 Task: Develop a website for a mindfulness meditation app, featuring guided meditation sessions.
Action: Mouse moved to (802, 271)
Screenshot: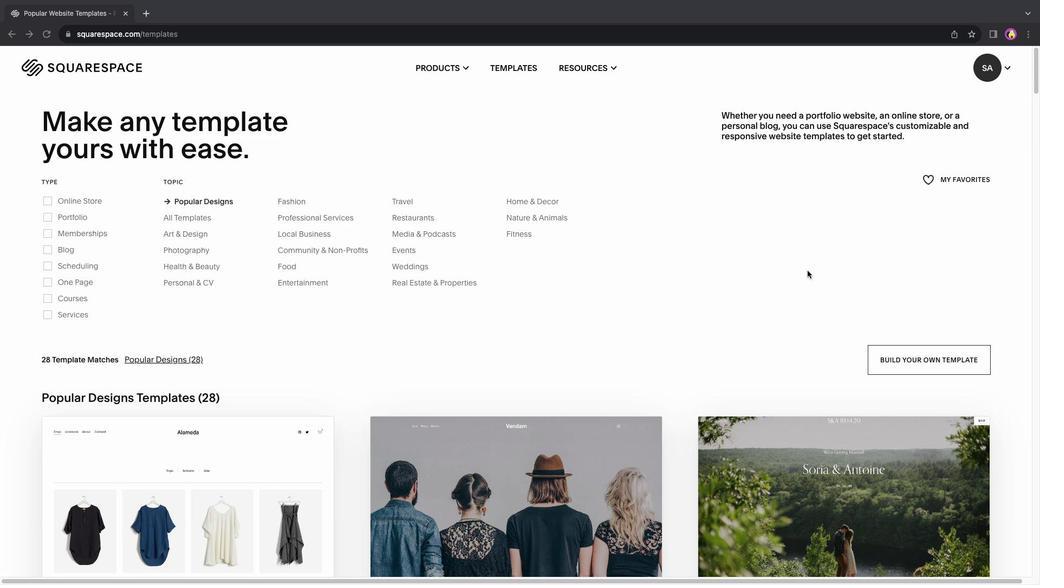 
Action: Mouse pressed left at (802, 271)
Screenshot: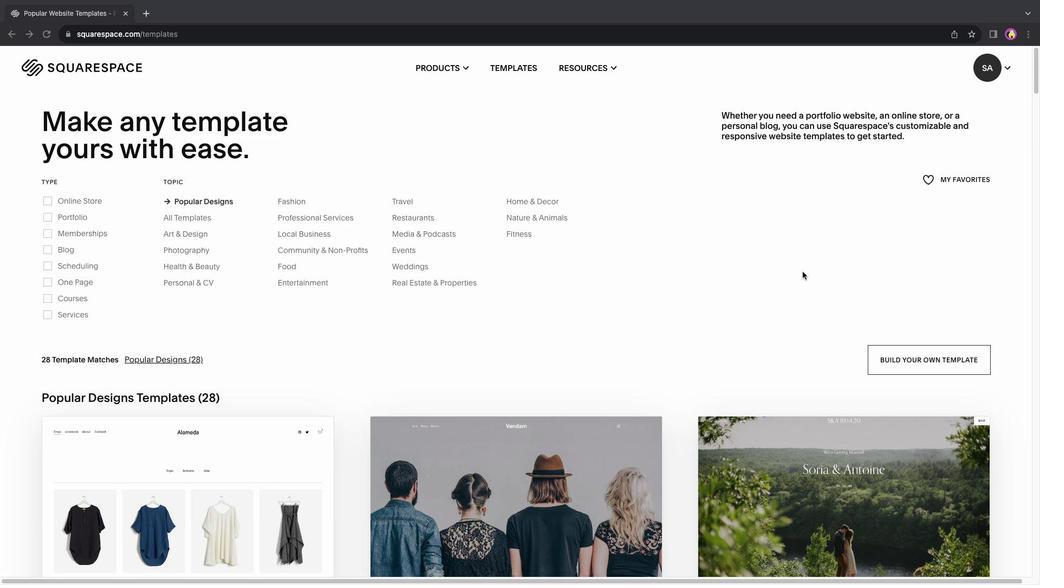 
Action: Mouse moved to (587, 311)
Screenshot: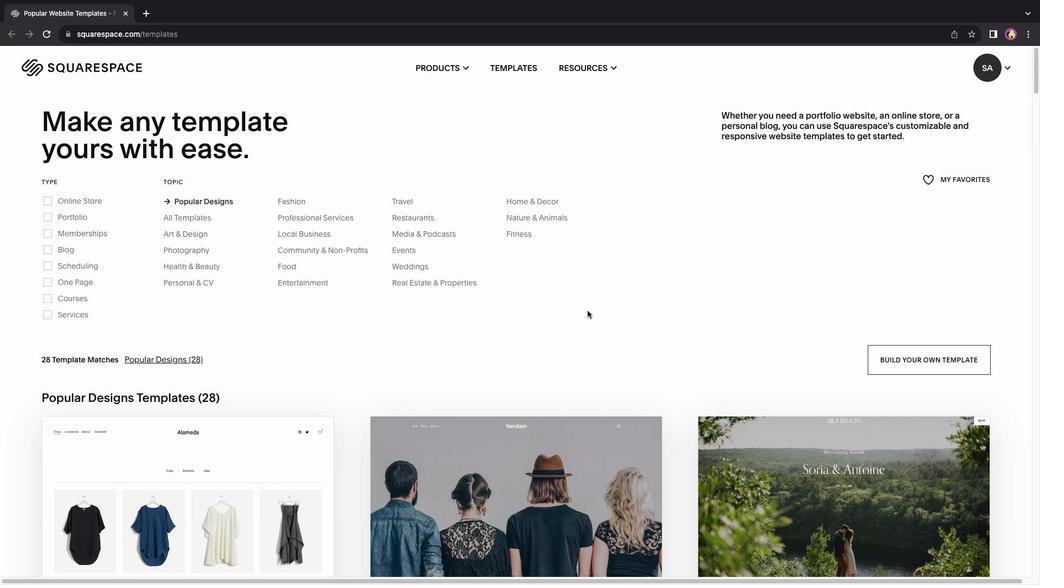 
Action: Mouse scrolled (587, 311) with delta (0, 0)
Screenshot: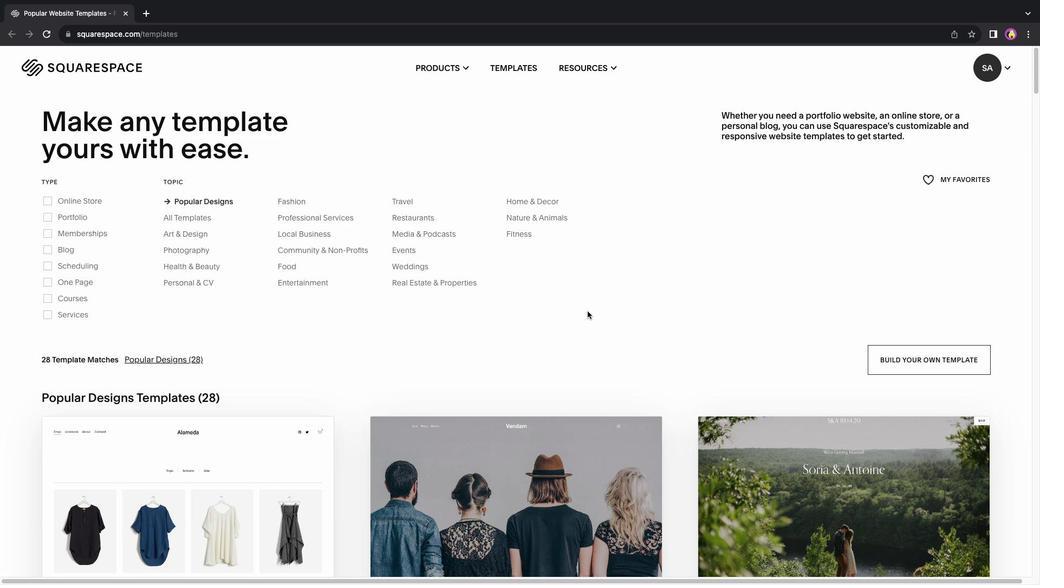 
Action: Mouse scrolled (587, 311) with delta (0, 0)
Screenshot: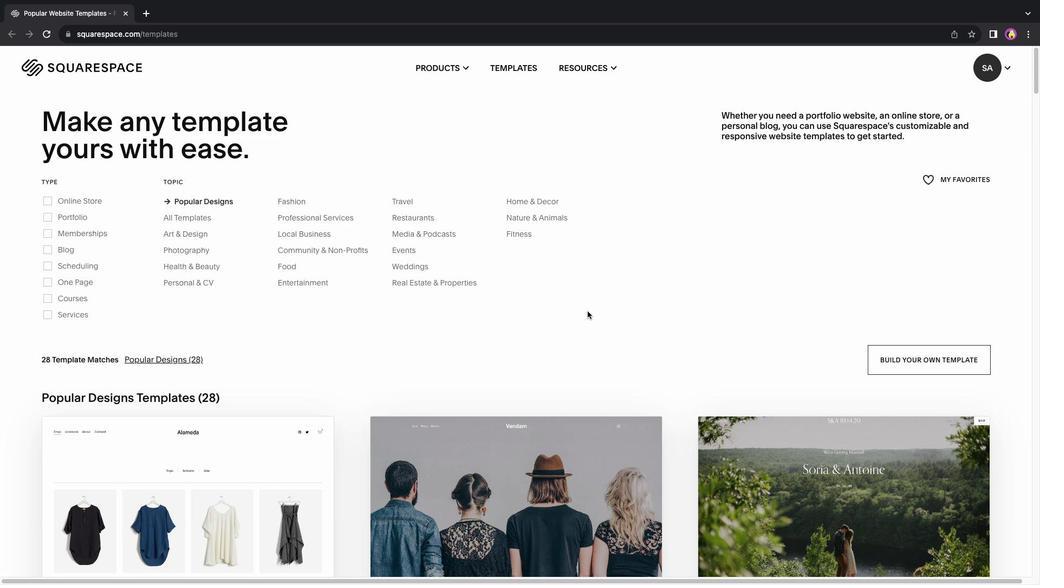 
Action: Mouse scrolled (587, 311) with delta (0, 0)
Screenshot: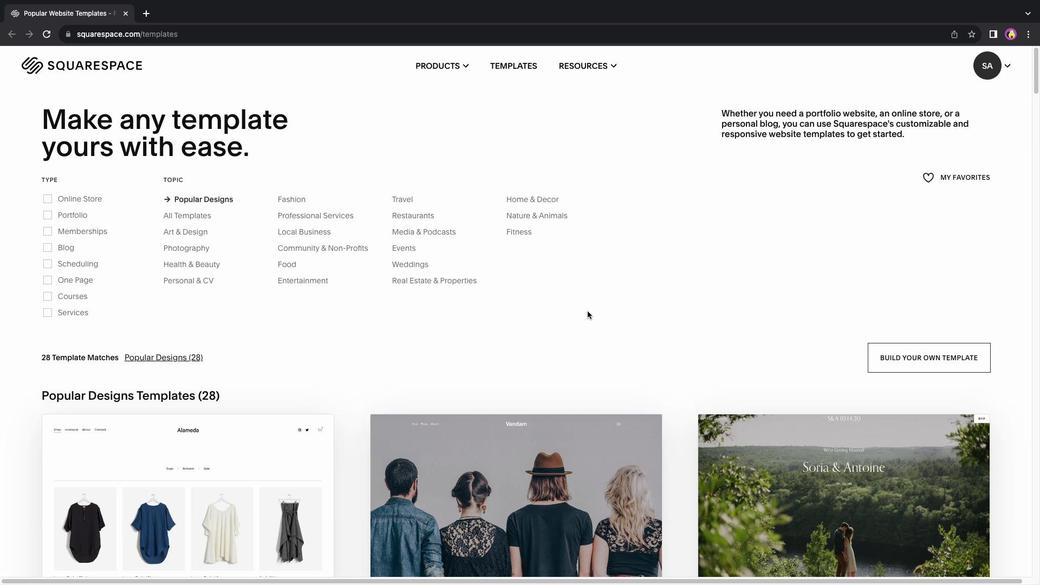 
Action: Mouse moved to (520, 186)
Screenshot: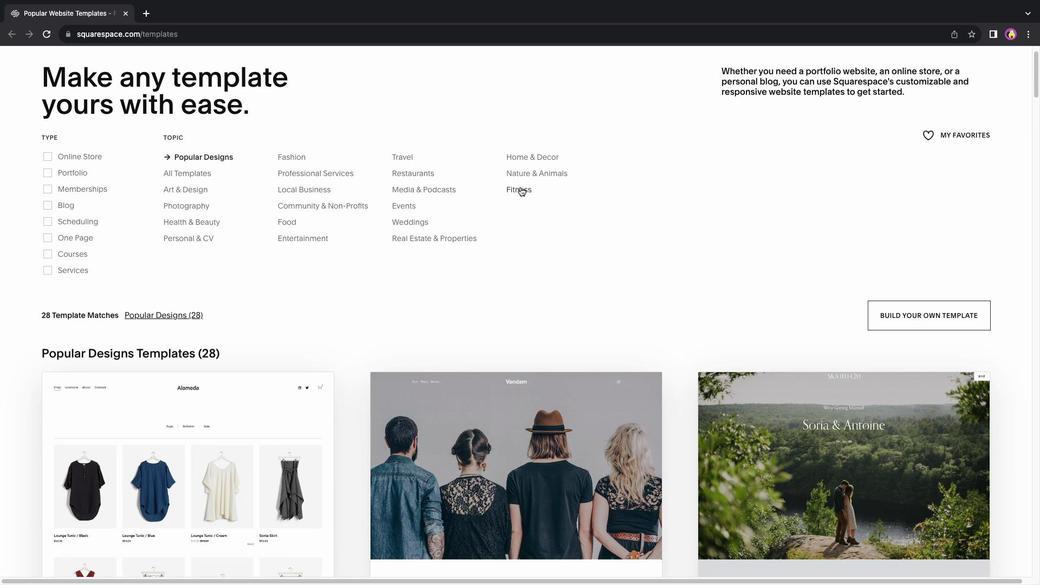 
Action: Mouse pressed left at (520, 186)
Screenshot: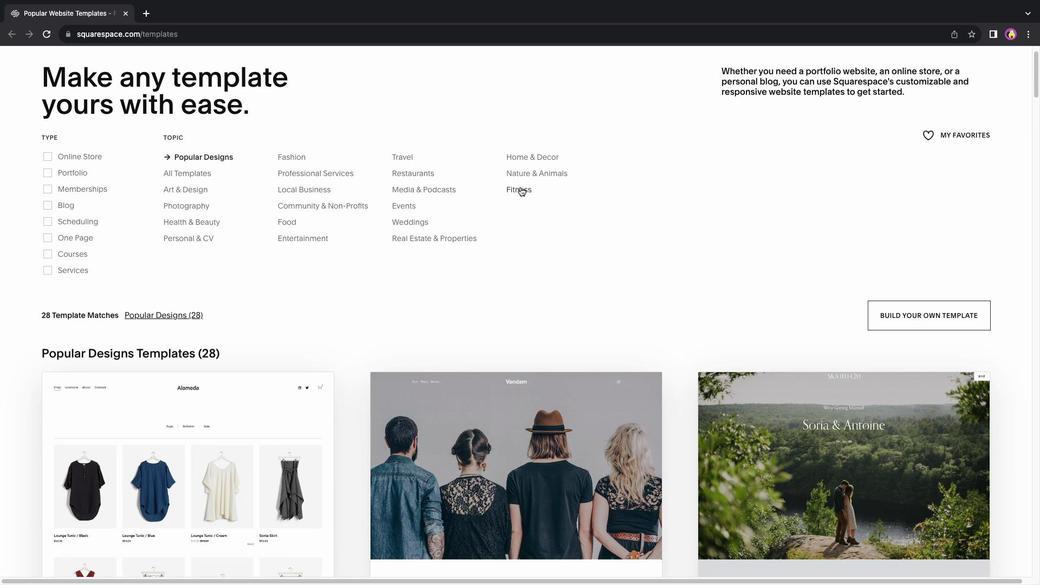 
Action: Mouse moved to (636, 327)
Screenshot: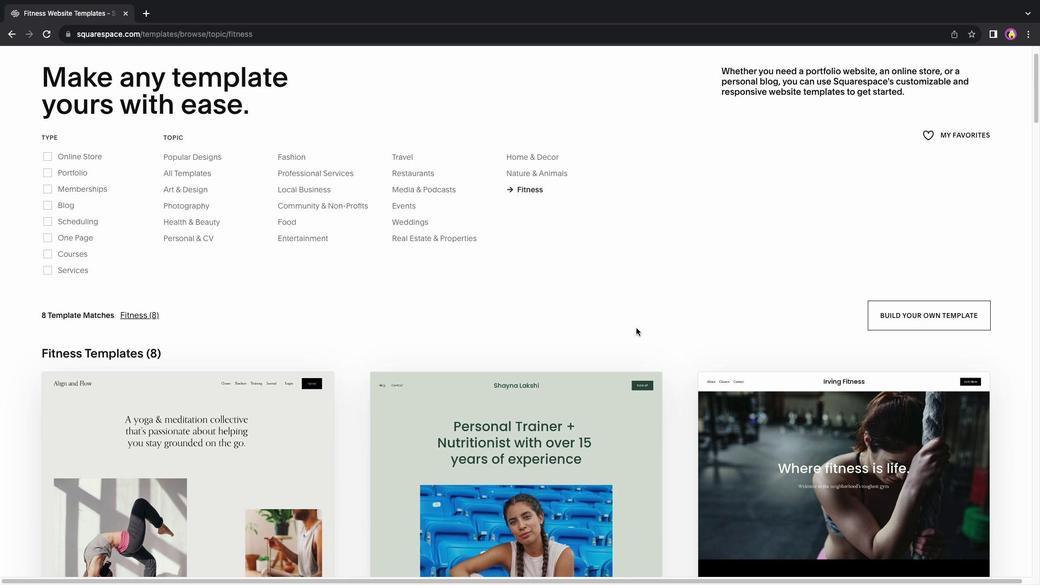 
Action: Mouse scrolled (636, 327) with delta (0, 0)
Screenshot: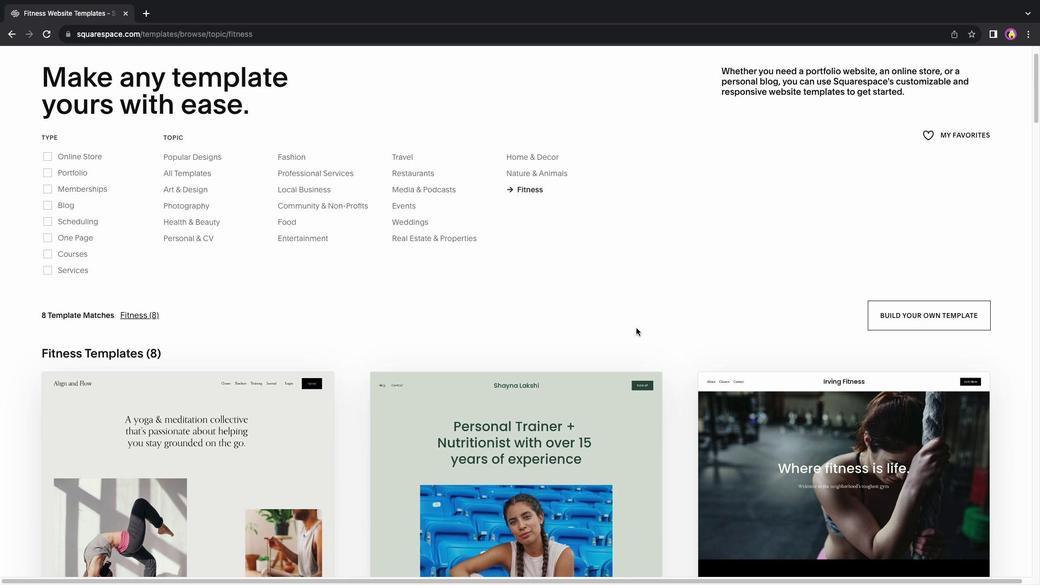
Action: Mouse scrolled (636, 327) with delta (0, 0)
Screenshot: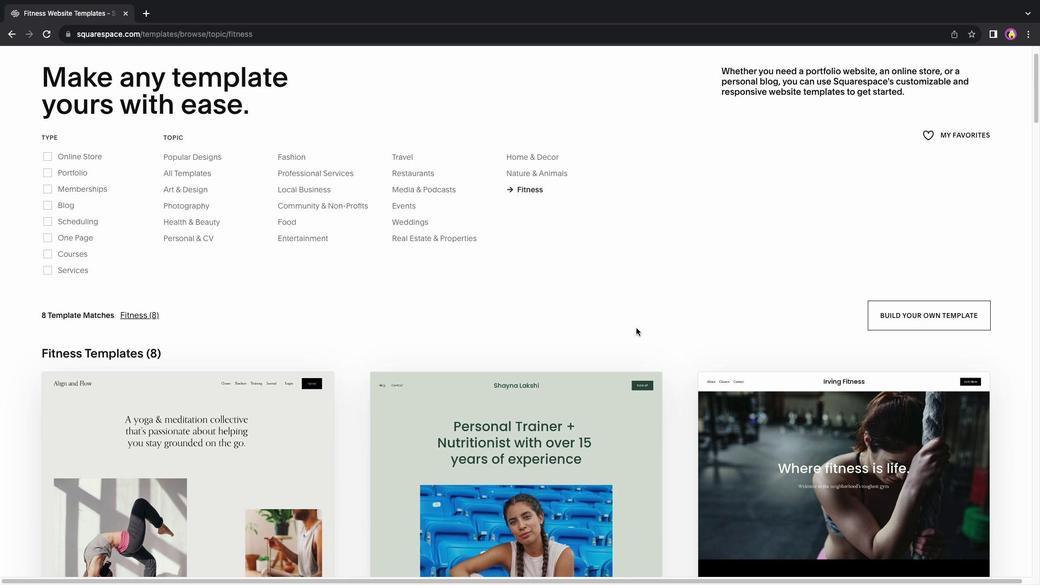 
Action: Mouse scrolled (636, 327) with delta (0, -1)
Screenshot: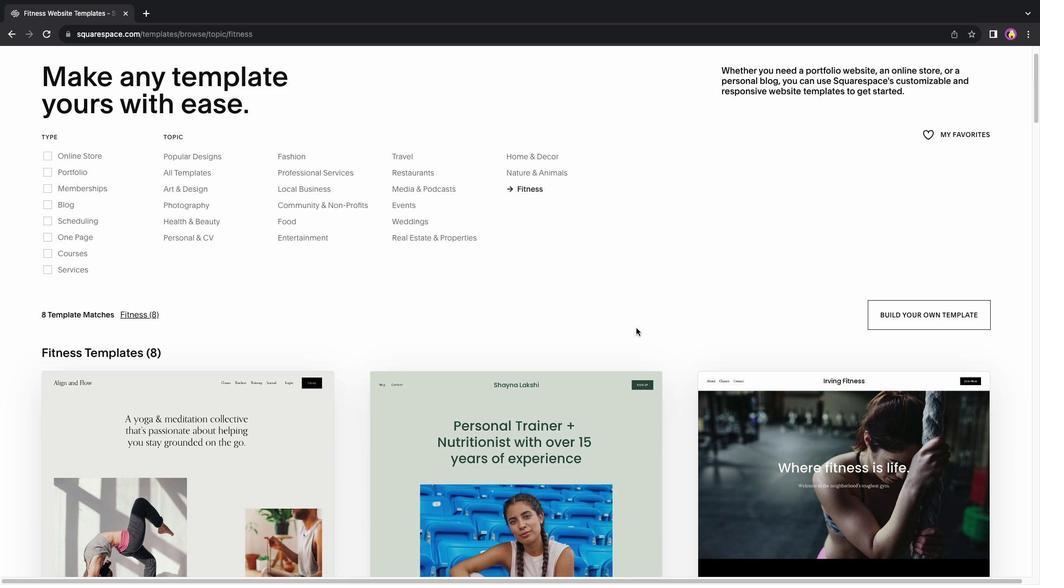 
Action: Mouse scrolled (636, 327) with delta (0, 0)
Screenshot: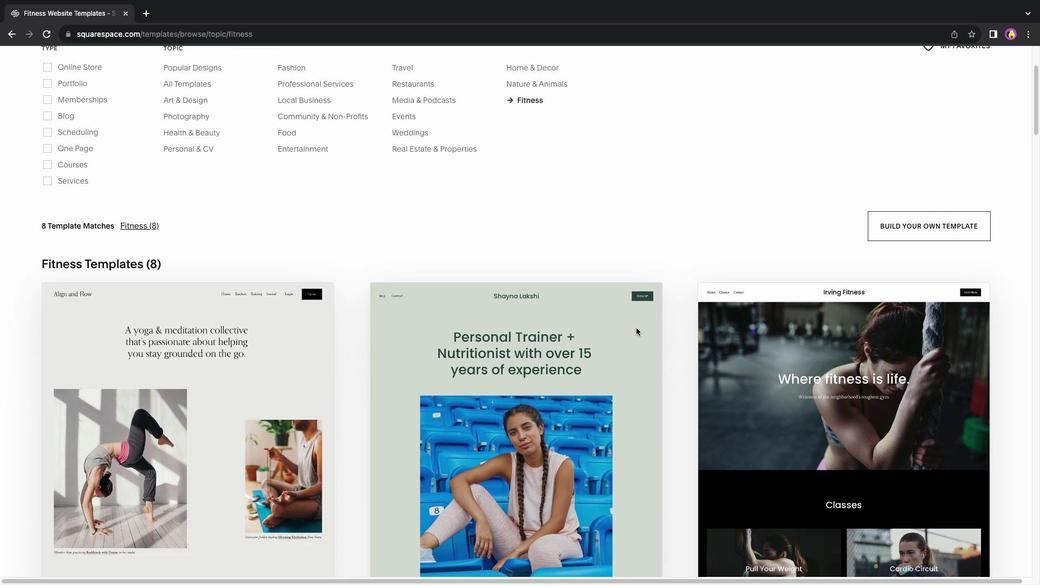 
Action: Mouse scrolled (636, 327) with delta (0, 0)
Screenshot: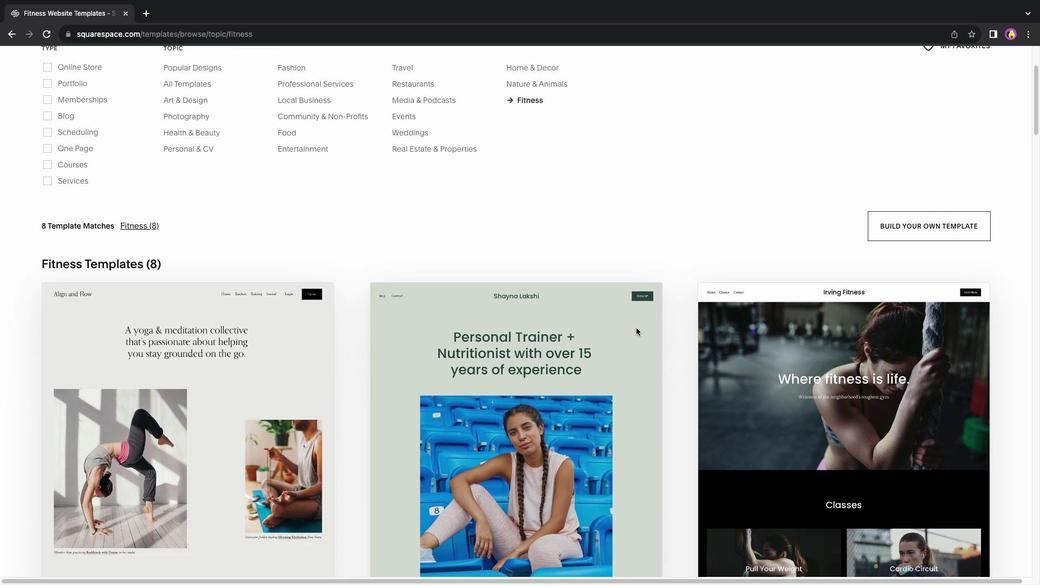 
Action: Mouse scrolled (636, 327) with delta (0, -1)
Screenshot: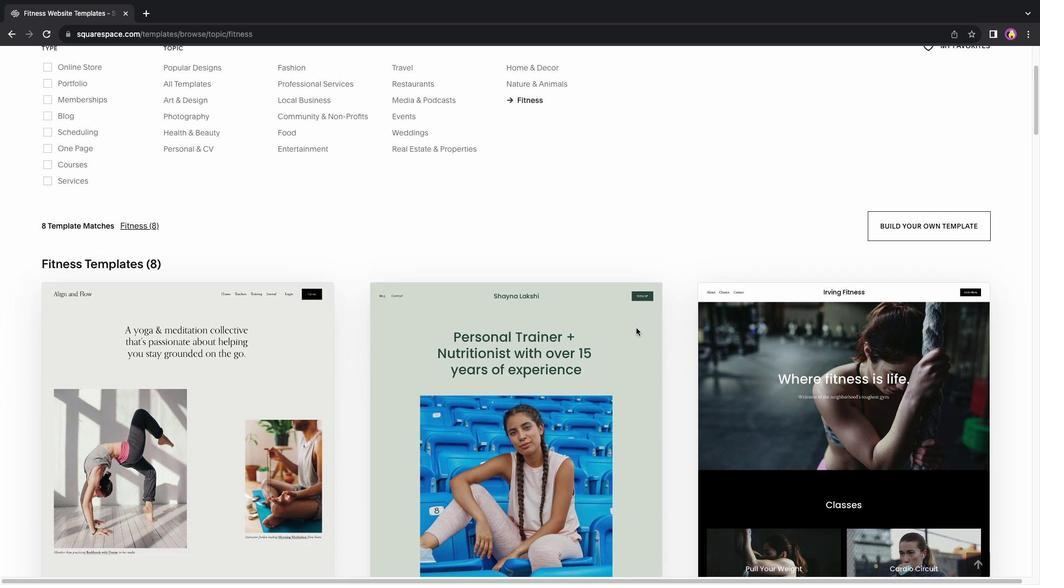 
Action: Mouse scrolled (636, 327) with delta (0, -2)
Screenshot: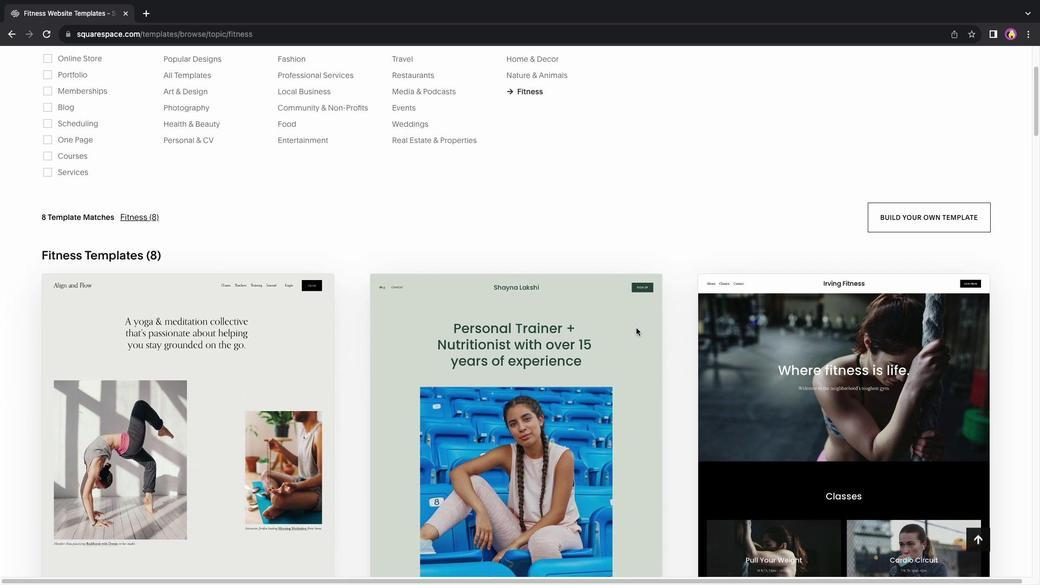 
Action: Mouse moved to (209, 268)
Screenshot: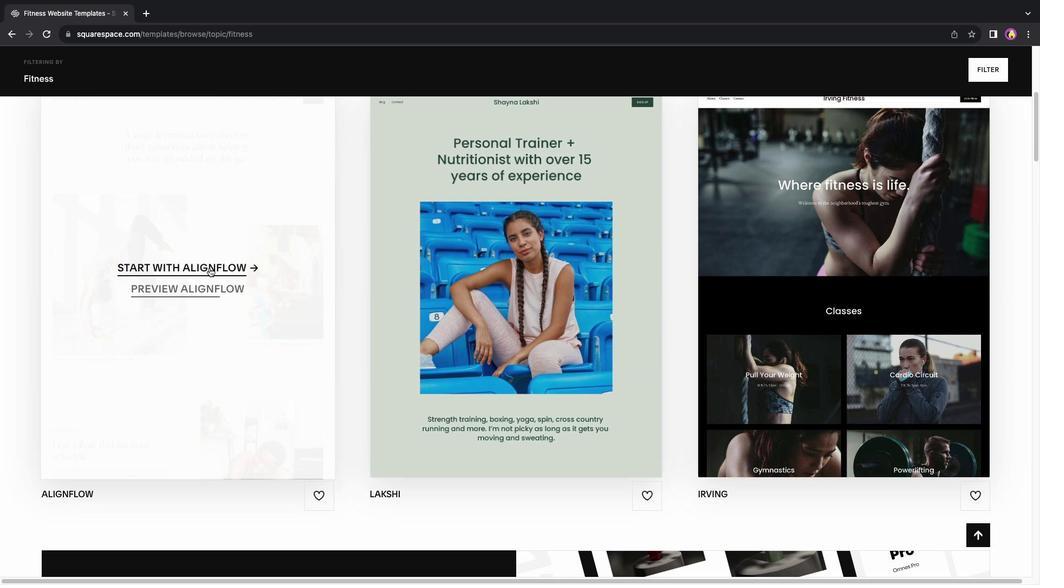 
Action: Mouse pressed left at (209, 268)
Screenshot: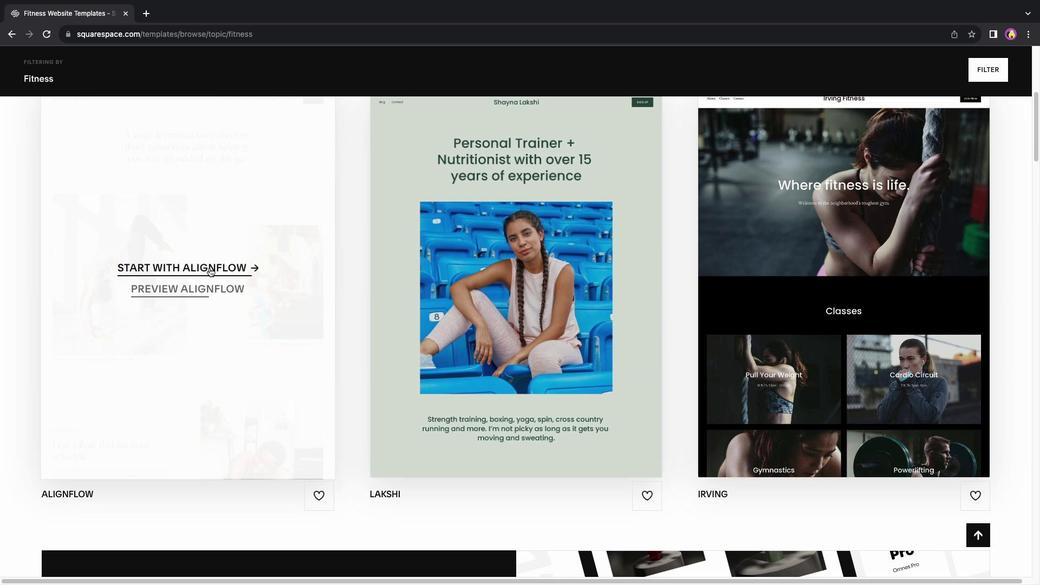 
Action: Mouse moved to (403, 303)
Screenshot: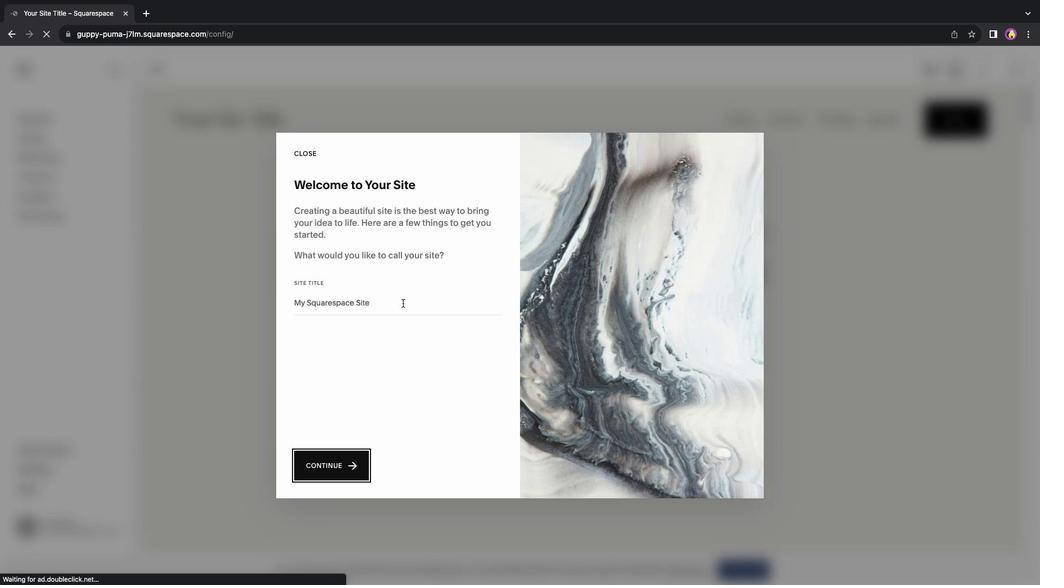 
Action: Mouse pressed left at (403, 303)
Screenshot: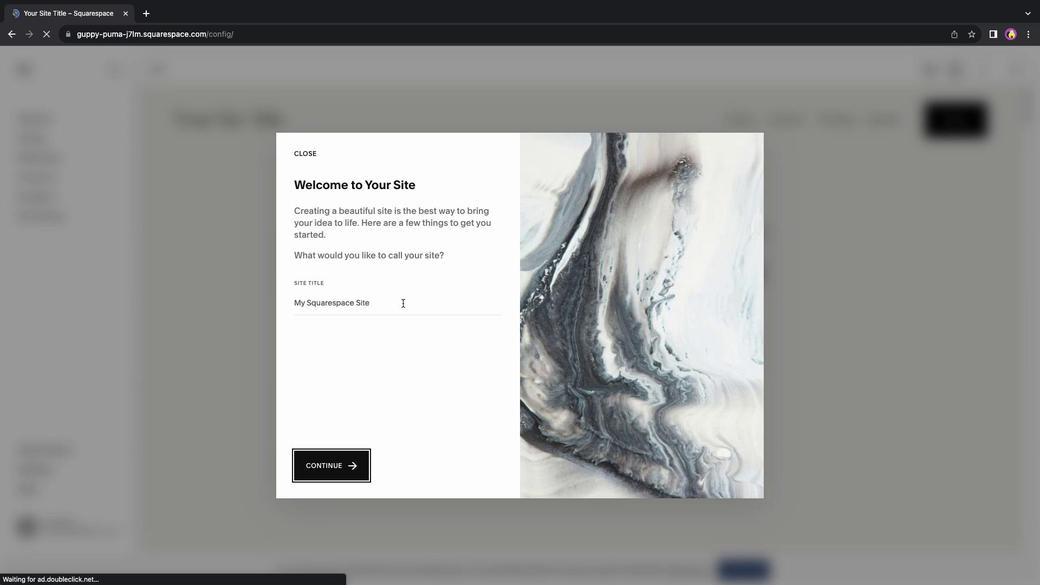 
Action: Key pressed Key.shift'C''A''L''M'Key.space'S''O''U''L'
Screenshot: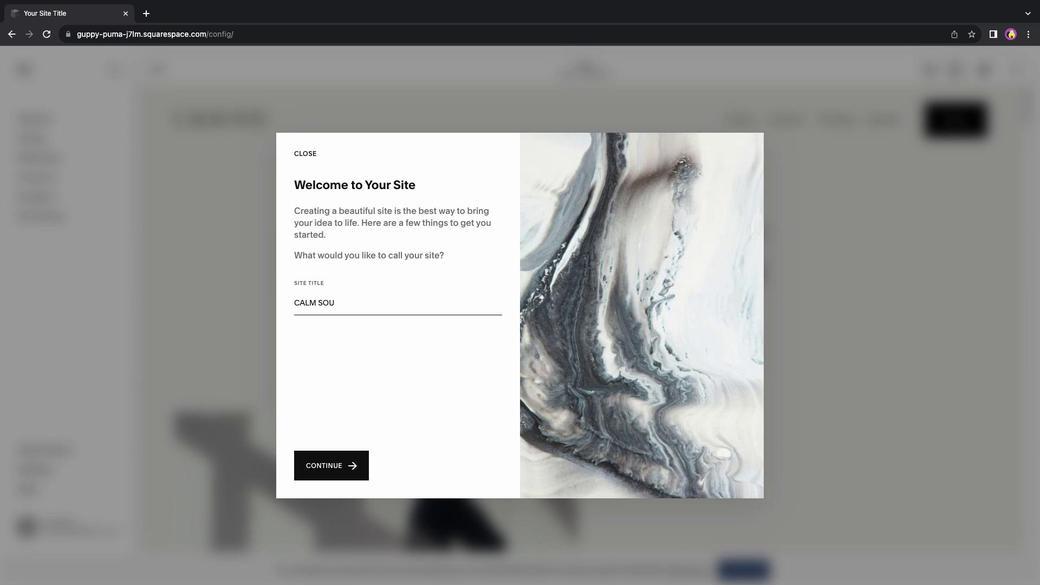 
Action: Mouse moved to (355, 475)
Screenshot: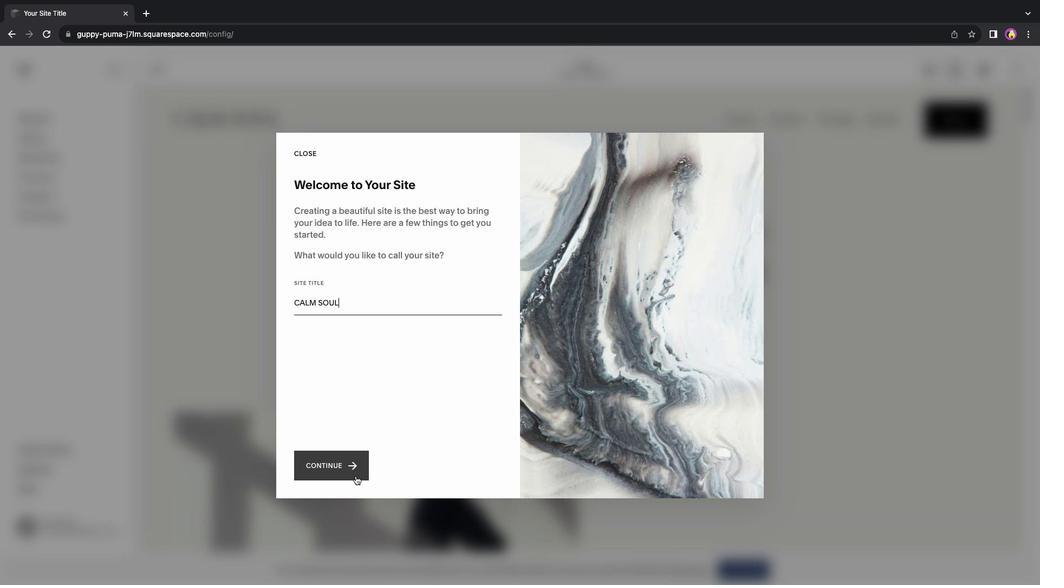 
Action: Mouse pressed left at (355, 475)
Screenshot: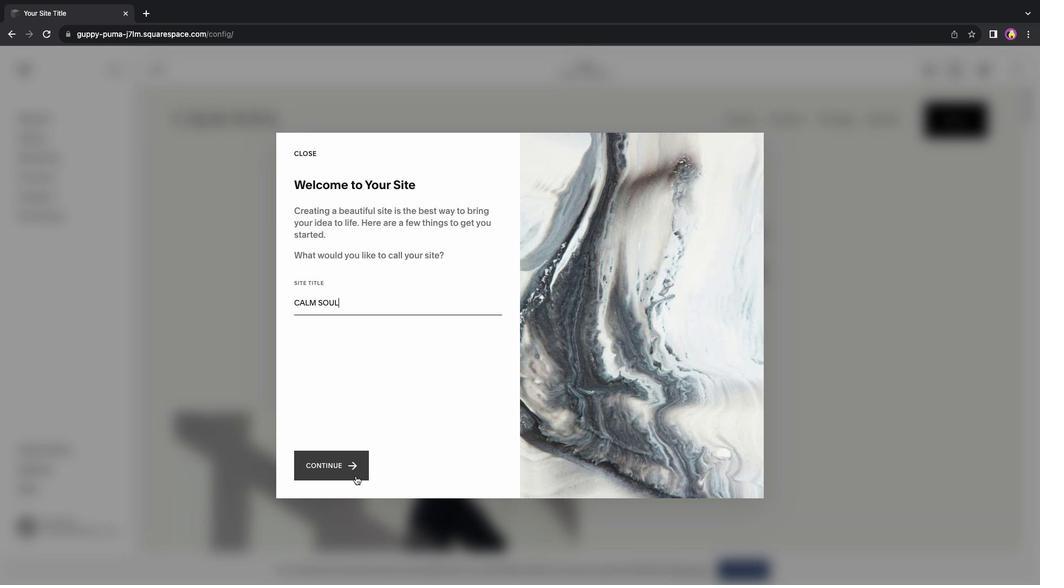 
Action: Mouse moved to (451, 462)
Screenshot: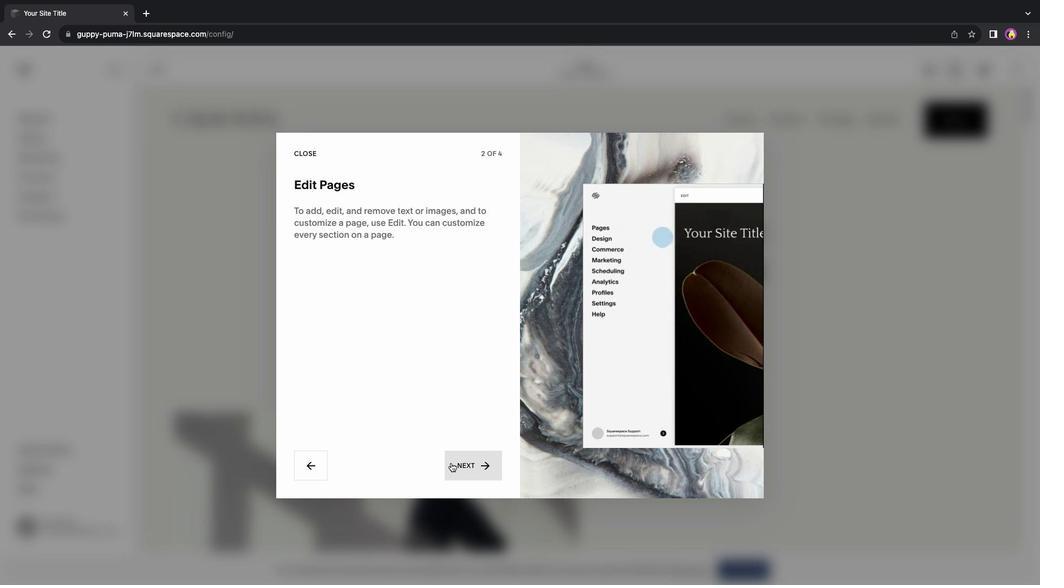 
Action: Mouse pressed left at (451, 462)
Screenshot: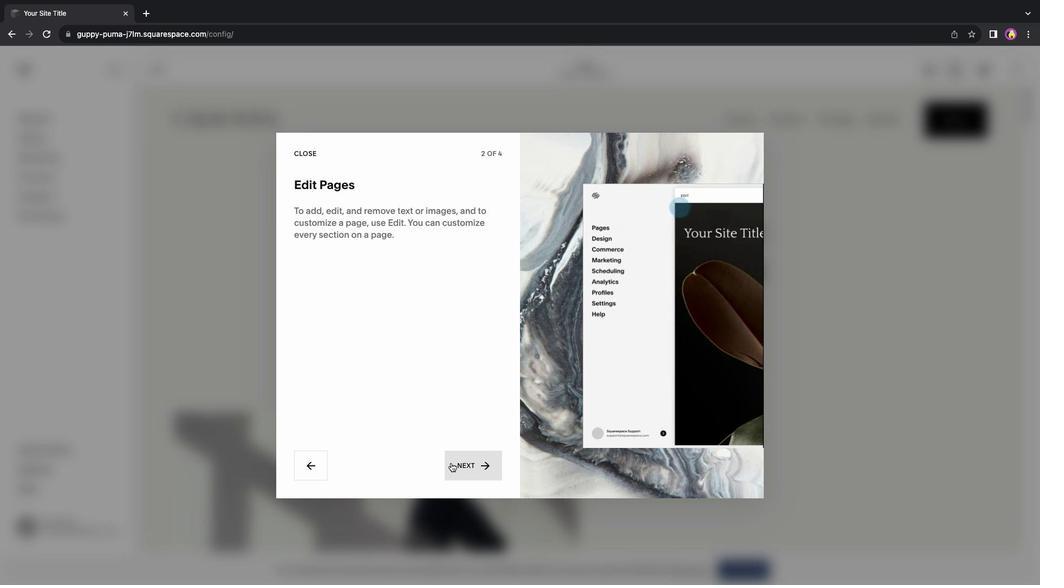 
Action: Mouse moved to (450, 462)
Screenshot: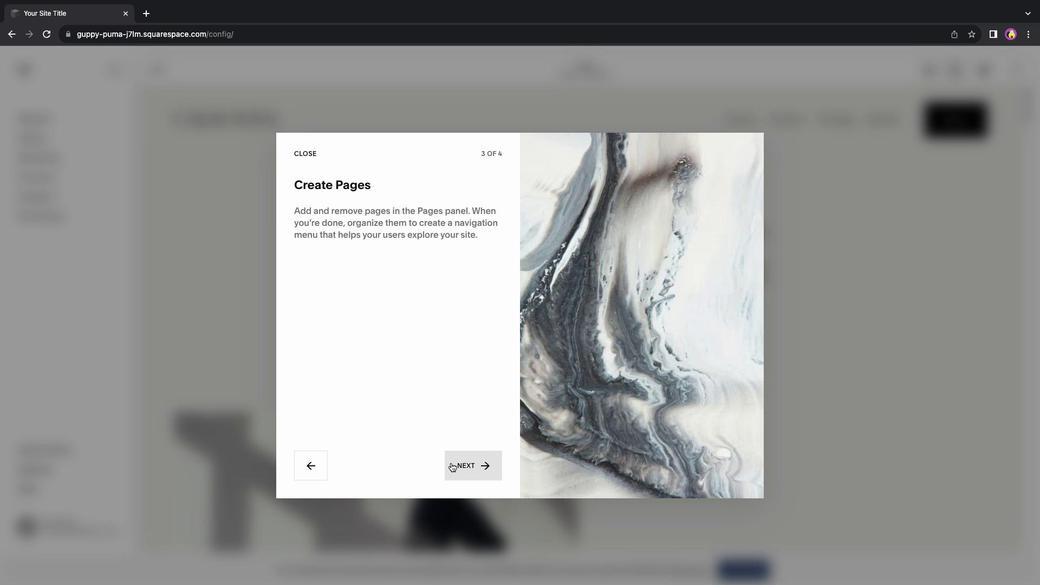 
Action: Mouse pressed left at (450, 462)
Screenshot: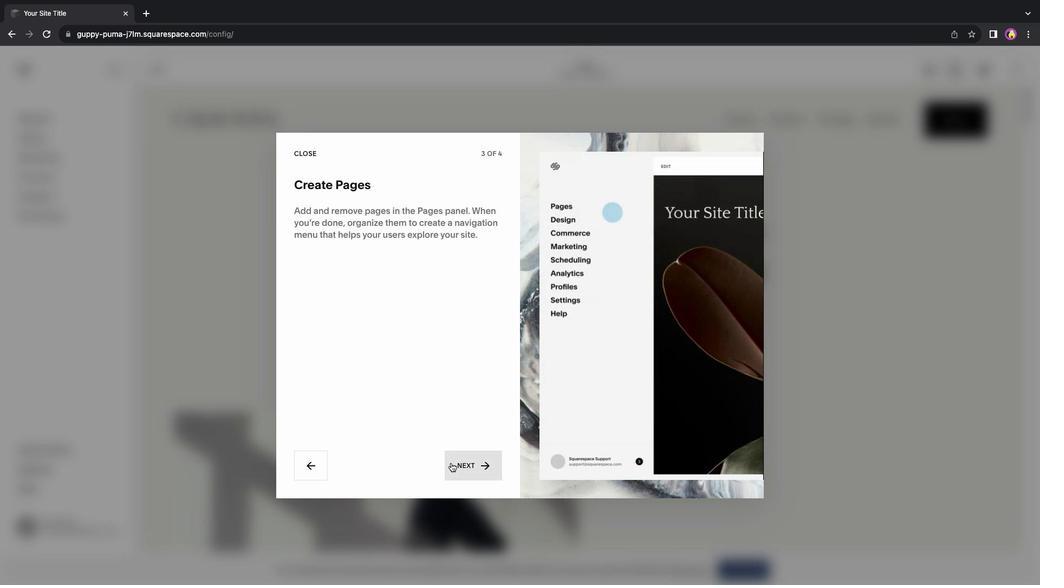 
Action: Mouse pressed left at (450, 462)
Screenshot: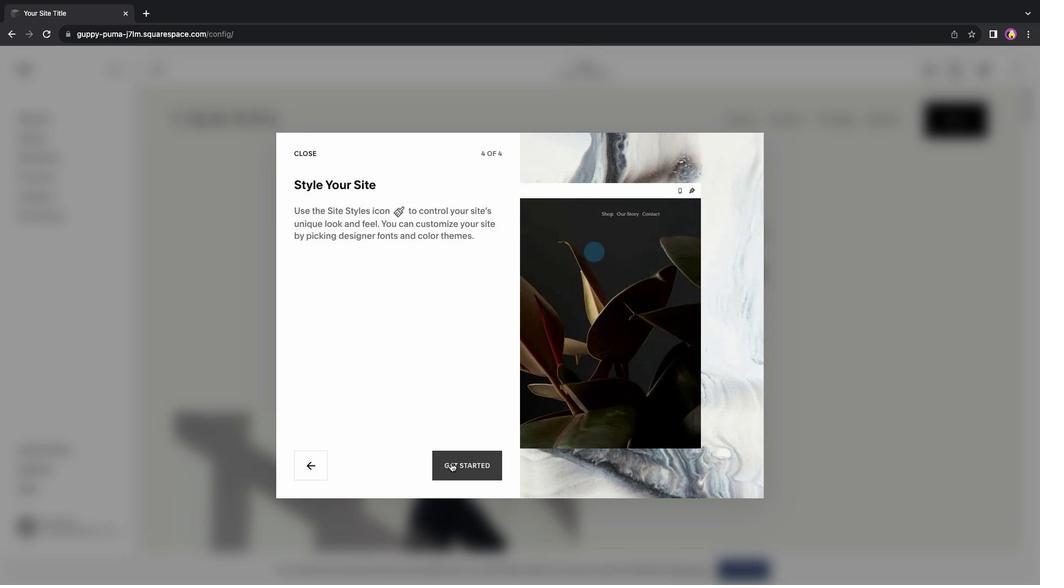 
Action: Mouse moved to (43, 116)
Screenshot: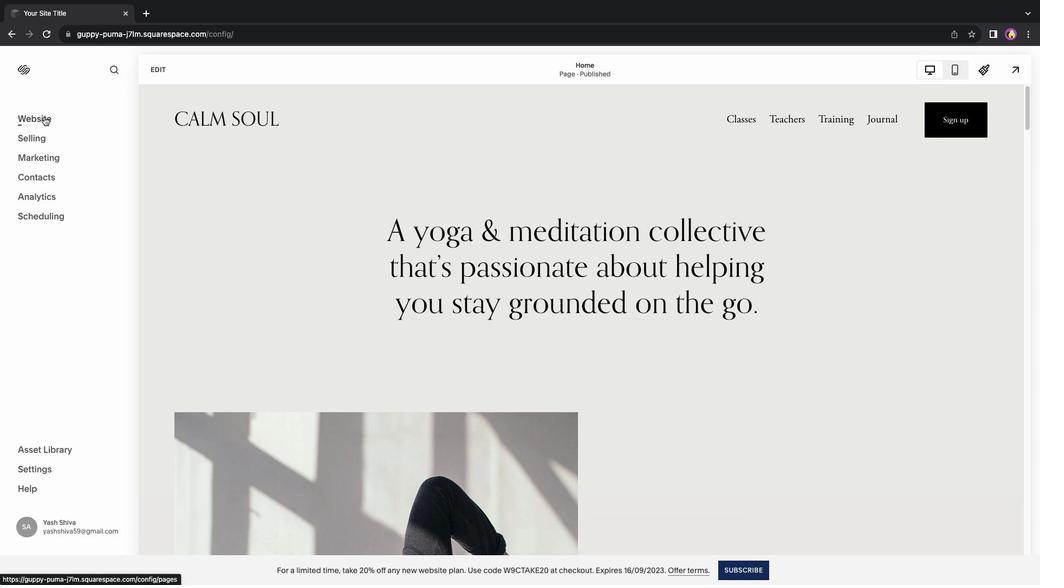 
Action: Mouse pressed left at (43, 116)
Screenshot: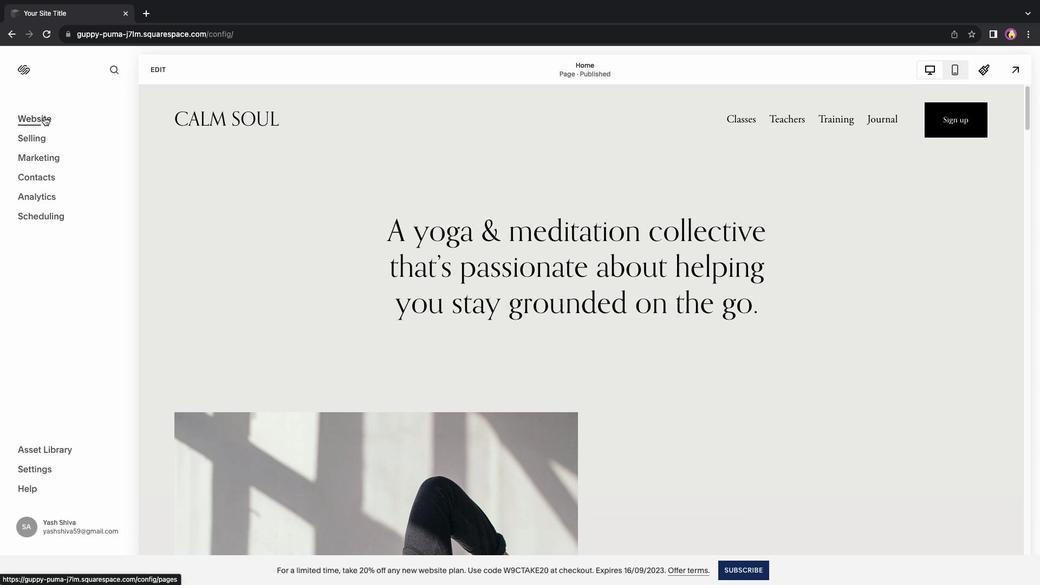 
Action: Mouse moved to (205, 73)
Screenshot: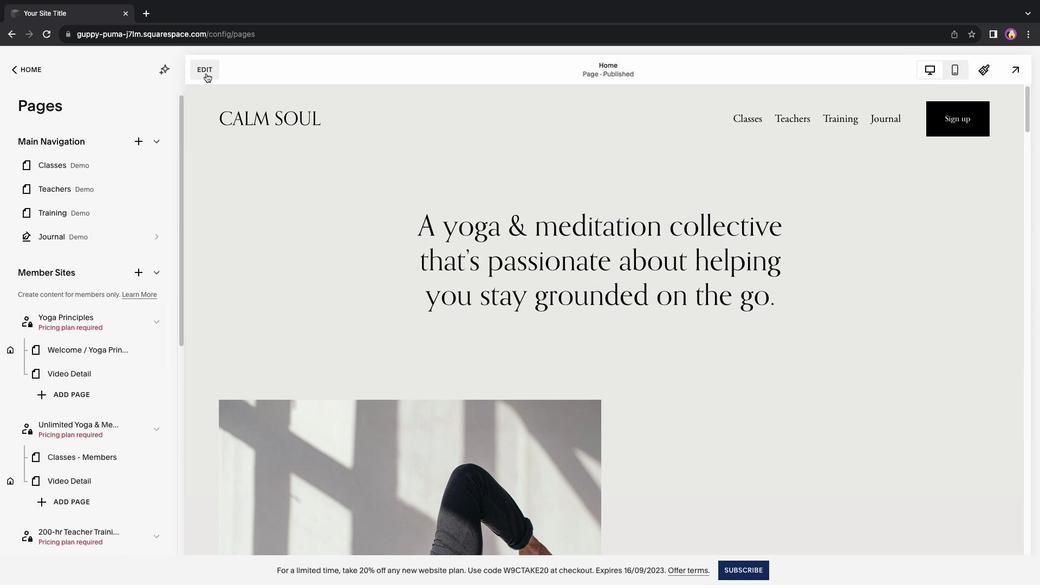 
Action: Mouse pressed left at (205, 73)
Screenshot: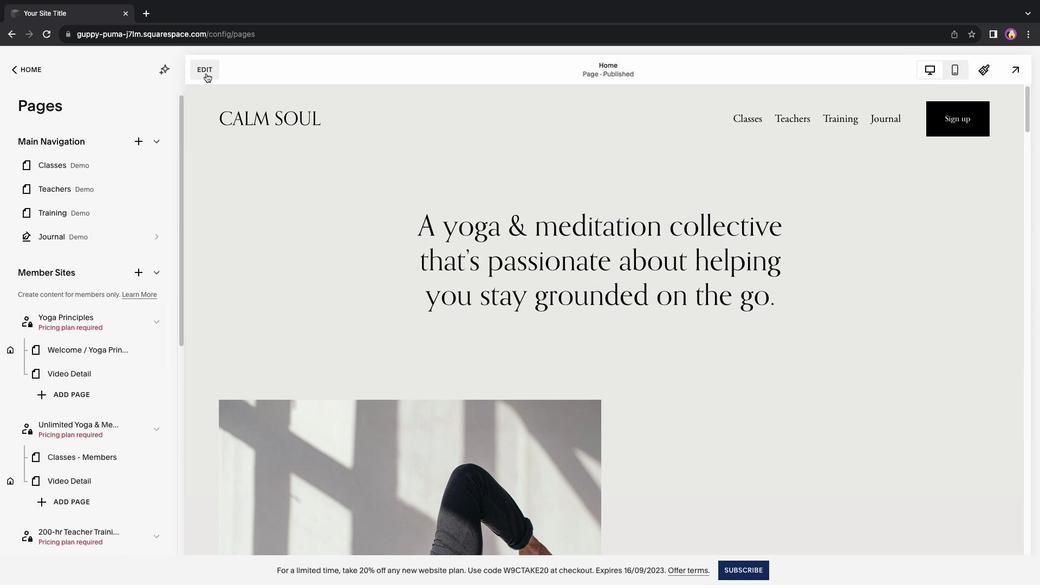 
Action: Mouse moved to (646, 313)
Screenshot: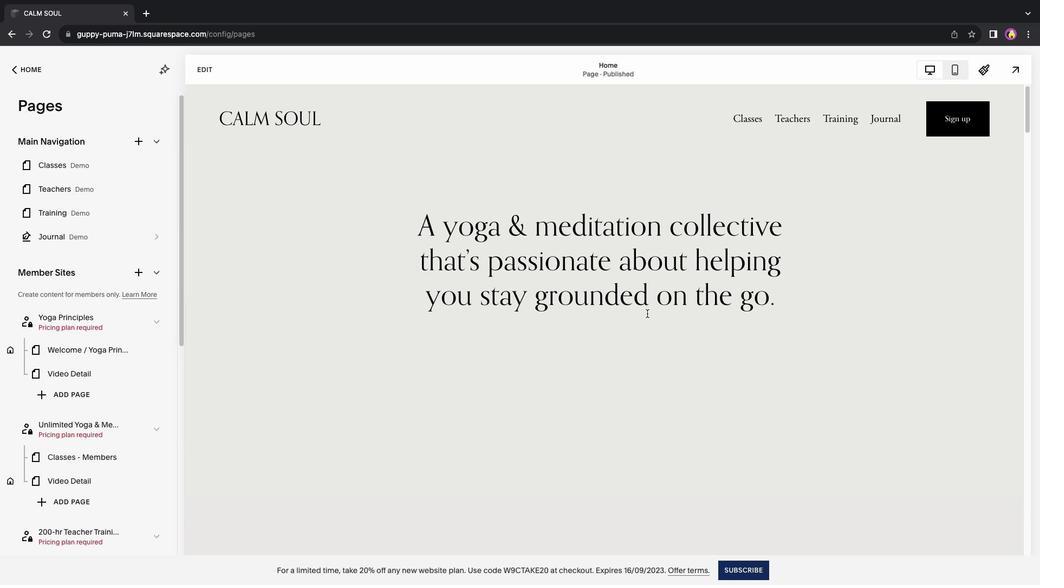 
Action: Mouse scrolled (646, 313) with delta (0, 0)
Screenshot: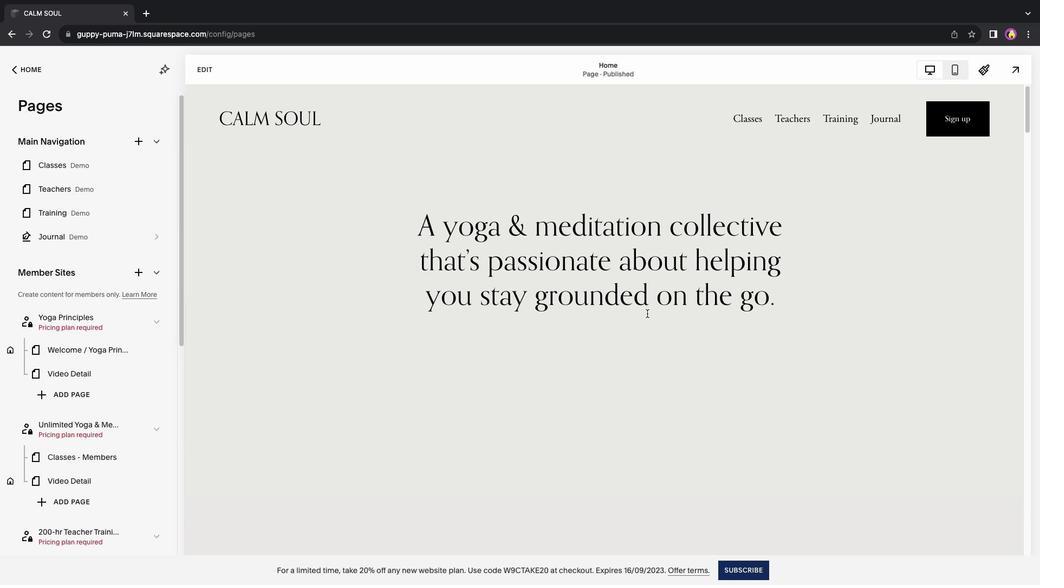 
Action: Mouse scrolled (646, 313) with delta (0, 0)
Screenshot: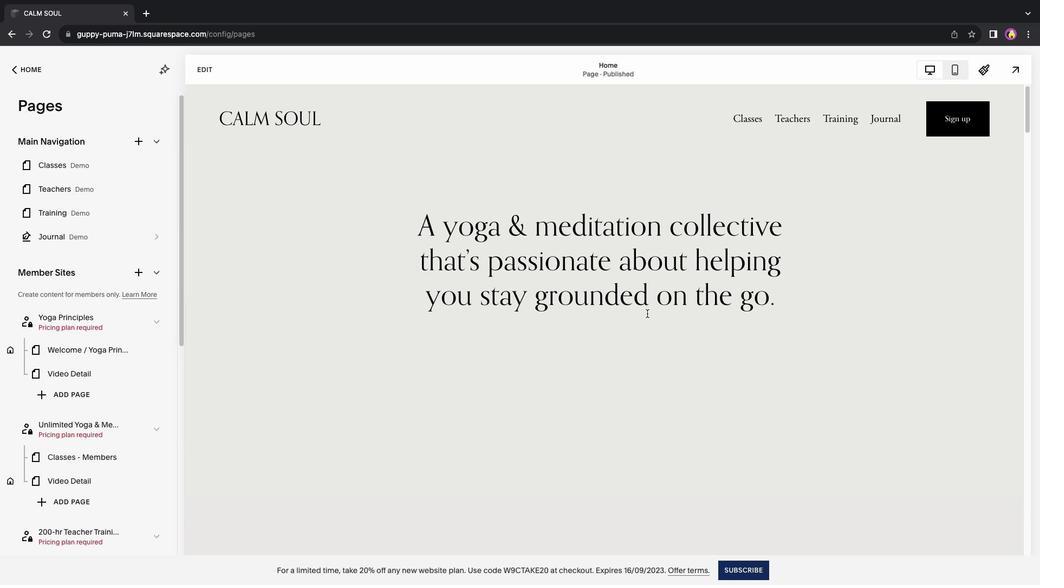 
Action: Mouse scrolled (646, 313) with delta (0, -1)
Screenshot: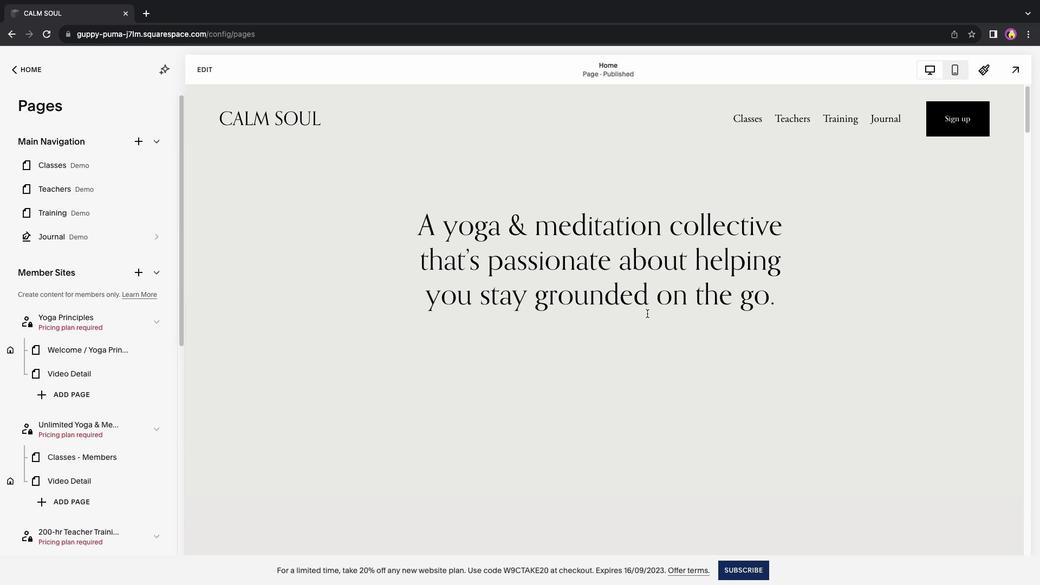 
Action: Mouse scrolled (646, 313) with delta (0, -2)
Screenshot: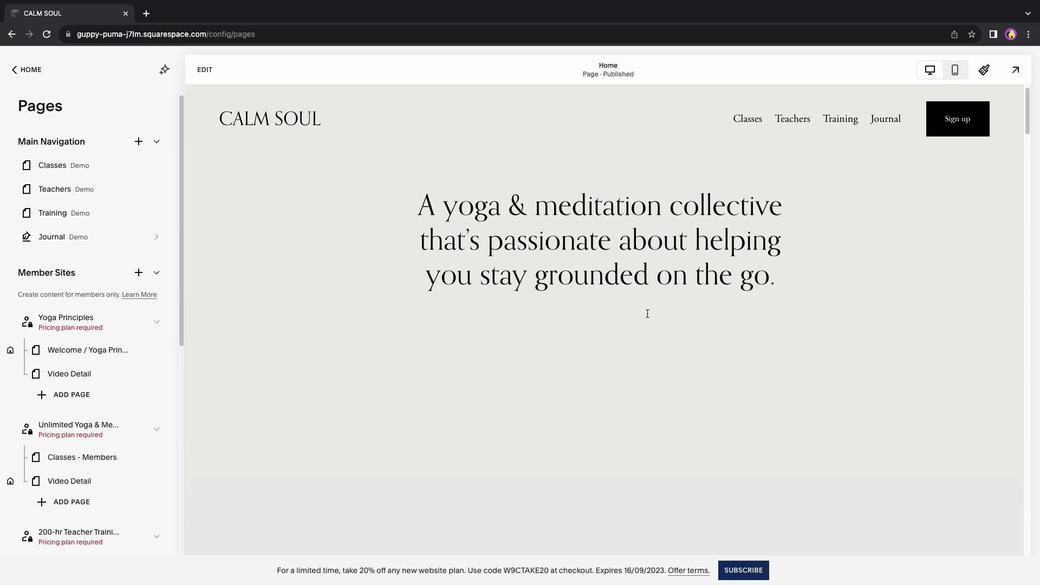 
Action: Mouse moved to (709, 327)
Screenshot: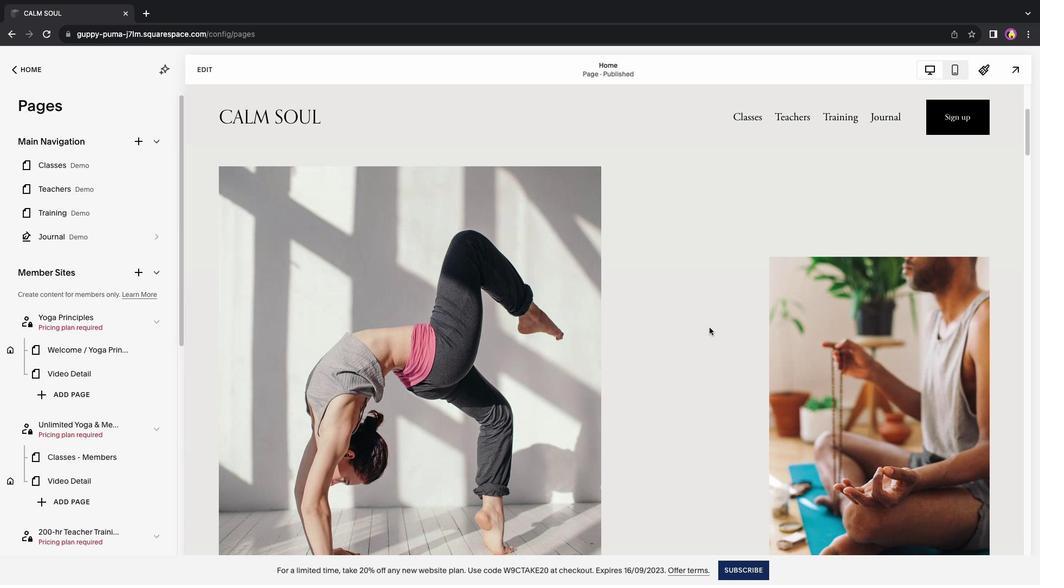 
Action: Mouse scrolled (709, 327) with delta (0, 0)
Screenshot: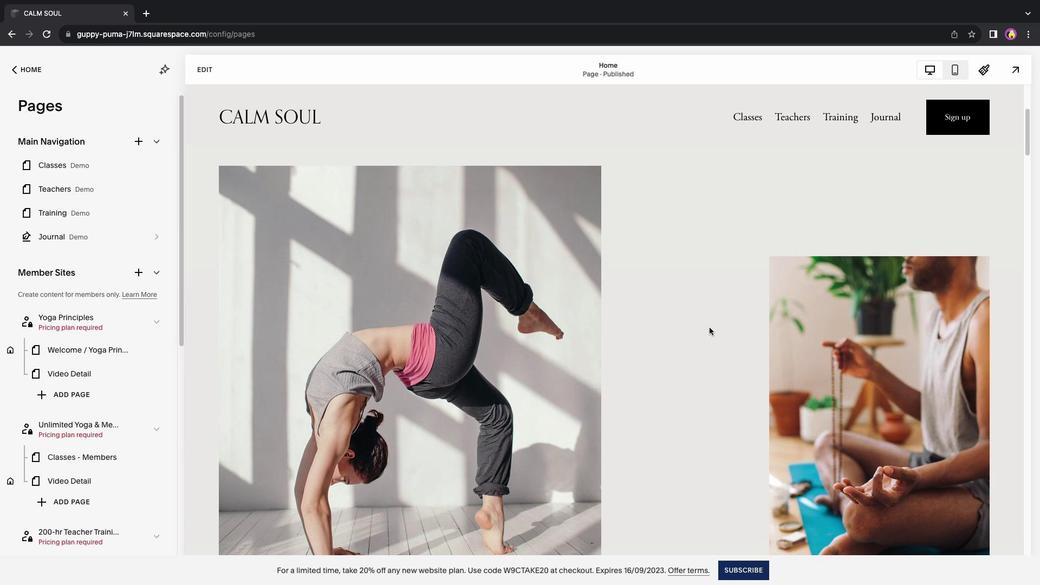 
Action: Mouse scrolled (709, 327) with delta (0, 0)
Screenshot: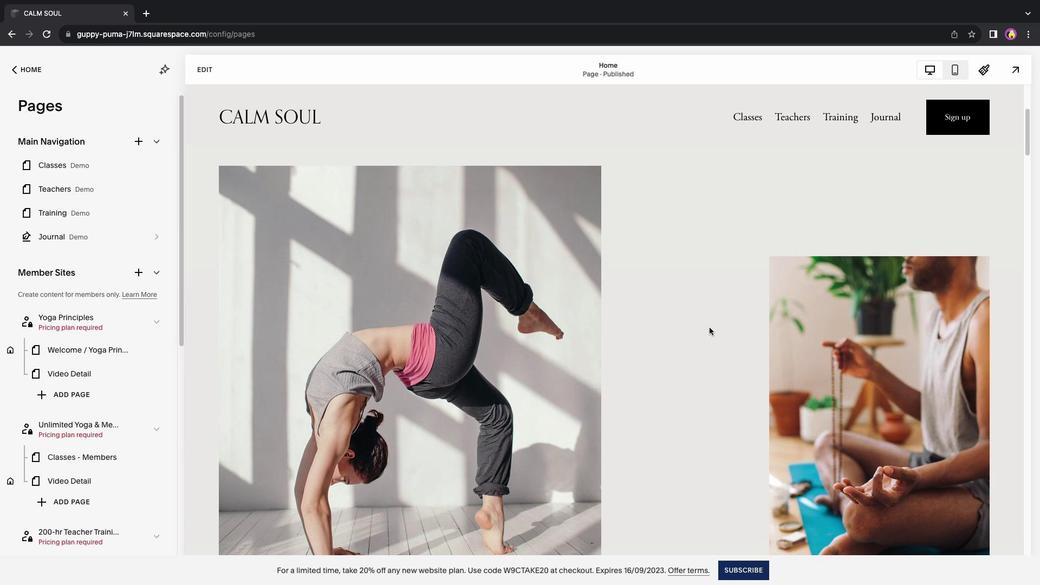 
Action: Mouse scrolled (709, 327) with delta (0, -1)
Screenshot: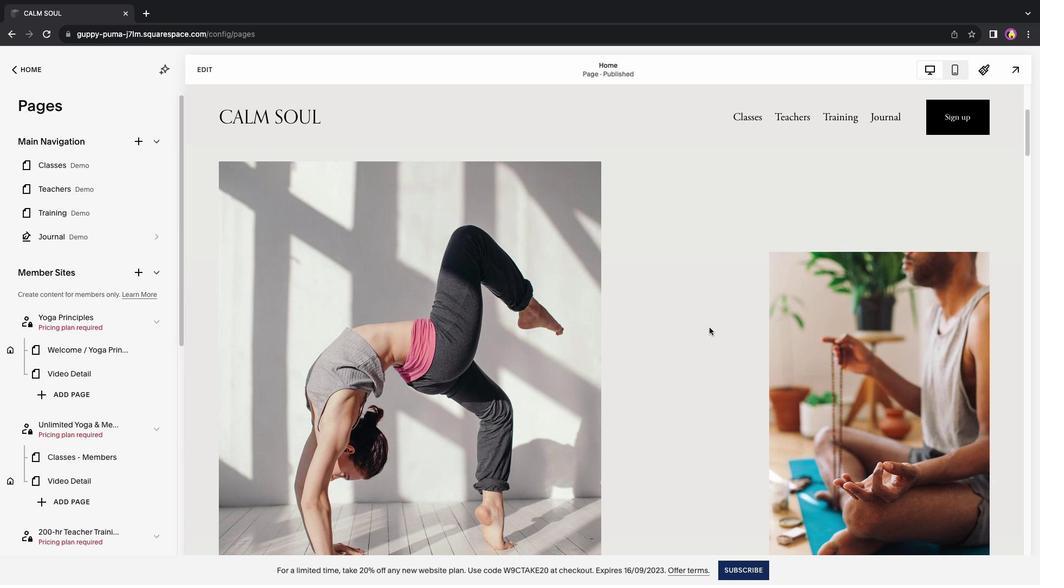 
Action: Mouse scrolled (709, 327) with delta (0, -2)
Screenshot: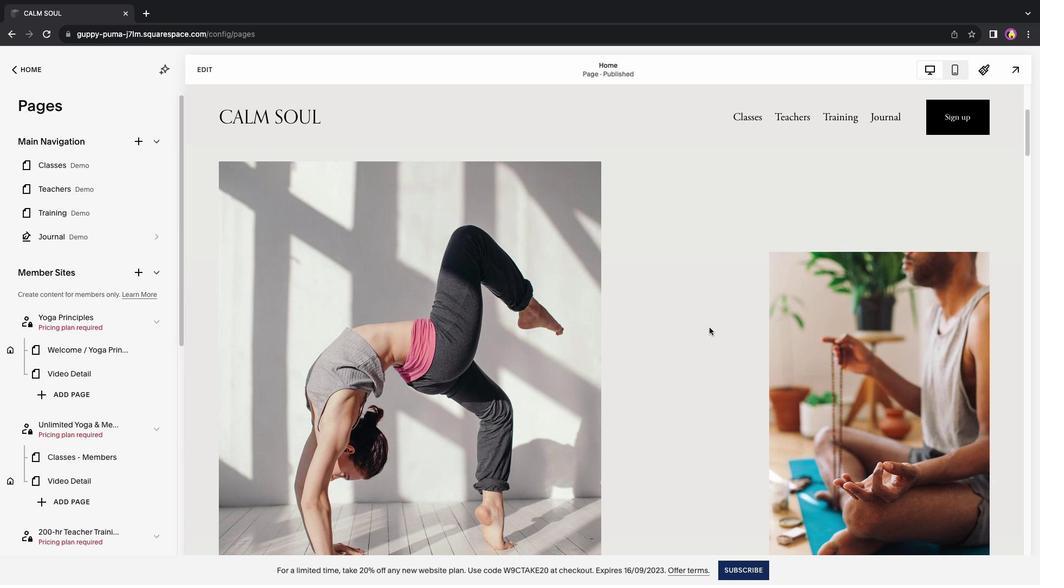 
Action: Mouse scrolled (709, 327) with delta (0, -3)
Screenshot: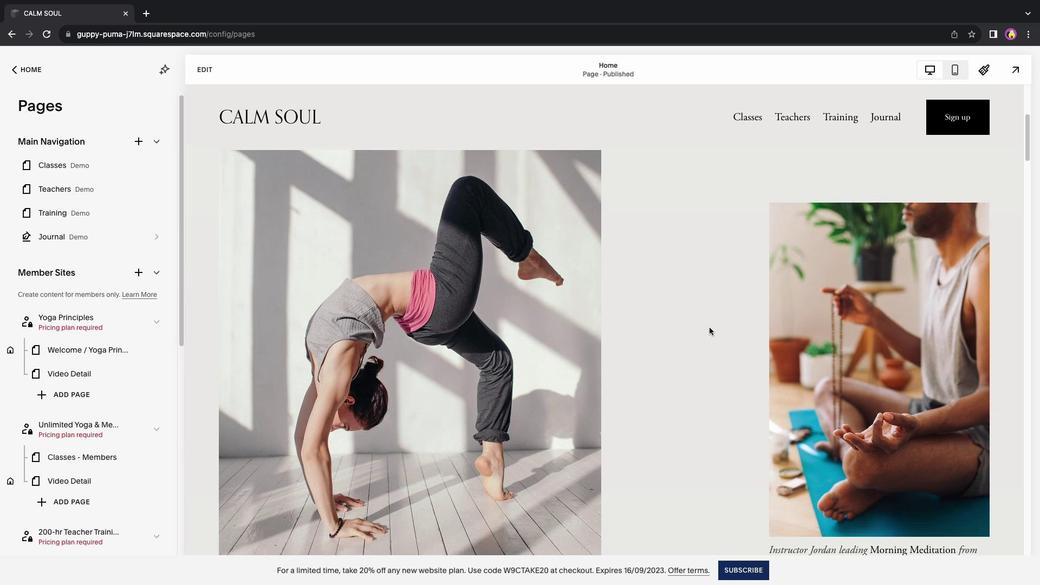 
Action: Mouse scrolled (709, 327) with delta (0, 0)
Screenshot: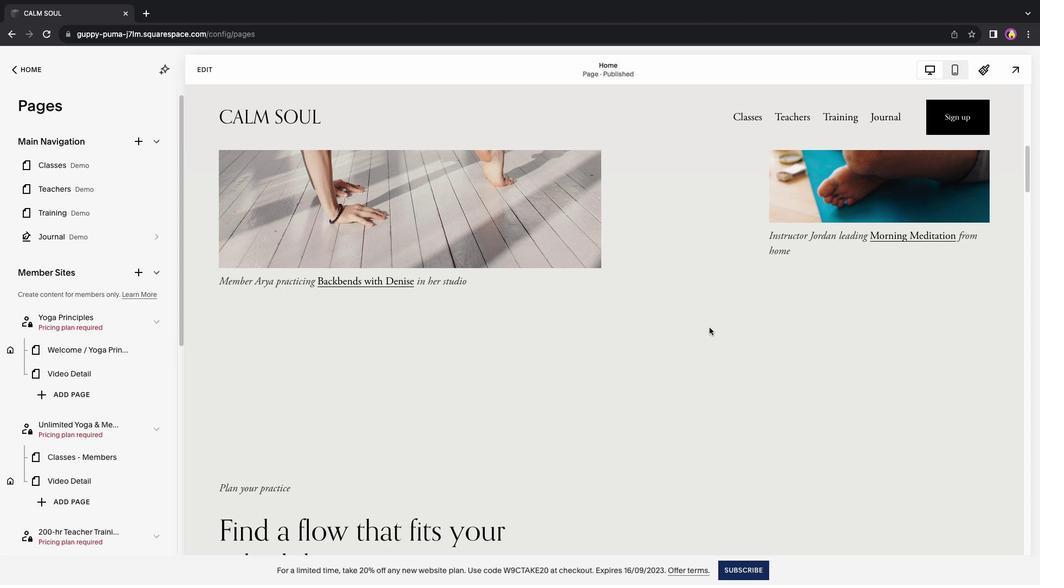 
Action: Mouse scrolled (709, 327) with delta (0, 0)
Screenshot: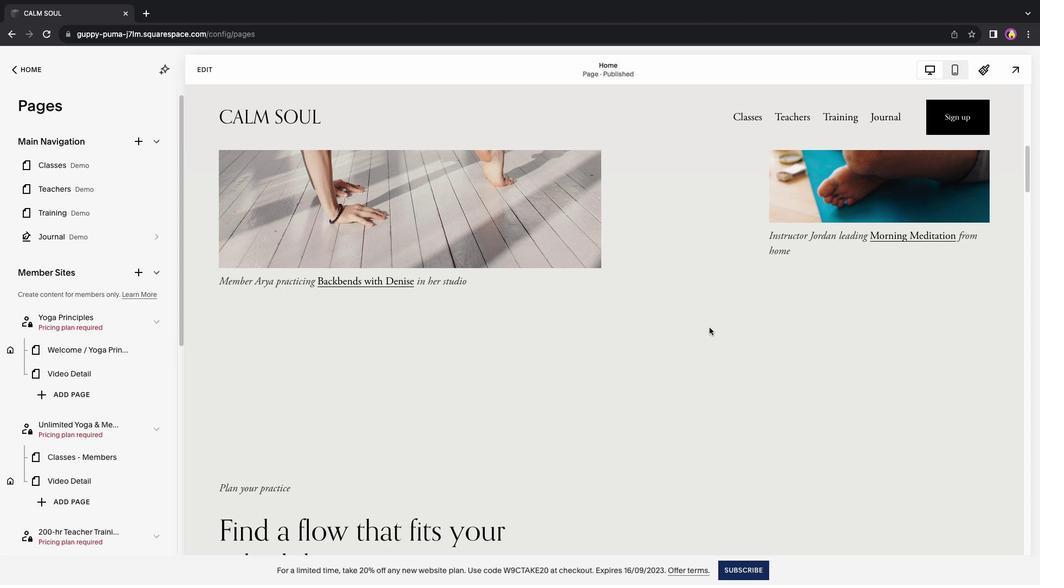 
Action: Mouse scrolled (709, 327) with delta (0, -1)
Screenshot: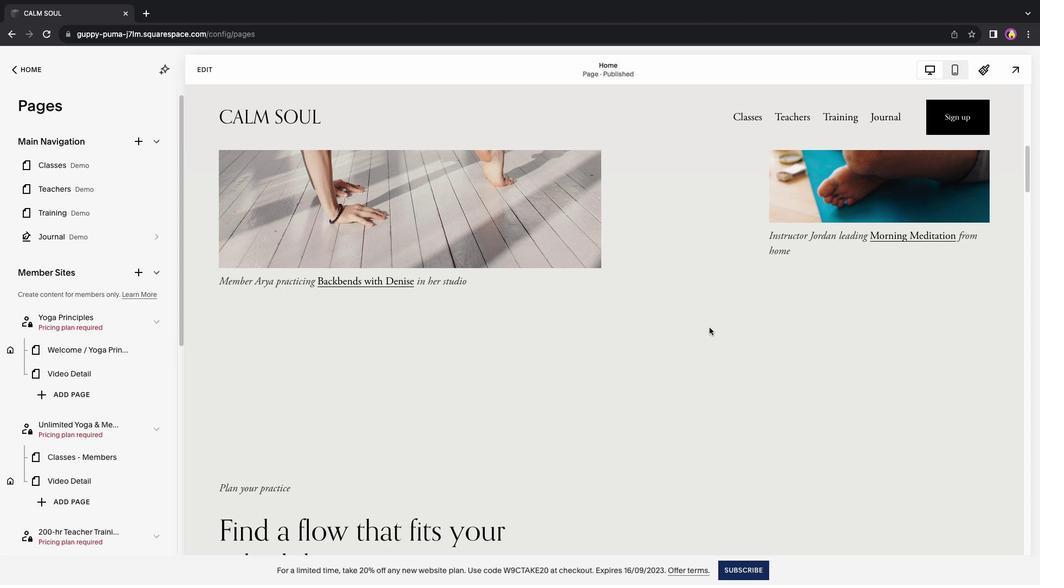 
Action: Mouse scrolled (709, 327) with delta (0, -2)
Screenshot: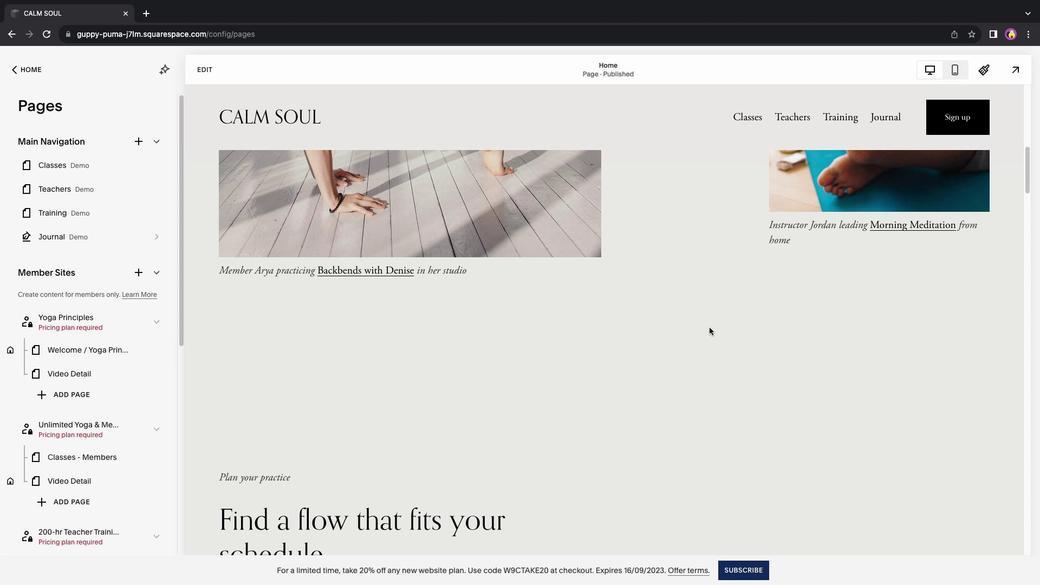 
Action: Mouse scrolled (709, 327) with delta (0, 0)
Screenshot: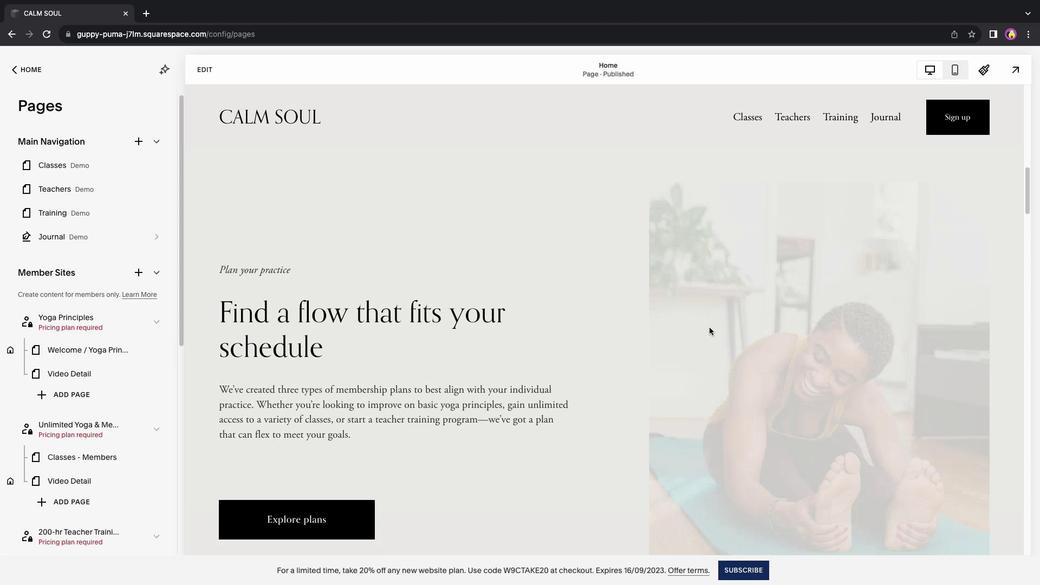 
Action: Mouse scrolled (709, 327) with delta (0, 0)
Screenshot: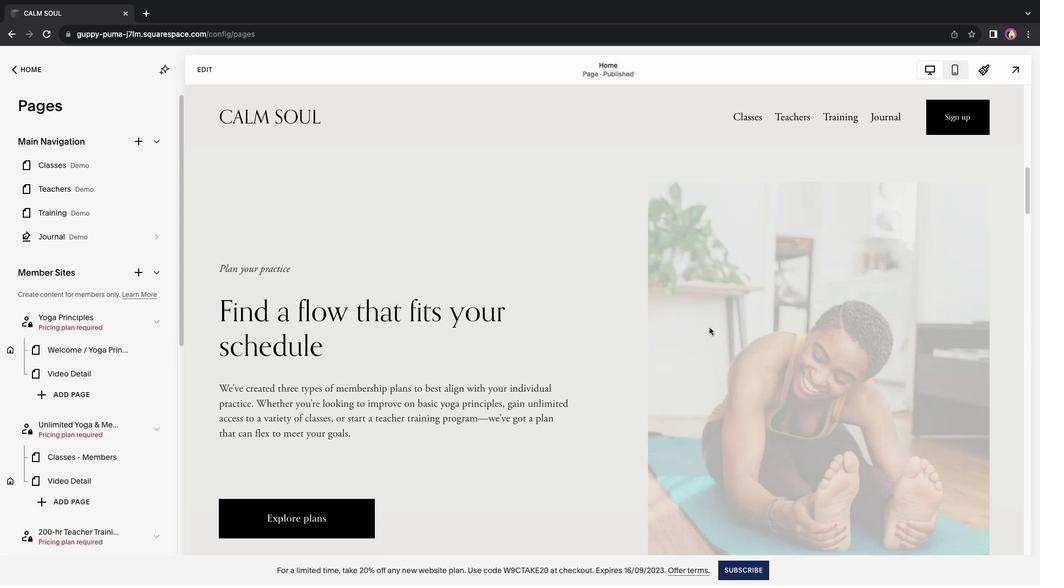 
Action: Mouse scrolled (709, 327) with delta (0, -1)
Screenshot: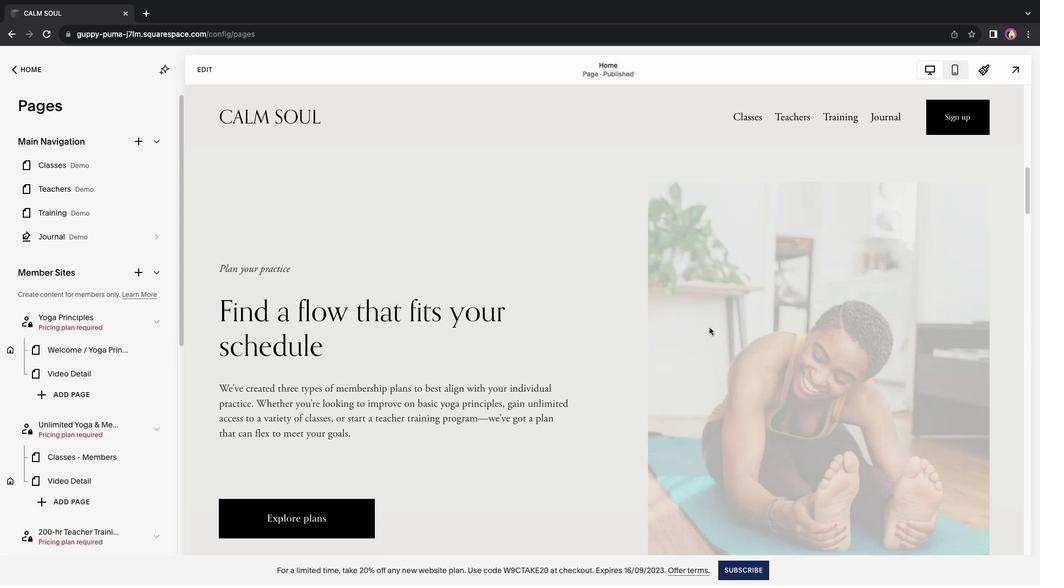 
Action: Mouse scrolled (709, 327) with delta (0, 0)
Screenshot: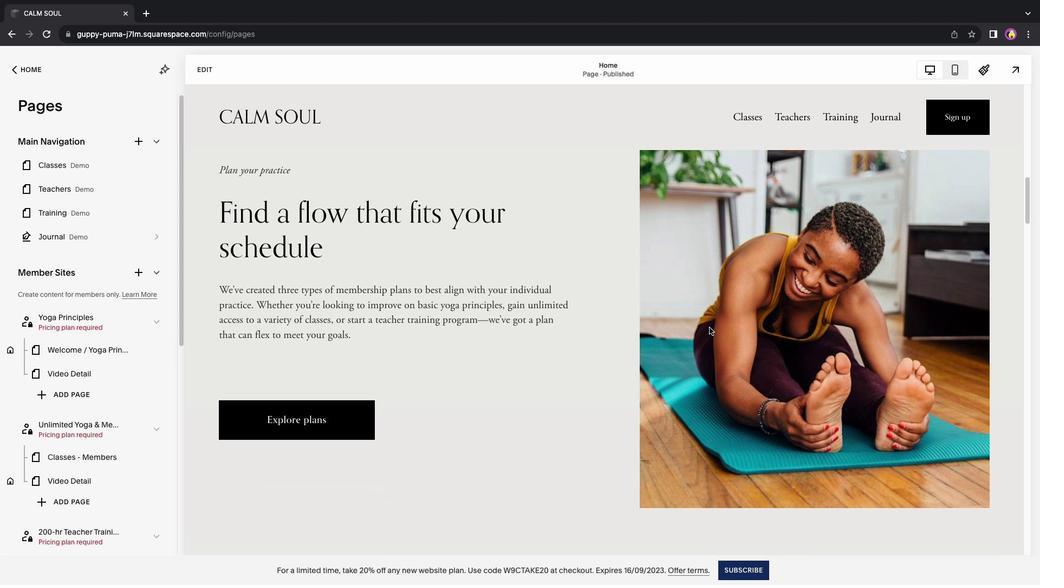 
Action: Mouse scrolled (709, 327) with delta (0, 0)
Screenshot: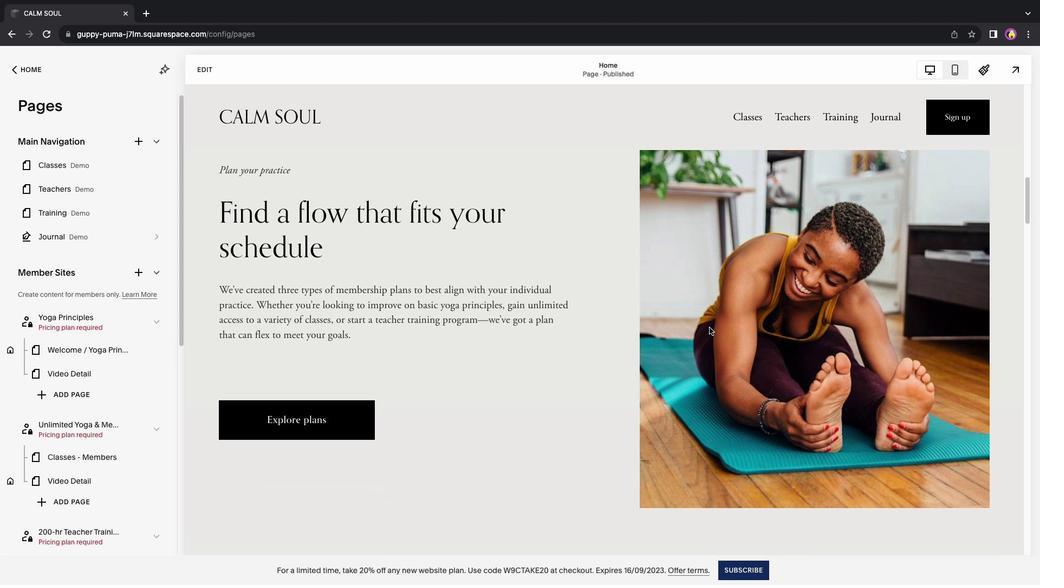 
Action: Mouse scrolled (709, 327) with delta (0, -1)
Screenshot: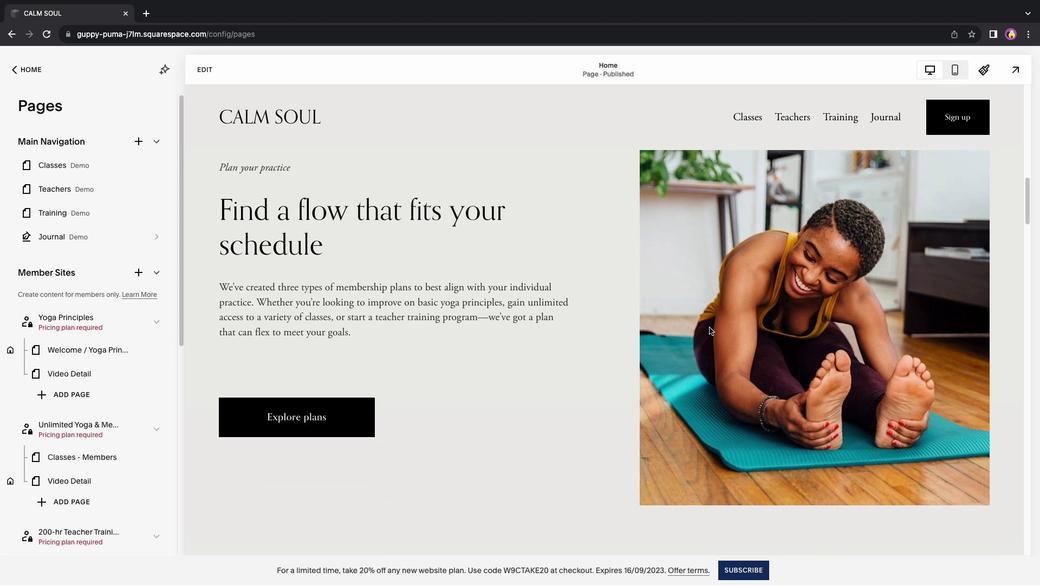 
Action: Mouse scrolled (709, 327) with delta (0, -2)
Screenshot: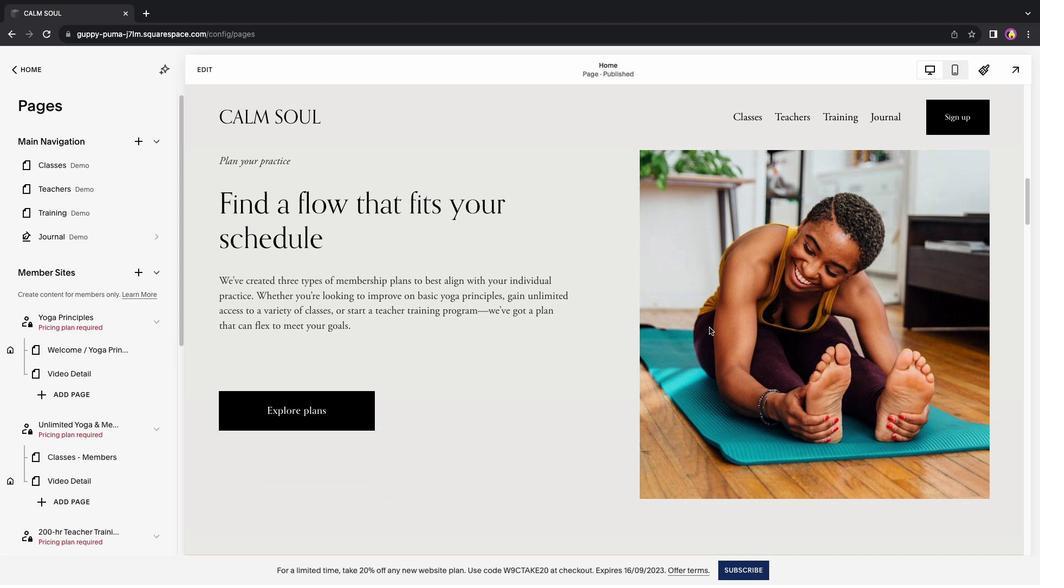 
Action: Mouse scrolled (709, 327) with delta (0, 0)
Screenshot: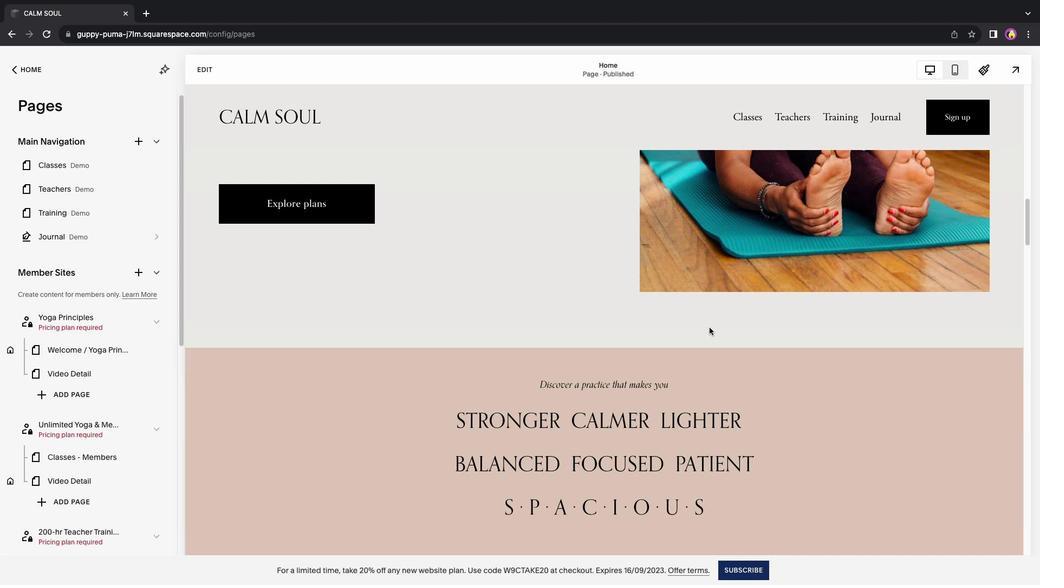 
Action: Mouse scrolled (709, 327) with delta (0, 0)
Screenshot: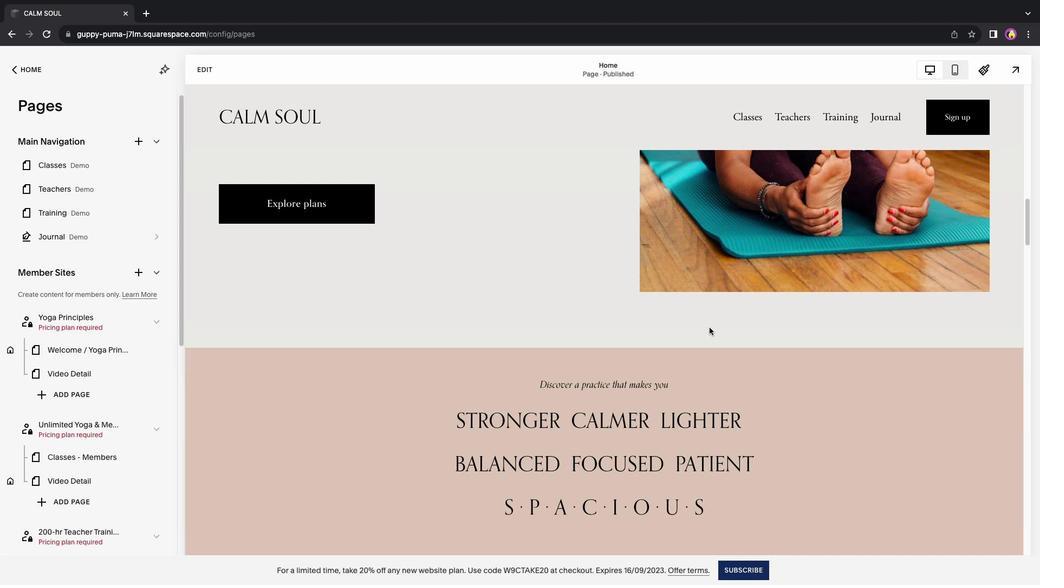 
Action: Mouse scrolled (709, 327) with delta (0, -1)
Screenshot: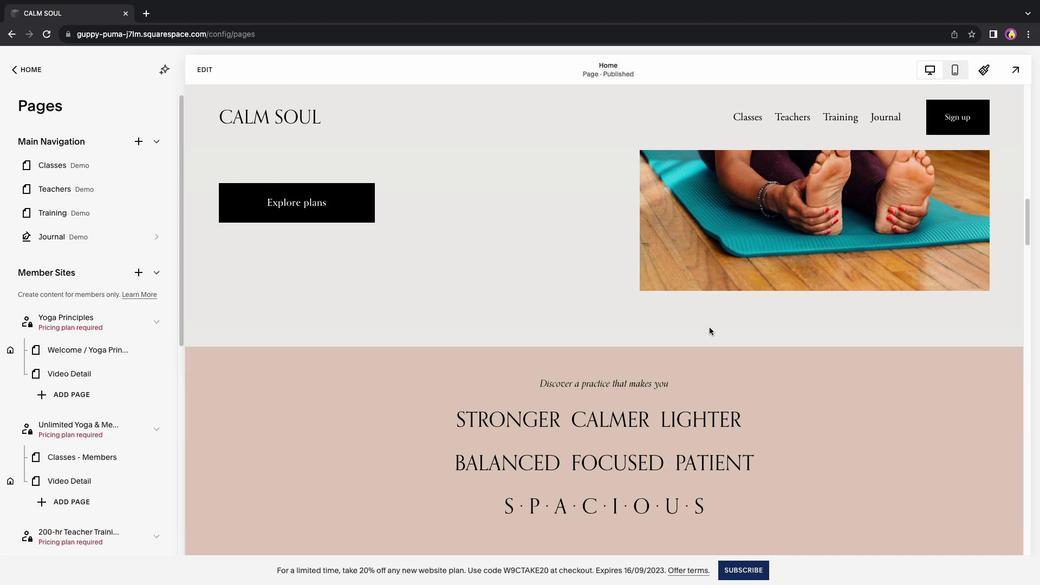 
Action: Mouse scrolled (709, 327) with delta (0, 0)
Screenshot: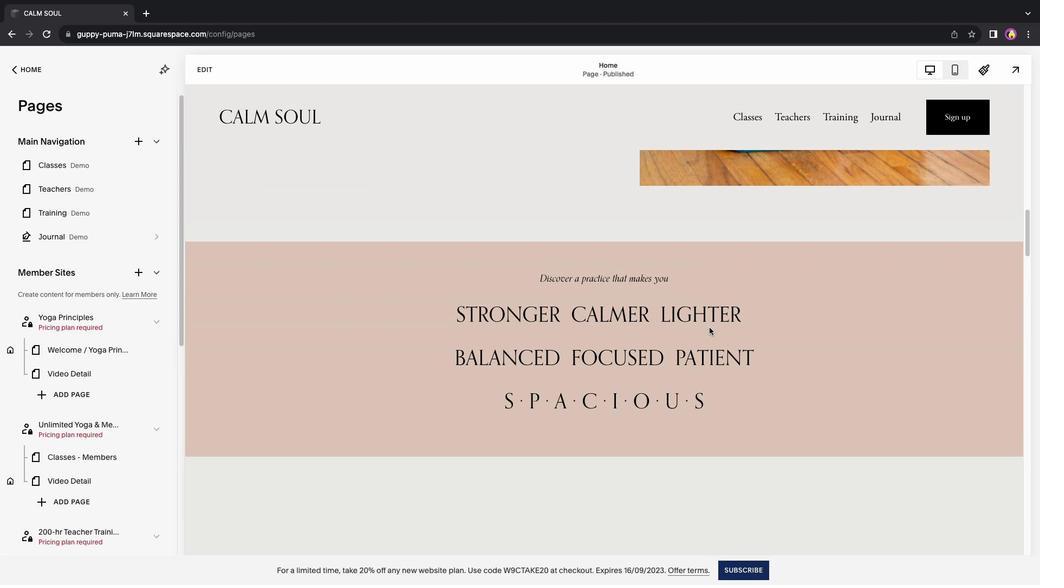 
Action: Mouse scrolled (709, 327) with delta (0, 0)
Screenshot: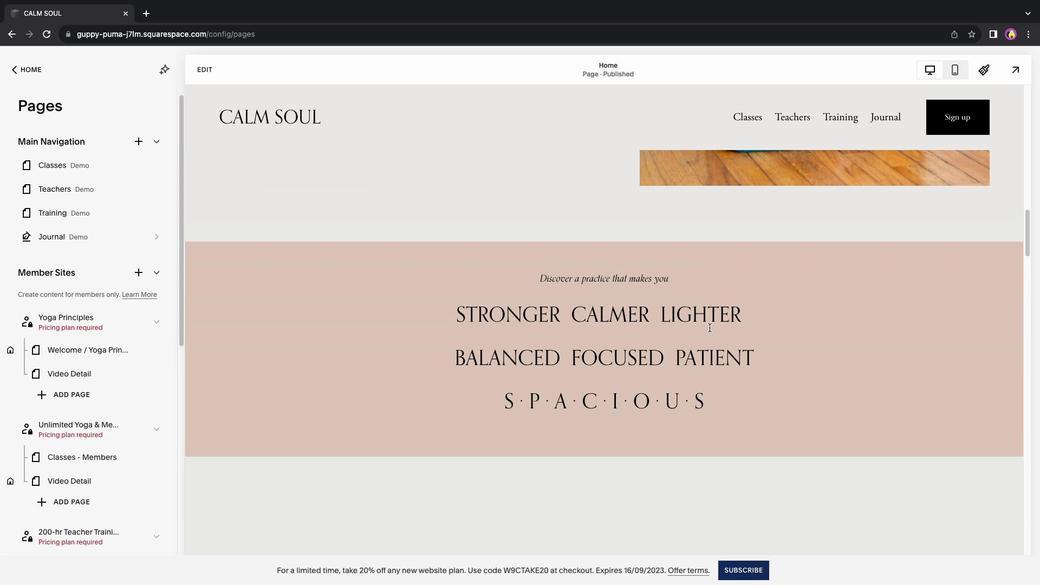 
Action: Mouse scrolled (709, 327) with delta (0, -1)
Screenshot: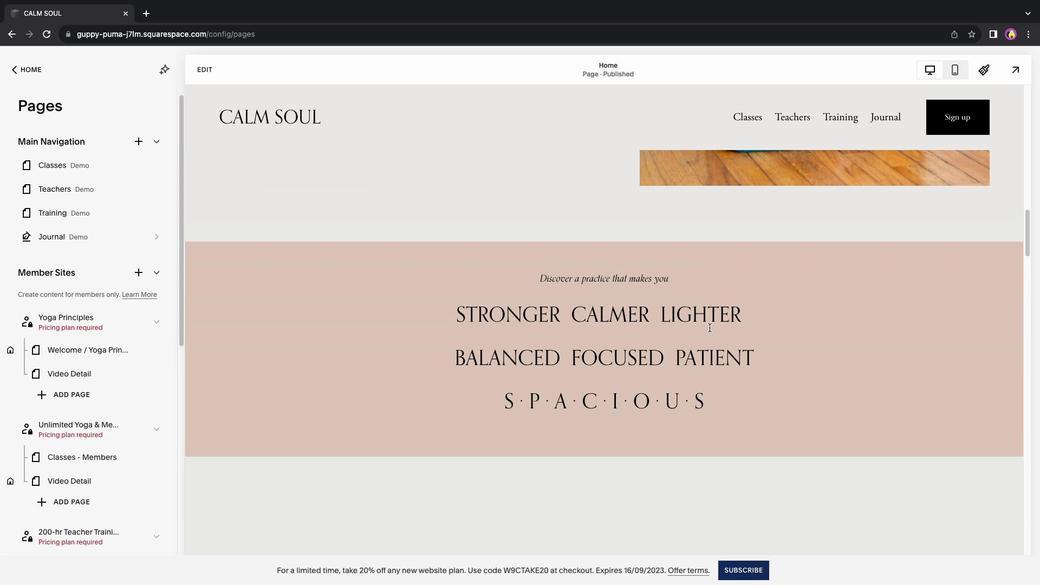 
Action: Mouse scrolled (709, 327) with delta (0, -2)
Screenshot: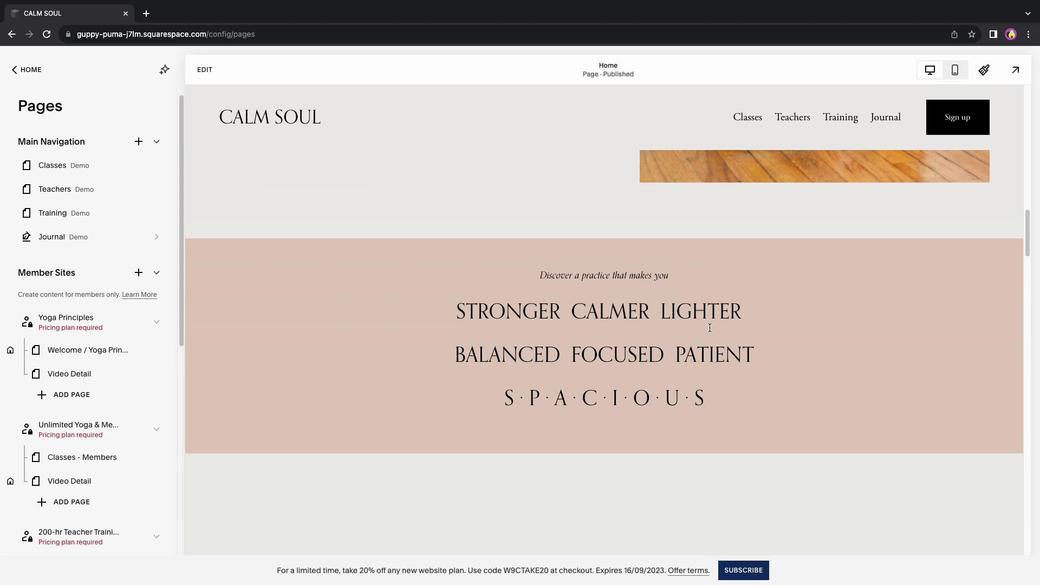 
Action: Mouse scrolled (709, 327) with delta (0, 0)
Screenshot: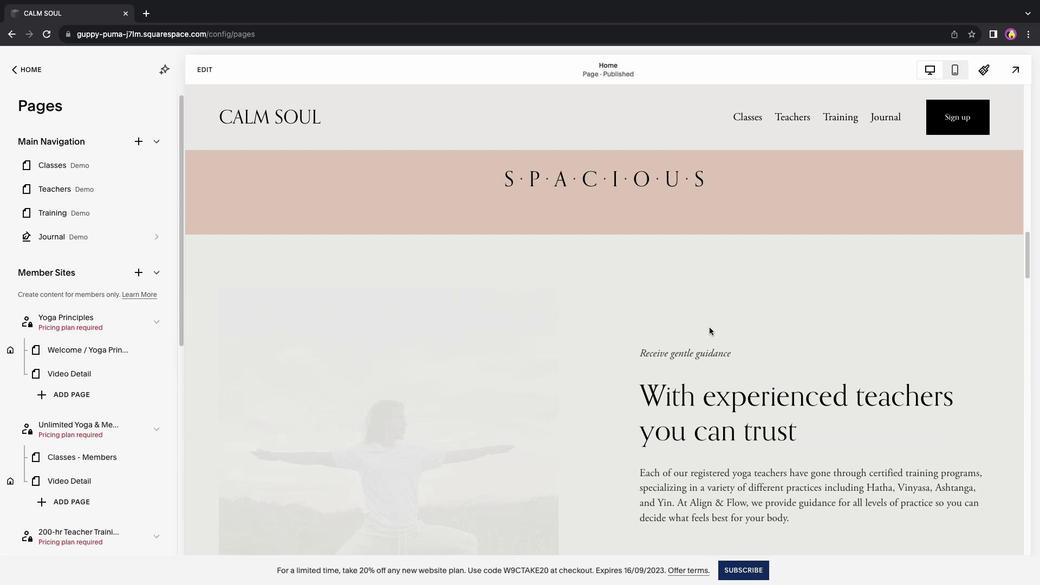 
Action: Mouse scrolled (709, 327) with delta (0, 0)
Screenshot: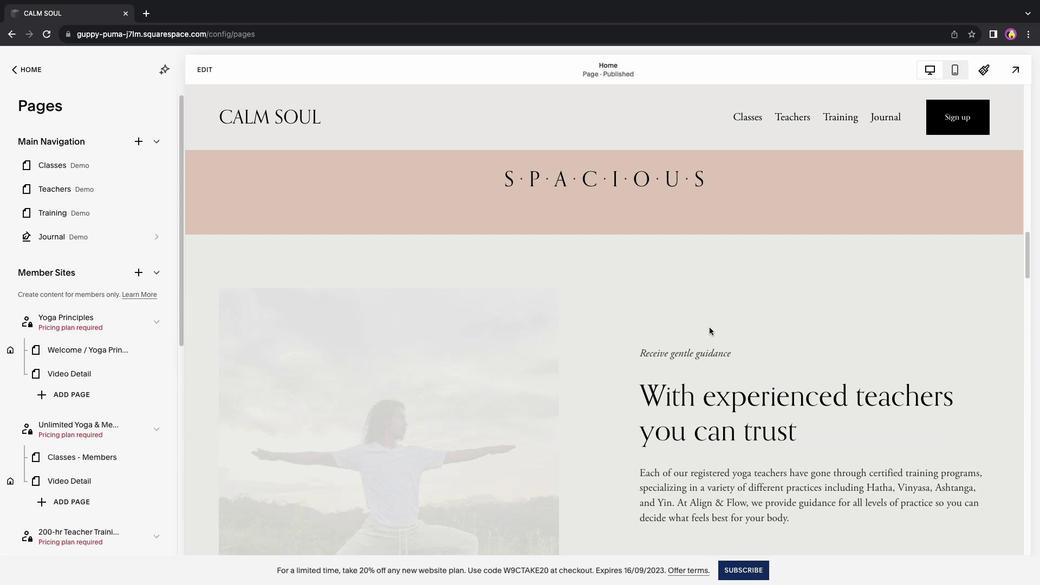 
Action: Mouse scrolled (709, 327) with delta (0, -1)
Screenshot: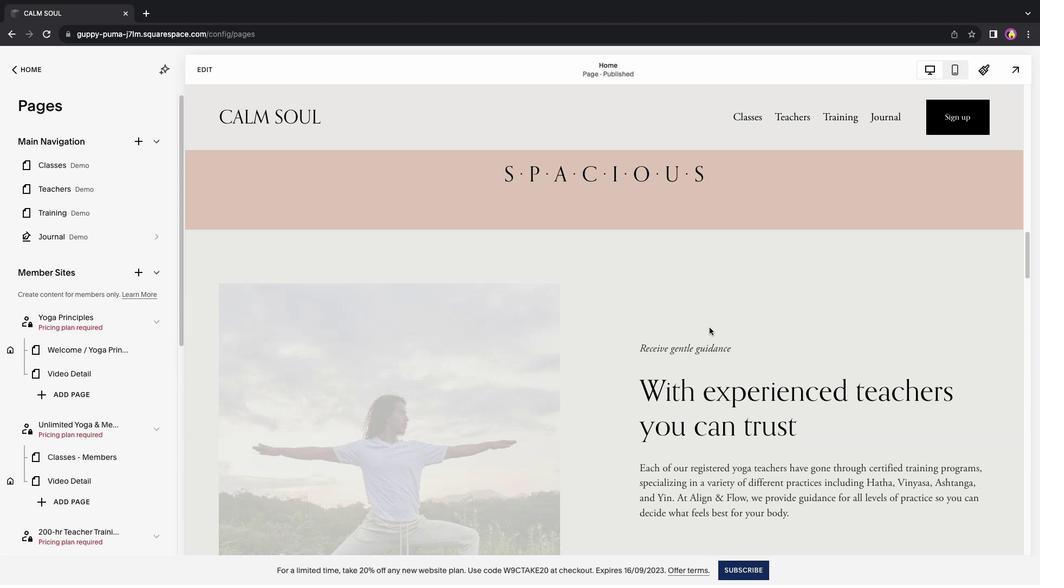 
Action: Mouse scrolled (709, 327) with delta (0, 0)
Screenshot: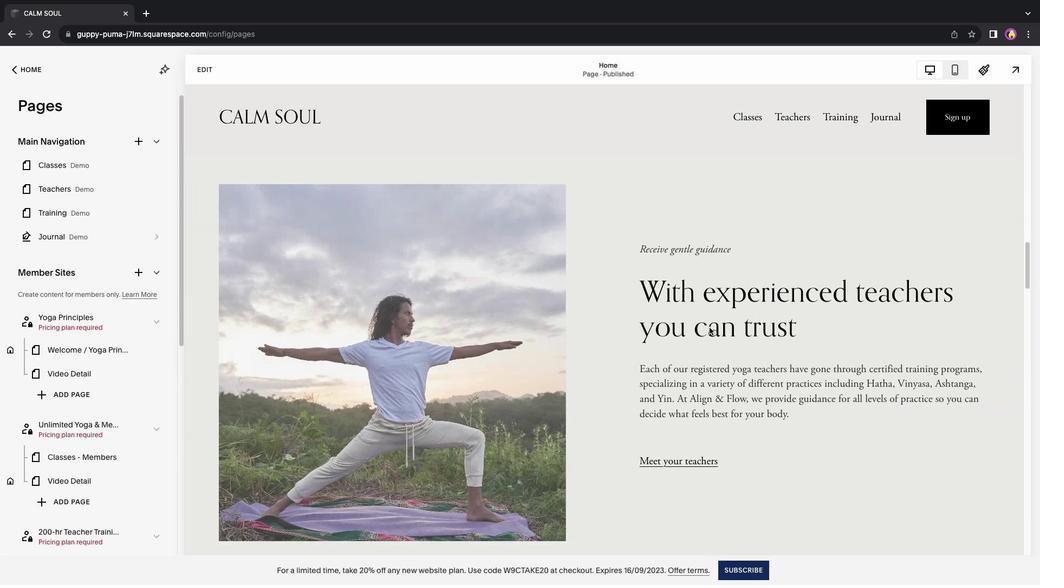 
Action: Mouse scrolled (709, 327) with delta (0, 0)
Screenshot: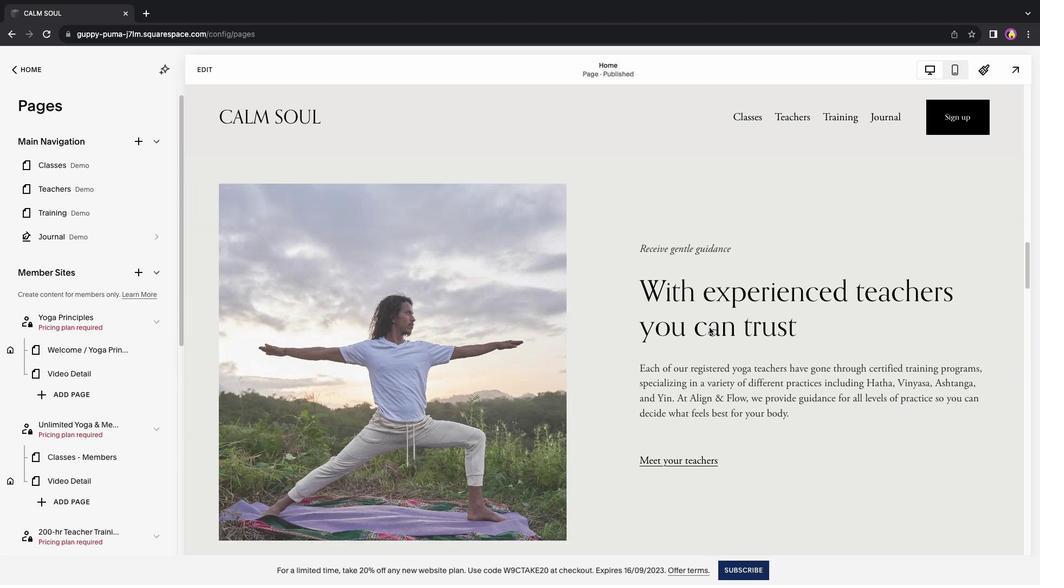 
Action: Mouse scrolled (709, 327) with delta (0, -1)
Screenshot: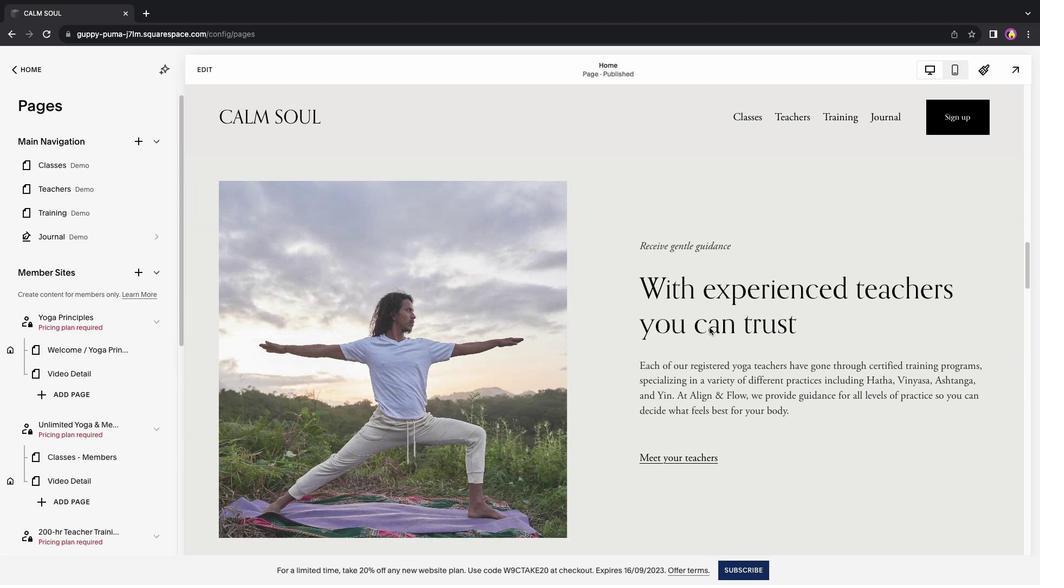 
Action: Mouse scrolled (709, 327) with delta (0, 0)
Screenshot: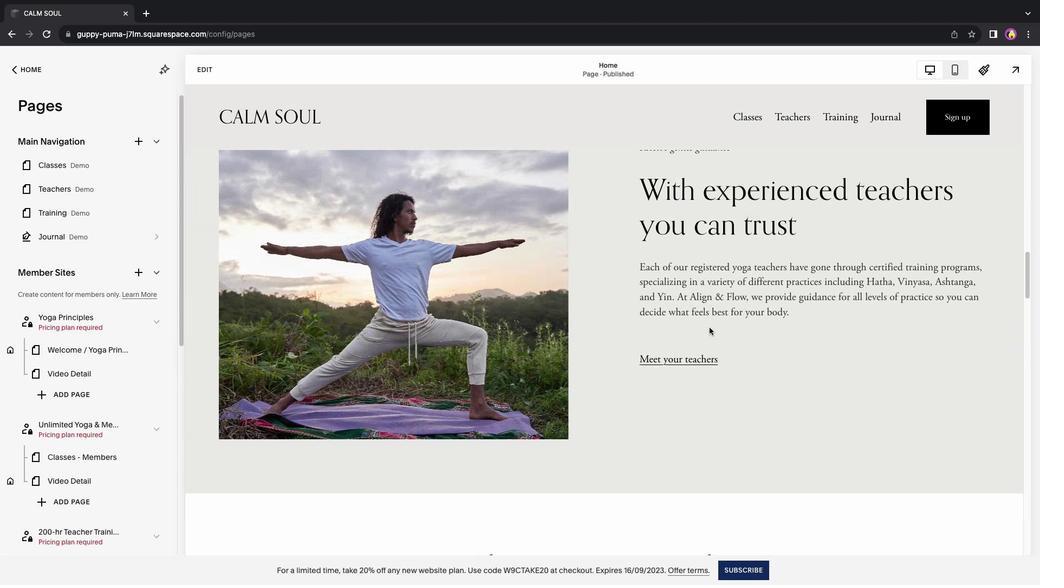 
Action: Mouse scrolled (709, 327) with delta (0, 0)
Screenshot: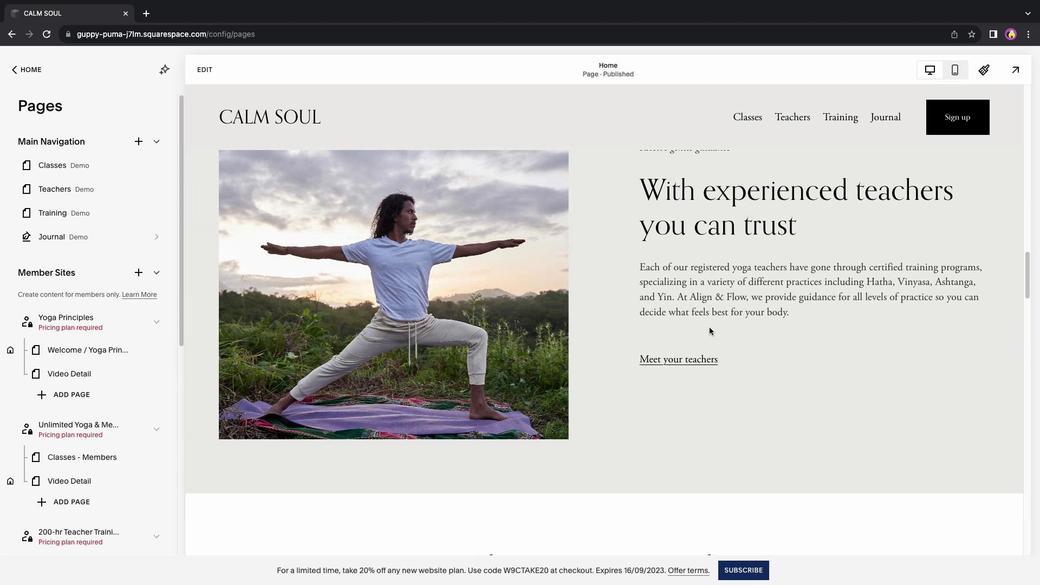 
Action: Mouse scrolled (709, 327) with delta (0, -1)
Screenshot: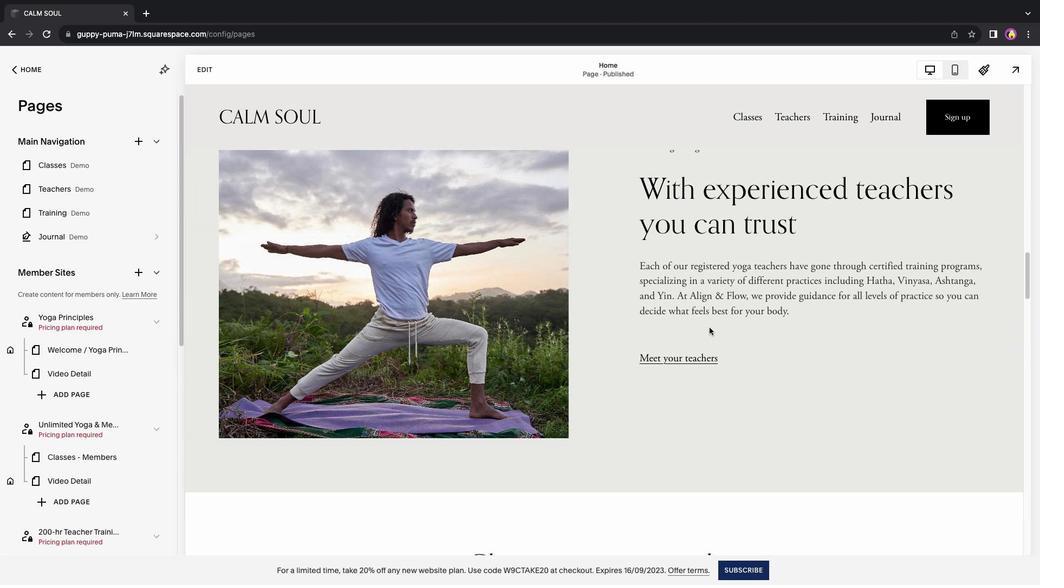 
Action: Mouse scrolled (709, 327) with delta (0, -2)
Screenshot: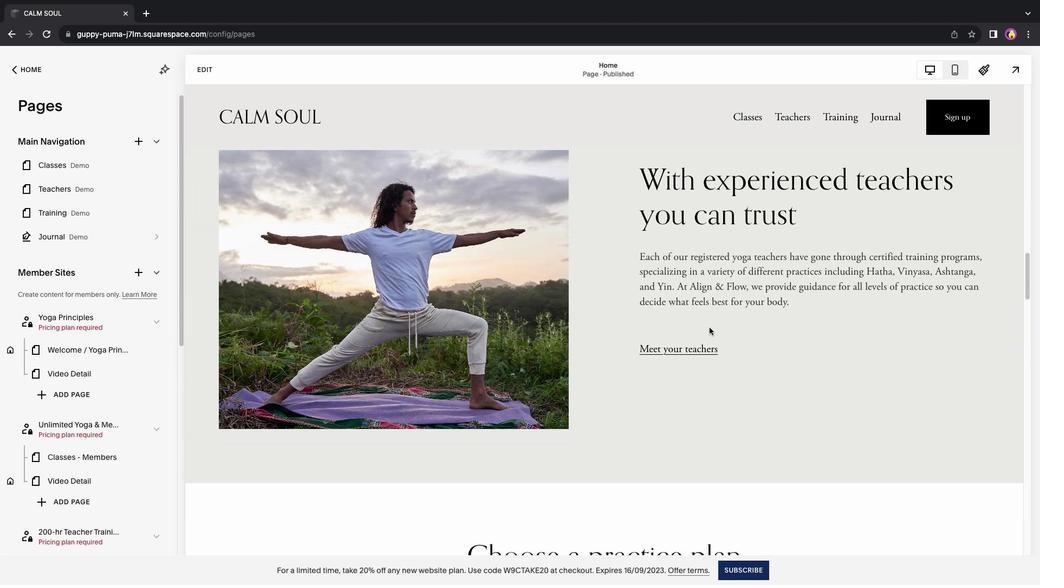 
Action: Mouse scrolled (709, 327) with delta (0, 0)
Screenshot: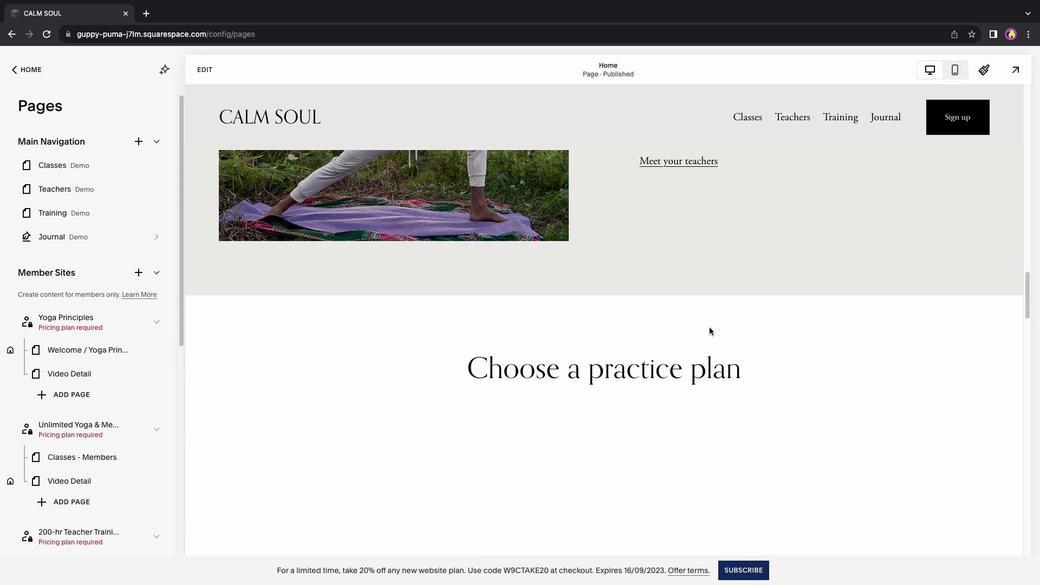 
Action: Mouse scrolled (709, 327) with delta (0, 0)
Screenshot: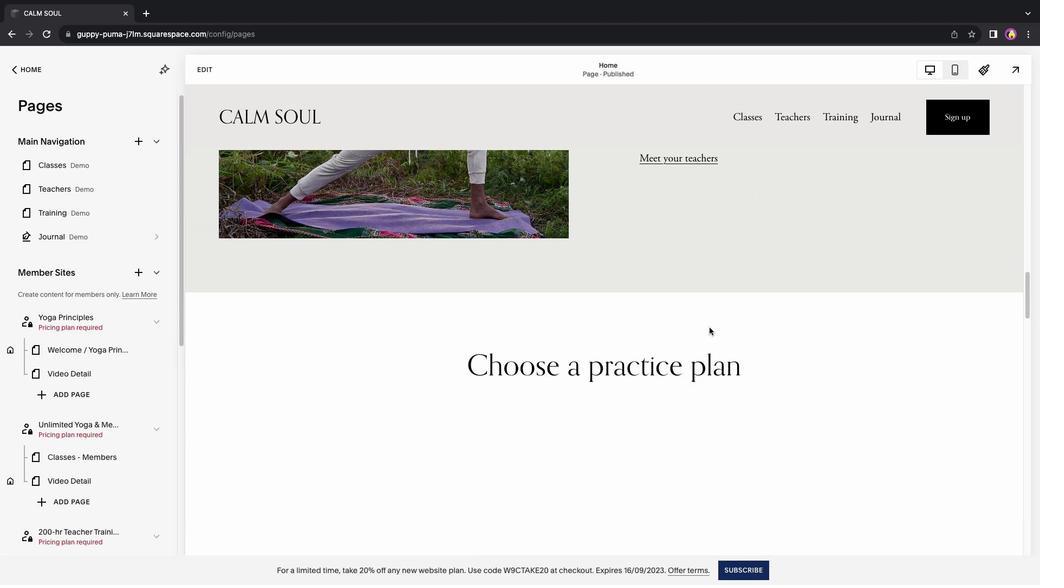 
Action: Mouse scrolled (709, 327) with delta (0, -1)
Screenshot: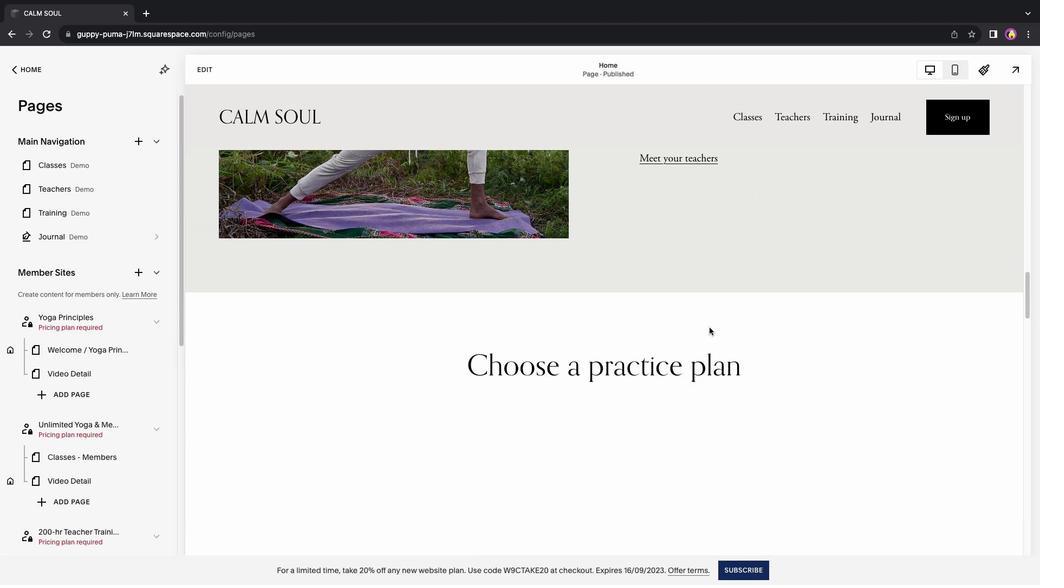 
Action: Mouse scrolled (709, 327) with delta (0, -2)
Screenshot: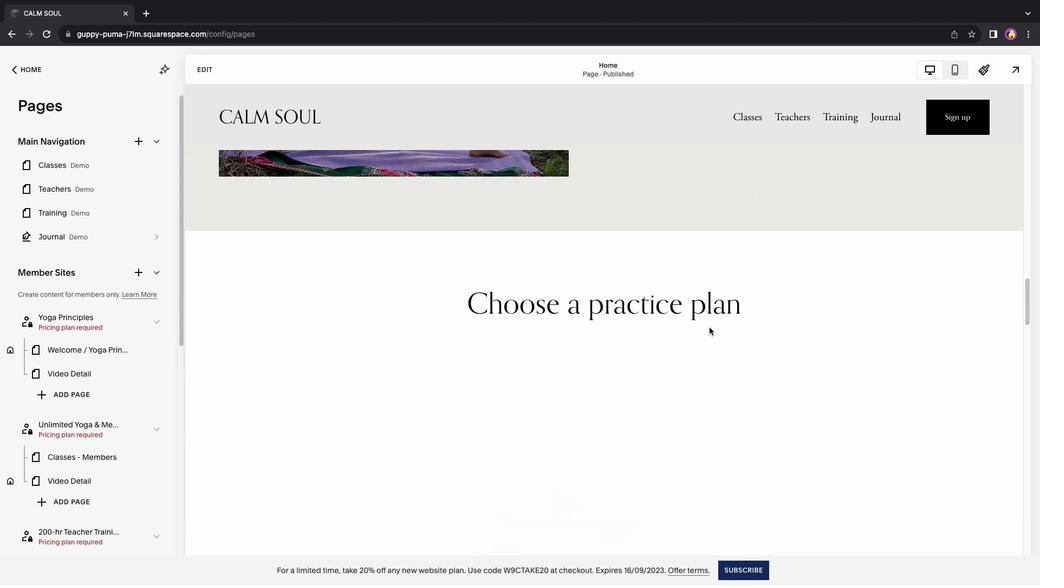 
Action: Mouse scrolled (709, 327) with delta (0, 0)
Screenshot: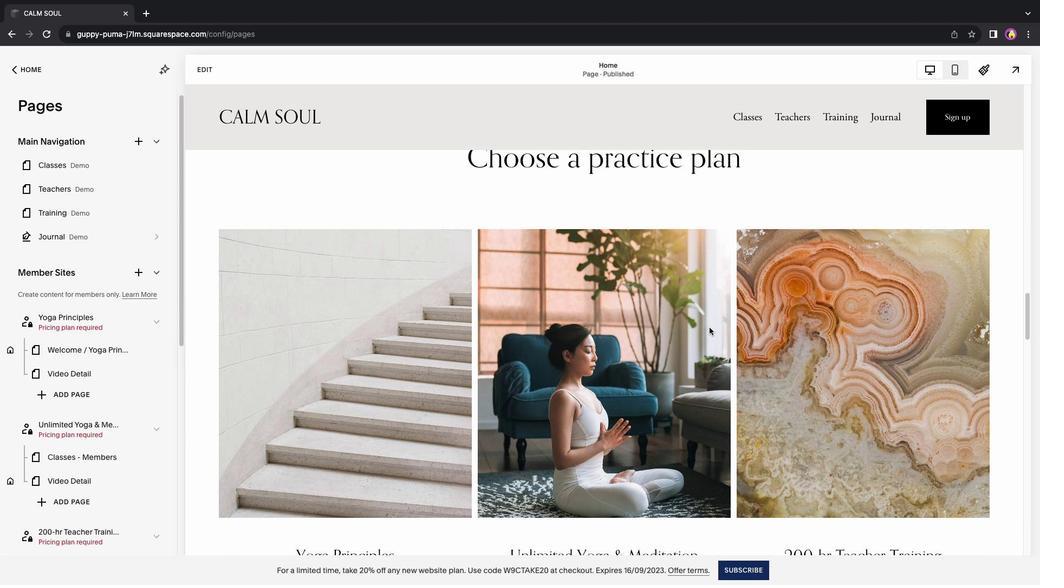 
Action: Mouse scrolled (709, 327) with delta (0, 0)
Screenshot: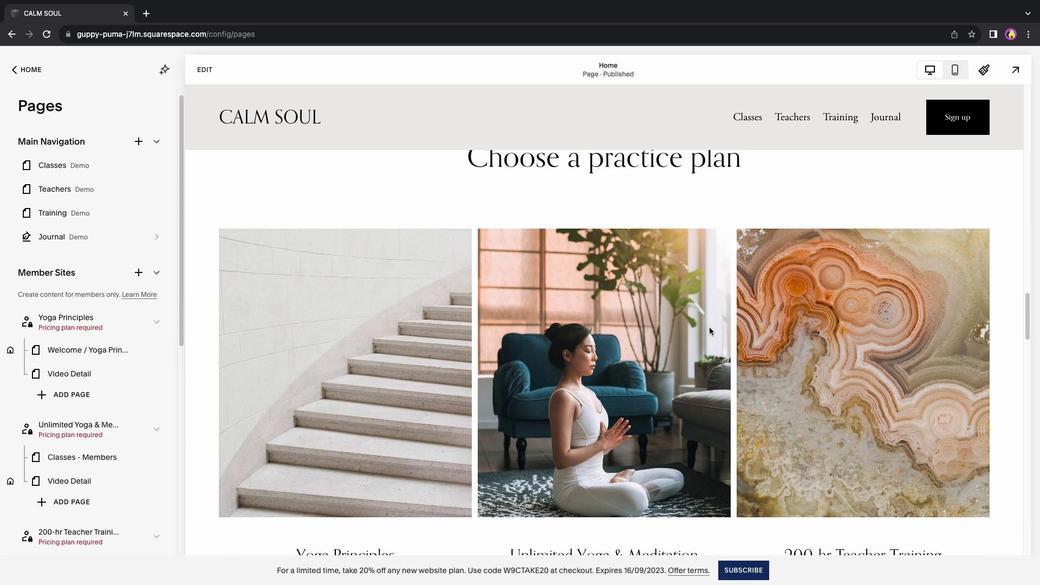 
Action: Mouse scrolled (709, 327) with delta (0, -1)
Screenshot: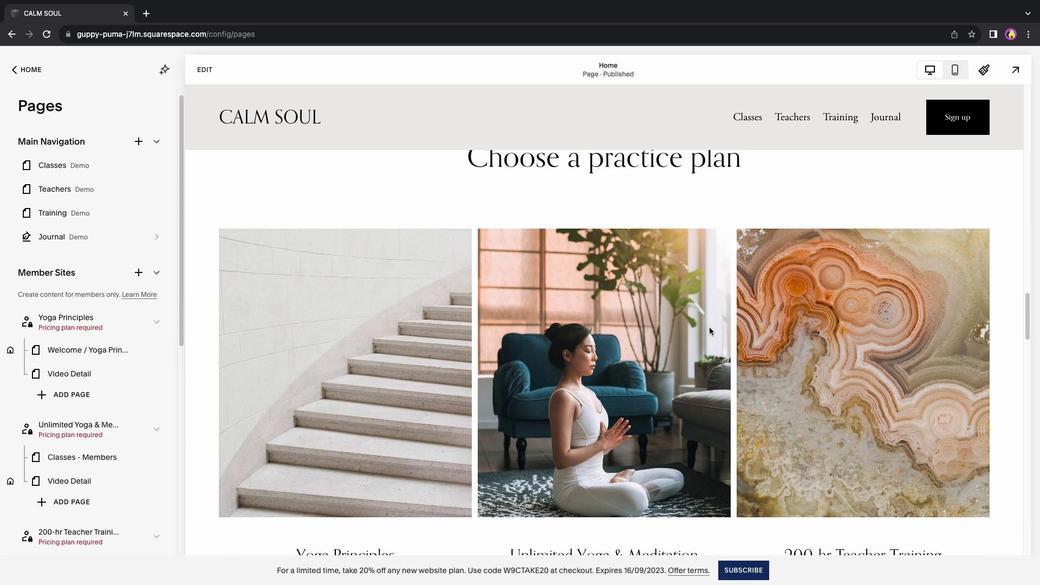 
Action: Mouse scrolled (709, 327) with delta (0, 0)
Screenshot: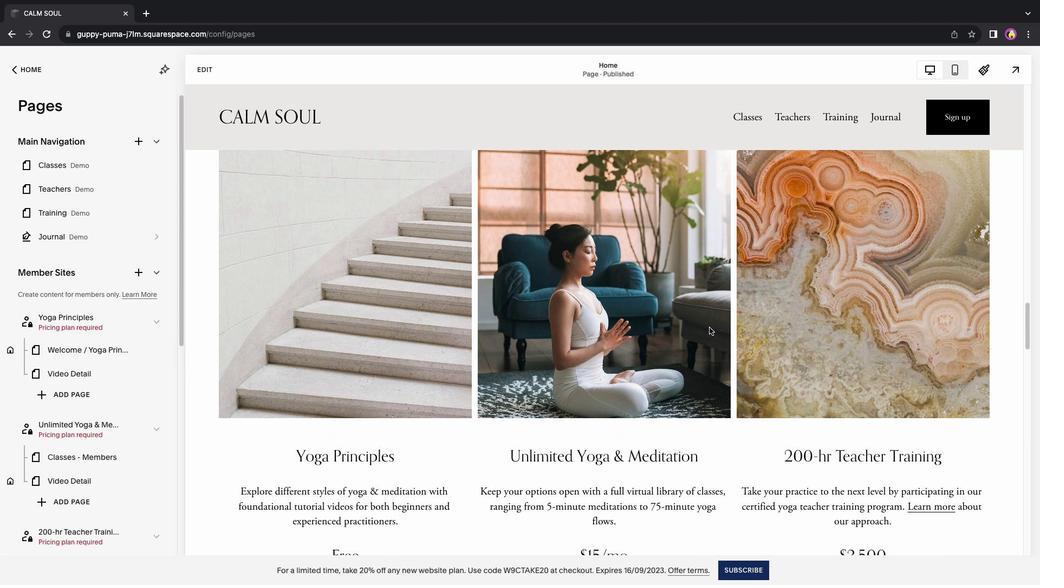 
Action: Mouse scrolled (709, 327) with delta (0, 0)
Screenshot: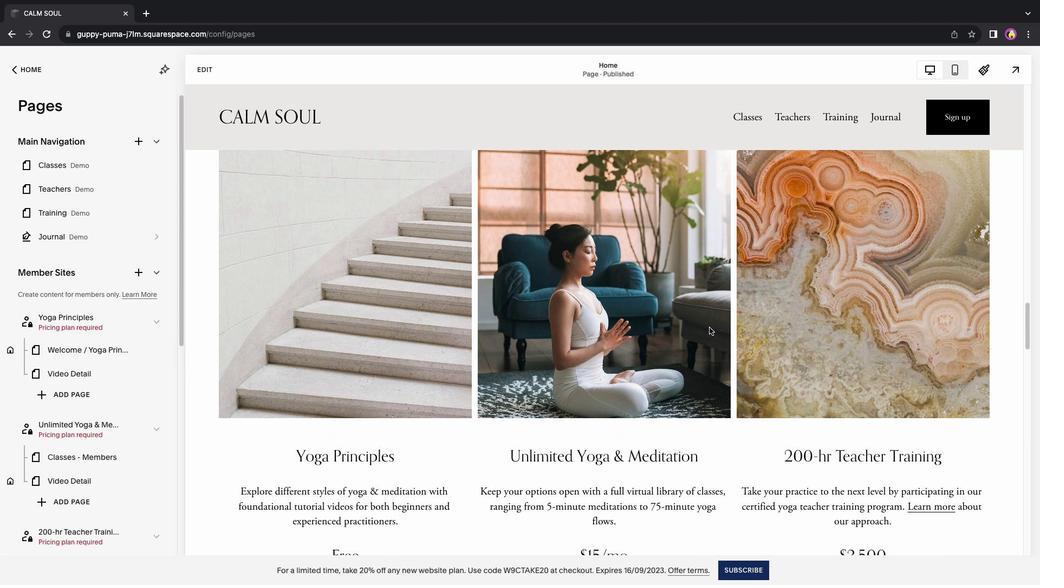 
Action: Mouse scrolled (709, 327) with delta (0, -1)
Screenshot: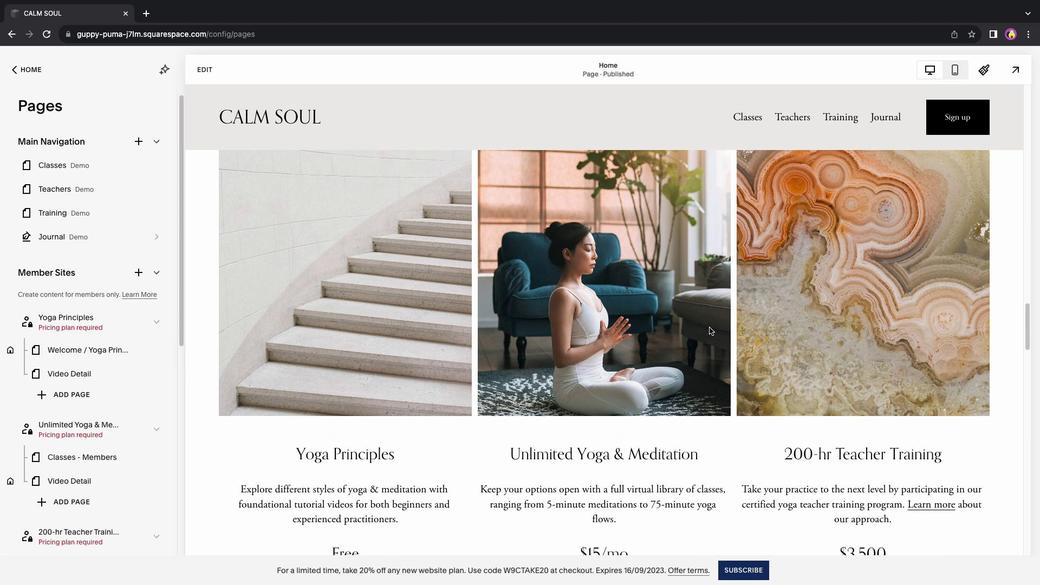 
Action: Mouse scrolled (709, 327) with delta (0, -2)
Screenshot: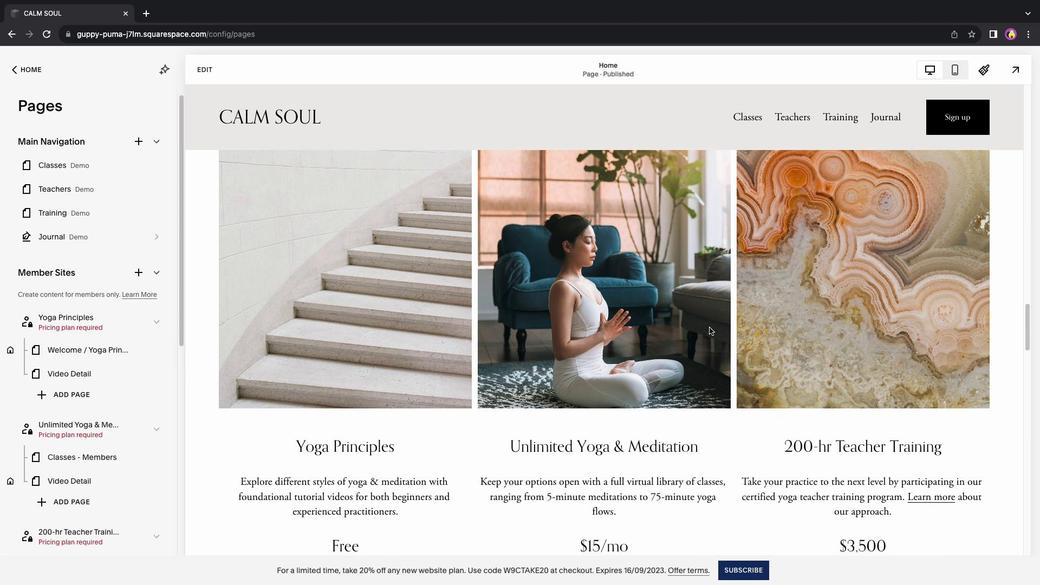 
Action: Mouse scrolled (709, 327) with delta (0, 0)
Screenshot: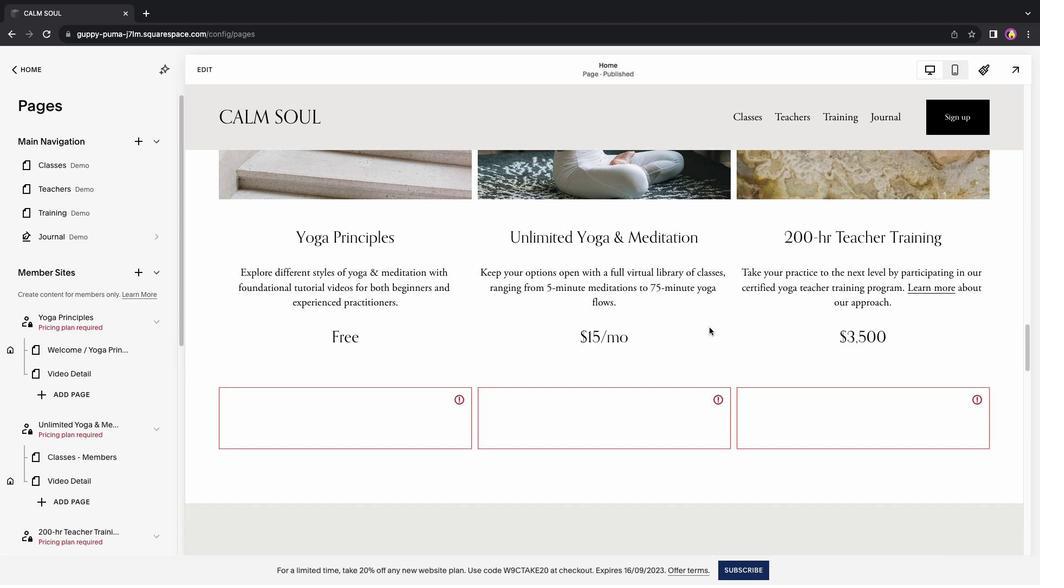 
Action: Mouse scrolled (709, 327) with delta (0, 0)
Screenshot: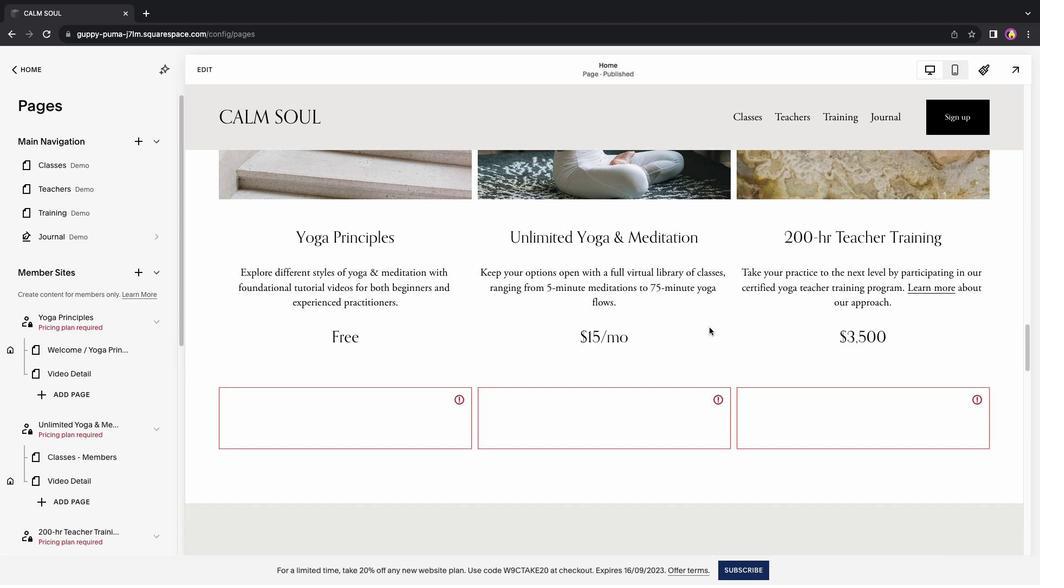 
Action: Mouse scrolled (709, 327) with delta (0, -1)
Screenshot: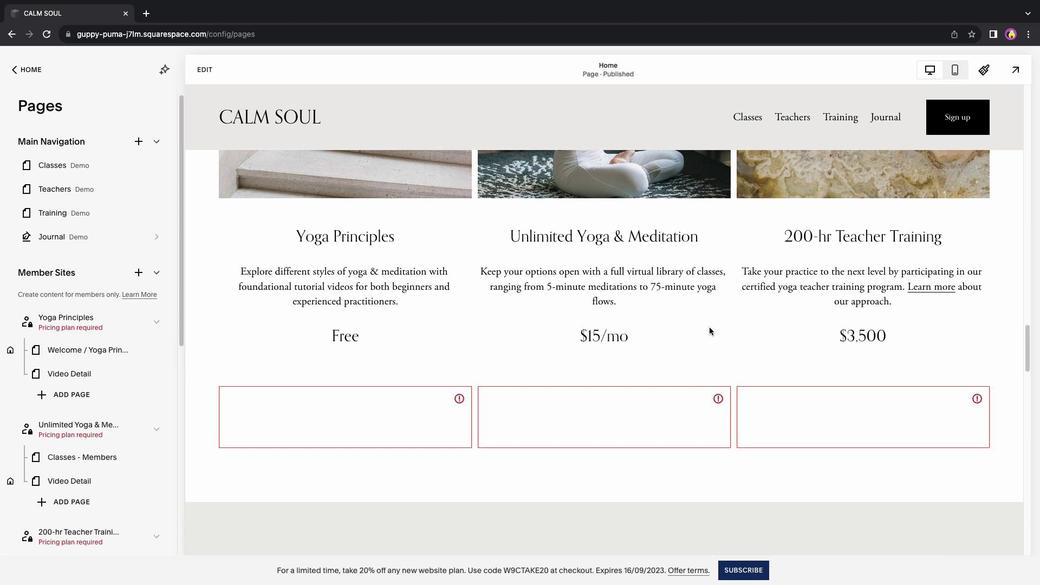 
Action: Mouse scrolled (709, 327) with delta (0, -2)
Screenshot: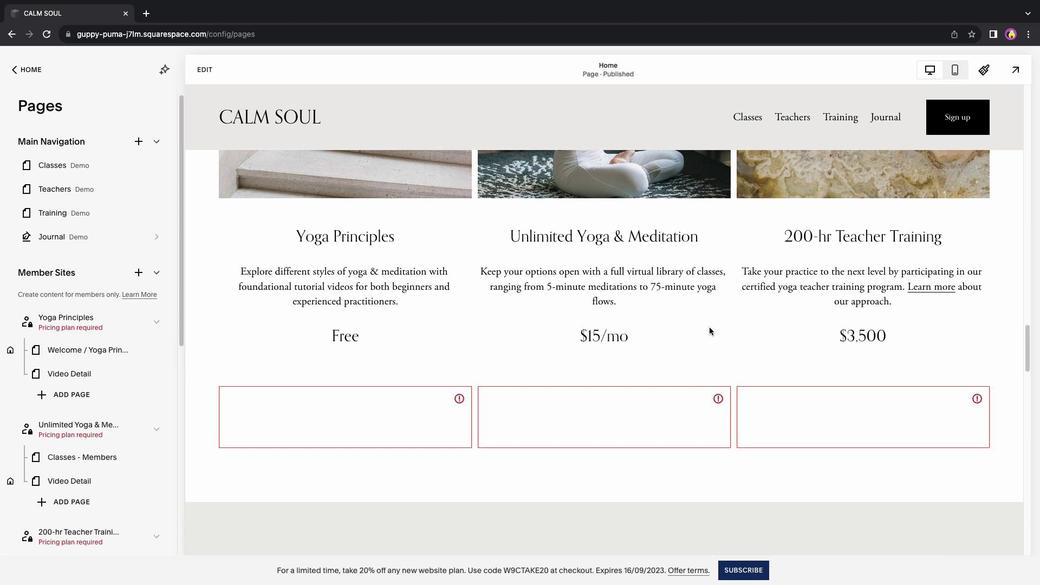 
Action: Mouse scrolled (709, 327) with delta (0, 0)
Screenshot: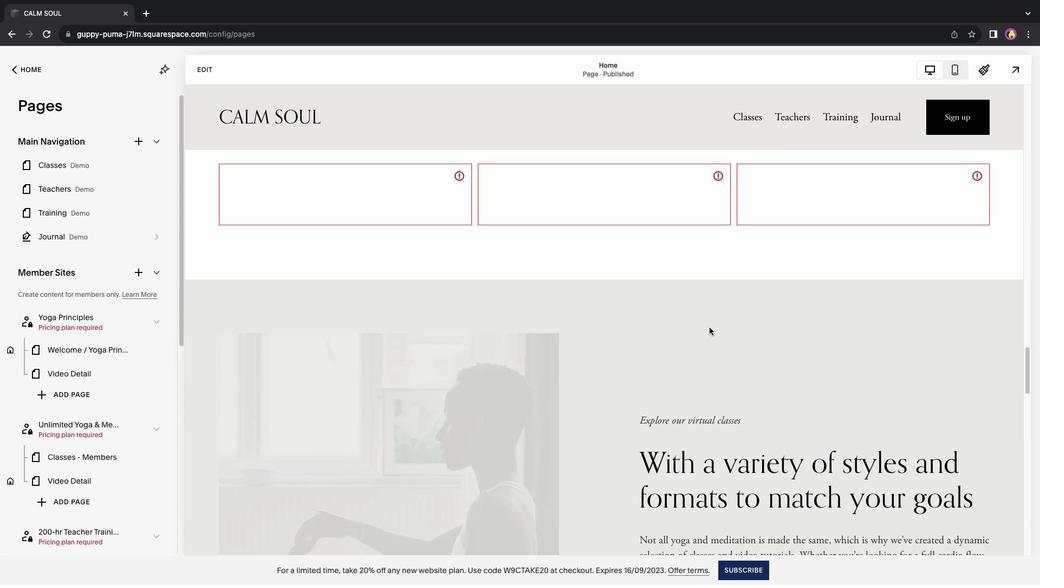 
Action: Mouse scrolled (709, 327) with delta (0, 0)
Screenshot: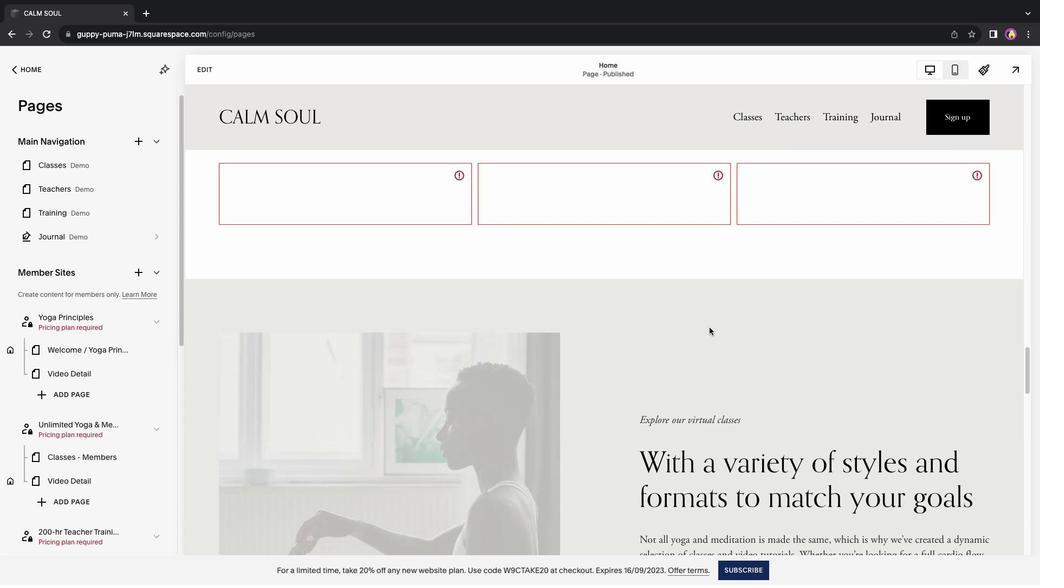 
Action: Mouse scrolled (709, 327) with delta (0, -1)
Screenshot: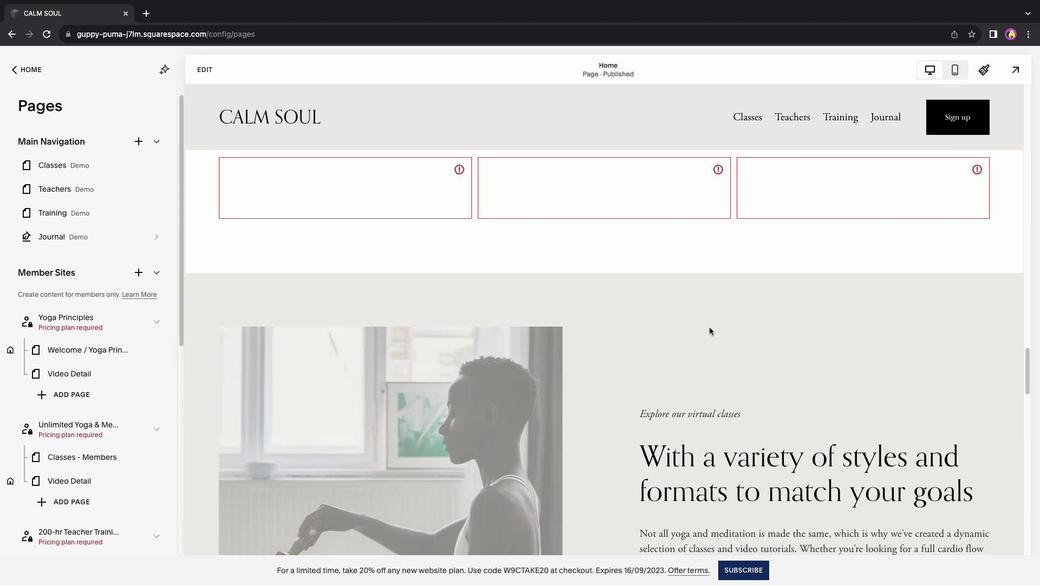 
Action: Mouse scrolled (709, 327) with delta (0, -1)
Screenshot: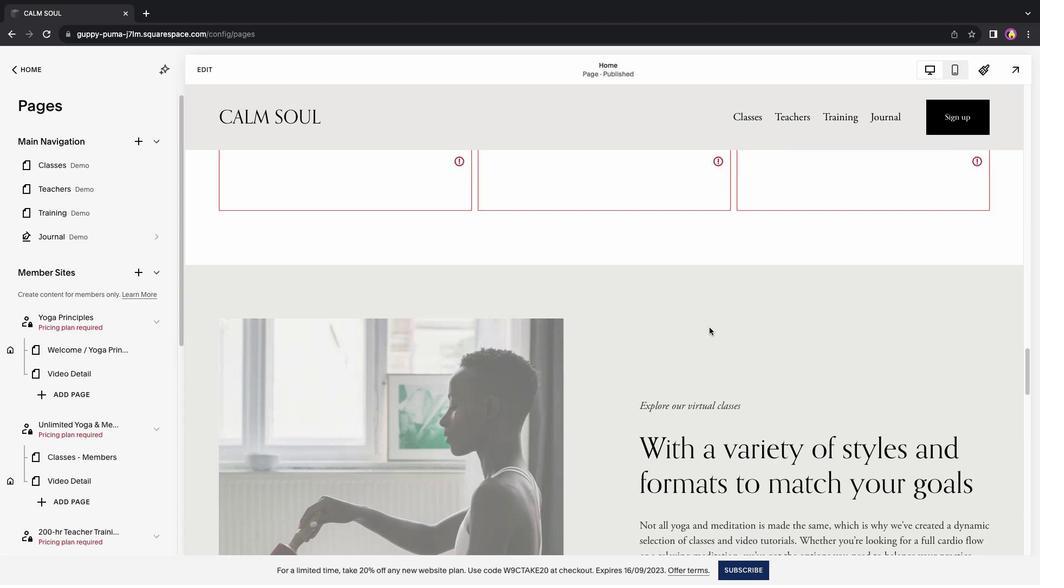 
Action: Mouse scrolled (709, 327) with delta (0, 0)
Screenshot: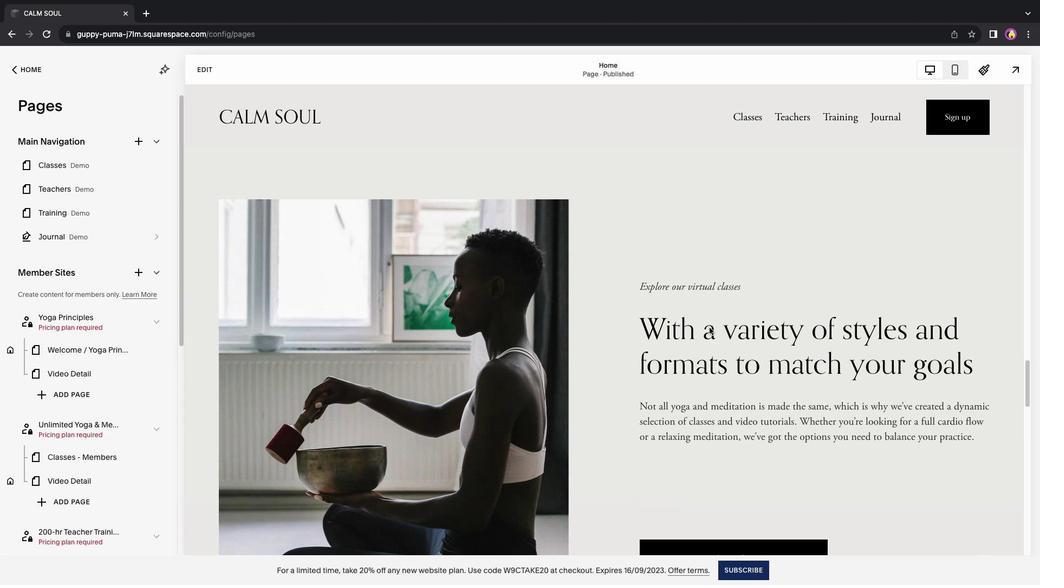 
Action: Mouse scrolled (709, 327) with delta (0, 0)
Screenshot: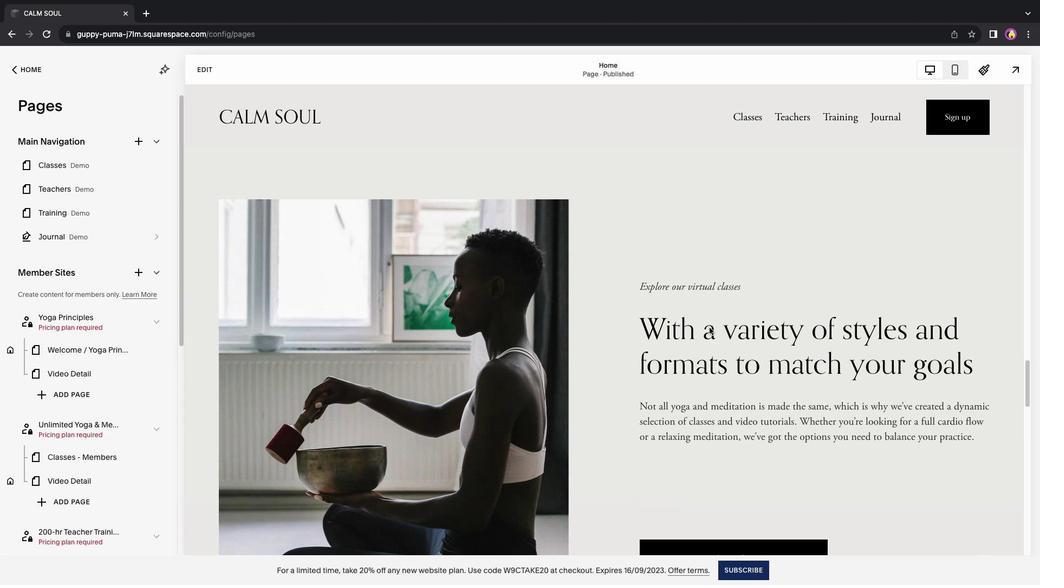 
Action: Mouse scrolled (709, 327) with delta (0, -1)
Screenshot: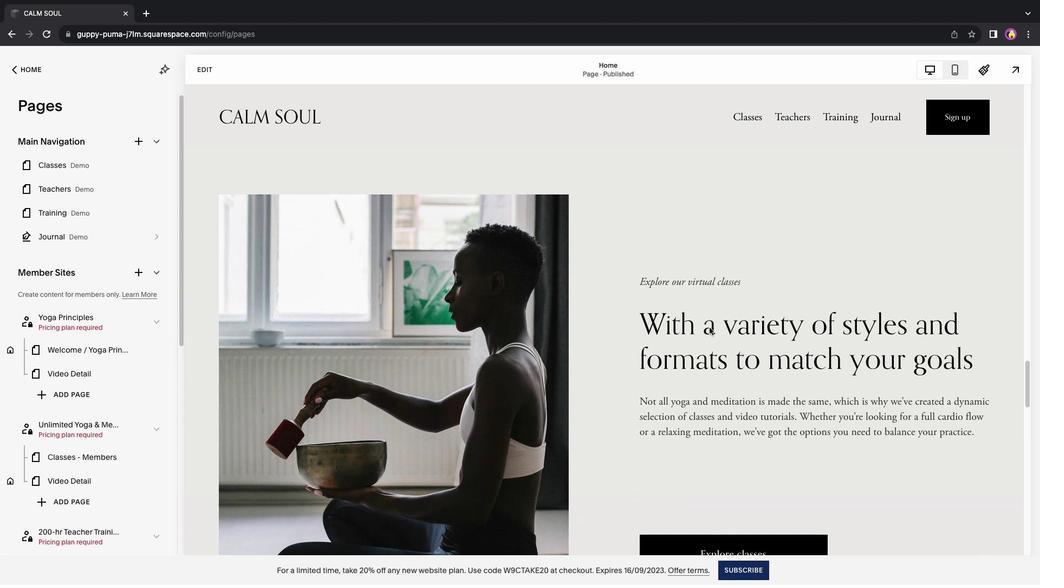 
Action: Mouse scrolled (709, 327) with delta (0, -2)
Screenshot: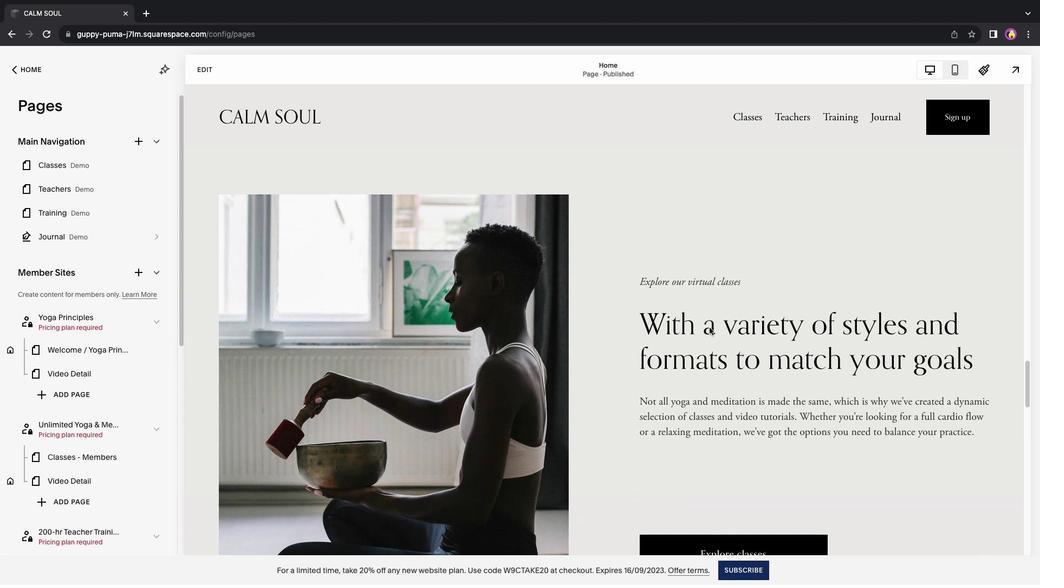 
Action: Mouse scrolled (709, 327) with delta (0, 0)
Screenshot: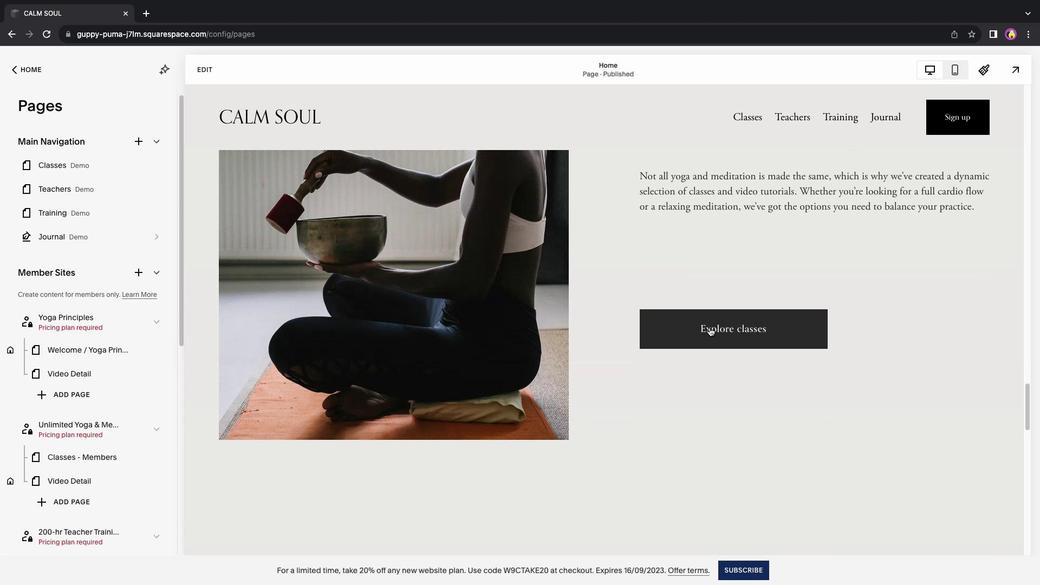 
Action: Mouse scrolled (709, 327) with delta (0, 0)
Screenshot: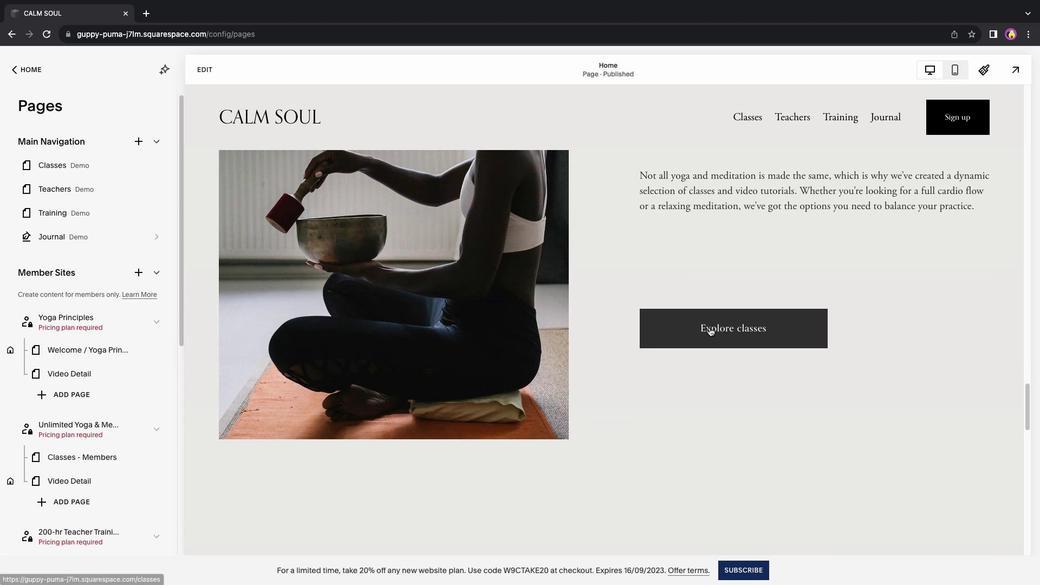 
Action: Mouse scrolled (709, 327) with delta (0, -1)
Screenshot: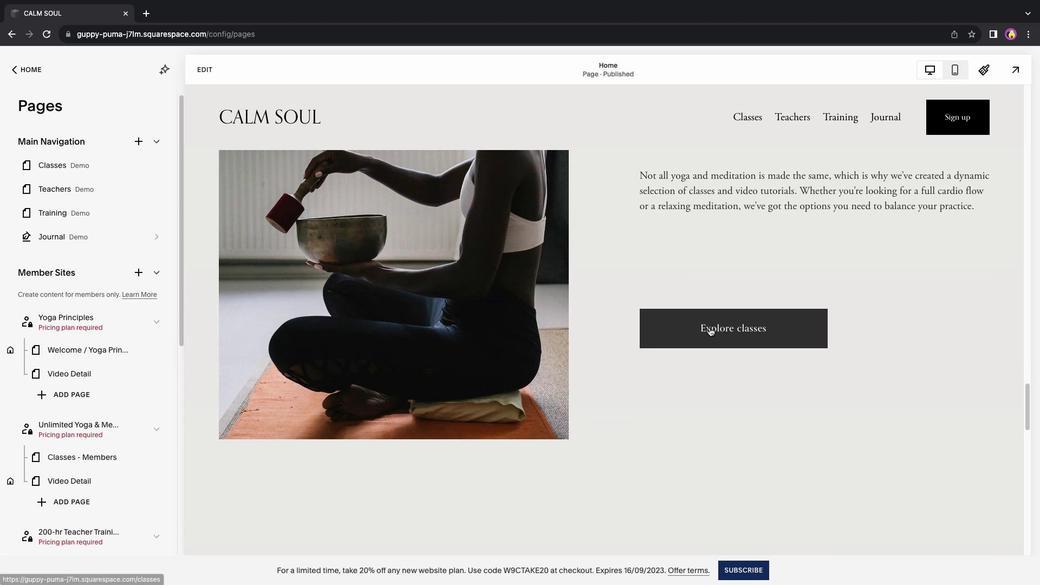 
Action: Mouse scrolled (709, 327) with delta (0, -2)
Screenshot: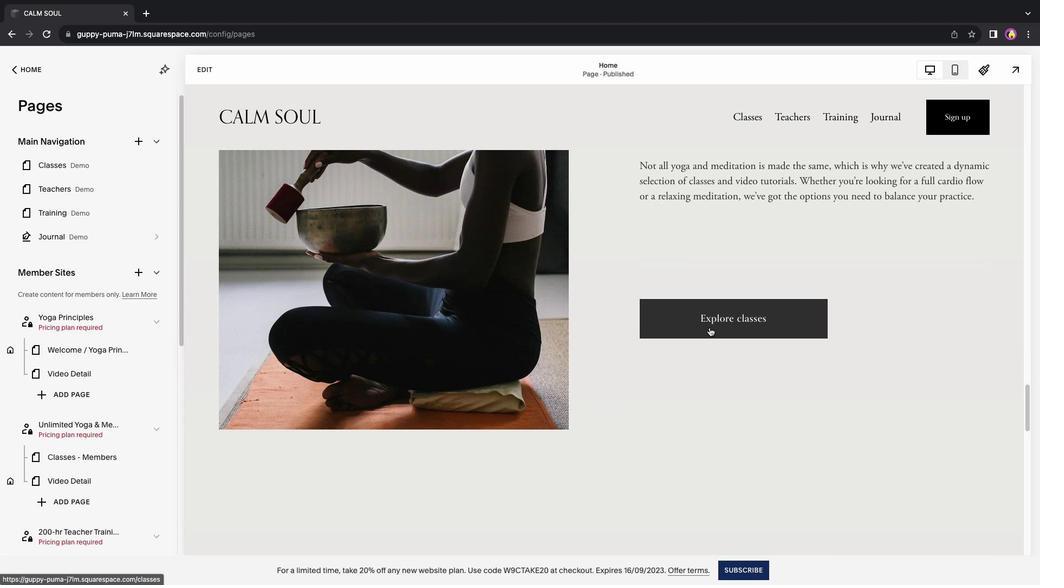 
Action: Mouse scrolled (709, 327) with delta (0, -2)
Screenshot: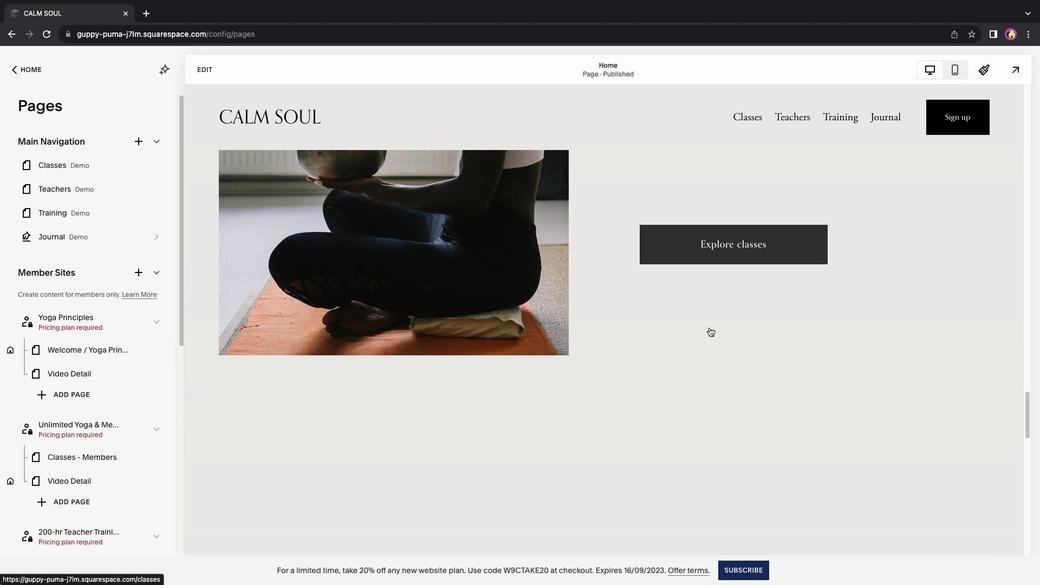 
Action: Mouse scrolled (709, 327) with delta (0, 0)
Screenshot: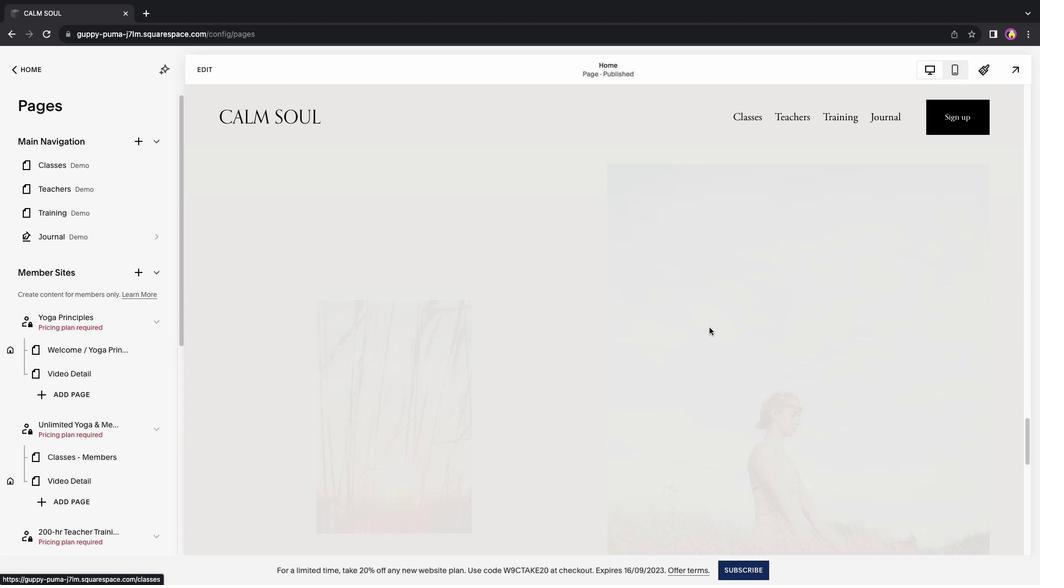 
Action: Mouse scrolled (709, 327) with delta (0, 0)
Screenshot: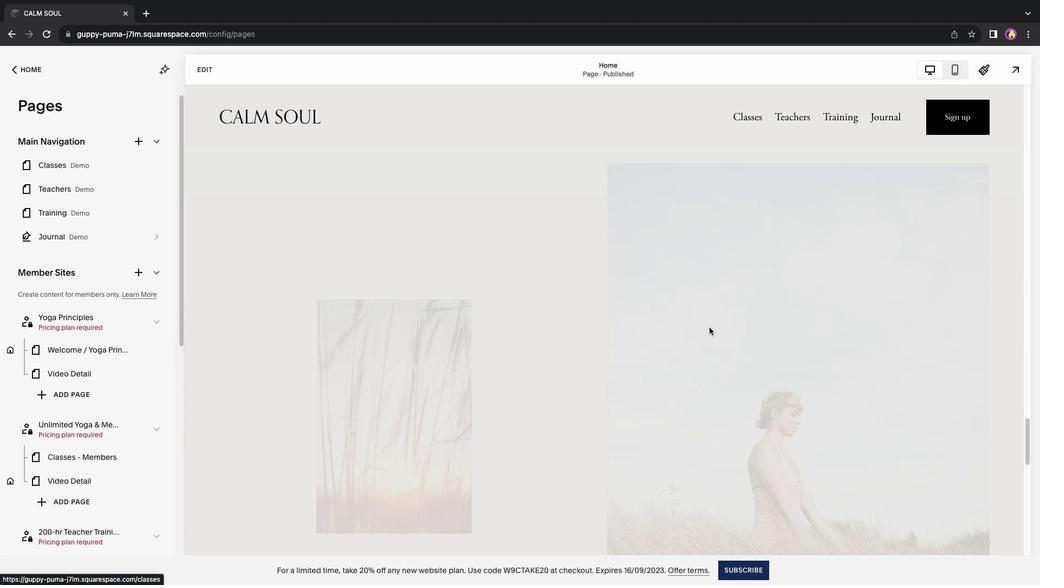 
Action: Mouse scrolled (709, 327) with delta (0, -1)
Screenshot: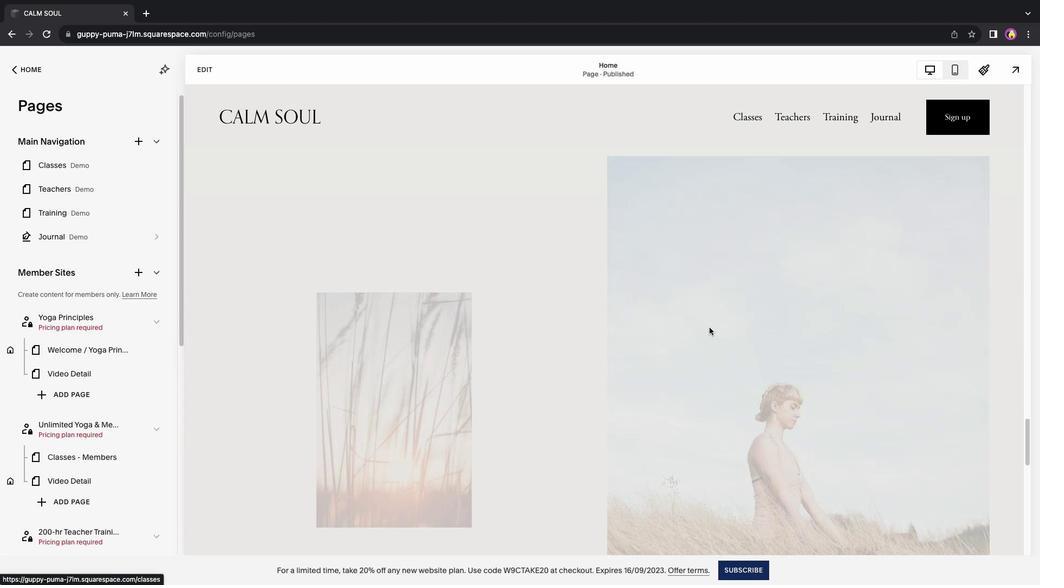 
Action: Mouse scrolled (709, 327) with delta (0, 0)
Screenshot: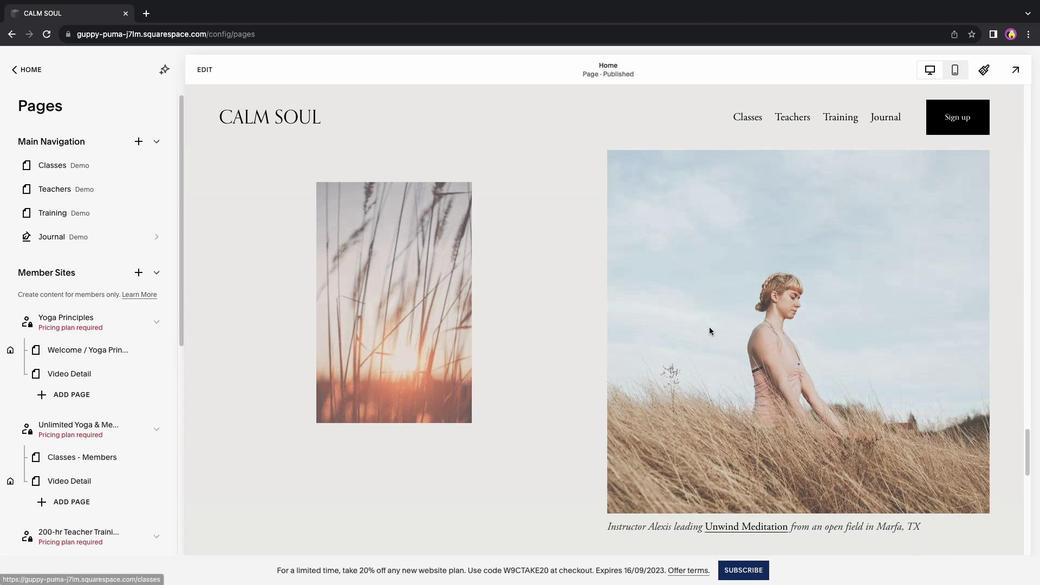 
Action: Mouse scrolled (709, 327) with delta (0, 0)
Screenshot: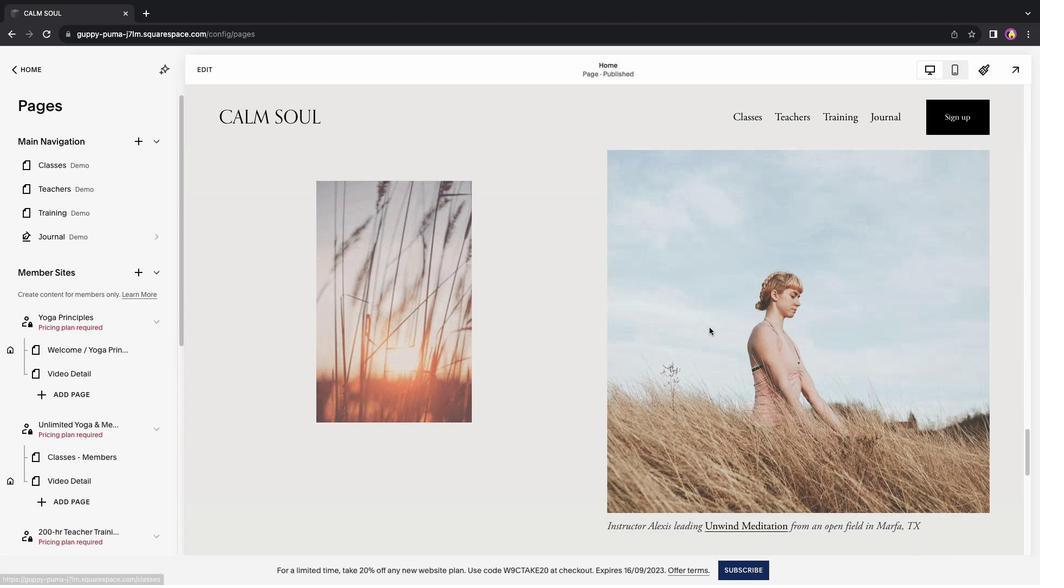 
Action: Mouse scrolled (709, 327) with delta (0, -1)
Screenshot: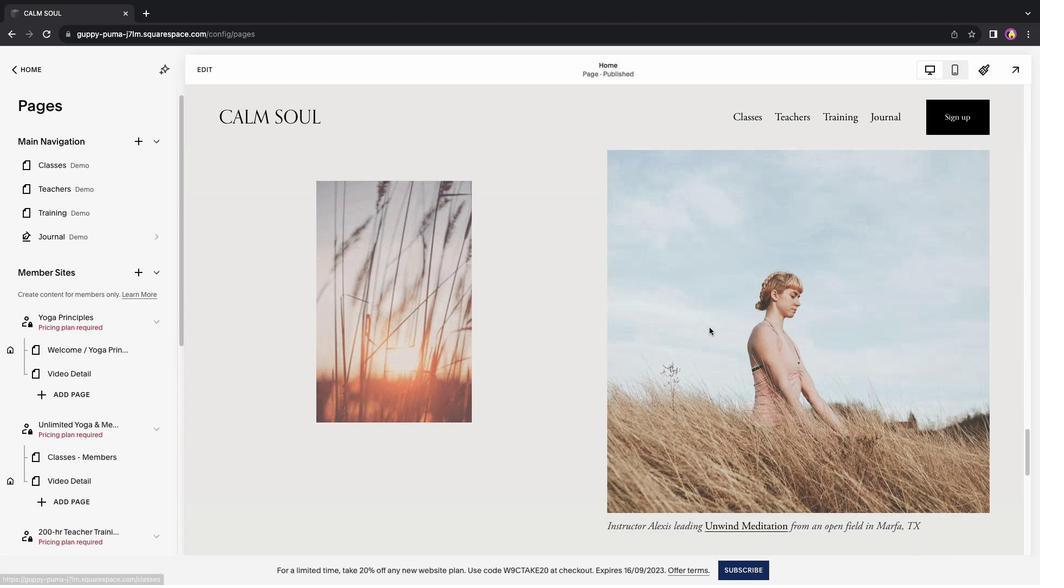 
Action: Mouse scrolled (709, 327) with delta (0, -2)
Screenshot: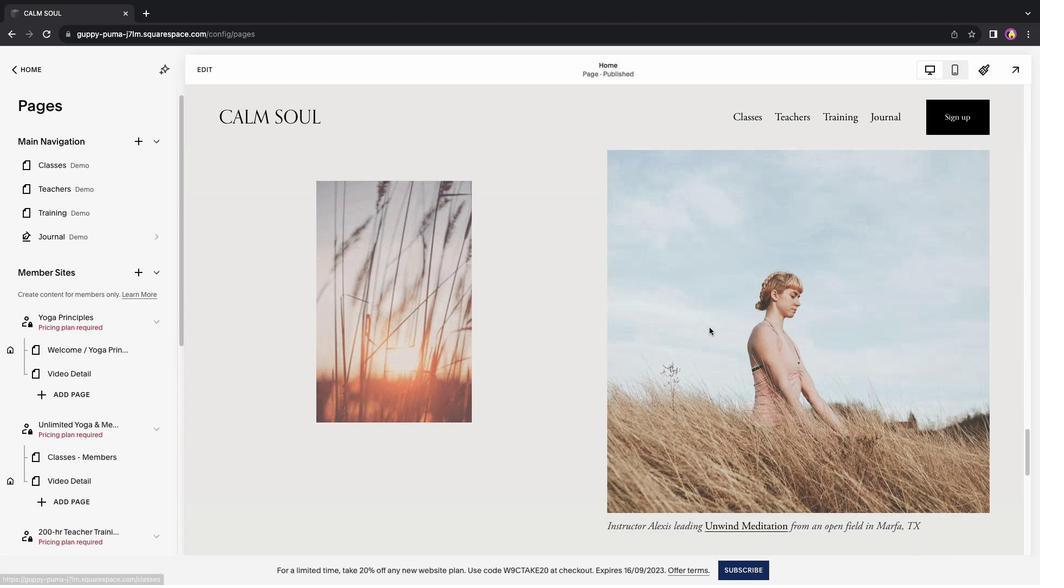 
Action: Mouse scrolled (709, 327) with delta (0, -3)
Screenshot: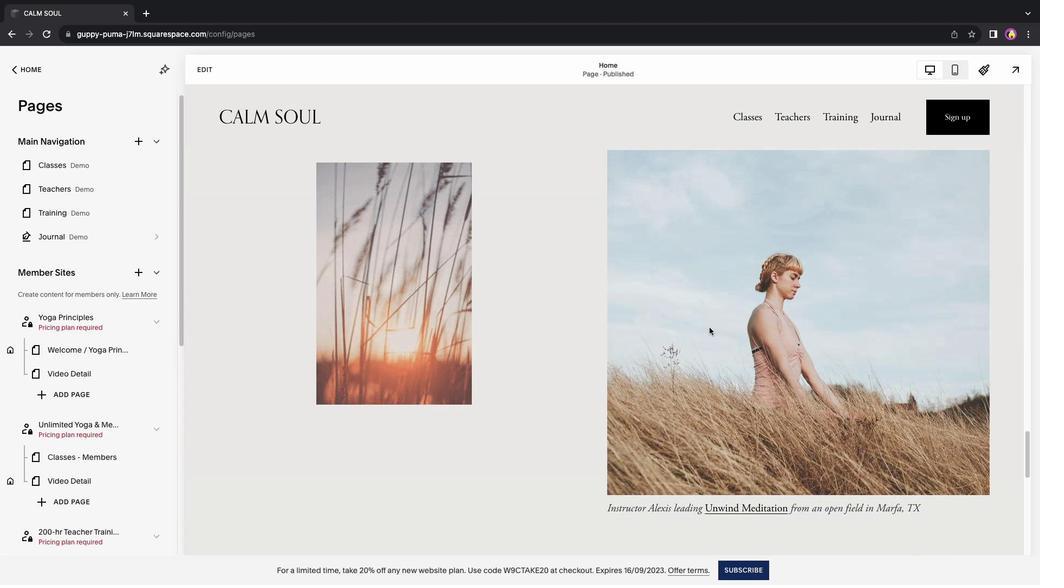 
Action: Mouse scrolled (709, 327) with delta (0, 0)
Screenshot: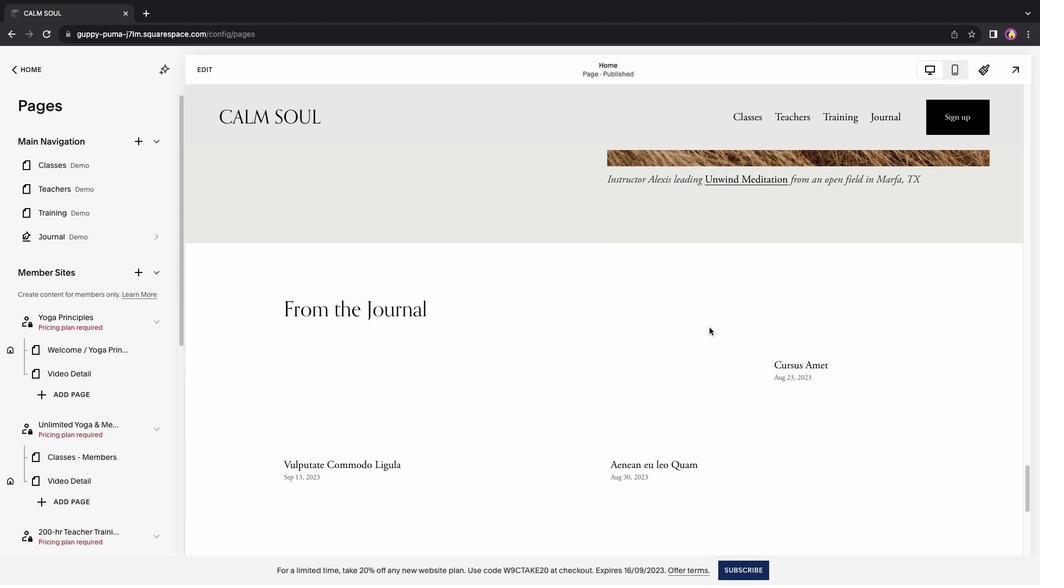 
Action: Mouse scrolled (709, 327) with delta (0, 0)
Screenshot: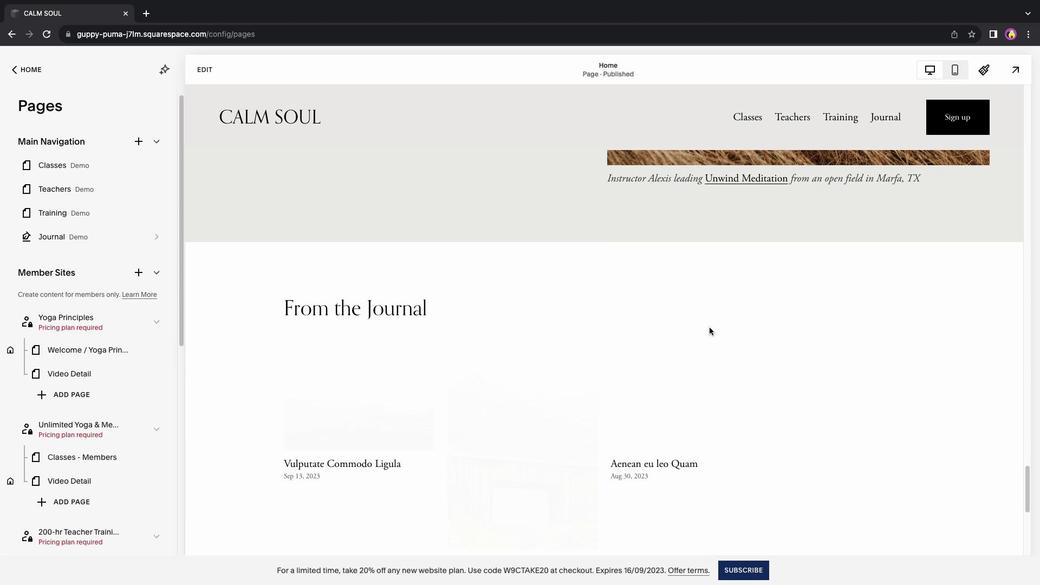 
Action: Mouse scrolled (709, 327) with delta (0, -1)
Screenshot: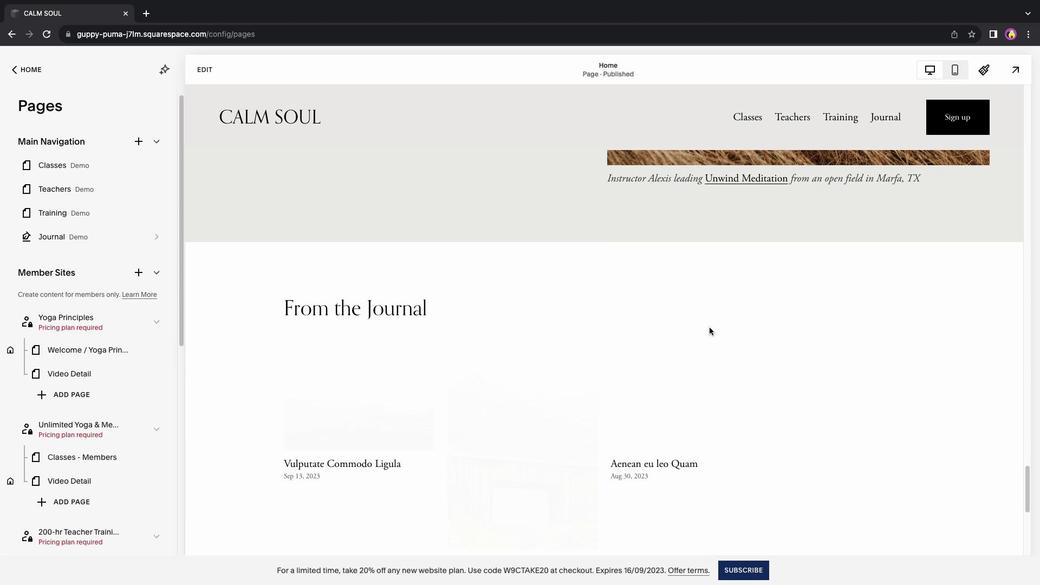 
Action: Mouse scrolled (709, 327) with delta (0, -2)
Screenshot: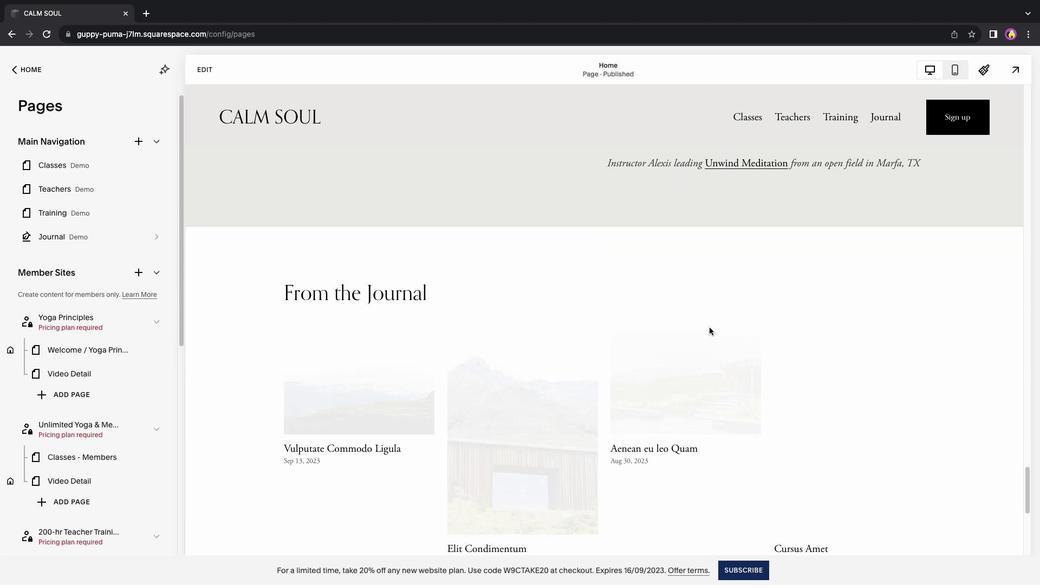 
Action: Mouse scrolled (709, 327) with delta (0, 0)
Screenshot: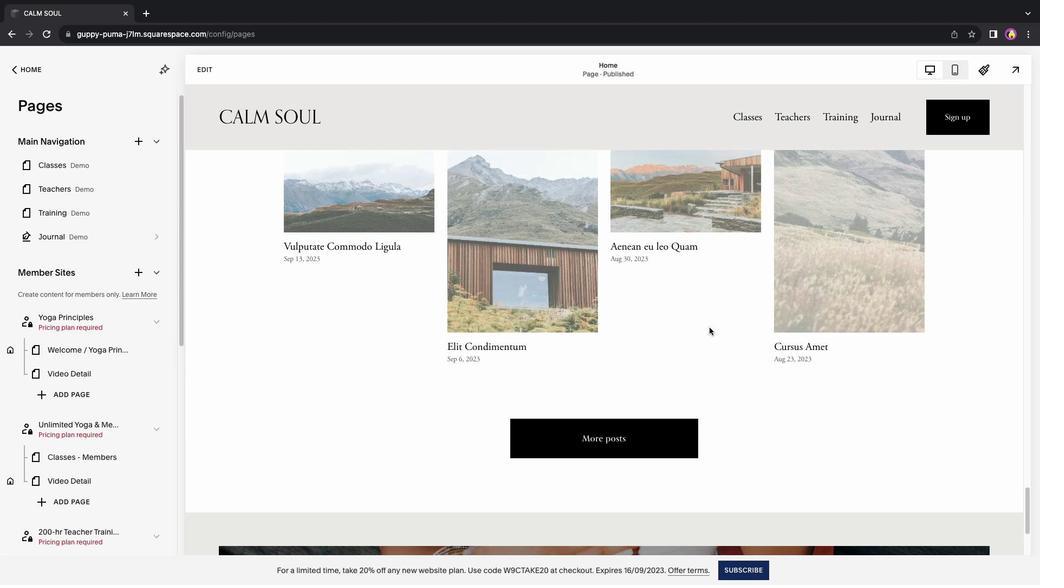 
Action: Mouse scrolled (709, 327) with delta (0, 0)
Screenshot: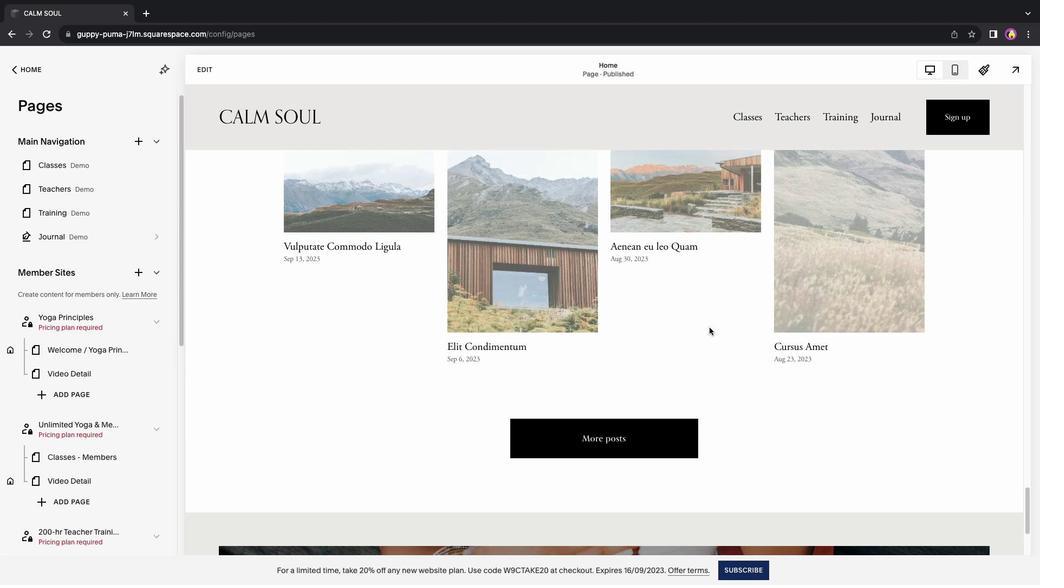 
Action: Mouse scrolled (709, 327) with delta (0, -2)
Screenshot: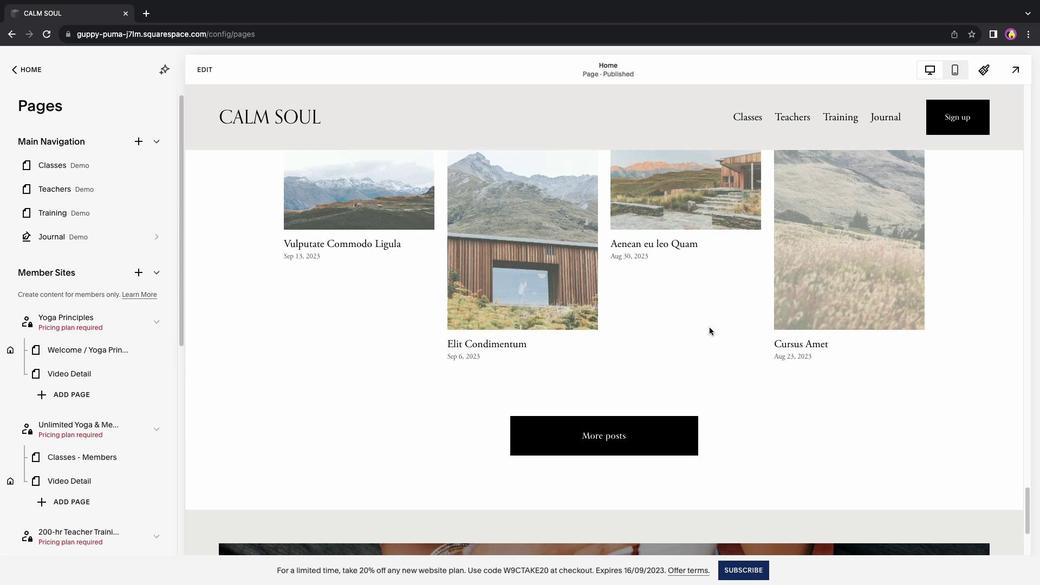 
Action: Mouse scrolled (709, 327) with delta (0, -2)
Screenshot: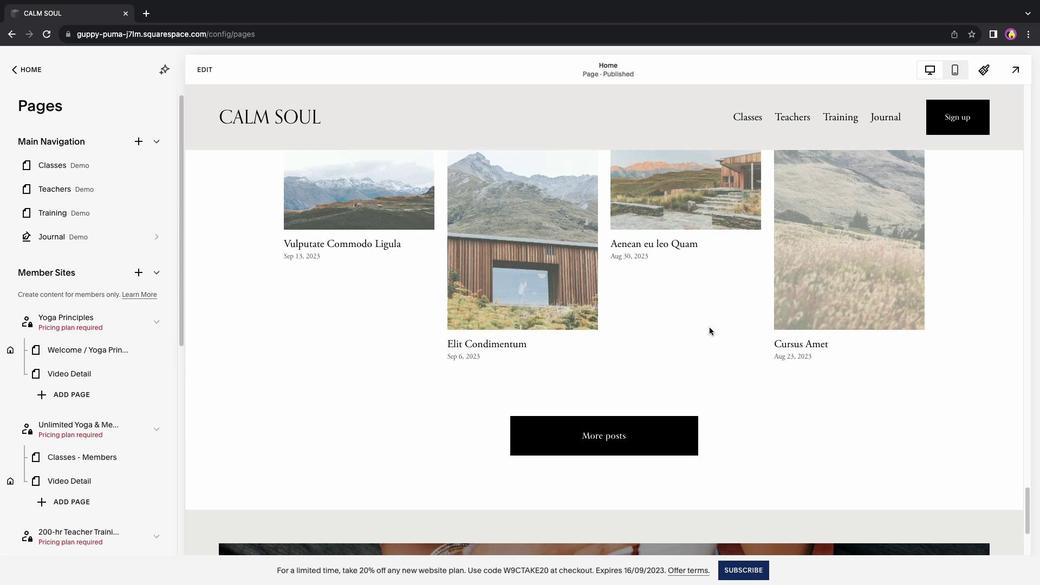 
Action: Mouse scrolled (709, 327) with delta (0, 0)
Screenshot: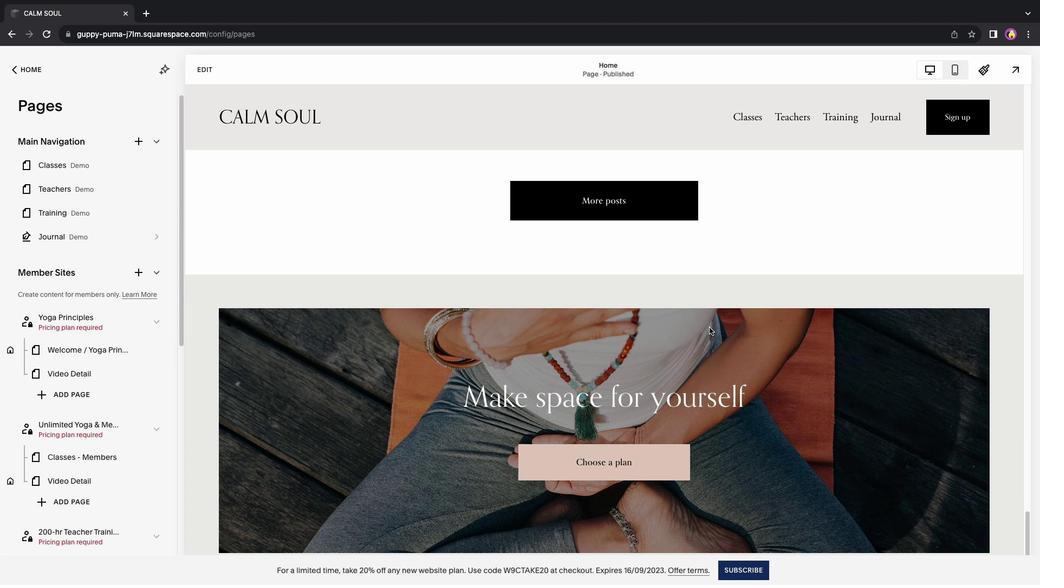 
Action: Mouse scrolled (709, 327) with delta (0, 0)
Screenshot: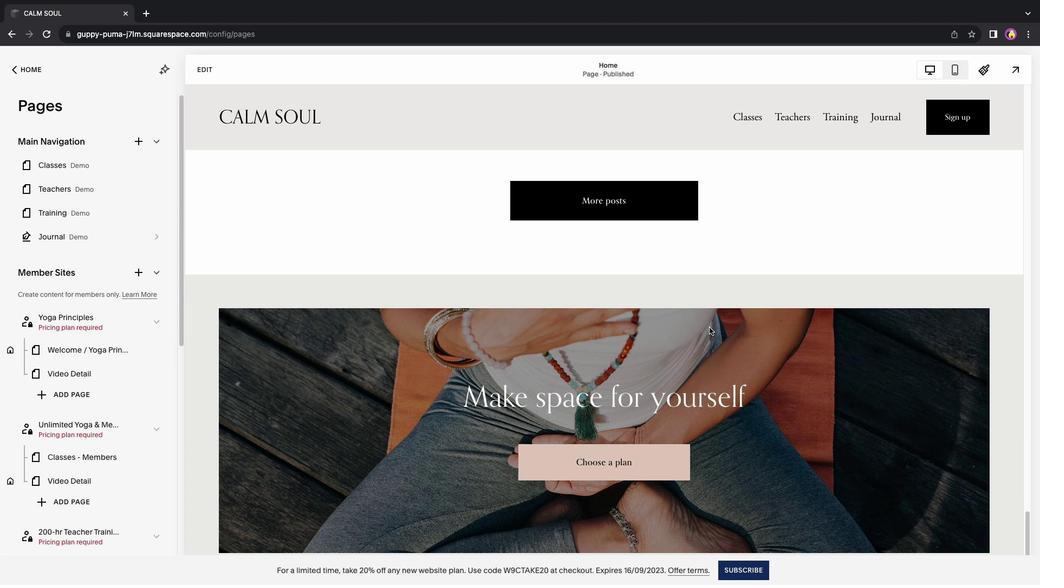 
Action: Mouse scrolled (709, 327) with delta (0, -1)
Screenshot: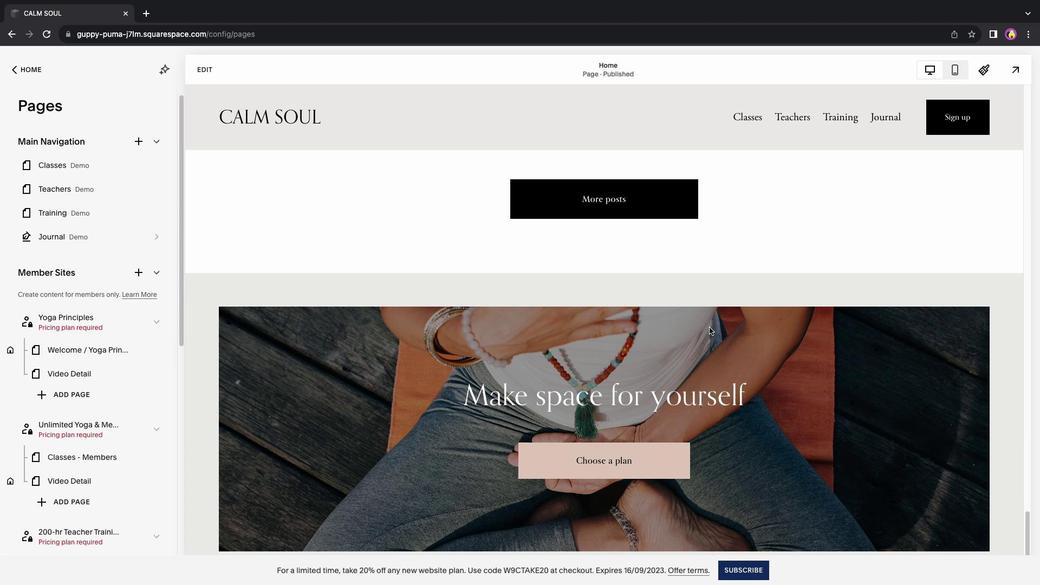 
Action: Mouse scrolled (709, 327) with delta (0, -2)
Screenshot: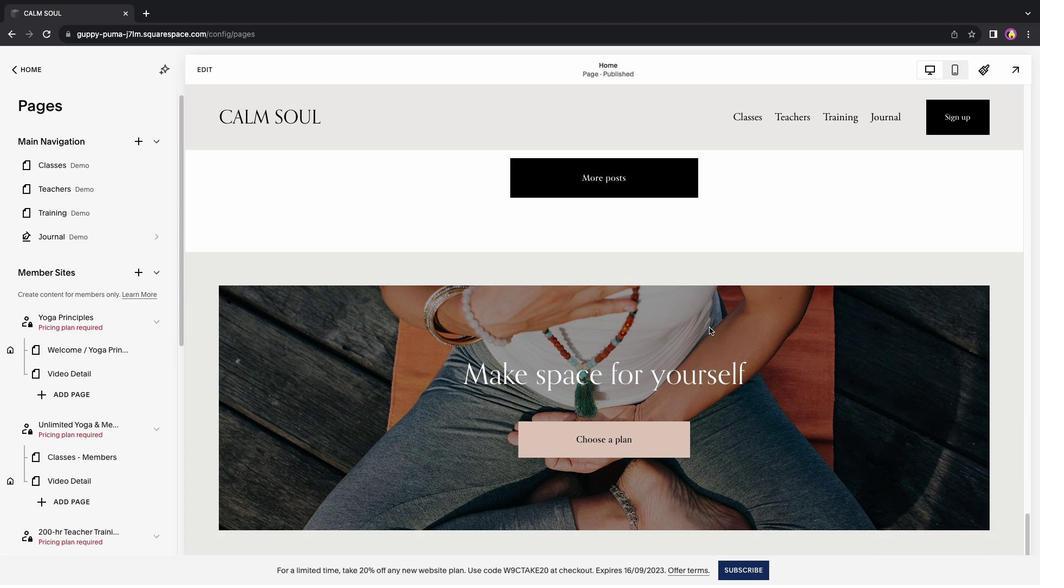 
Action: Mouse scrolled (709, 327) with delta (0, 0)
Screenshot: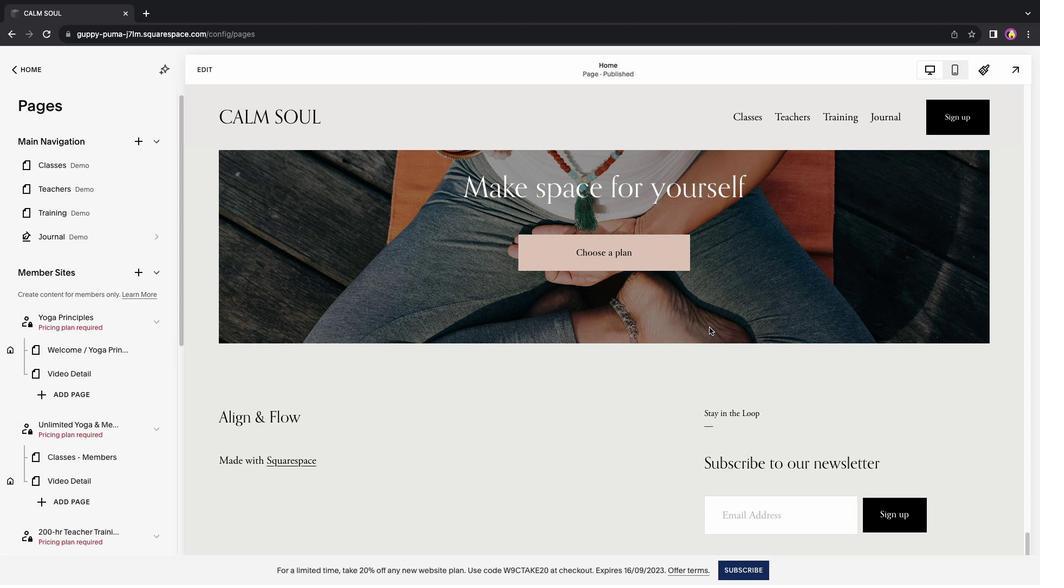 
Action: Mouse scrolled (709, 327) with delta (0, 0)
Screenshot: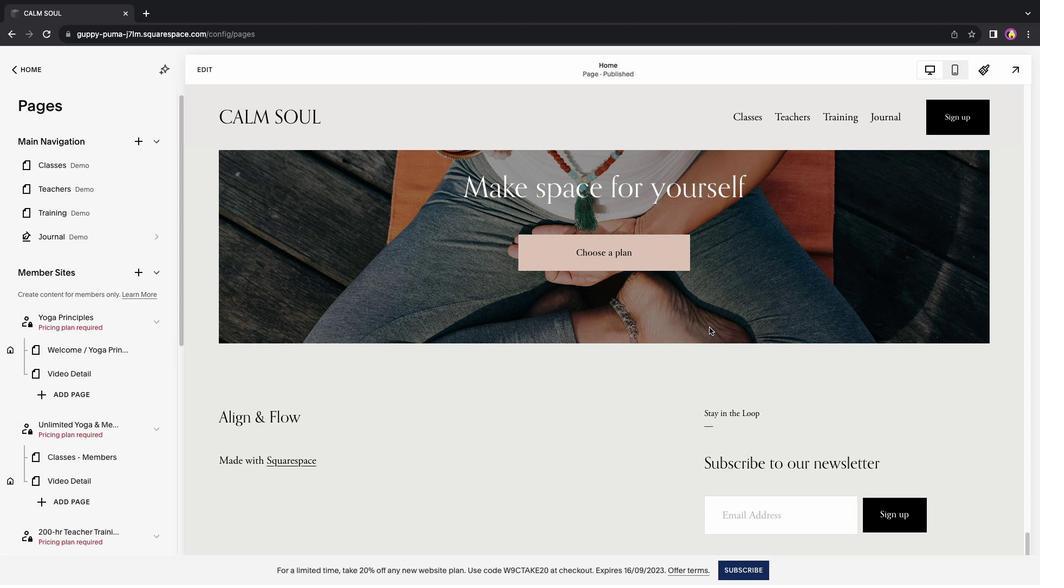 
Action: Mouse scrolled (709, 327) with delta (0, -1)
Screenshot: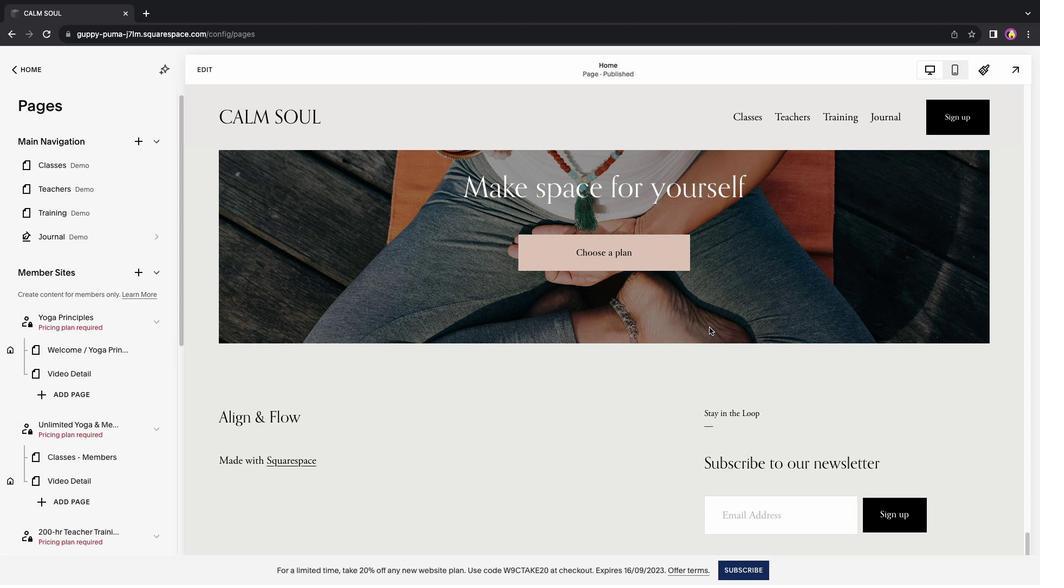 
Action: Mouse scrolled (709, 327) with delta (0, -2)
Screenshot: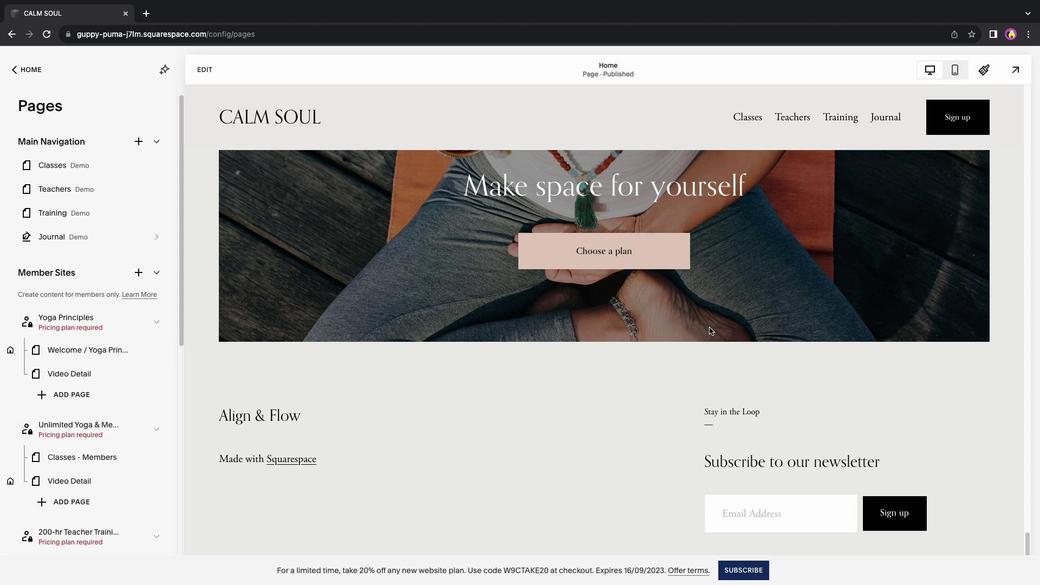 
Action: Mouse scrolled (709, 327) with delta (0, -3)
Screenshot: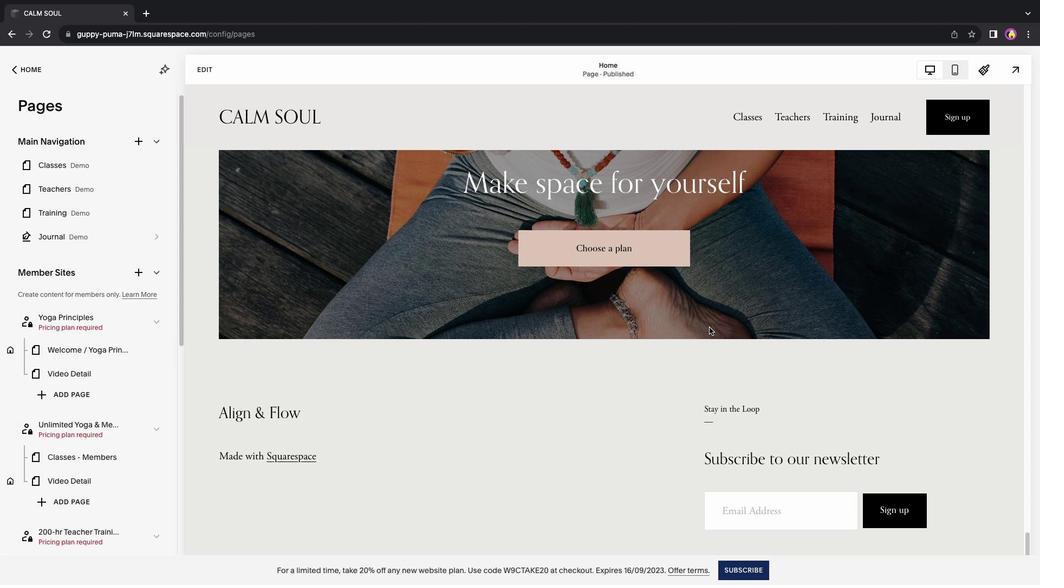 
Action: Mouse scrolled (709, 327) with delta (0, 0)
Screenshot: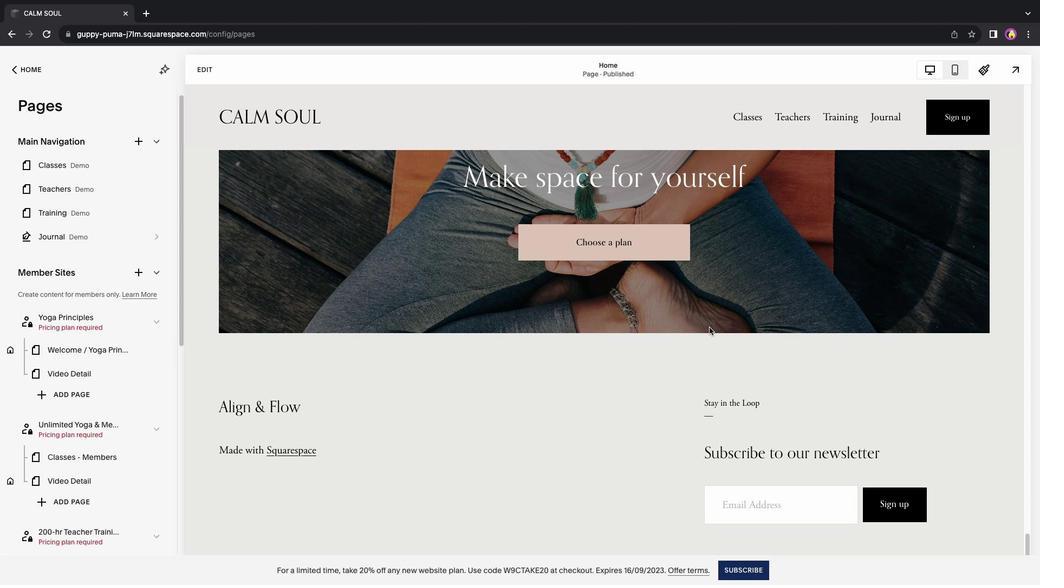 
Action: Mouse scrolled (709, 327) with delta (0, 0)
Screenshot: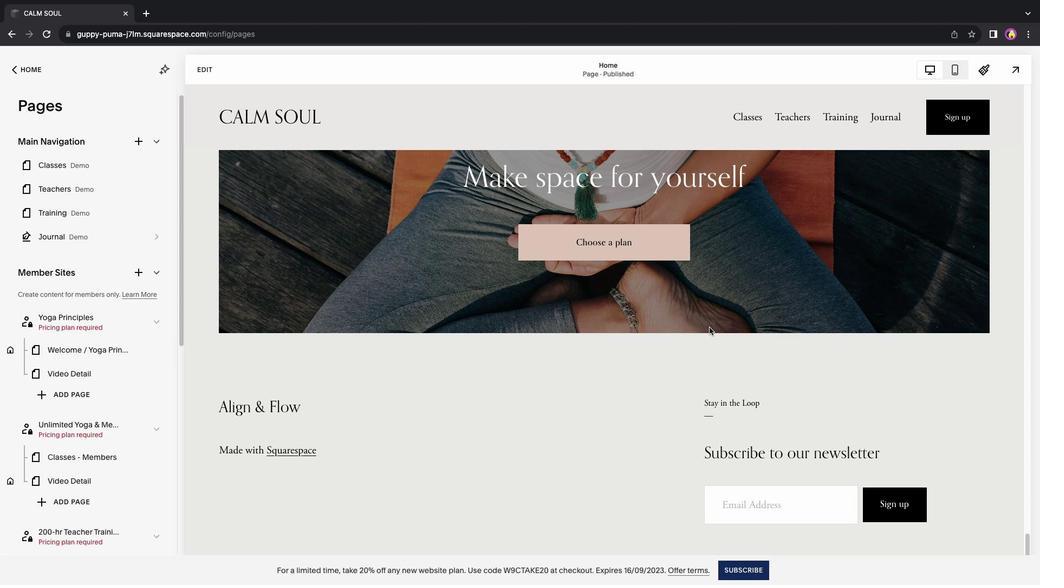 
Action: Mouse scrolled (709, 327) with delta (0, -2)
Screenshot: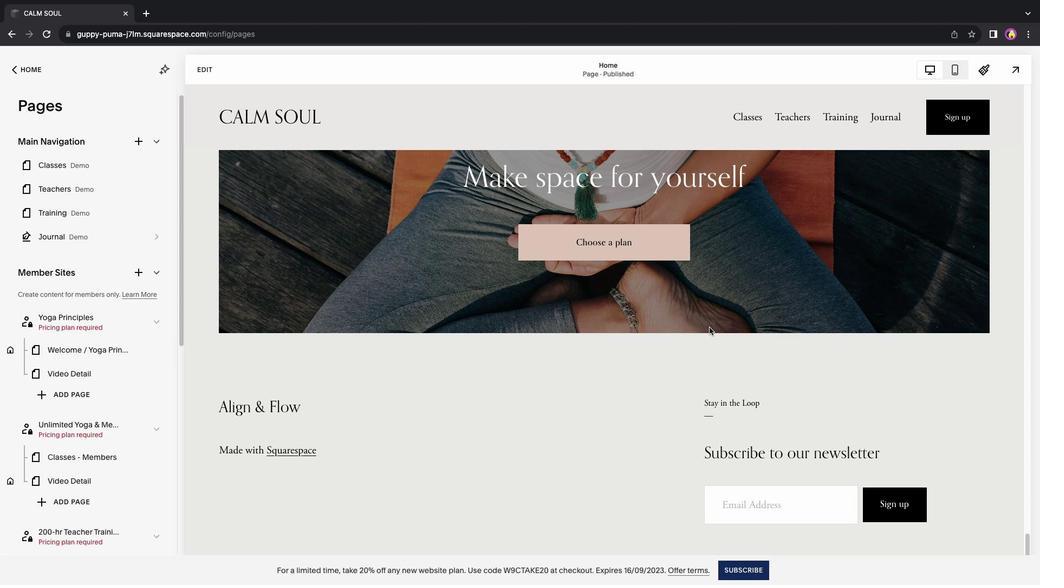 
Action: Mouse scrolled (709, 327) with delta (0, -2)
Screenshot: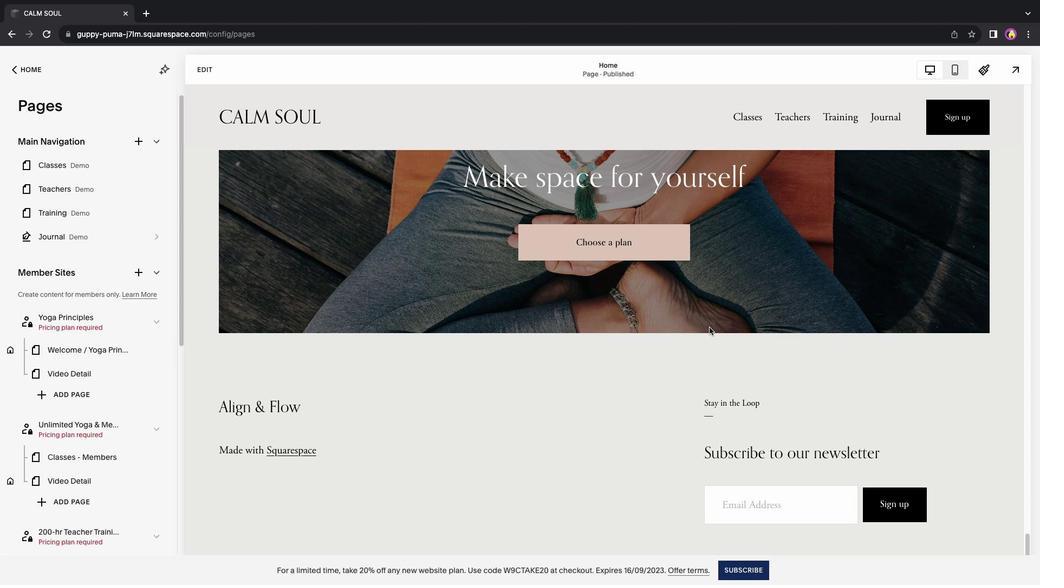 
Action: Mouse moved to (729, 308)
Screenshot: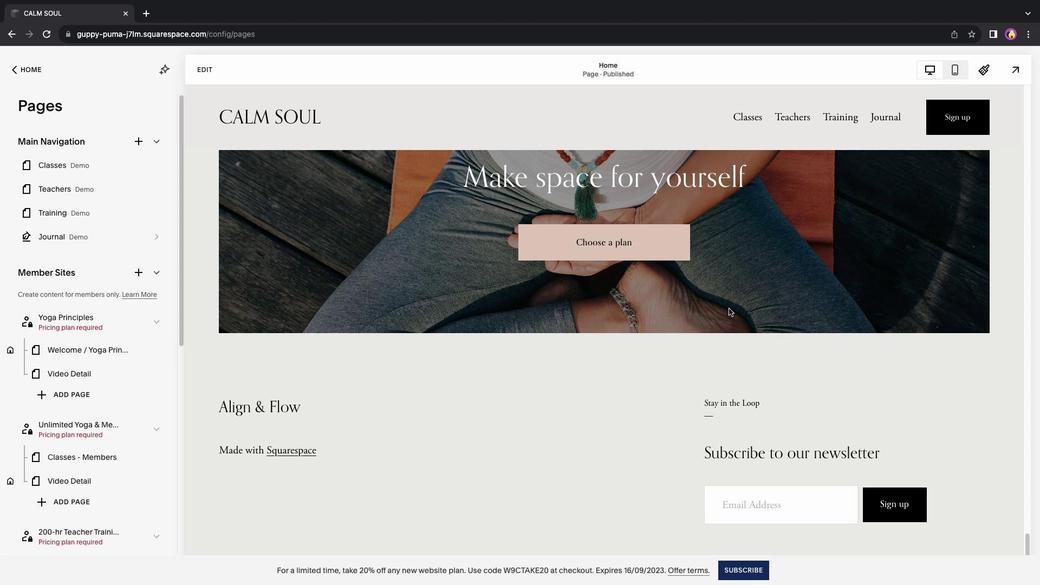 
Action: Mouse scrolled (729, 308) with delta (0, 0)
Screenshot: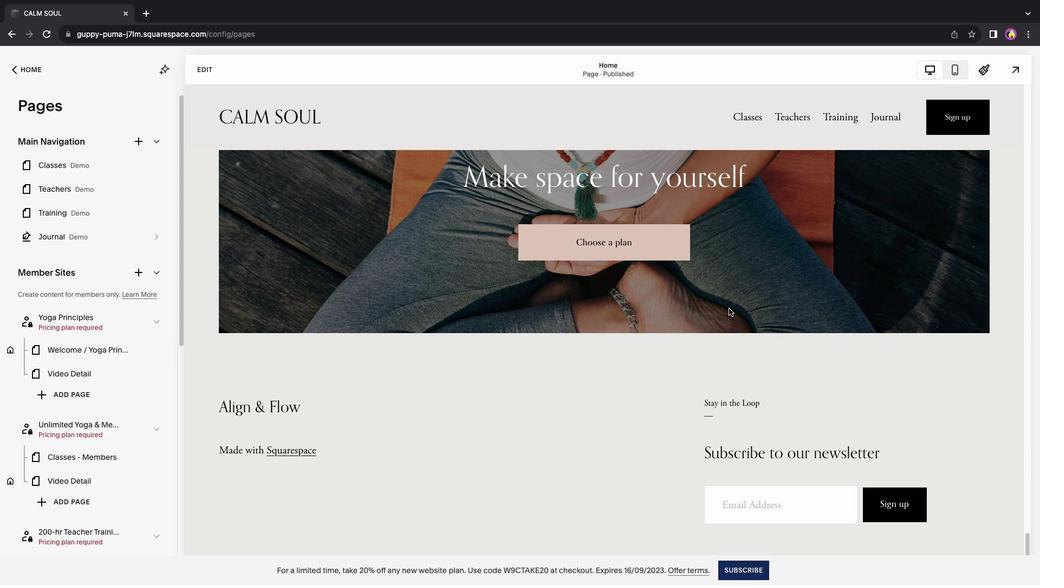 
Action: Mouse scrolled (729, 308) with delta (0, 0)
Screenshot: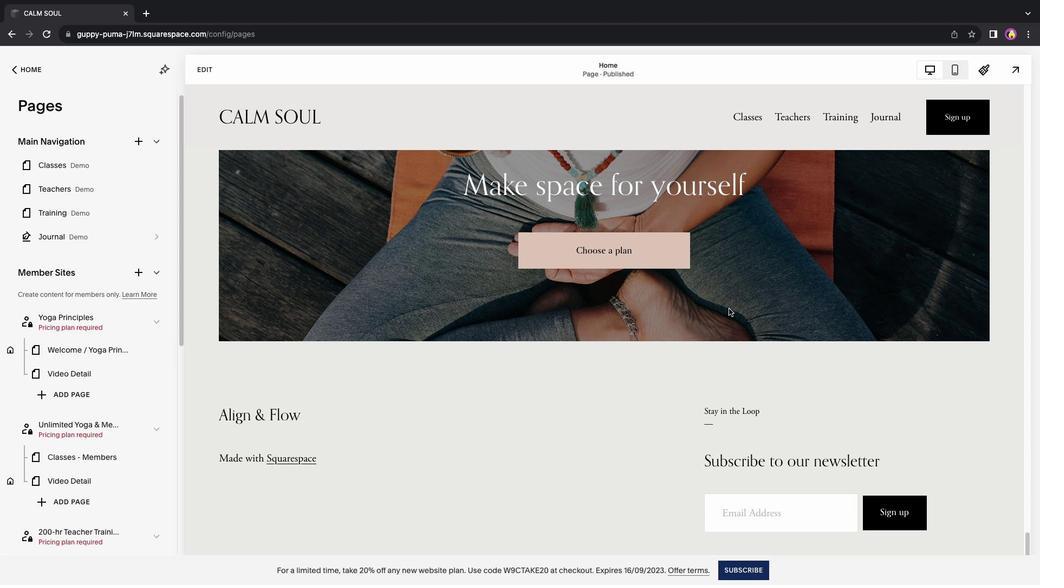 
Action: Mouse scrolled (729, 308) with delta (0, 2)
Screenshot: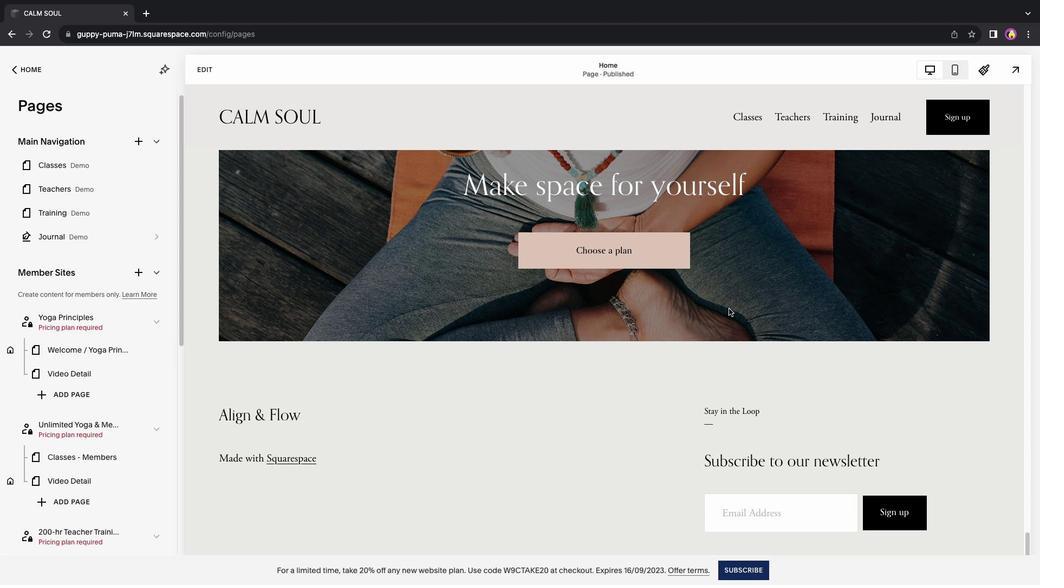 
Action: Mouse scrolled (729, 308) with delta (0, 2)
Screenshot: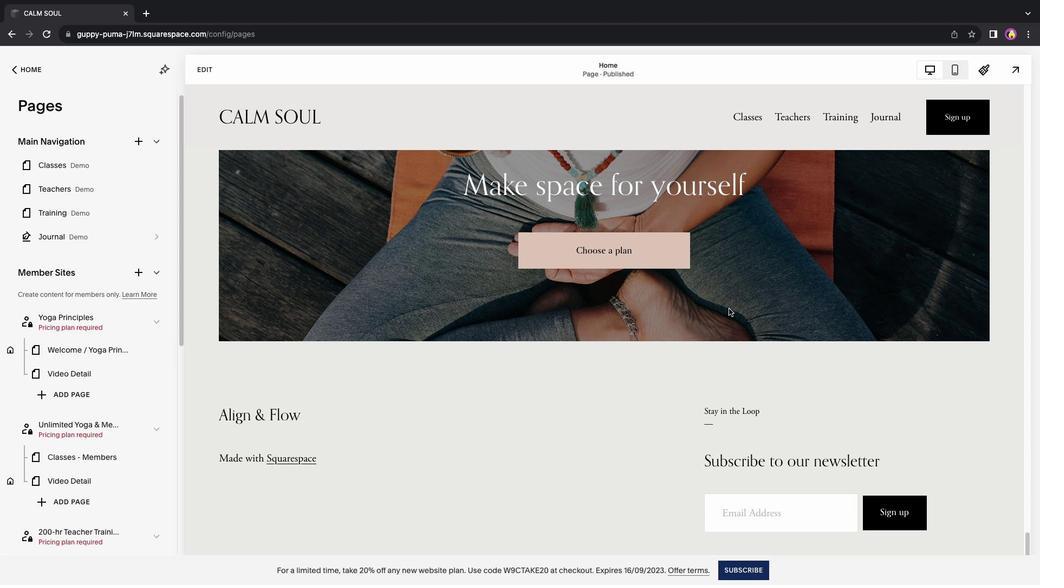 
Action: Mouse scrolled (729, 308) with delta (0, 3)
Screenshot: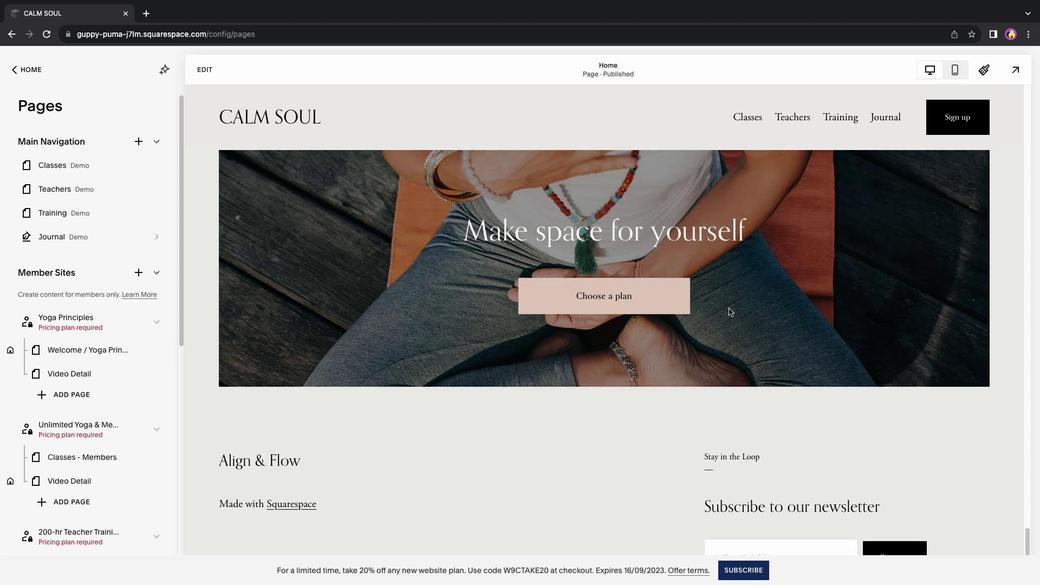 
Action: Mouse scrolled (729, 308) with delta (0, 3)
Screenshot: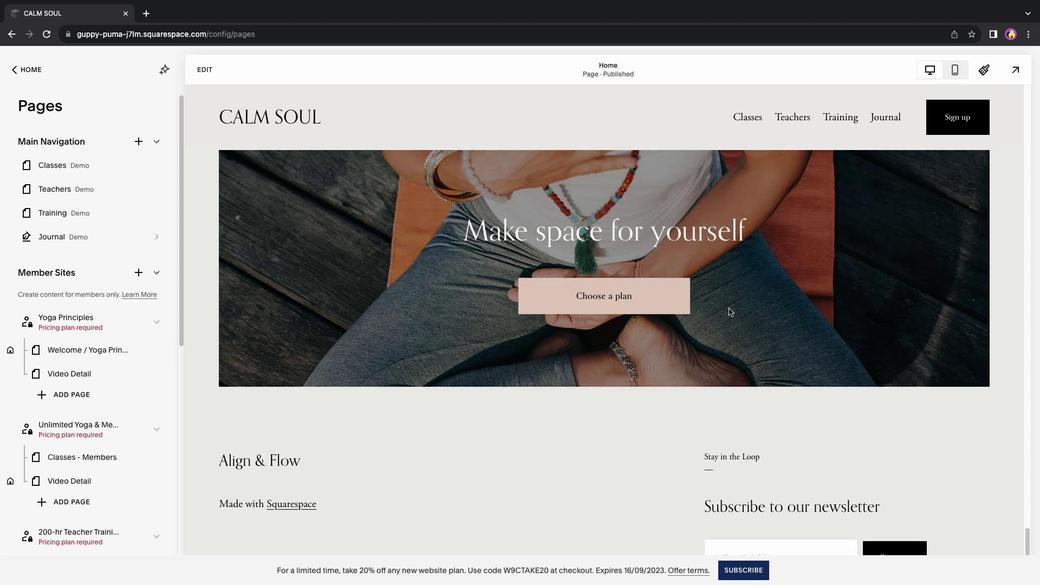 
Action: Mouse scrolled (729, 308) with delta (0, 0)
Screenshot: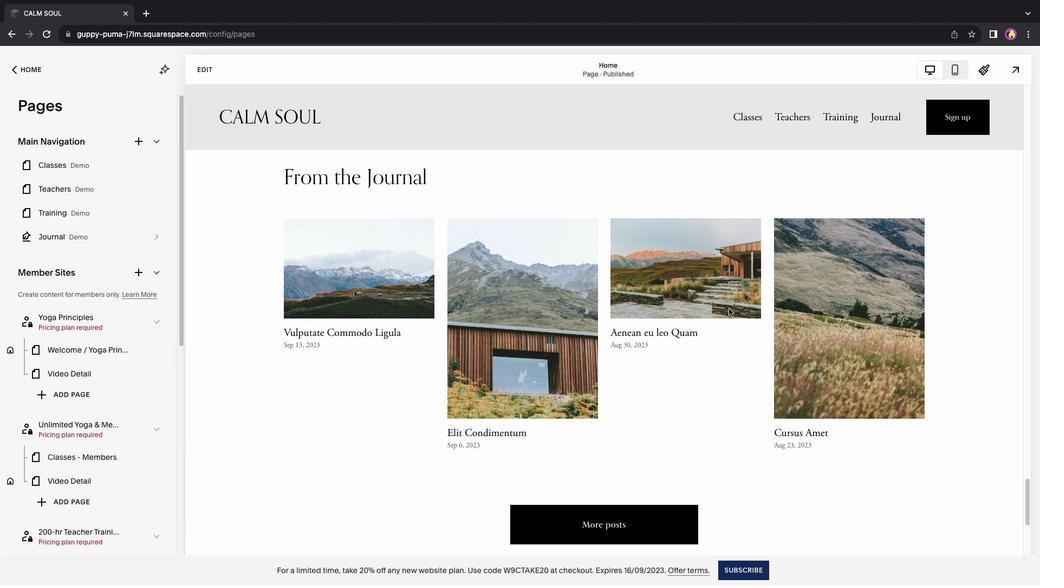 
Action: Mouse scrolled (729, 308) with delta (0, 0)
Screenshot: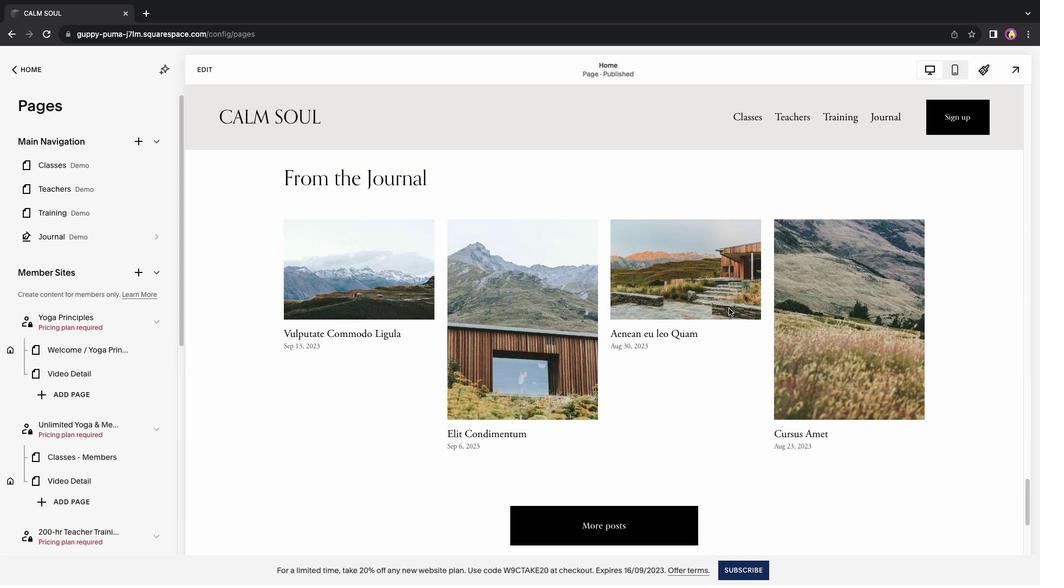 
Action: Mouse scrolled (729, 308) with delta (0, 2)
Screenshot: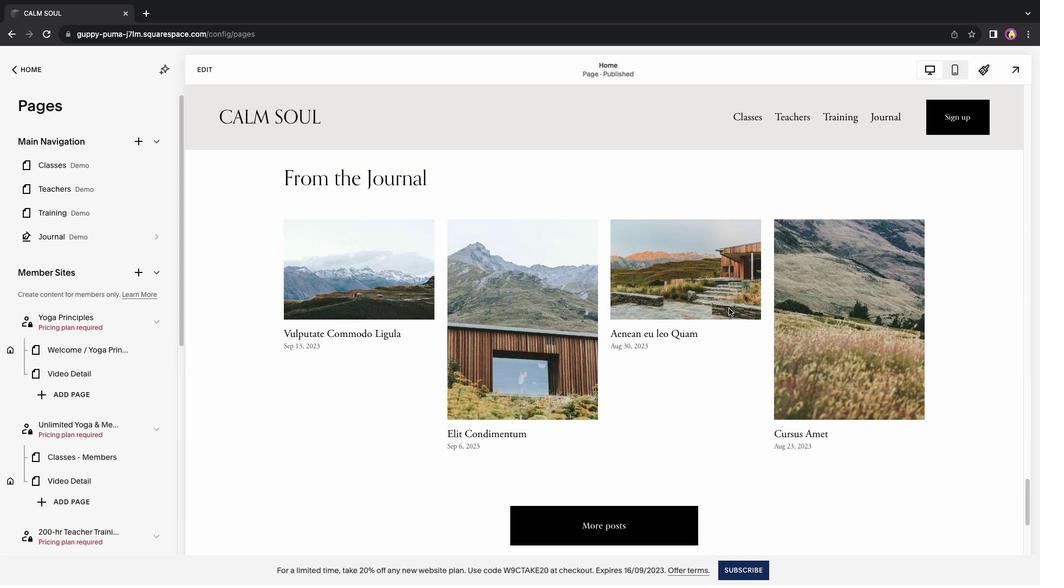 
Action: Mouse scrolled (729, 308) with delta (0, 2)
Screenshot: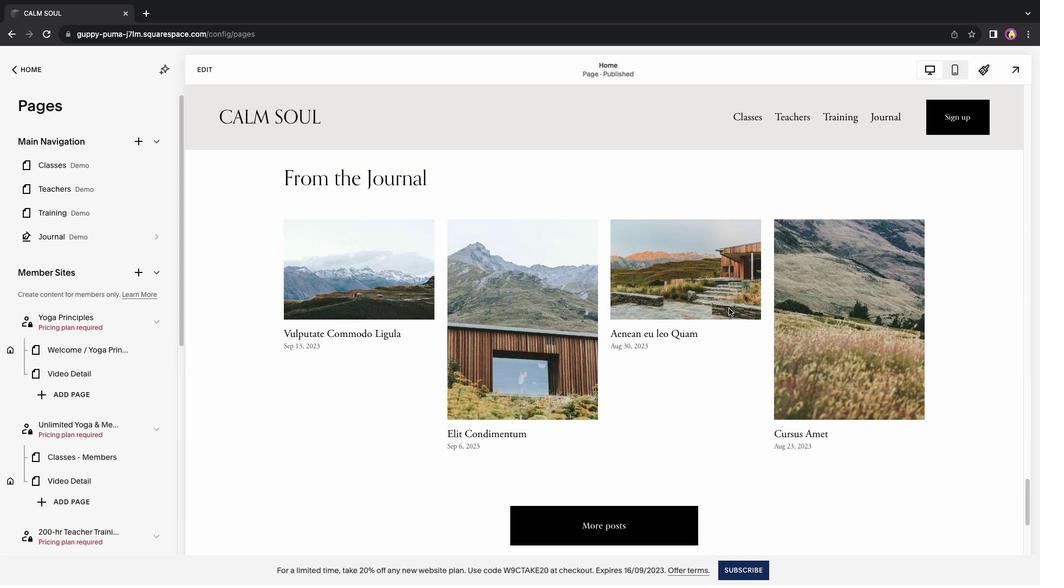 
Action: Mouse scrolled (729, 308) with delta (0, 3)
Screenshot: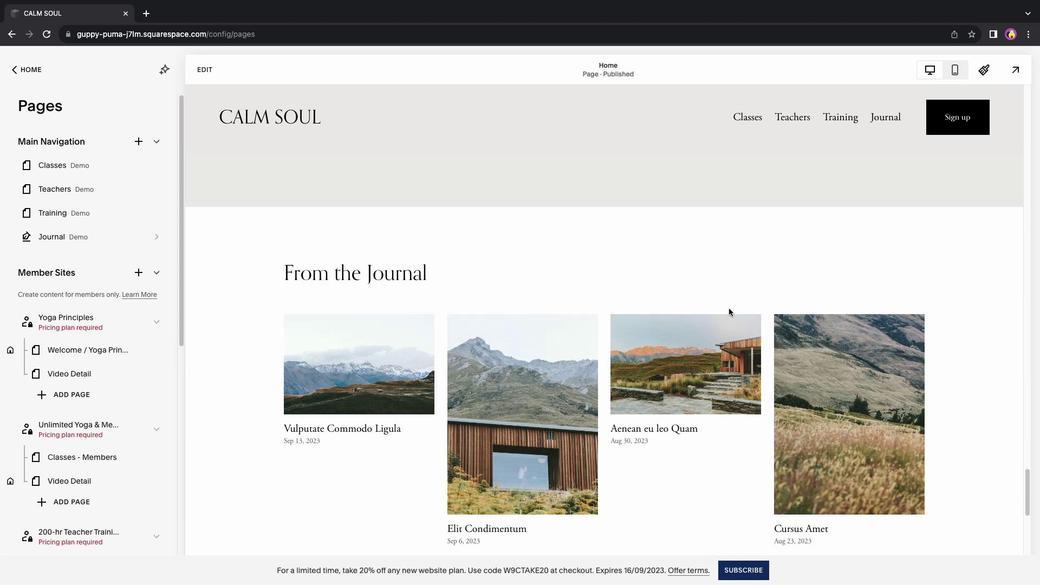 
Action: Mouse scrolled (729, 308) with delta (0, 3)
Screenshot: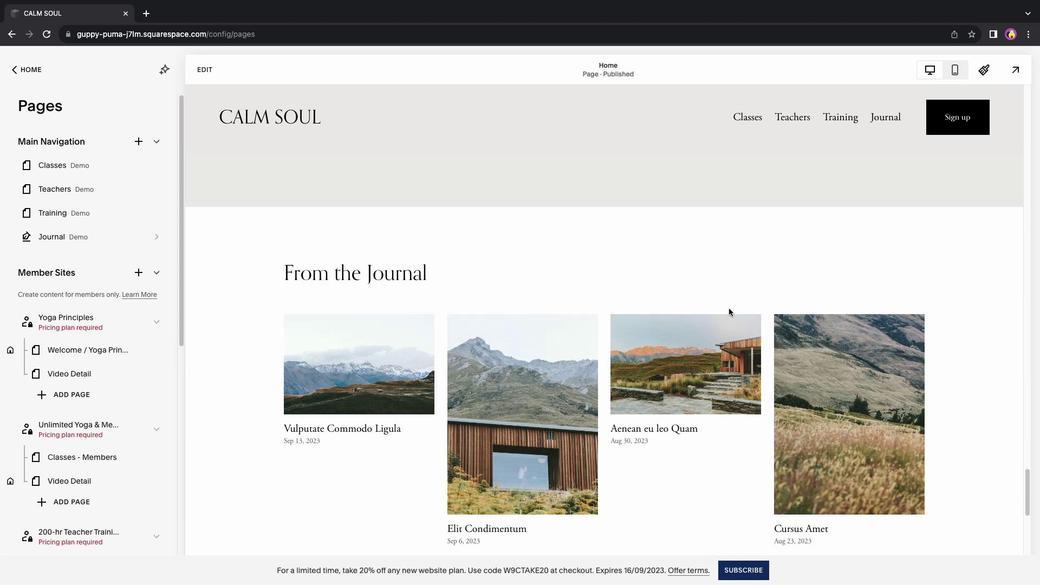 
Action: Mouse scrolled (729, 308) with delta (0, 0)
Screenshot: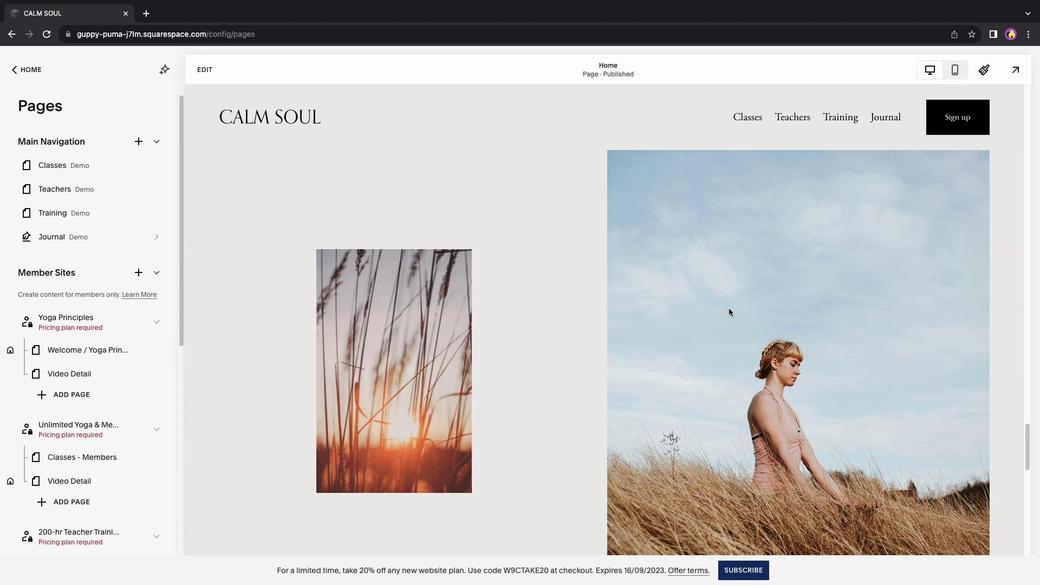 
Action: Mouse scrolled (729, 308) with delta (0, 0)
Screenshot: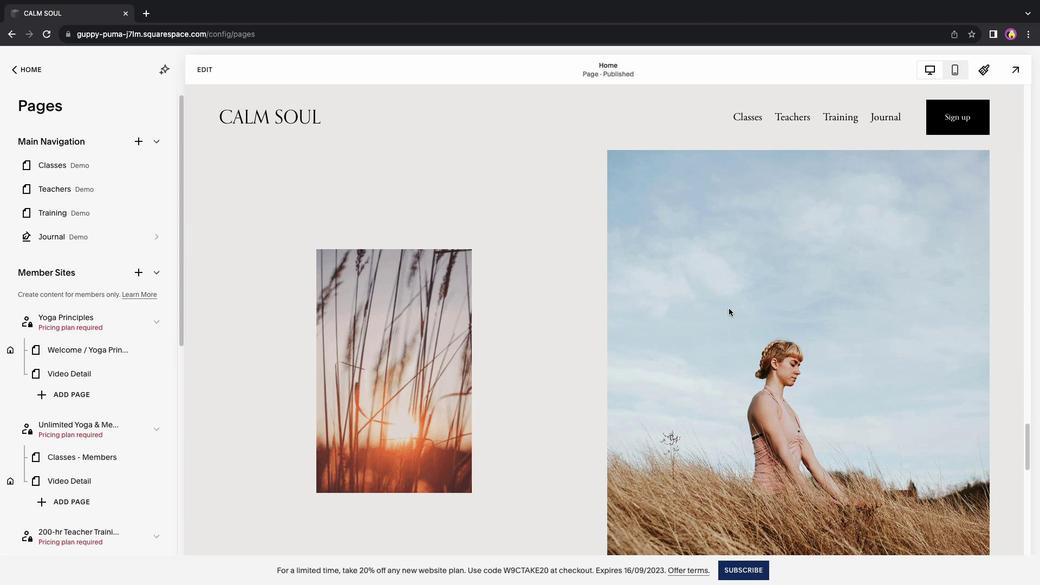 
Action: Mouse scrolled (729, 308) with delta (0, 1)
Screenshot: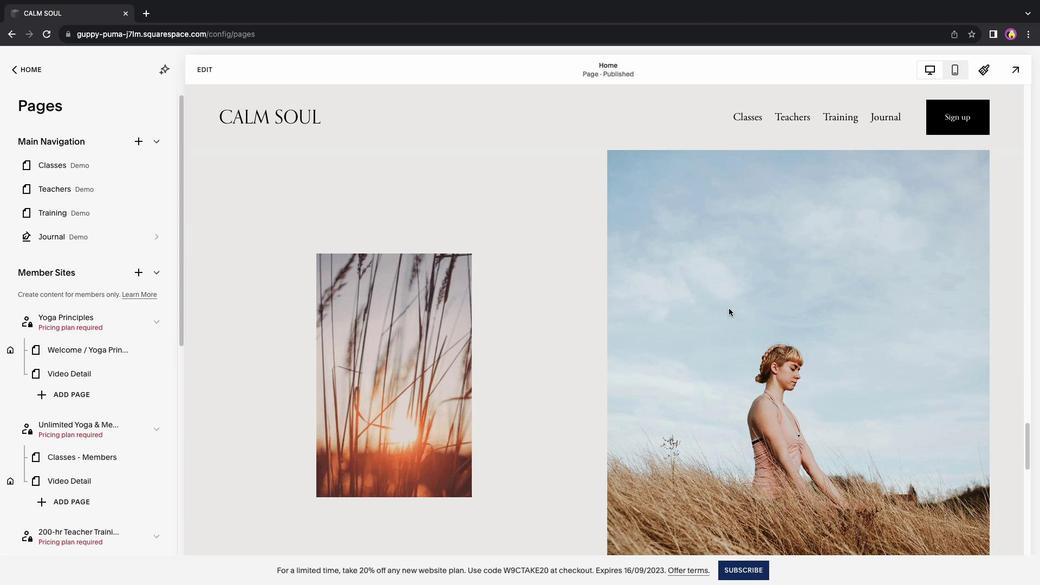
Action: Mouse scrolled (729, 308) with delta (0, 2)
Screenshot: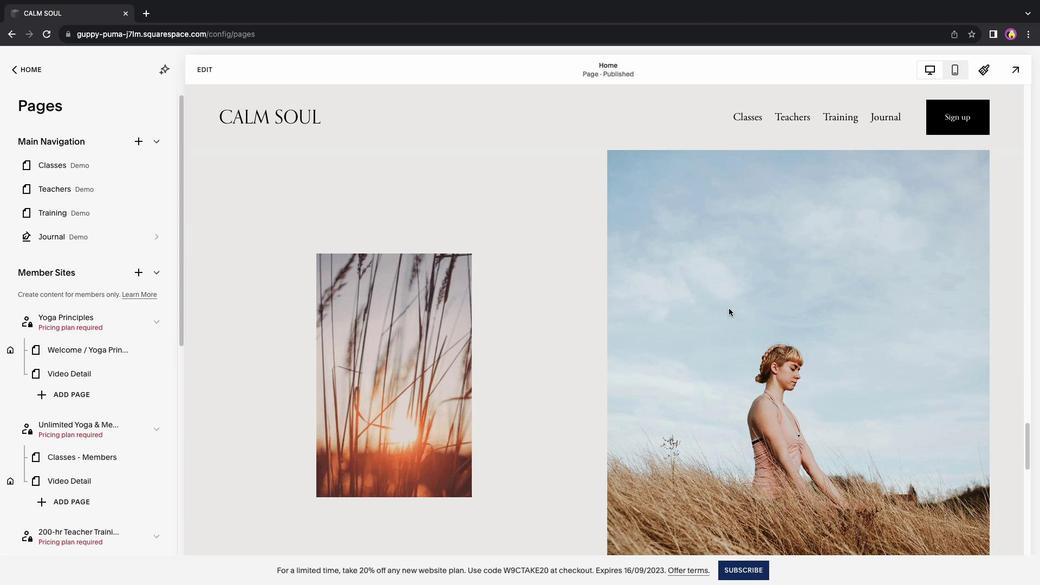 
Action: Mouse scrolled (729, 308) with delta (0, 3)
Screenshot: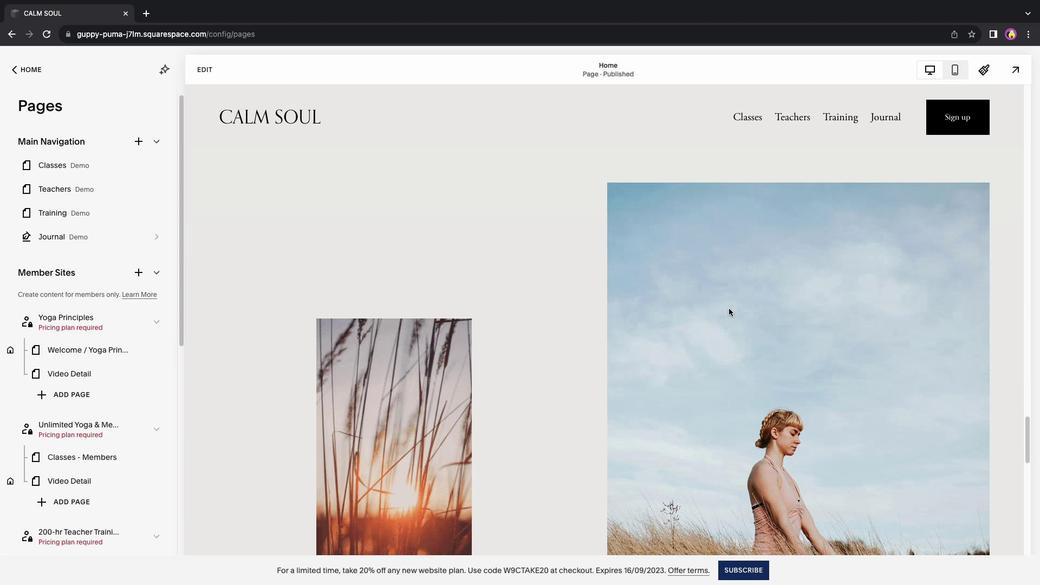 
Action: Mouse scrolled (729, 308) with delta (0, 0)
Screenshot: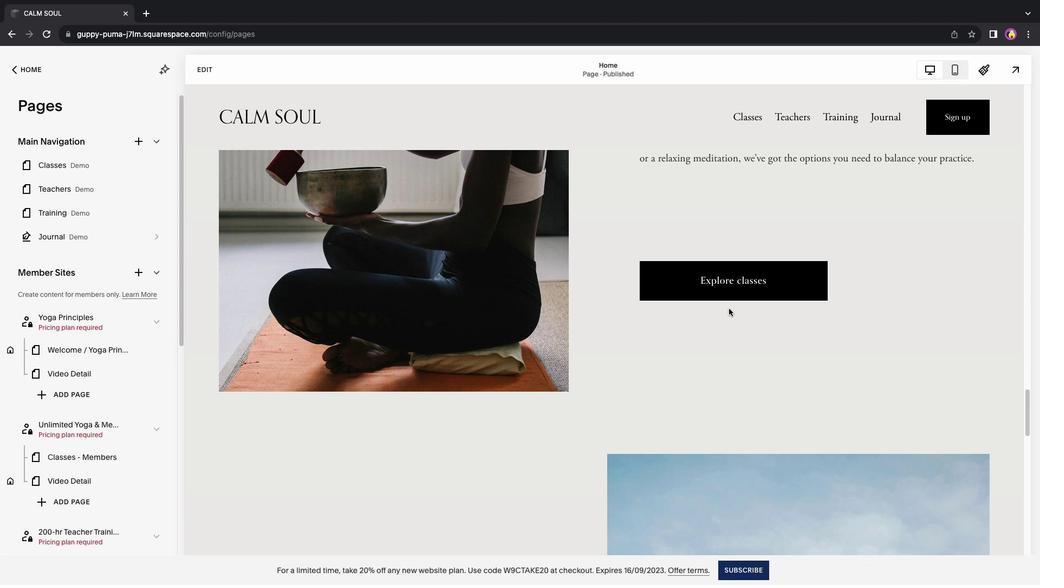 
Action: Mouse scrolled (729, 308) with delta (0, 0)
Screenshot: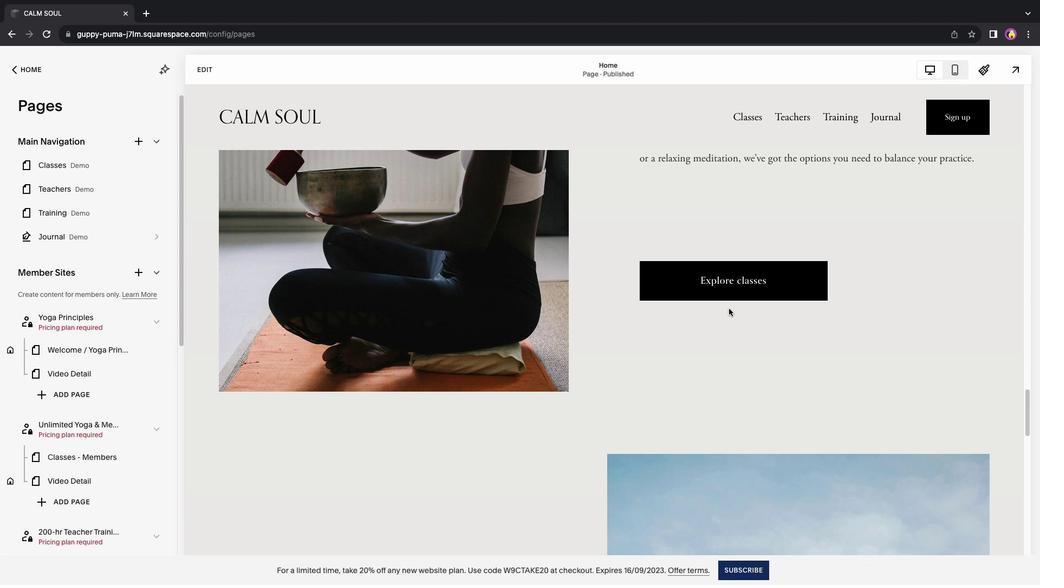
Action: Mouse scrolled (729, 308) with delta (0, 2)
Screenshot: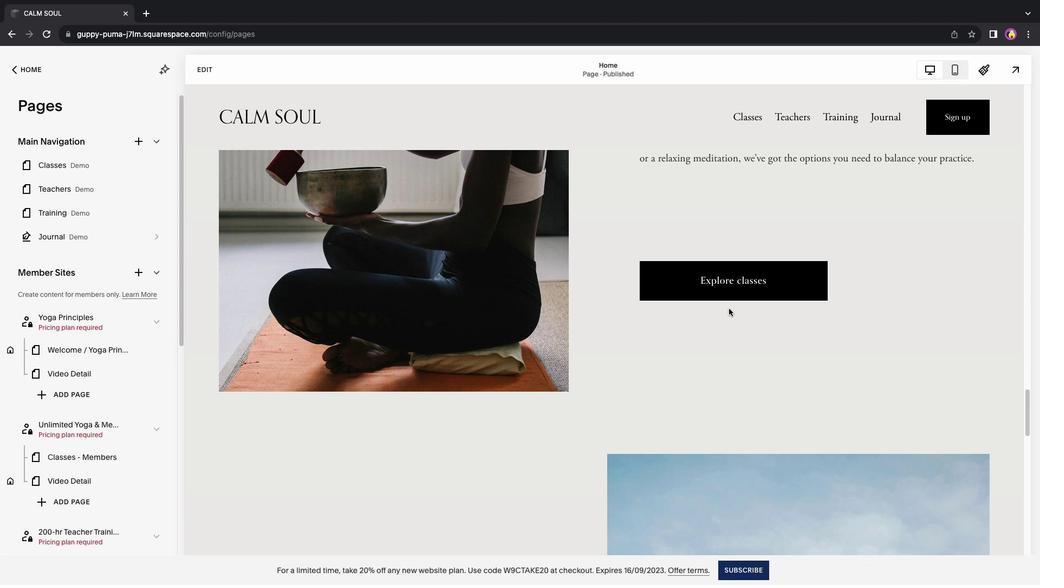 
Action: Mouse scrolled (729, 308) with delta (0, 3)
Screenshot: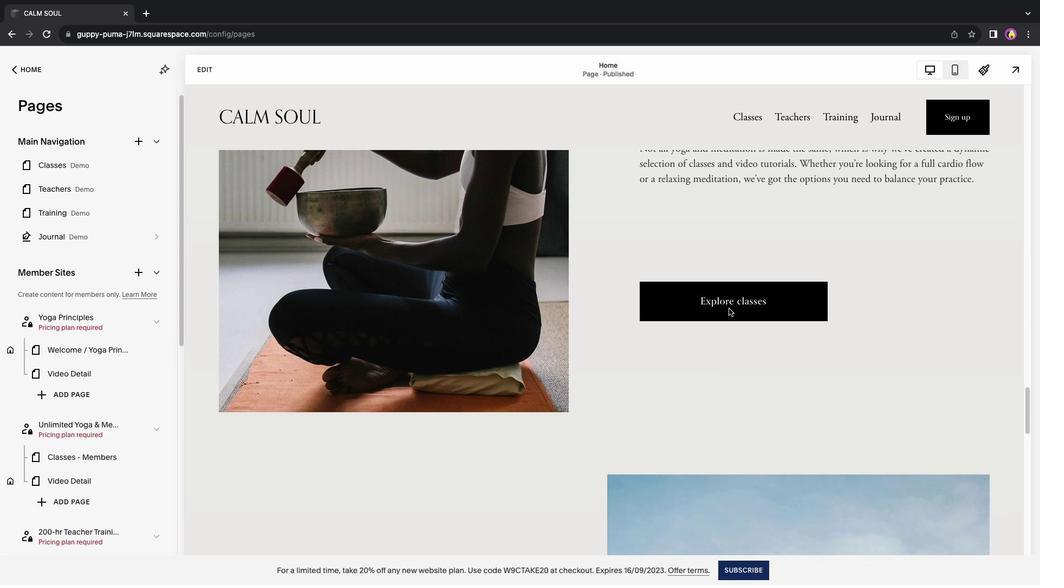 
Action: Mouse scrolled (729, 308) with delta (0, 3)
Screenshot: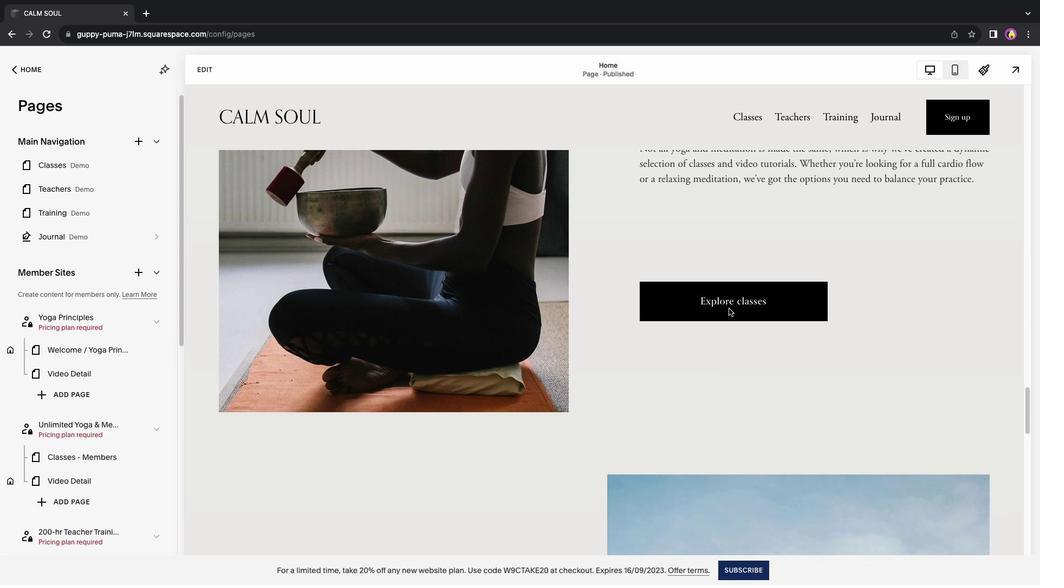 
Action: Mouse scrolled (729, 308) with delta (0, 4)
Screenshot: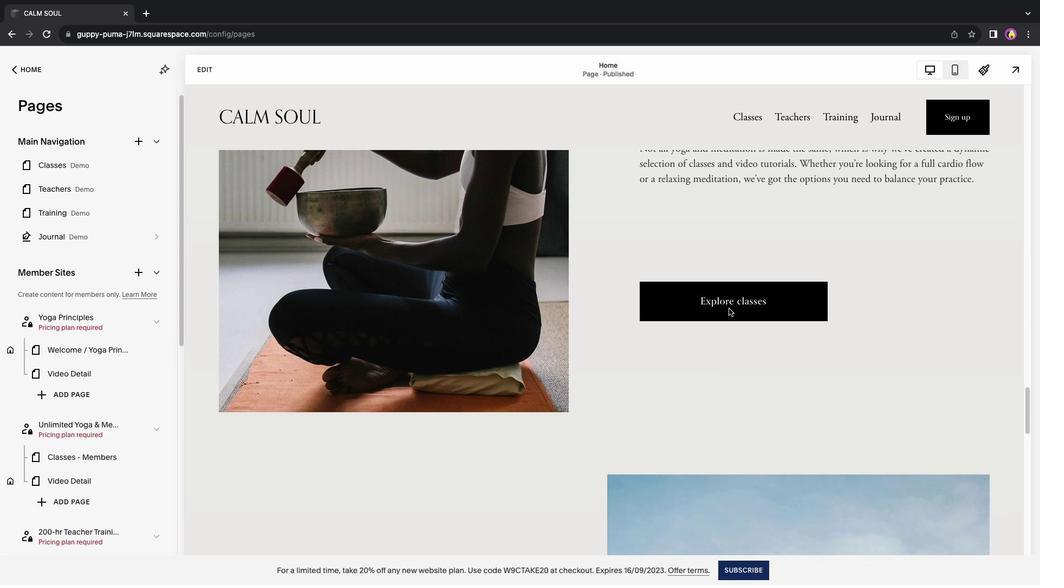 
Action: Mouse scrolled (729, 308) with delta (0, 4)
Screenshot: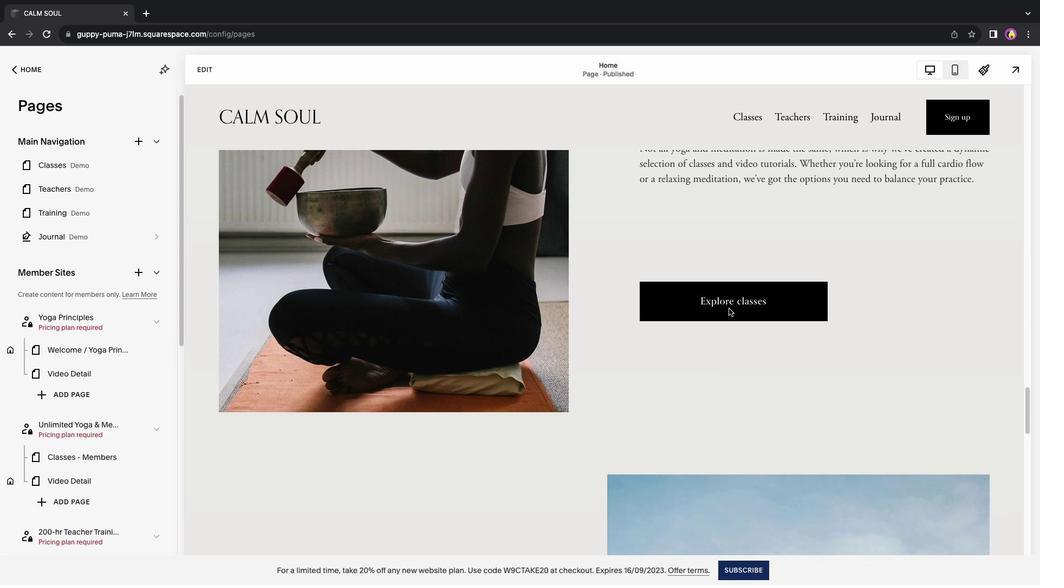 
Action: Mouse scrolled (729, 308) with delta (0, 0)
Screenshot: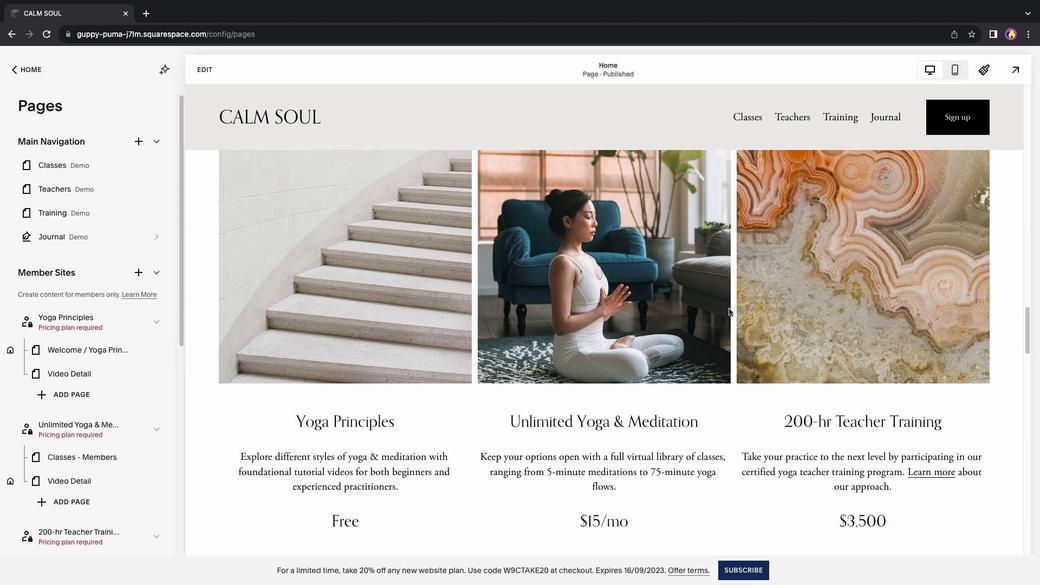
Action: Mouse scrolled (729, 308) with delta (0, 0)
Screenshot: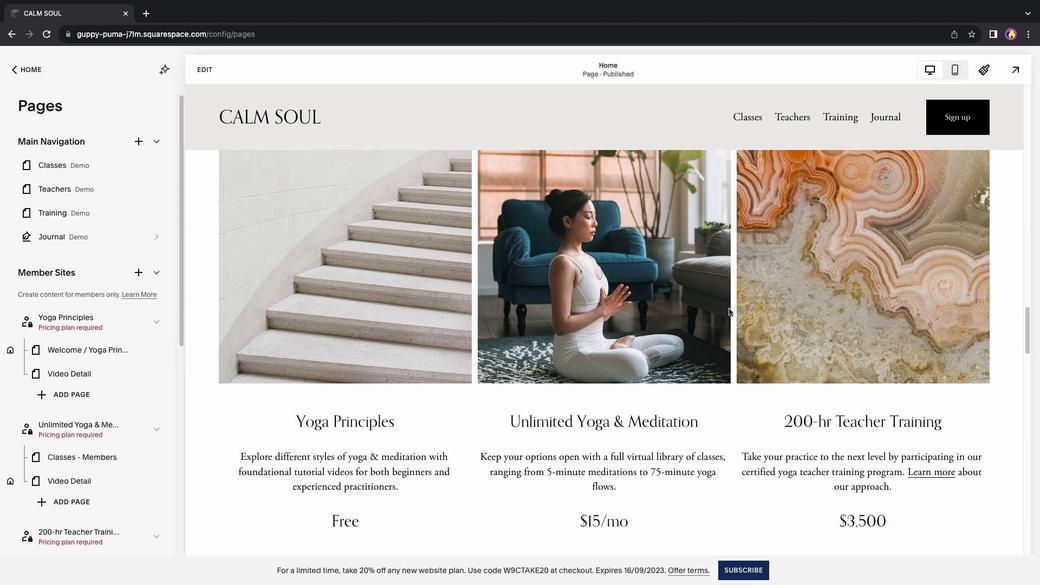 
Action: Mouse scrolled (729, 308) with delta (0, 2)
Screenshot: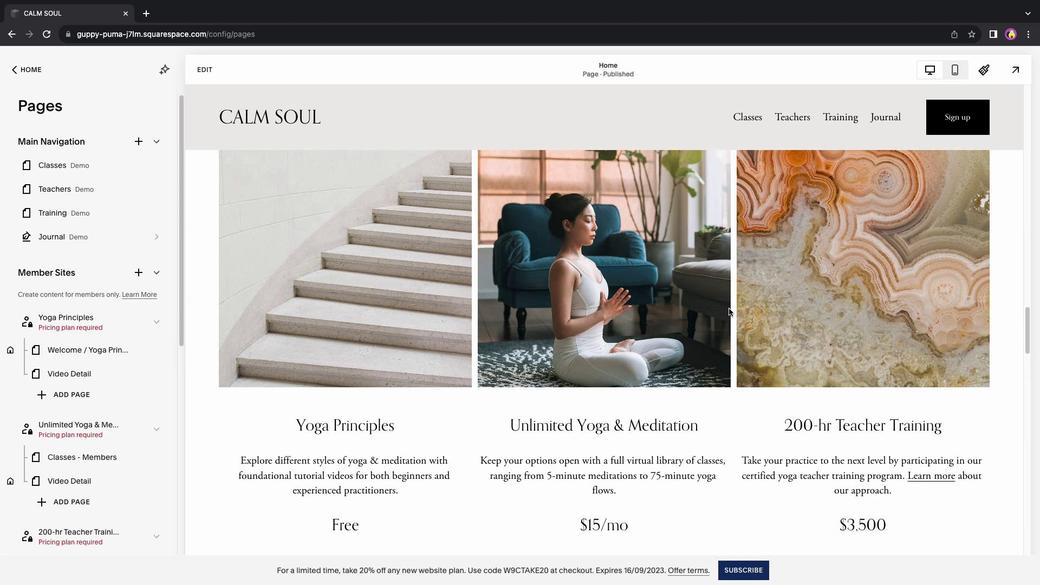 
Action: Mouse scrolled (729, 308) with delta (0, 2)
Screenshot: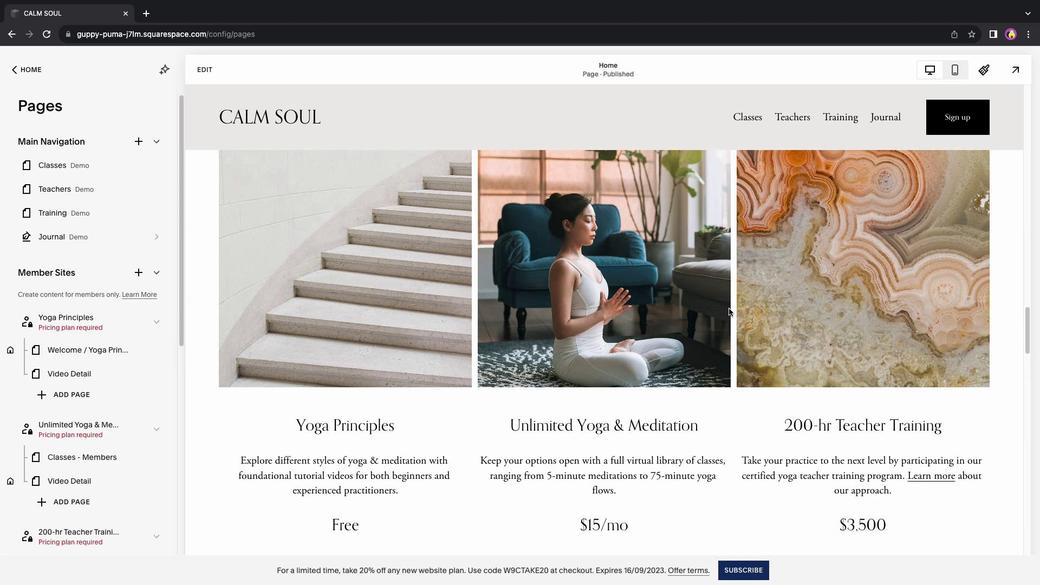 
Action: Mouse scrolled (729, 308) with delta (0, 3)
Screenshot: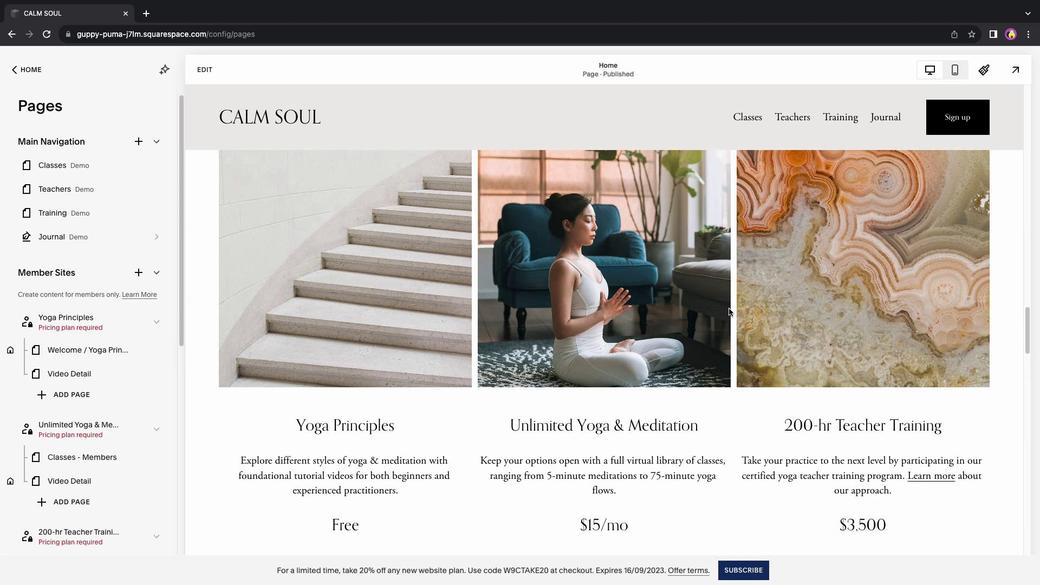 
Action: Mouse scrolled (729, 308) with delta (0, 4)
Screenshot: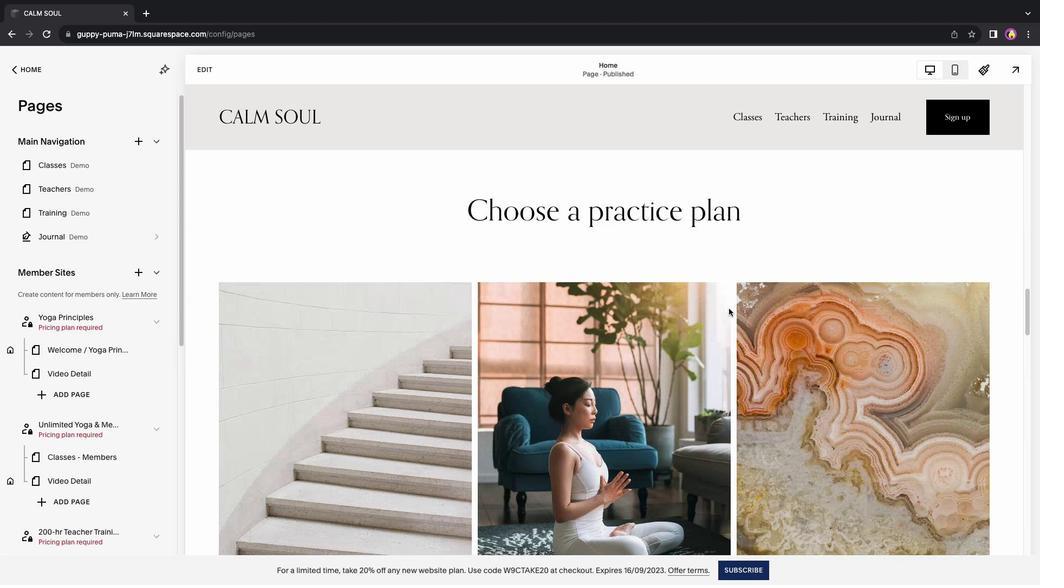 
Action: Mouse scrolled (729, 308) with delta (0, 4)
Screenshot: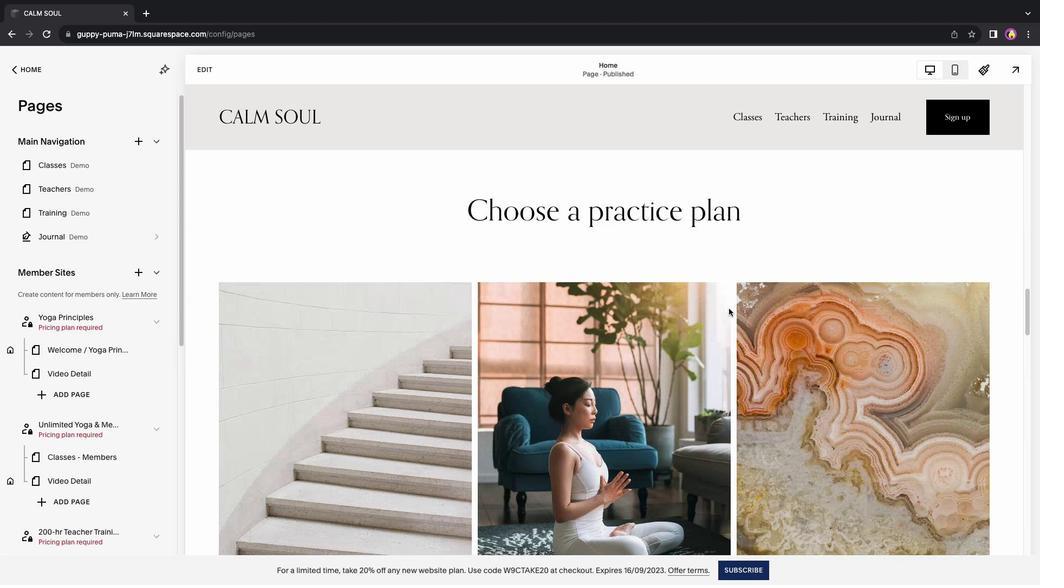 
Action: Mouse scrolled (729, 308) with delta (0, 0)
Screenshot: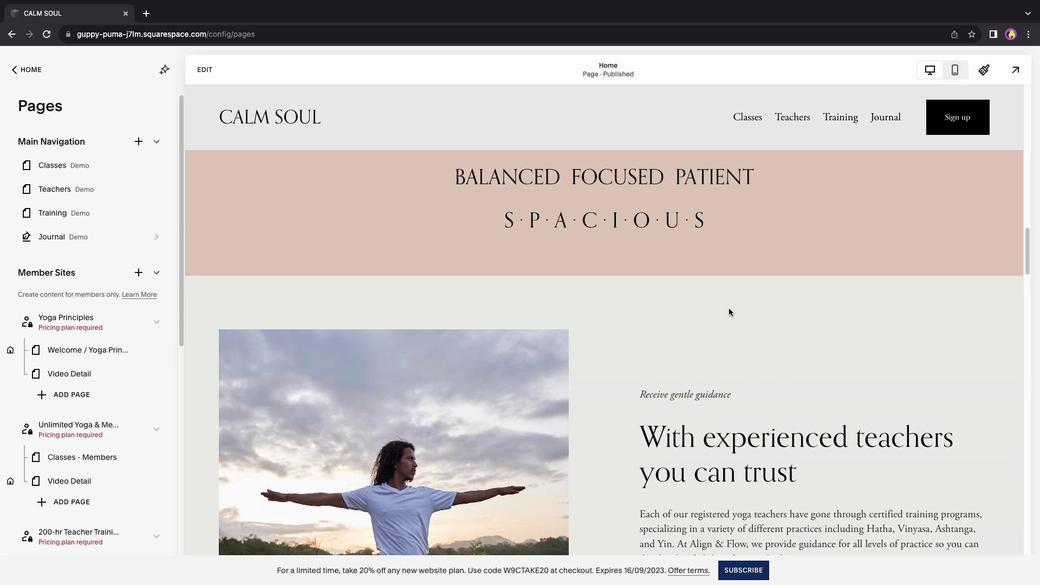 
Action: Mouse scrolled (729, 308) with delta (0, 0)
Screenshot: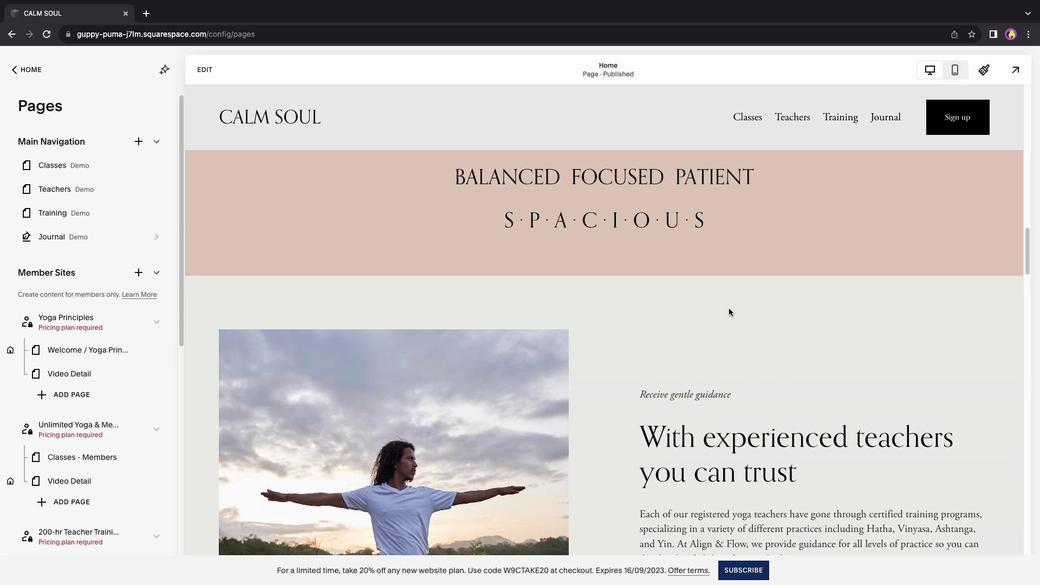 
Action: Mouse scrolled (729, 308) with delta (0, 2)
Screenshot: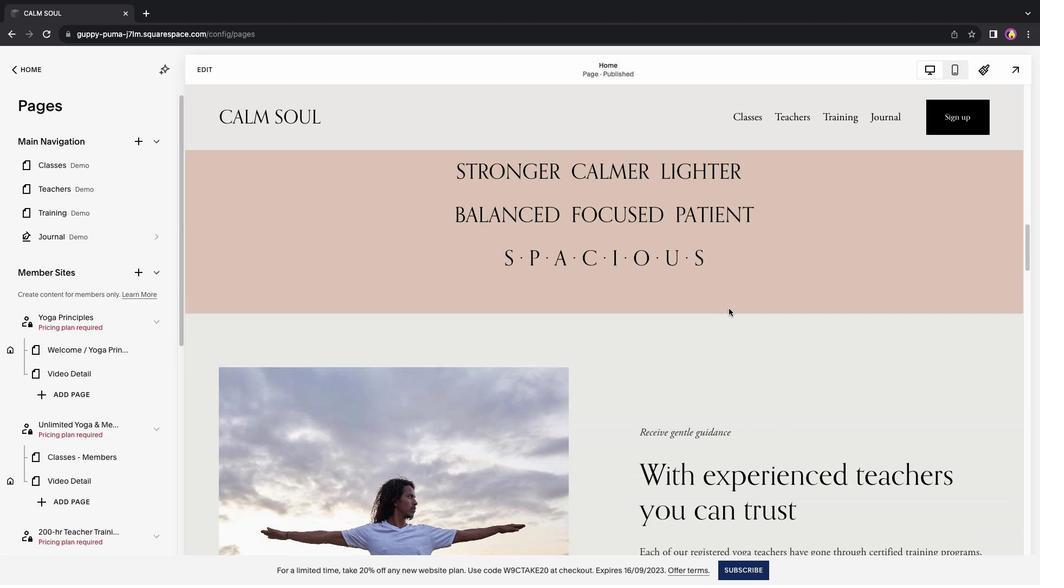 
Action: Mouse scrolled (729, 308) with delta (0, 3)
Screenshot: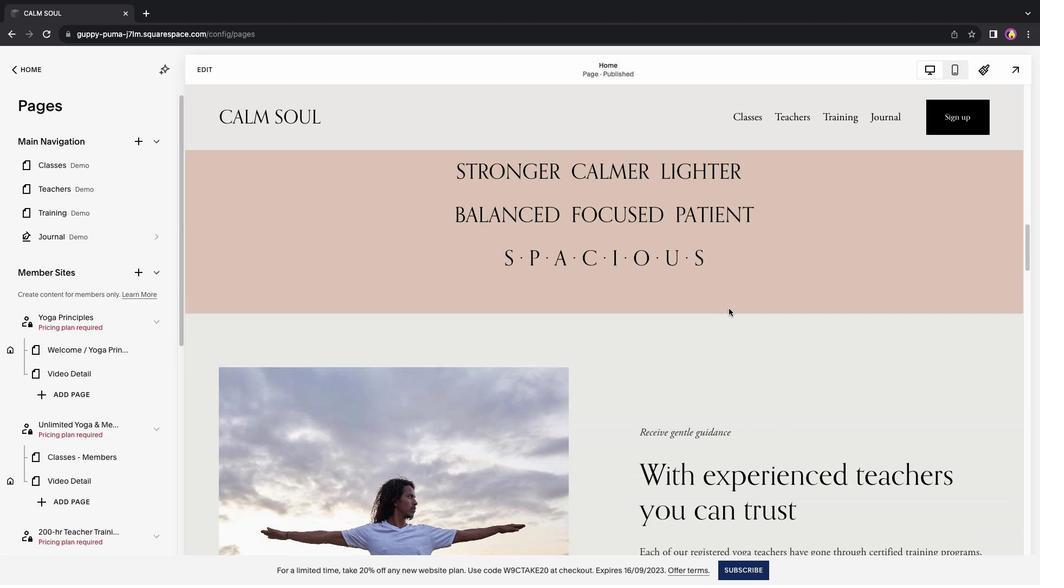 
Action: Mouse scrolled (729, 308) with delta (0, 3)
Screenshot: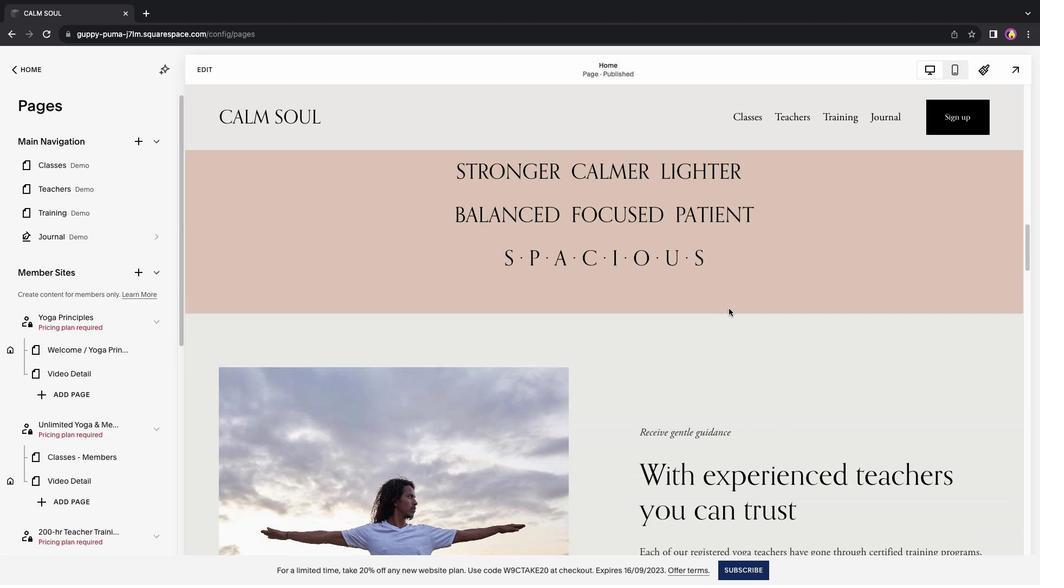 
Action: Mouse scrolled (729, 308) with delta (0, 4)
Screenshot: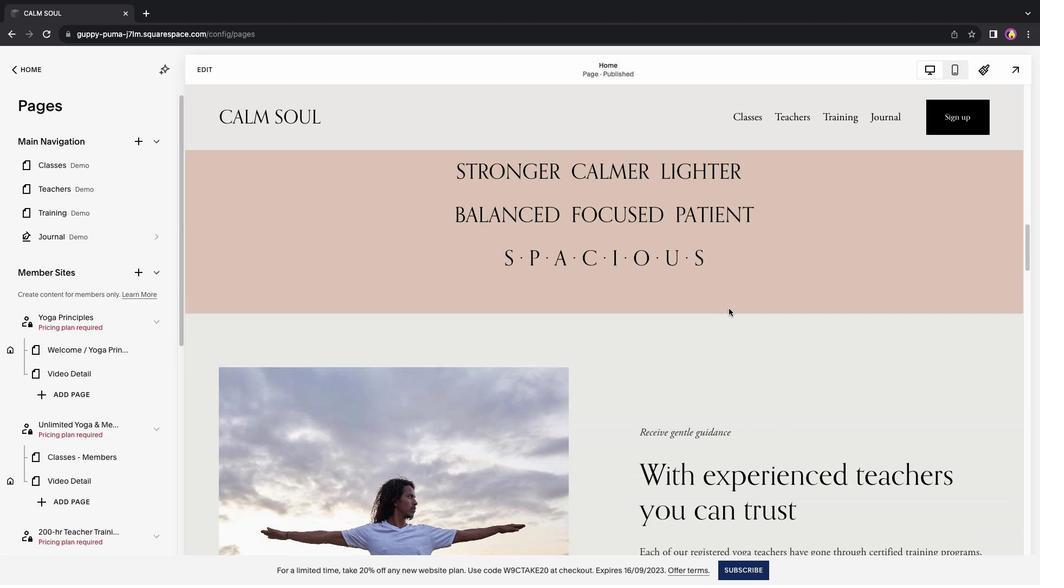 
Action: Mouse scrolled (729, 308) with delta (0, 0)
Screenshot: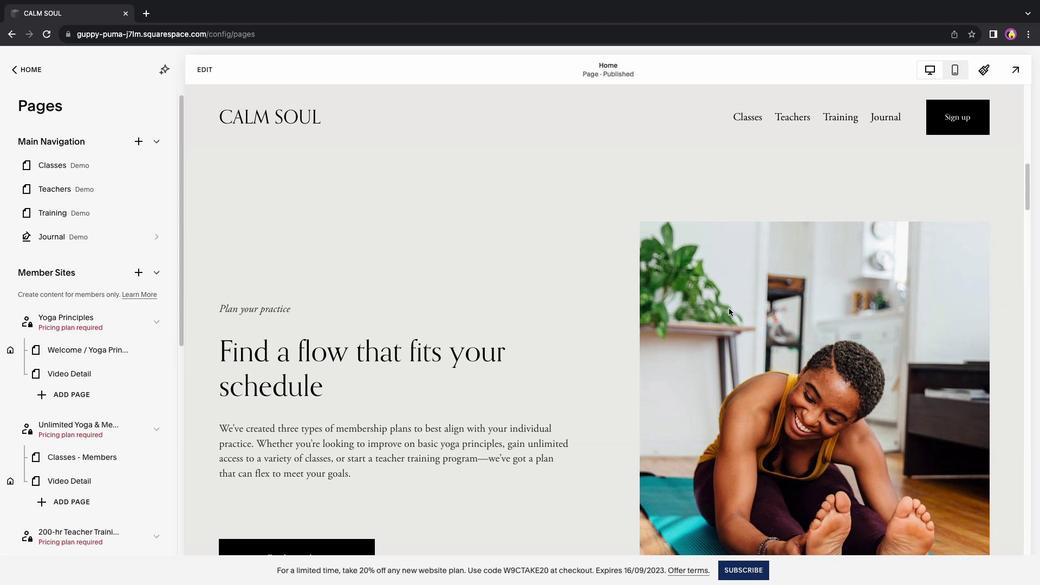 
Action: Mouse scrolled (729, 308) with delta (0, 0)
Screenshot: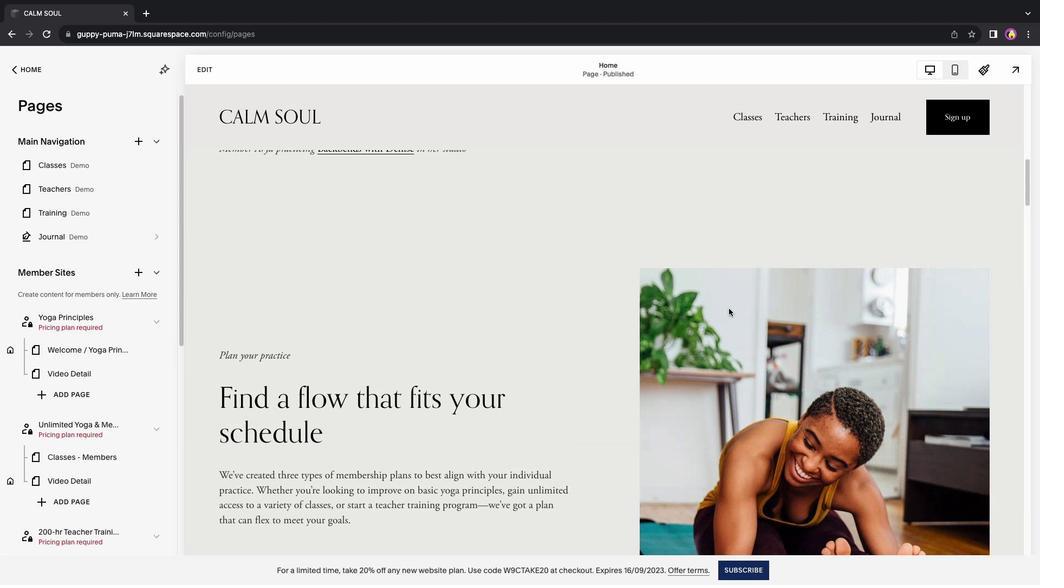 
Action: Mouse scrolled (729, 308) with delta (0, 2)
Screenshot: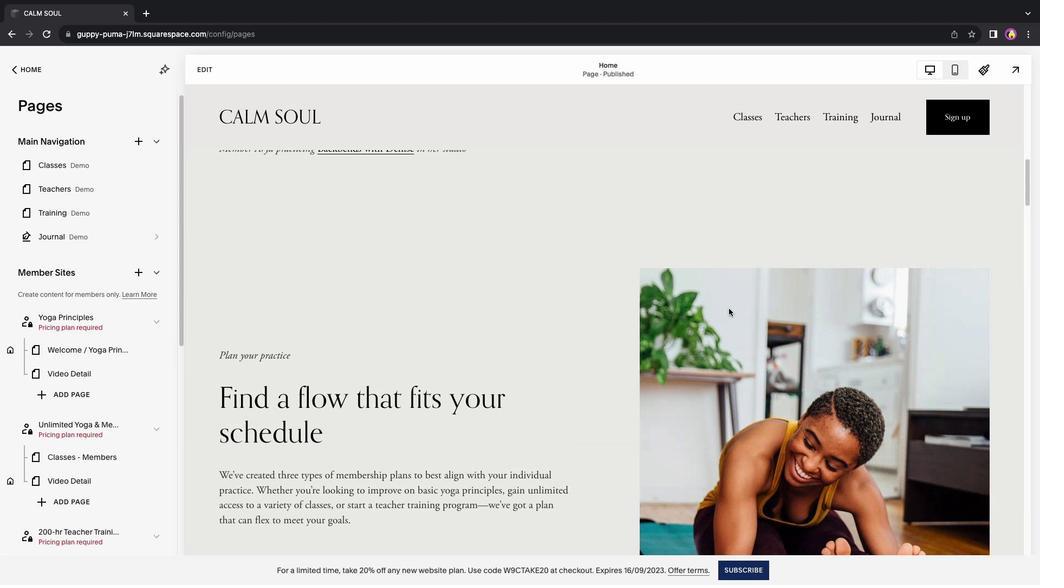 
Action: Mouse scrolled (729, 308) with delta (0, 2)
Screenshot: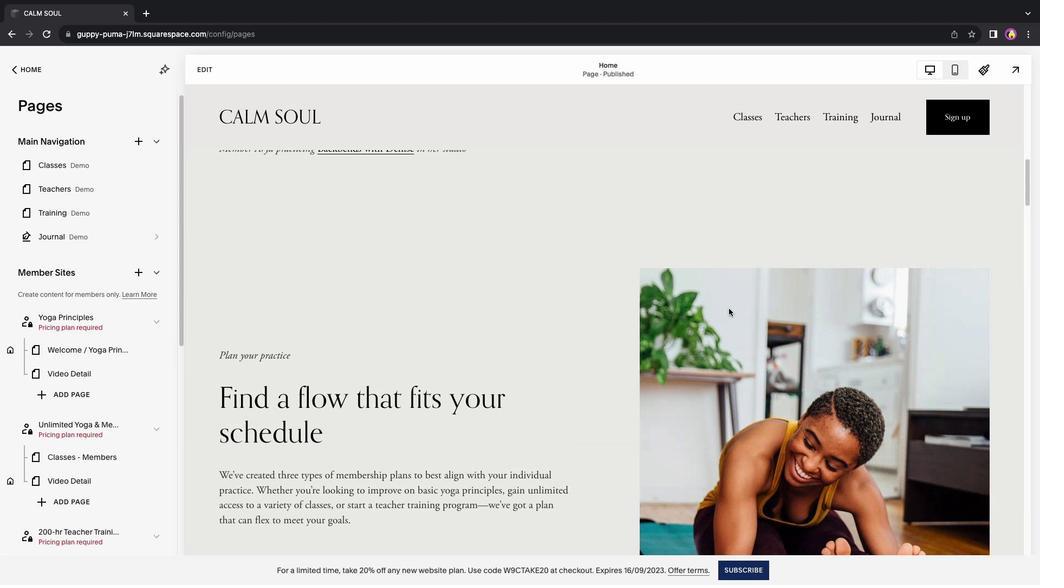 
Action: Mouse scrolled (729, 308) with delta (0, 3)
Screenshot: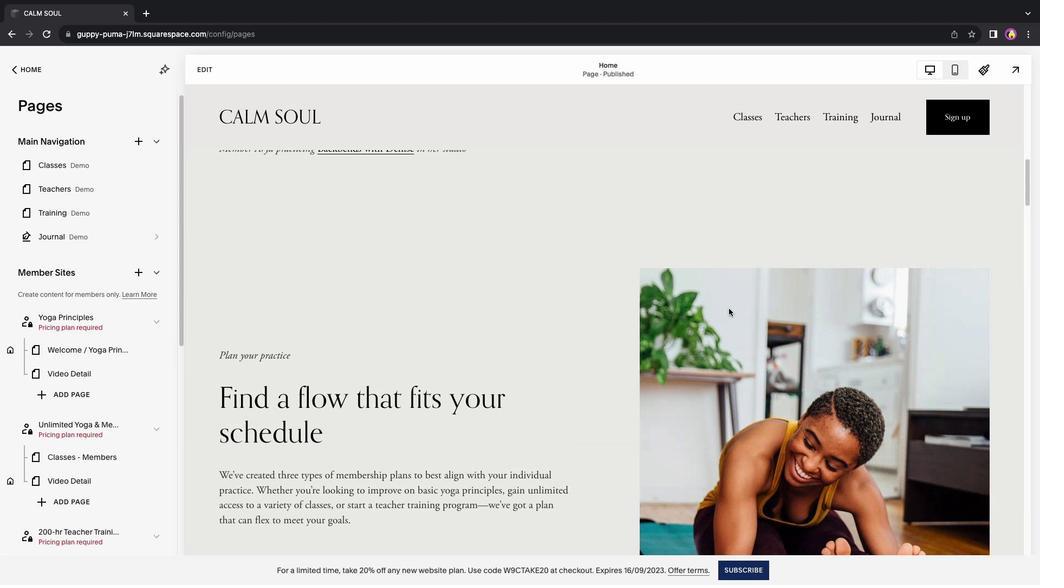 
Action: Mouse scrolled (729, 308) with delta (0, 4)
Screenshot: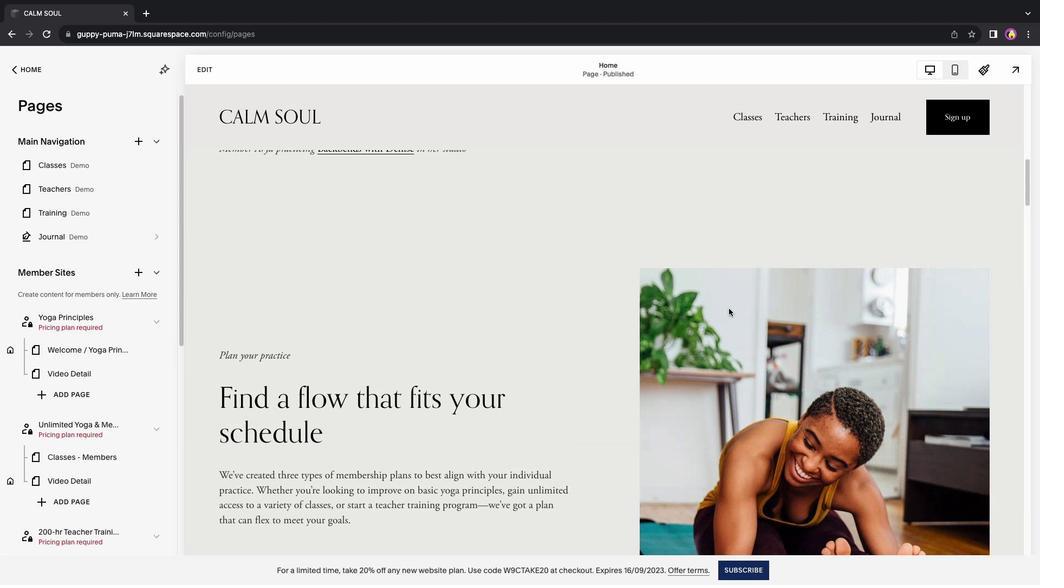 
Action: Mouse scrolled (729, 308) with delta (0, 4)
Screenshot: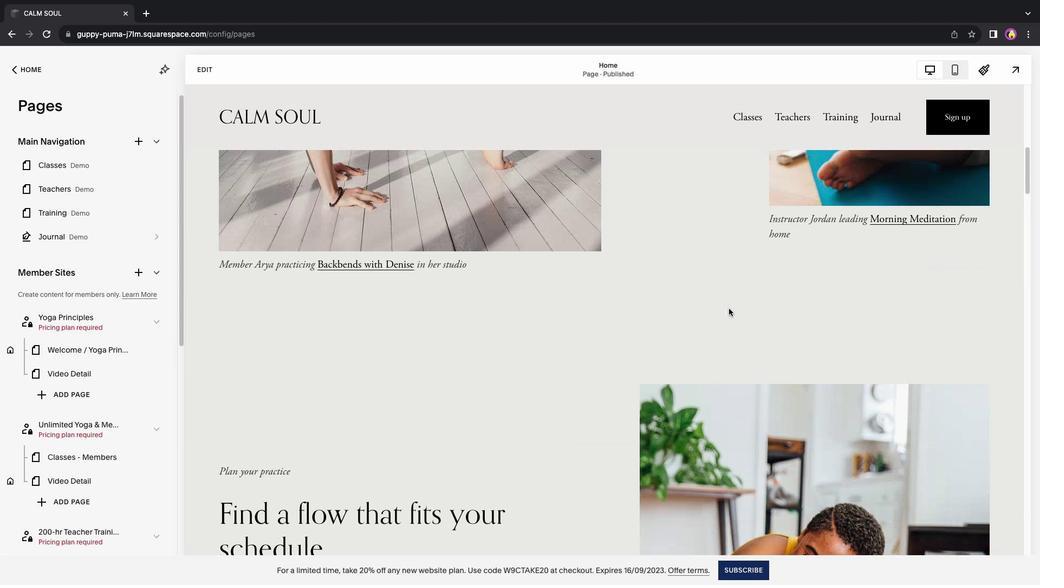 
Action: Mouse scrolled (729, 308) with delta (0, 4)
Screenshot: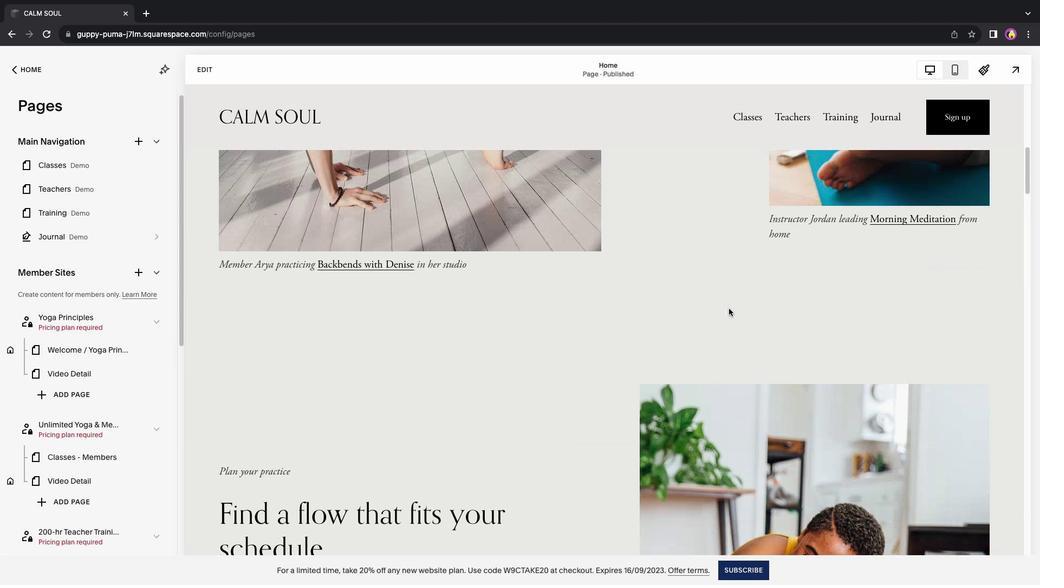 
Action: Mouse scrolled (729, 308) with delta (0, 0)
Screenshot: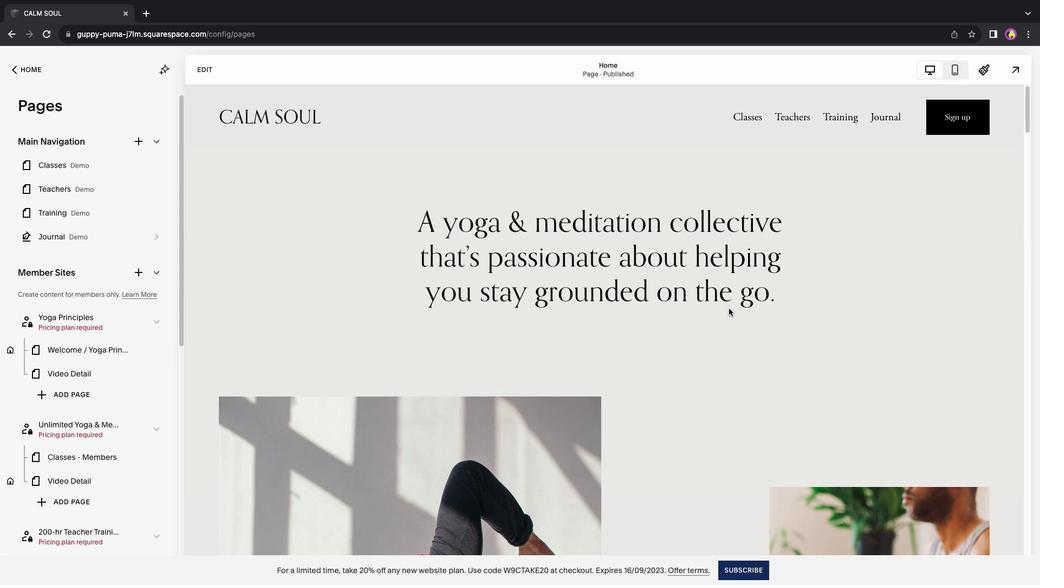
Action: Mouse scrolled (729, 308) with delta (0, 0)
Screenshot: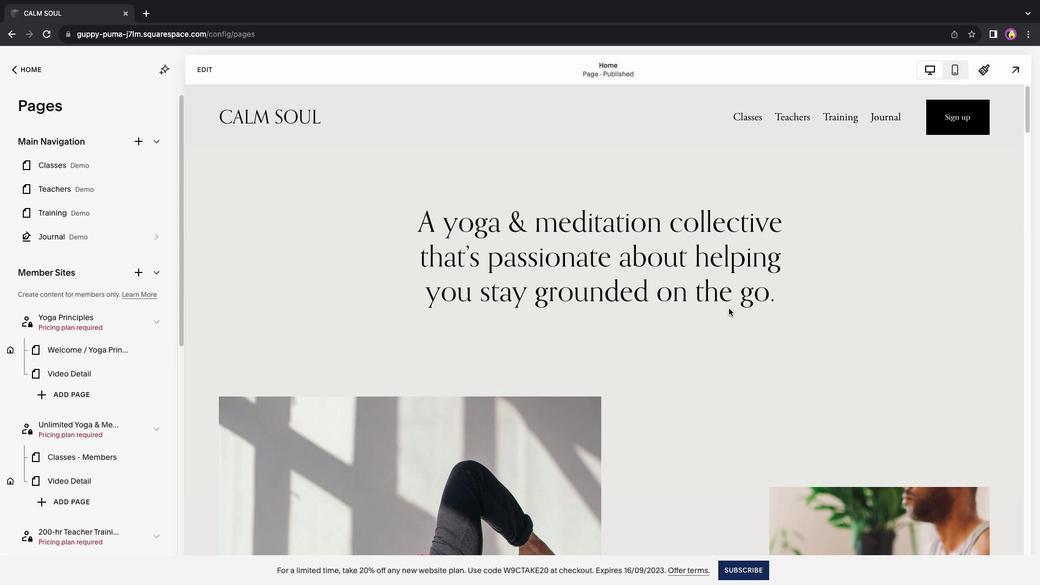 
Action: Mouse scrolled (729, 308) with delta (0, 2)
Screenshot: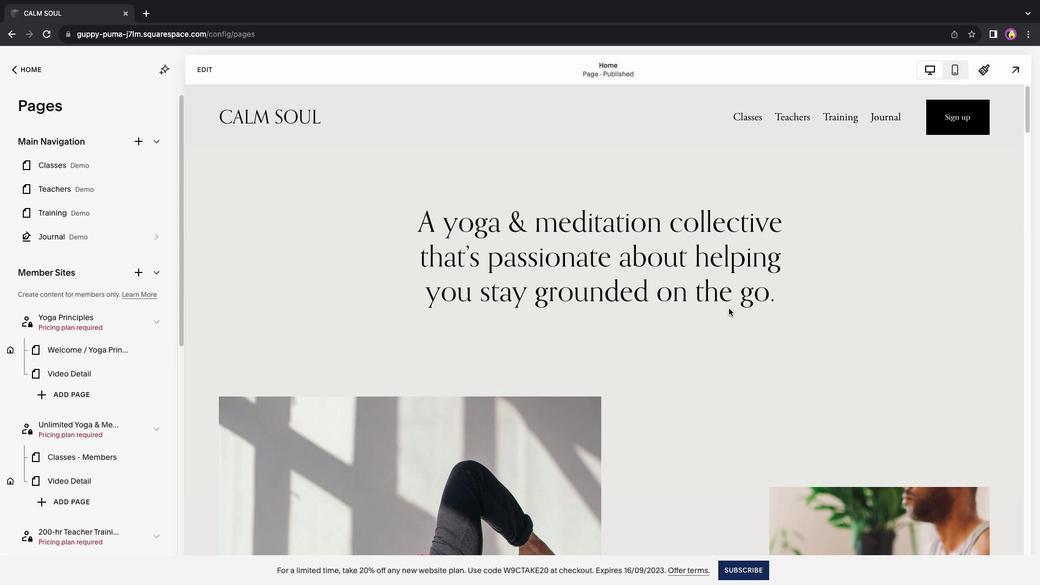
Action: Mouse pressed middle at (729, 308)
Screenshot: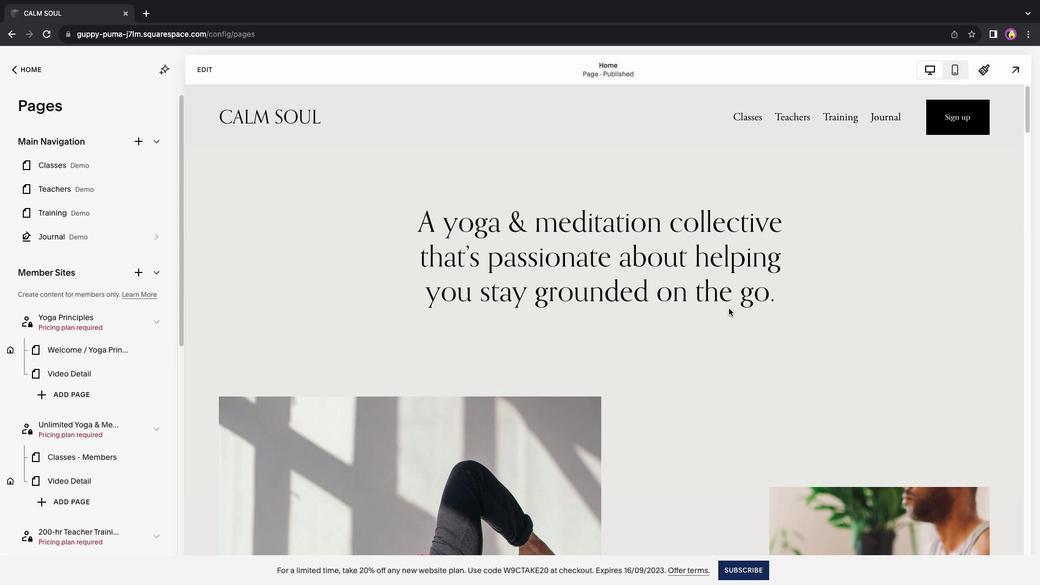 
Action: Mouse scrolled (729, 308) with delta (0, 3)
Screenshot: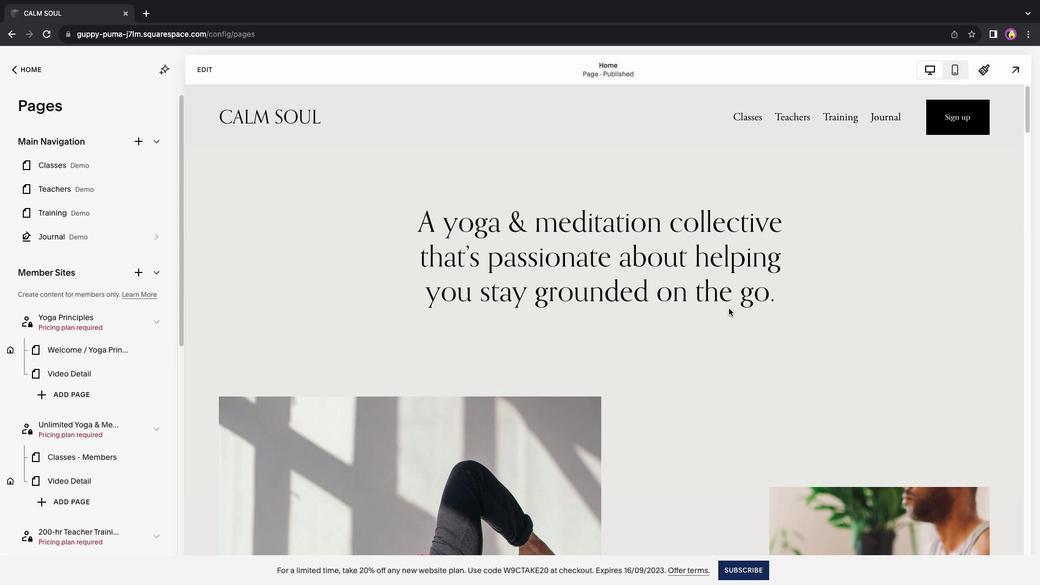 
Action: Mouse scrolled (729, 308) with delta (0, 4)
Screenshot: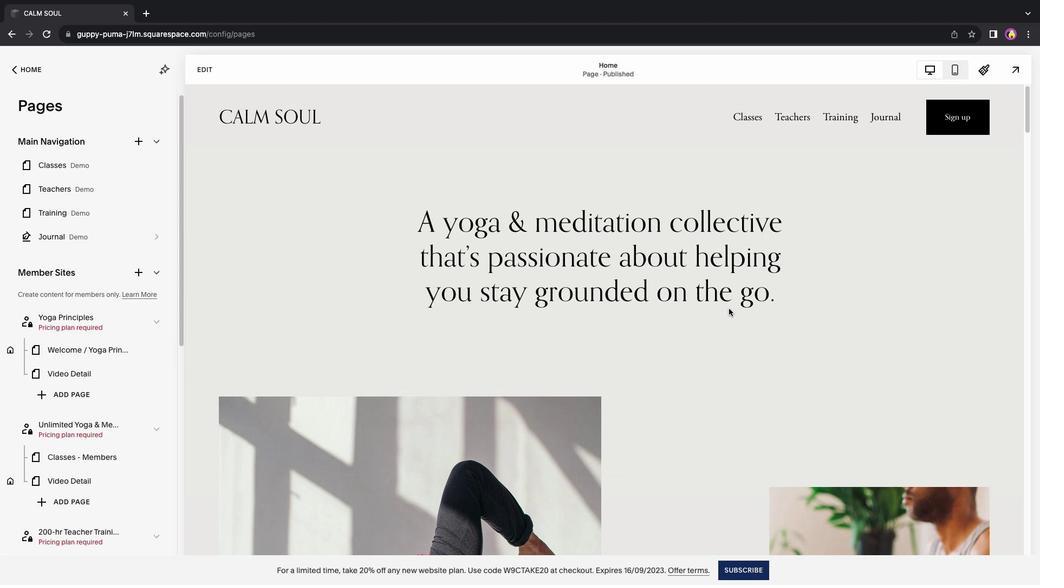 
Action: Mouse scrolled (729, 308) with delta (0, 4)
Screenshot: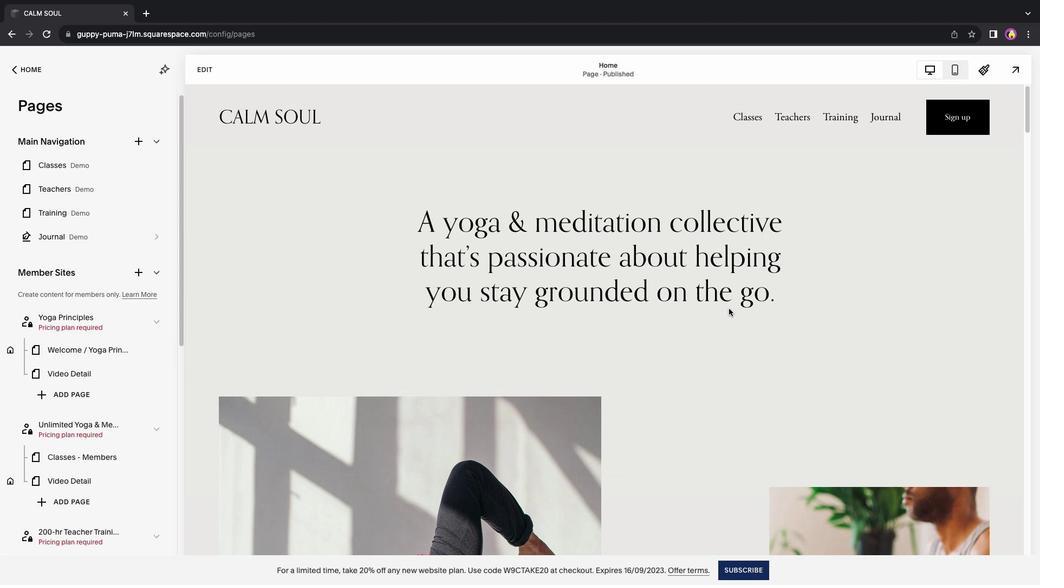 
Action: Mouse moved to (84, 351)
Screenshot: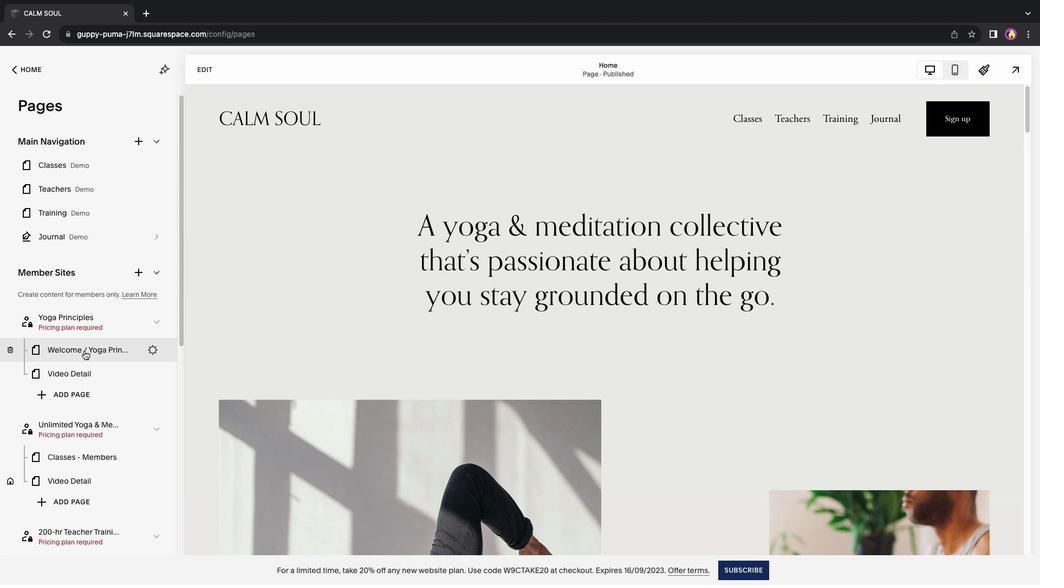 
Action: Mouse pressed left at (84, 351)
Screenshot: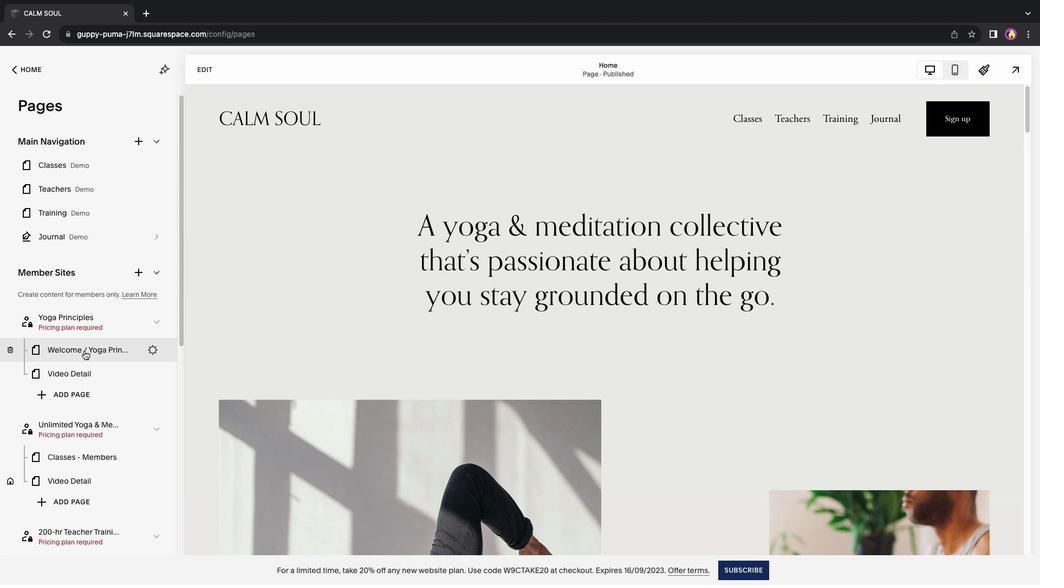 
Action: Mouse moved to (105, 322)
Screenshot: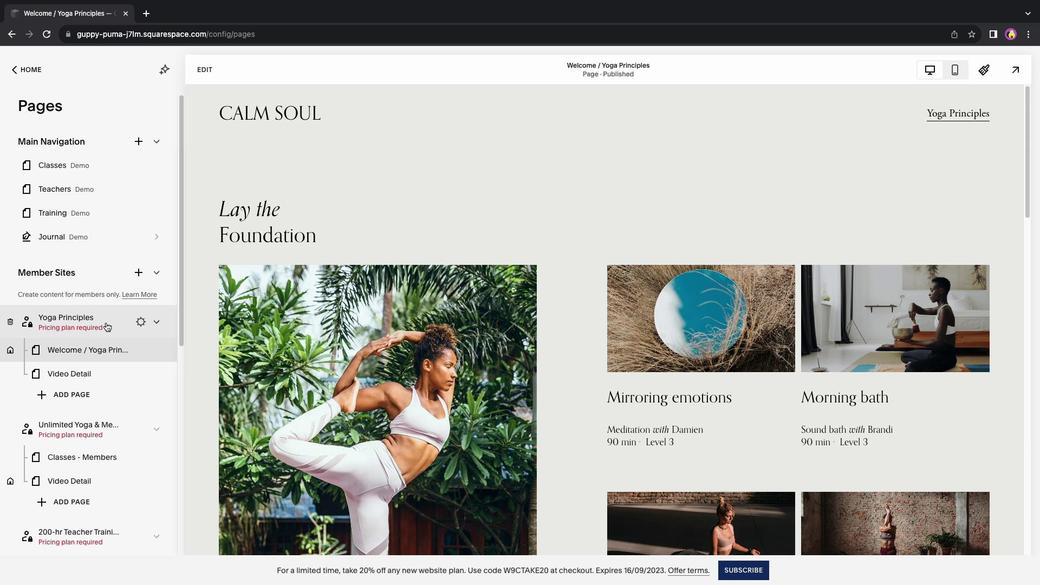 
Action: Mouse pressed left at (105, 322)
Screenshot: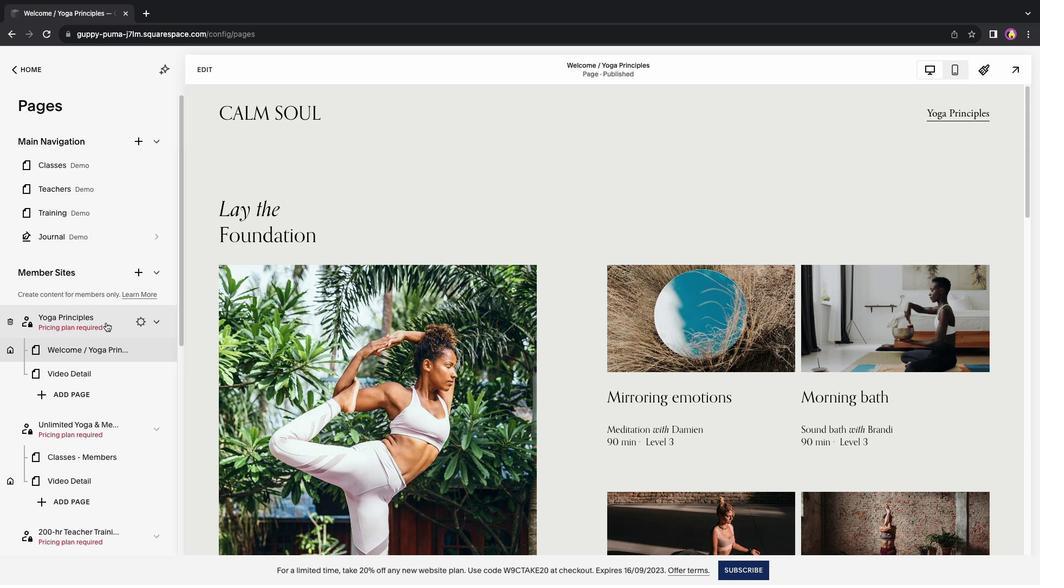 
Action: Mouse moved to (209, 69)
Screenshot: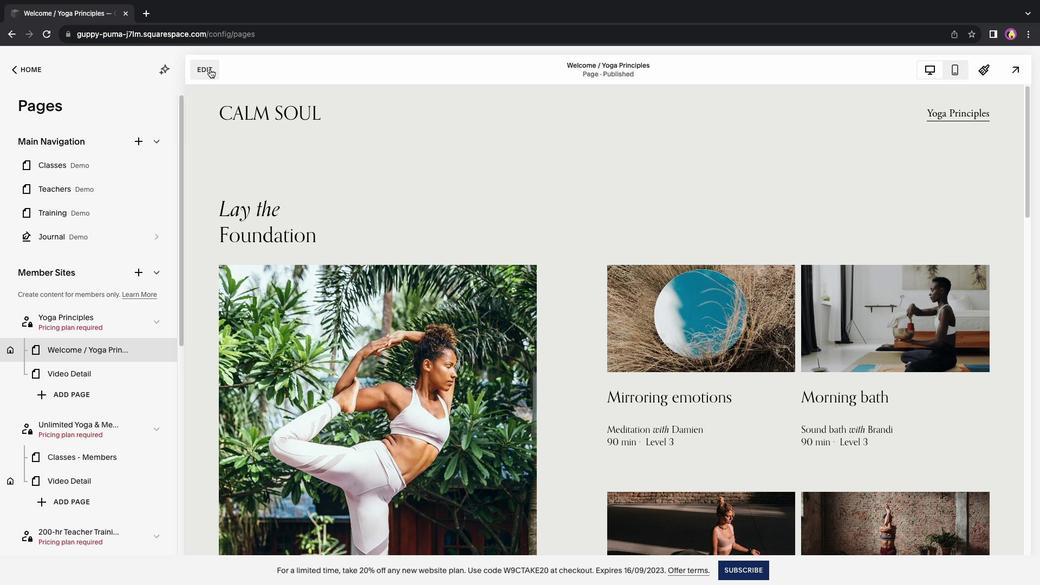
Action: Mouse pressed left at (209, 69)
Screenshot: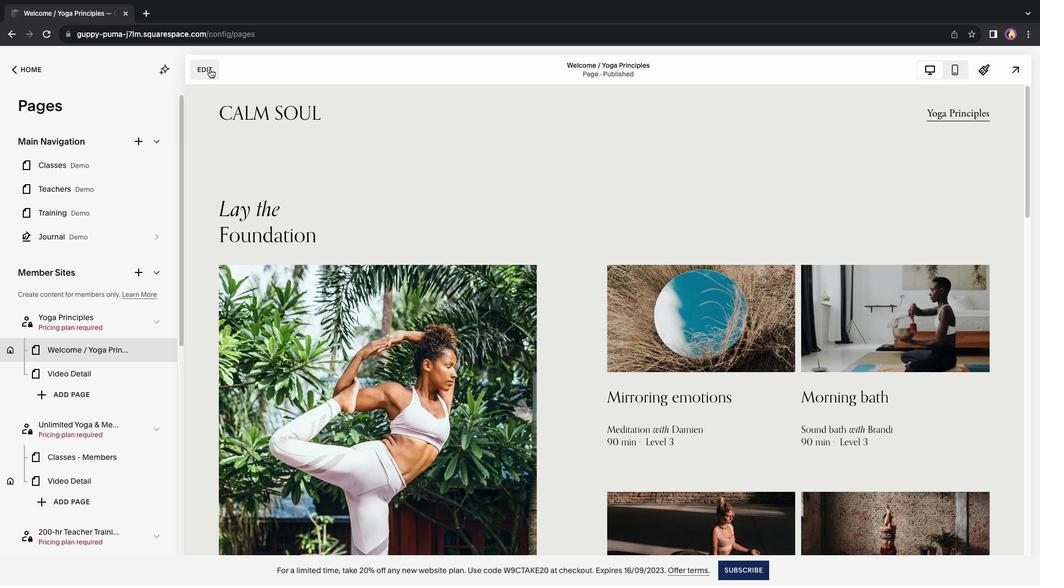 
Action: Mouse moved to (177, 222)
Screenshot: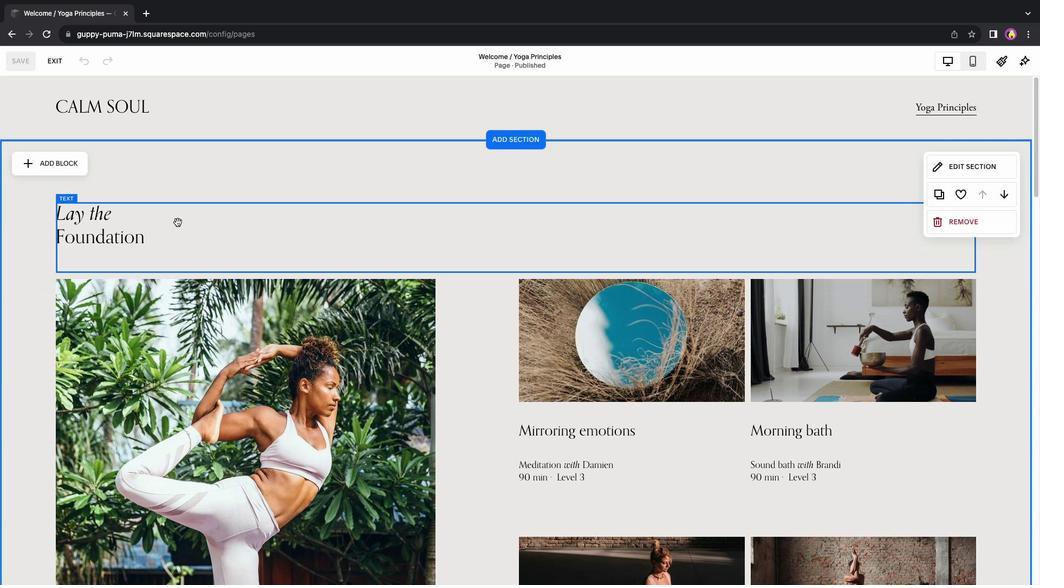 
Action: Mouse pressed left at (177, 222)
Screenshot: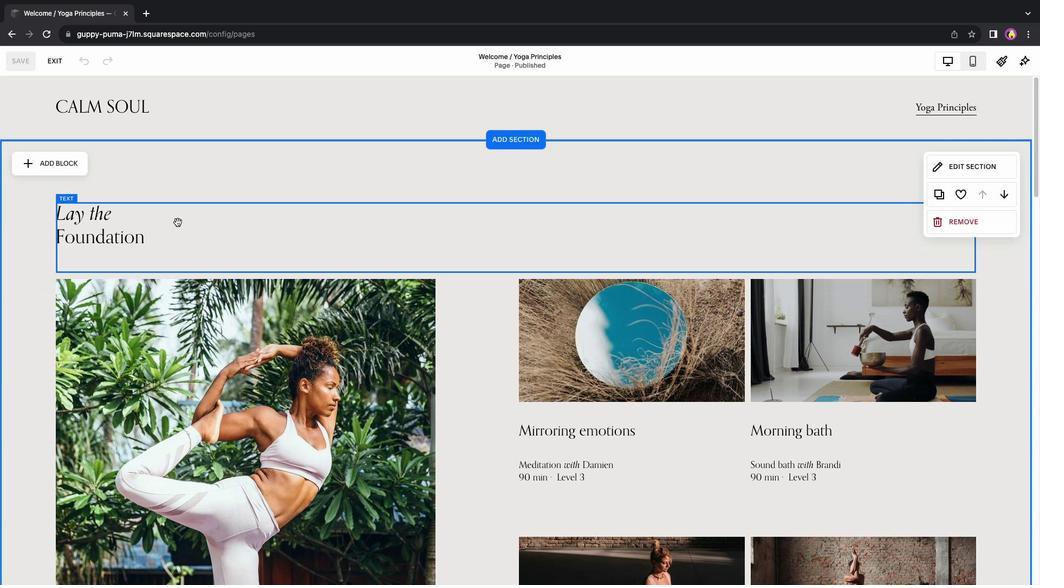 
Action: Mouse moved to (174, 239)
Screenshot: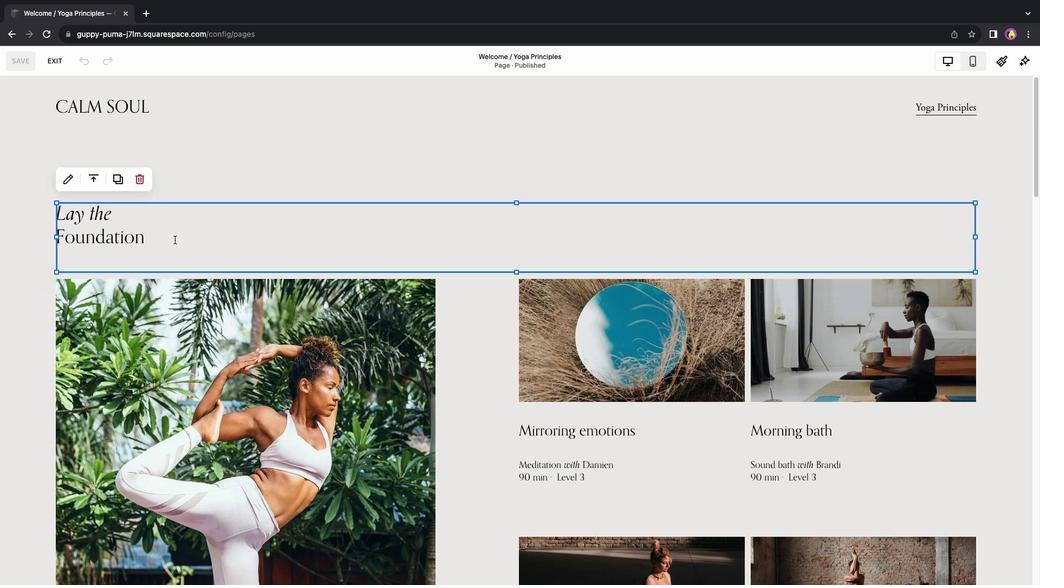 
Action: Mouse pressed left at (174, 239)
Screenshot: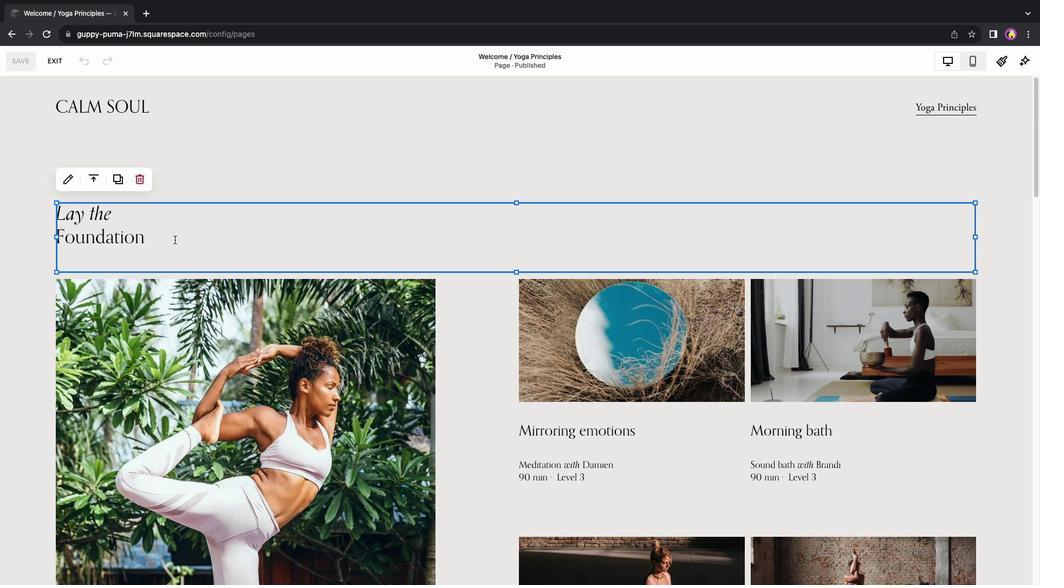 
Action: Mouse pressed left at (174, 239)
Screenshot: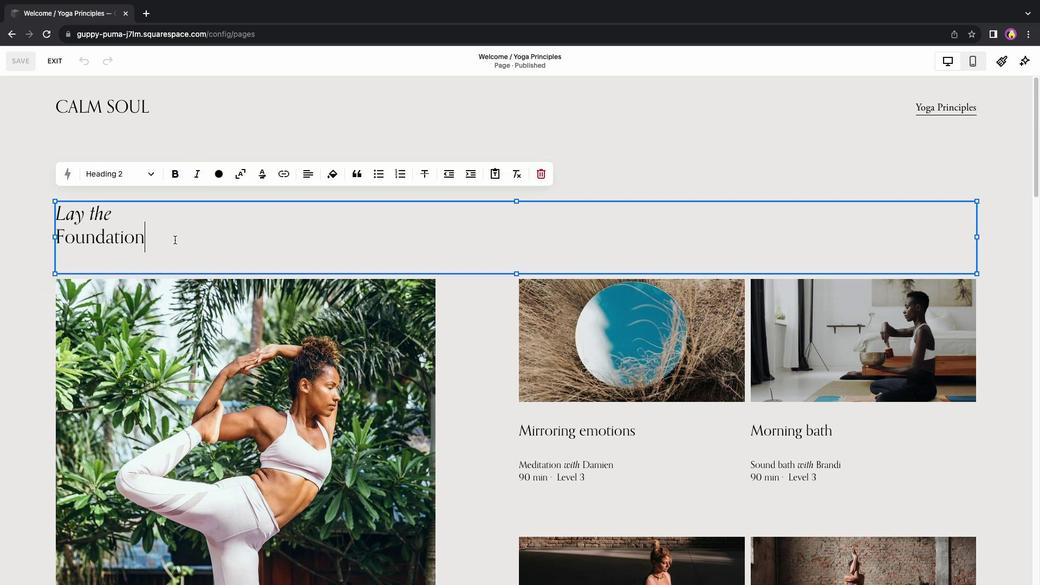 
Action: Mouse pressed left at (174, 239)
Screenshot: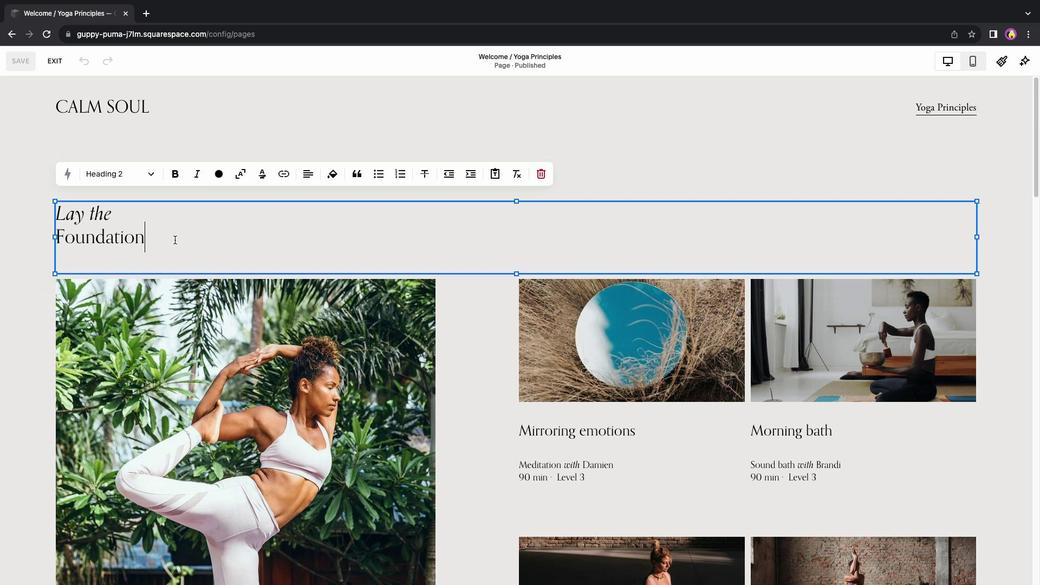 
Action: Key pressed 'W''E''L''C''O''M''E'Key.space'T''O'Key.space'C''A''L'Key.space'S''O''U''L'Key.leftKey.leftKey.leftKey.leftKey.left'M'Key.rightKey.rightKey.rightKey.rightKey.rightKey.space'M''E''D''I''T''A''T''I''O''N'Key.space'A''P''P'"'"'S'Key.space'W''E''B''S''I''T''E'
Screenshot: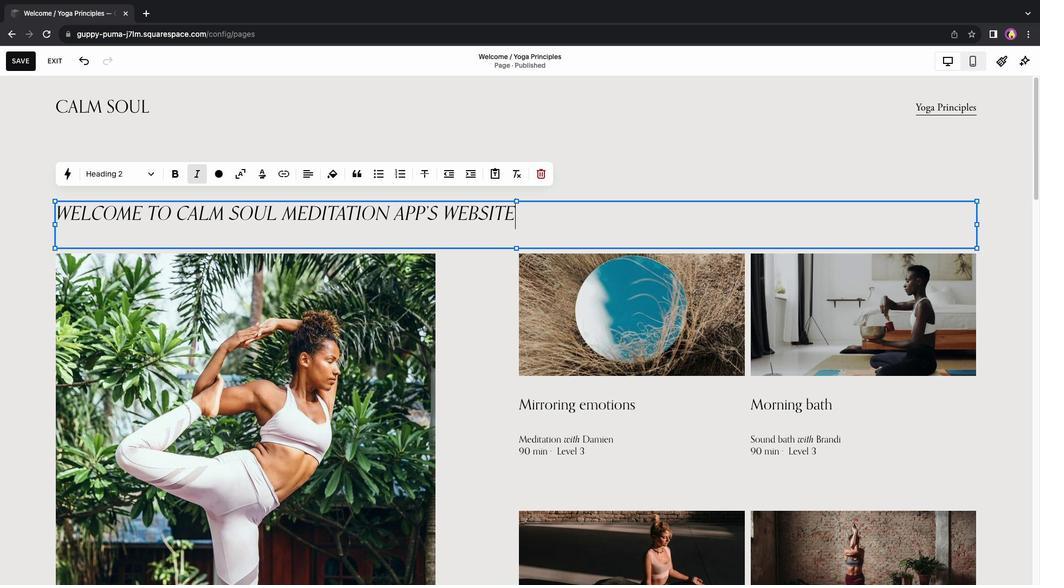
Action: Mouse moved to (458, 365)
Screenshot: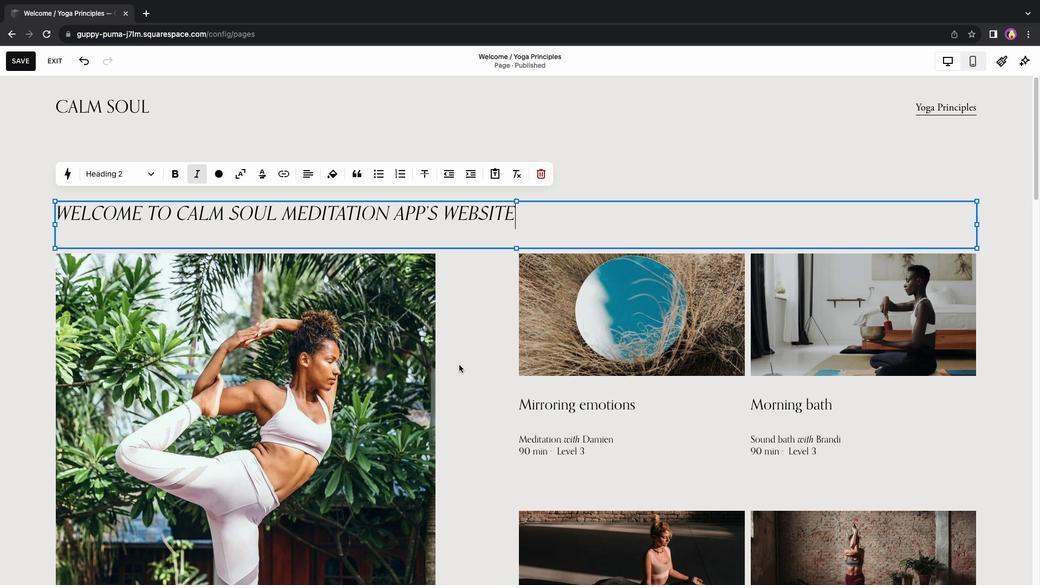 
Action: Mouse pressed left at (458, 365)
Screenshot: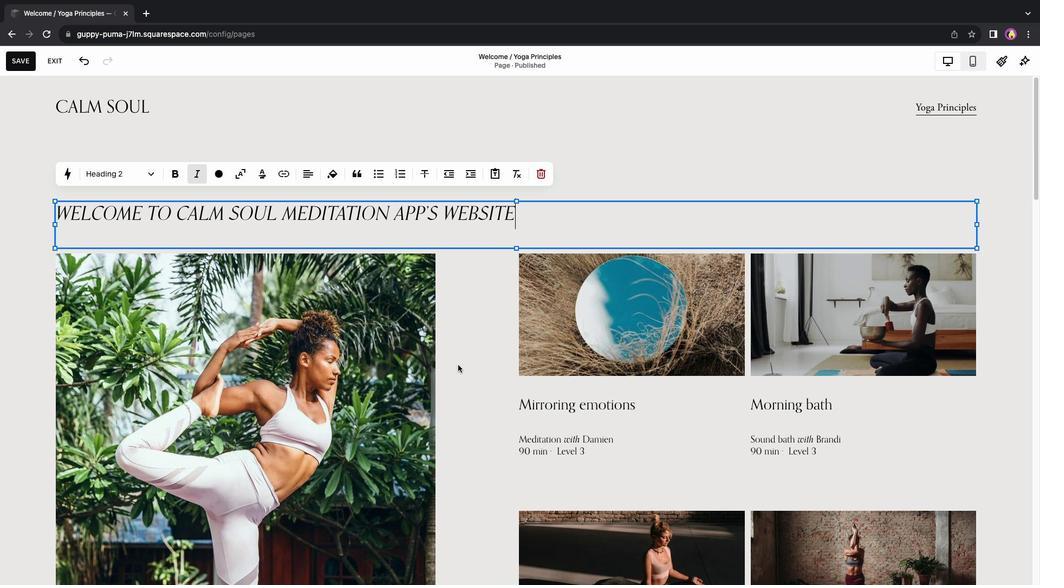 
Action: Mouse moved to (458, 355)
Screenshot: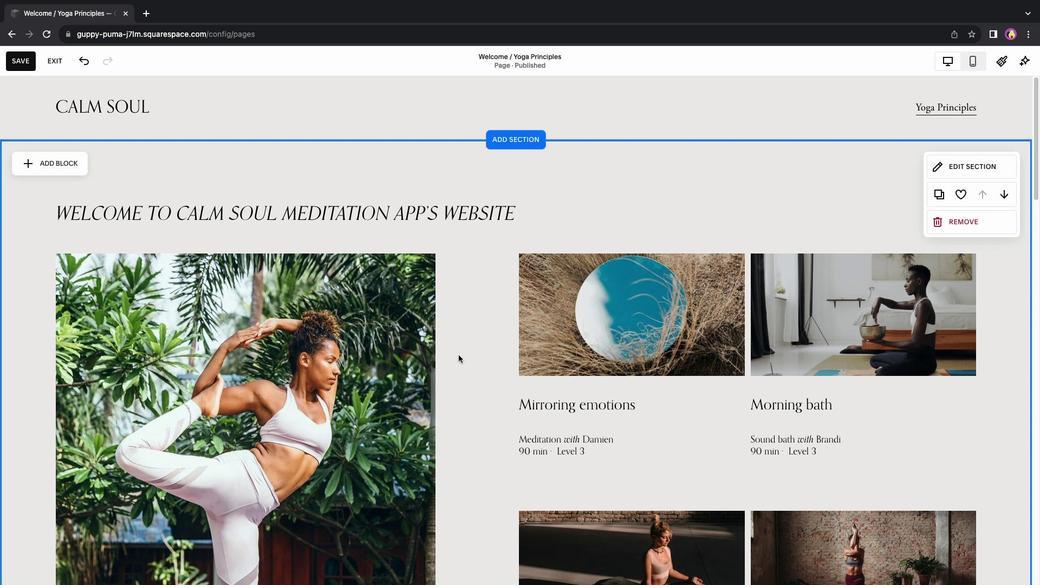 
Action: Mouse scrolled (458, 355) with delta (0, 0)
Screenshot: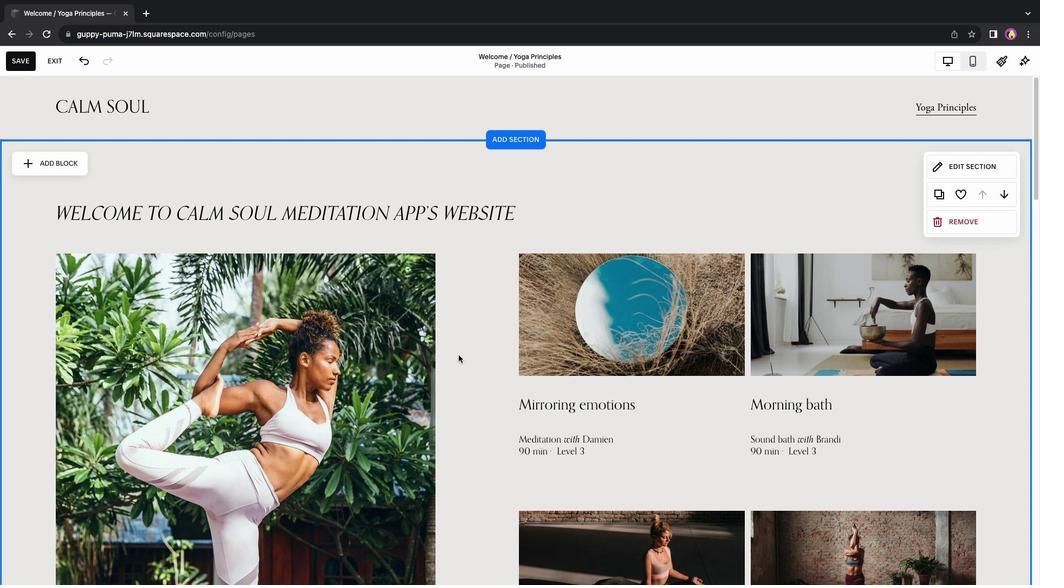 
Action: Mouse scrolled (458, 355) with delta (0, 0)
Screenshot: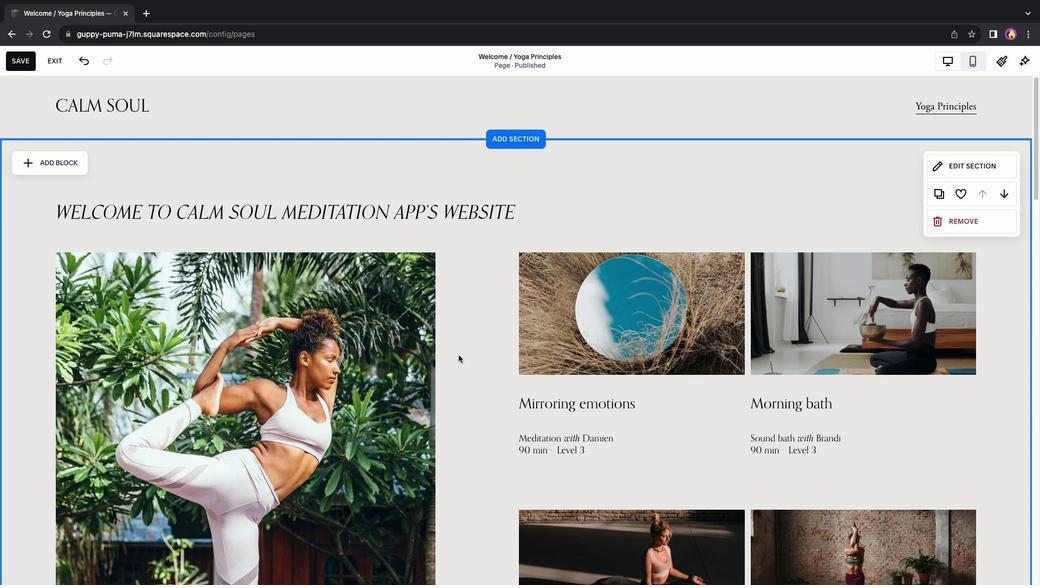 
Action: Mouse scrolled (458, 355) with delta (0, -1)
Screenshot: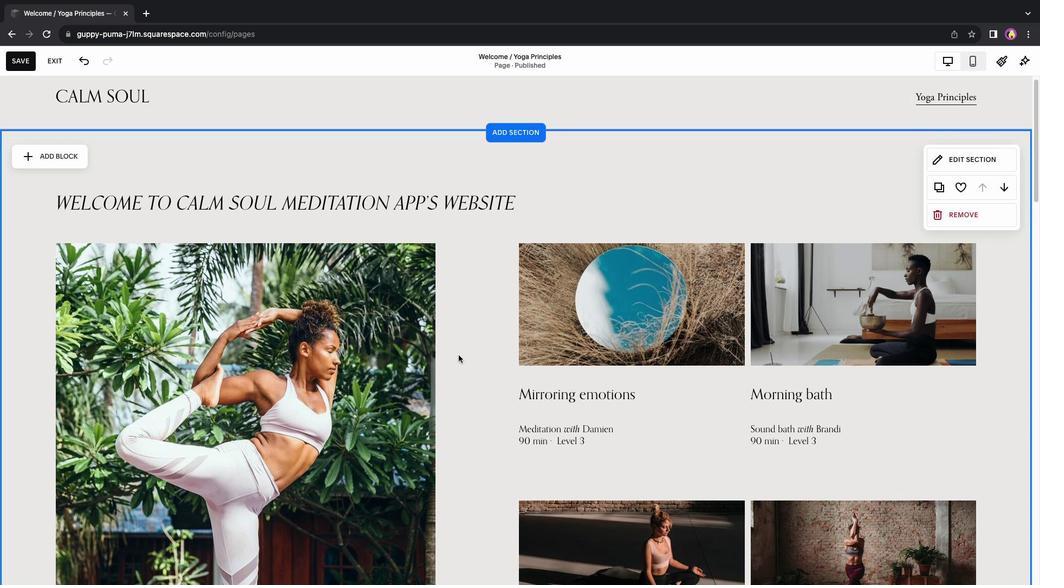 
Action: Mouse moved to (888, 128)
Screenshot: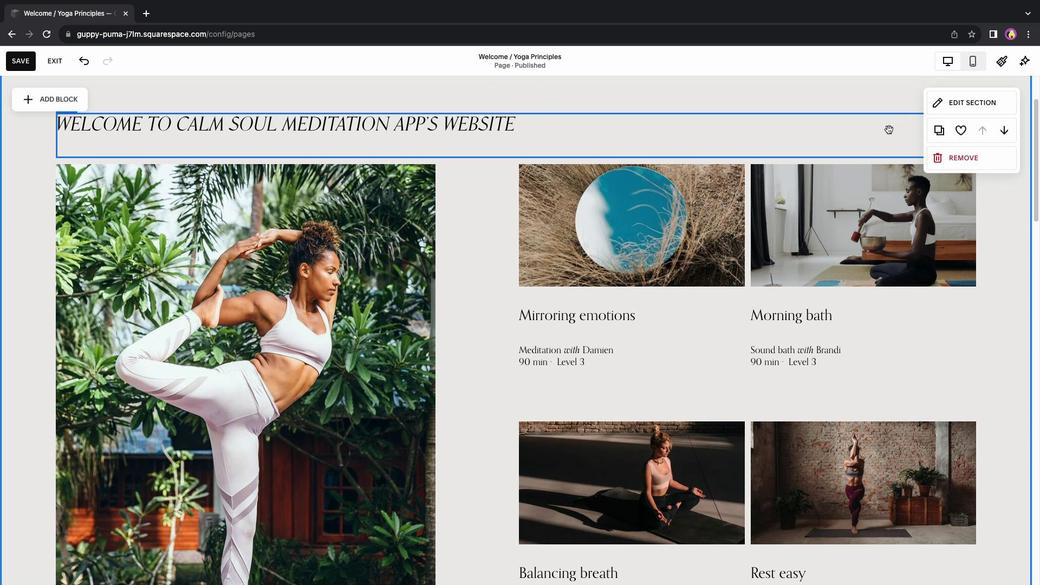 
Action: Mouse scrolled (888, 128) with delta (0, 0)
Screenshot: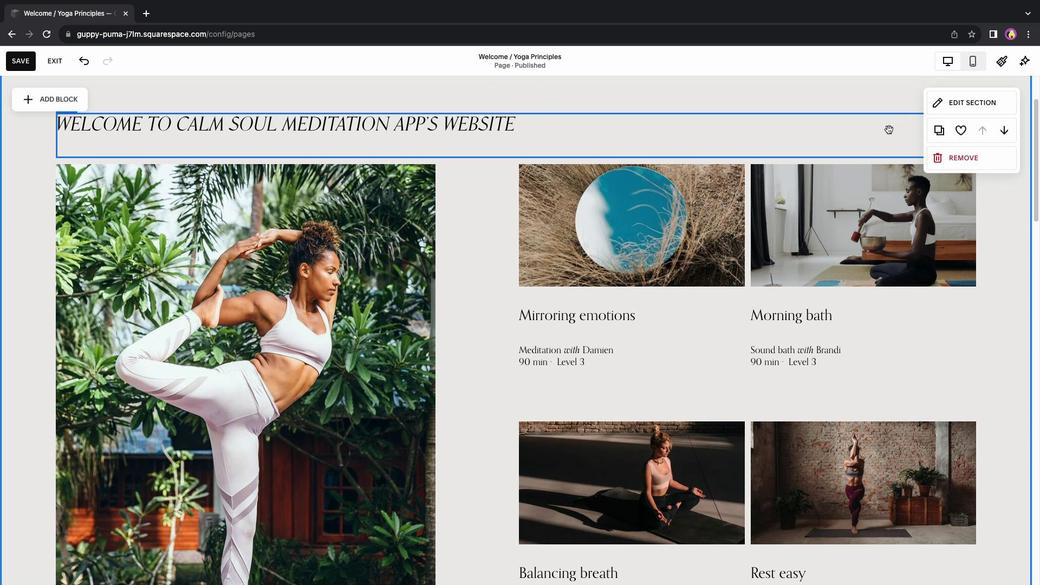 
Action: Mouse moved to (889, 128)
Screenshot: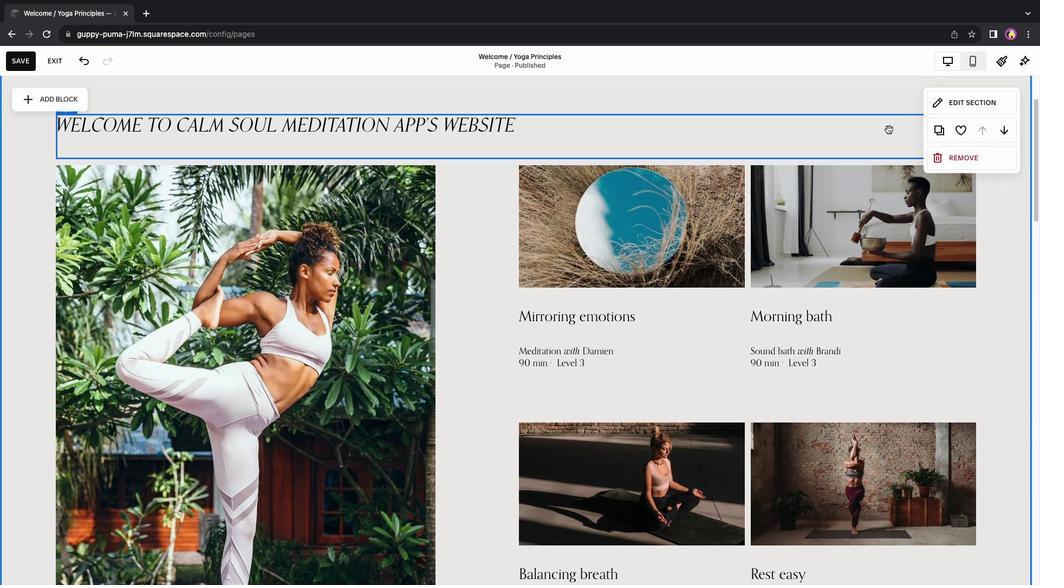 
Action: Mouse scrolled (889, 128) with delta (0, 0)
Screenshot: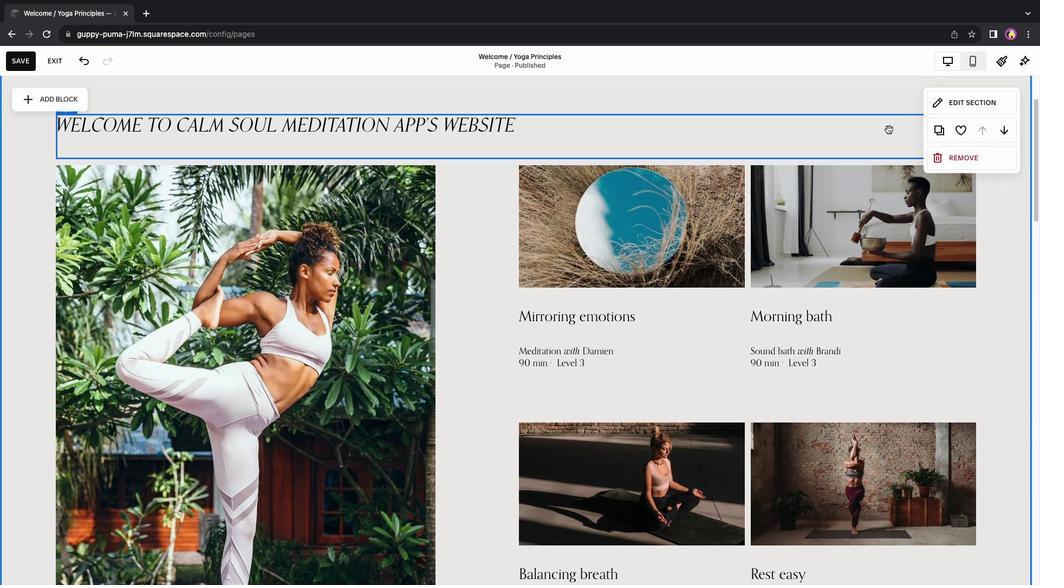 
Action: Mouse scrolled (889, 128) with delta (0, 1)
Screenshot: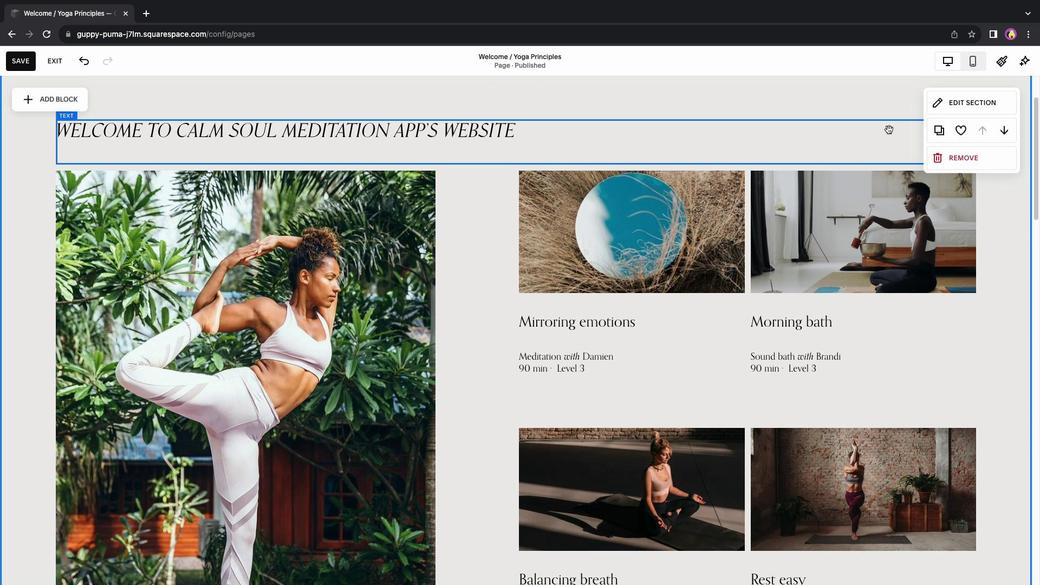 
Action: Mouse moved to (986, 161)
Screenshot: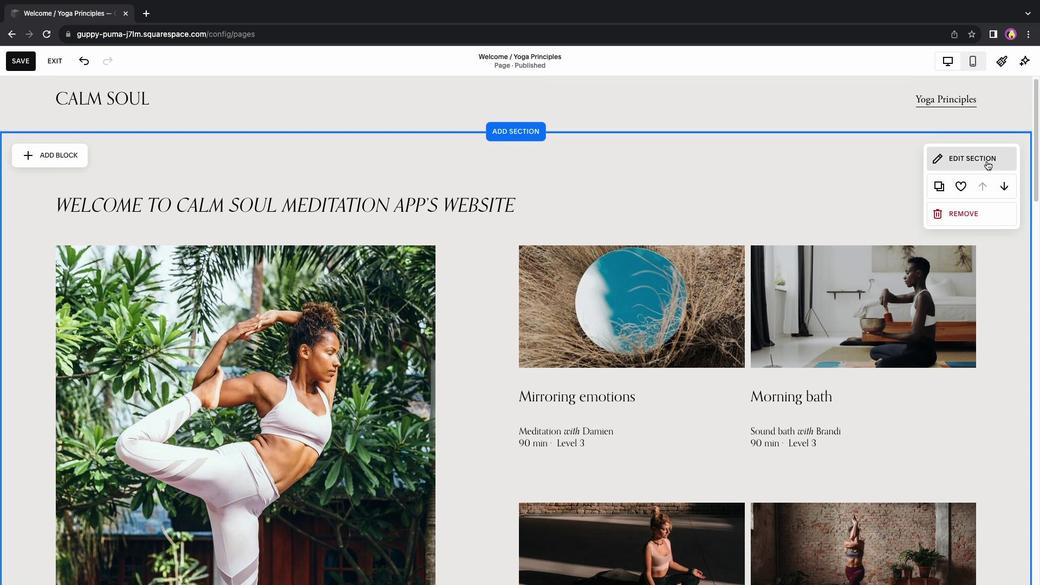 
Action: Mouse pressed left at (986, 161)
Screenshot: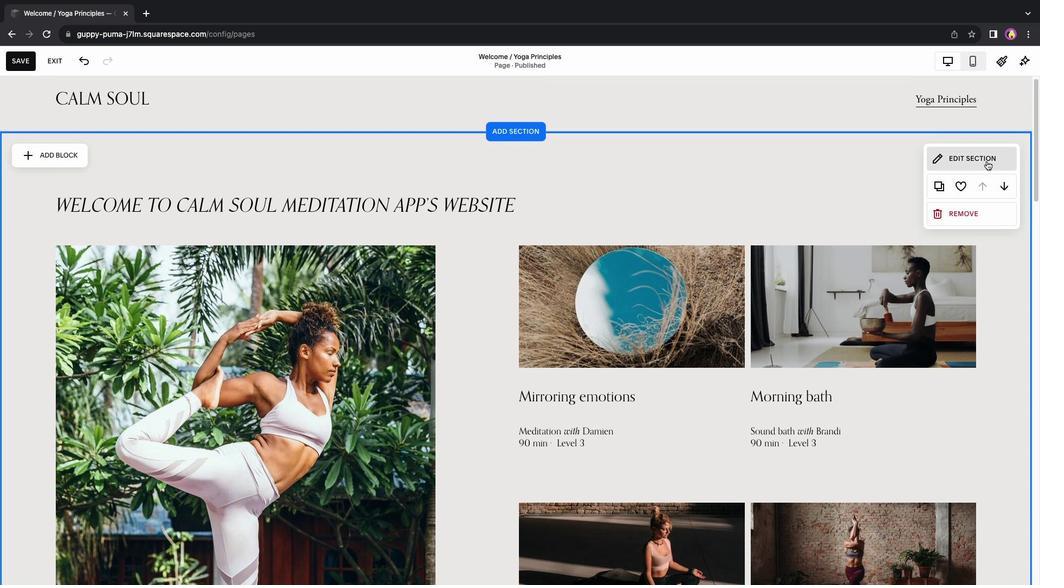 
Action: Mouse moved to (963, 188)
Screenshot: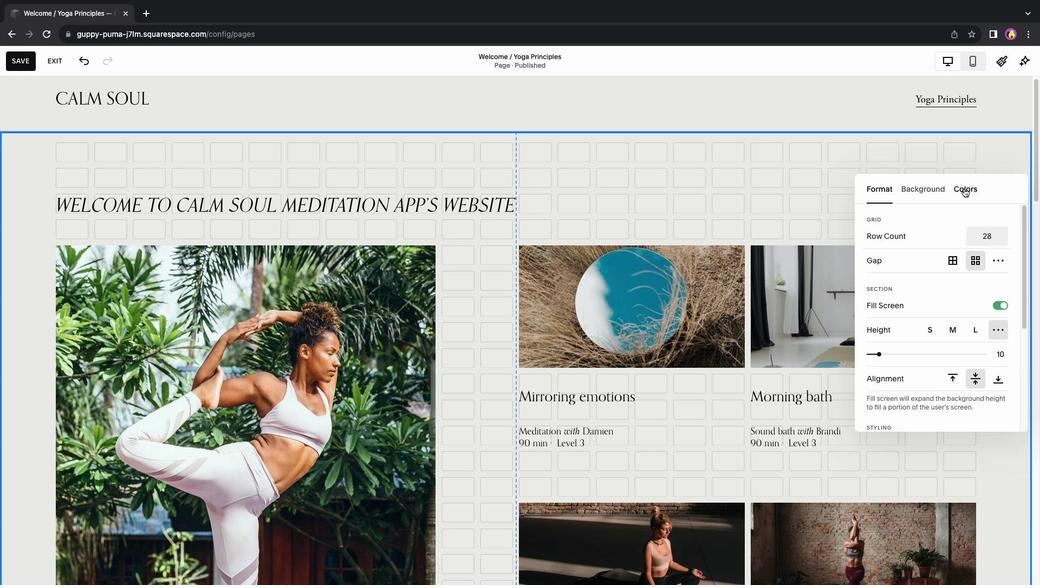 
Action: Mouse pressed left at (963, 188)
Screenshot: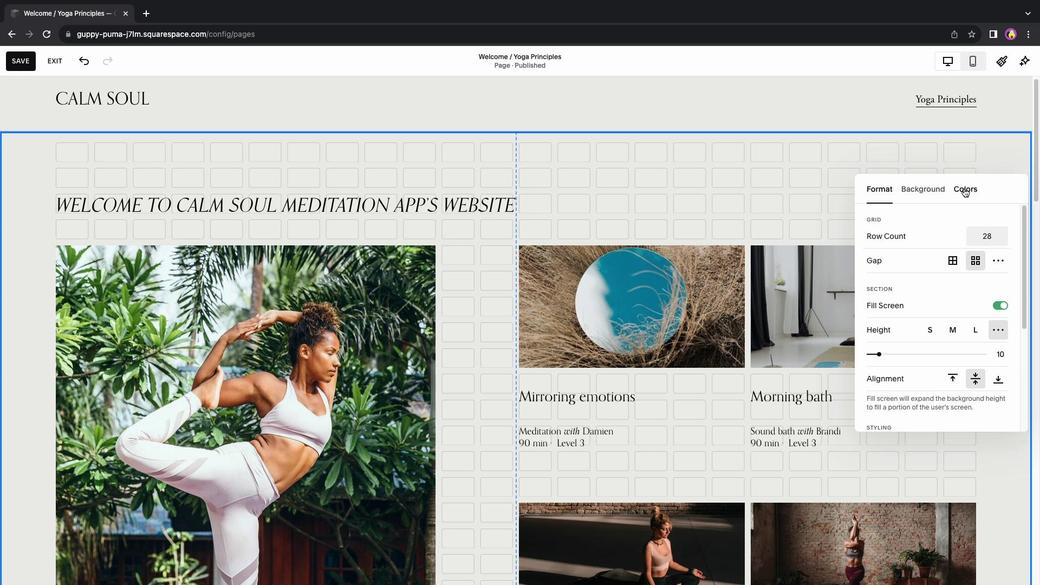 
Action: Mouse moved to (969, 272)
Screenshot: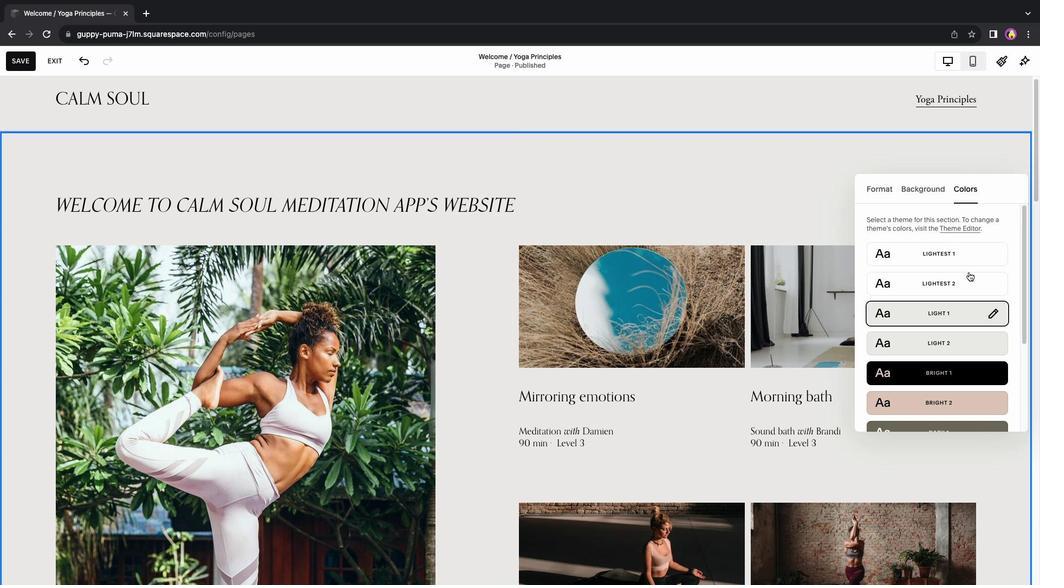 
Action: Mouse scrolled (969, 272) with delta (0, 0)
Screenshot: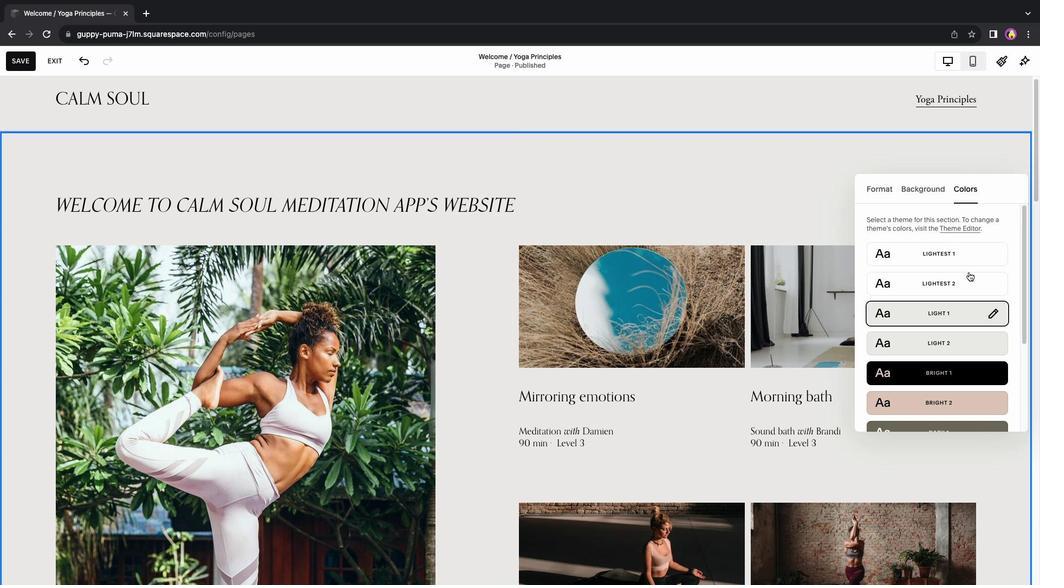
Action: Mouse scrolled (969, 272) with delta (0, 0)
Screenshot: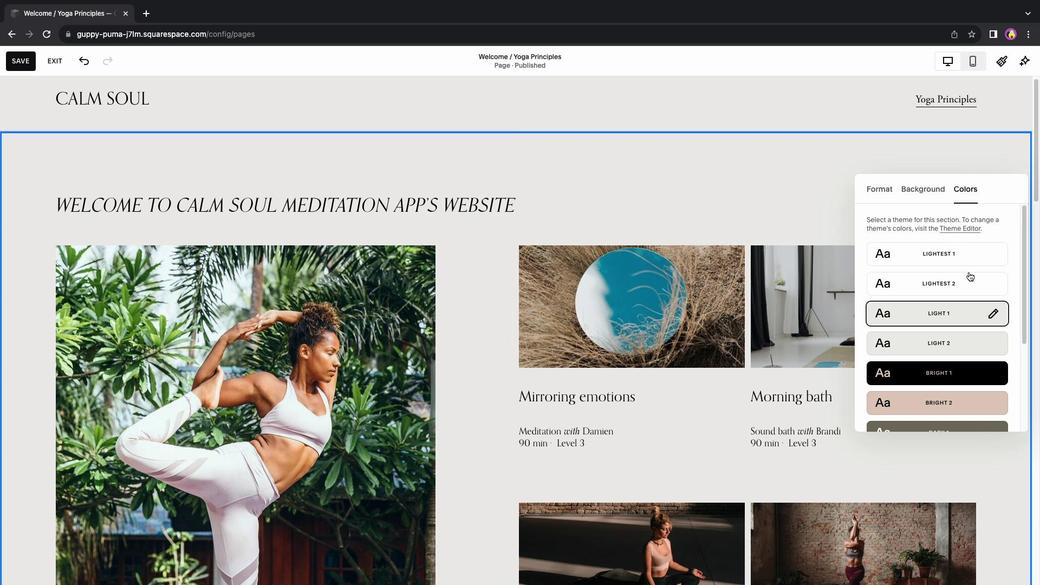 
Action: Mouse scrolled (969, 272) with delta (0, -1)
Screenshot: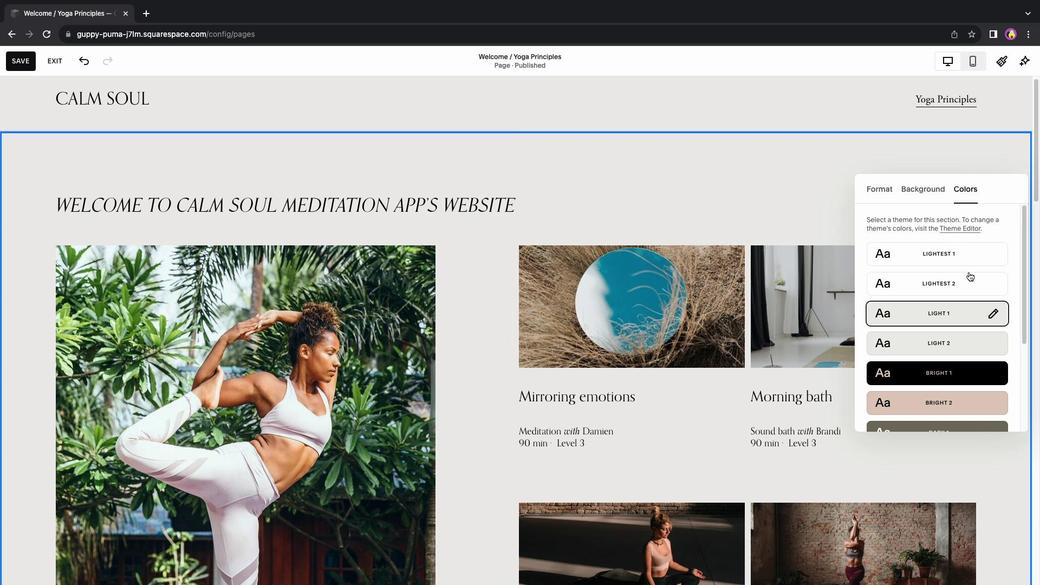 
Action: Mouse moved to (959, 305)
Screenshot: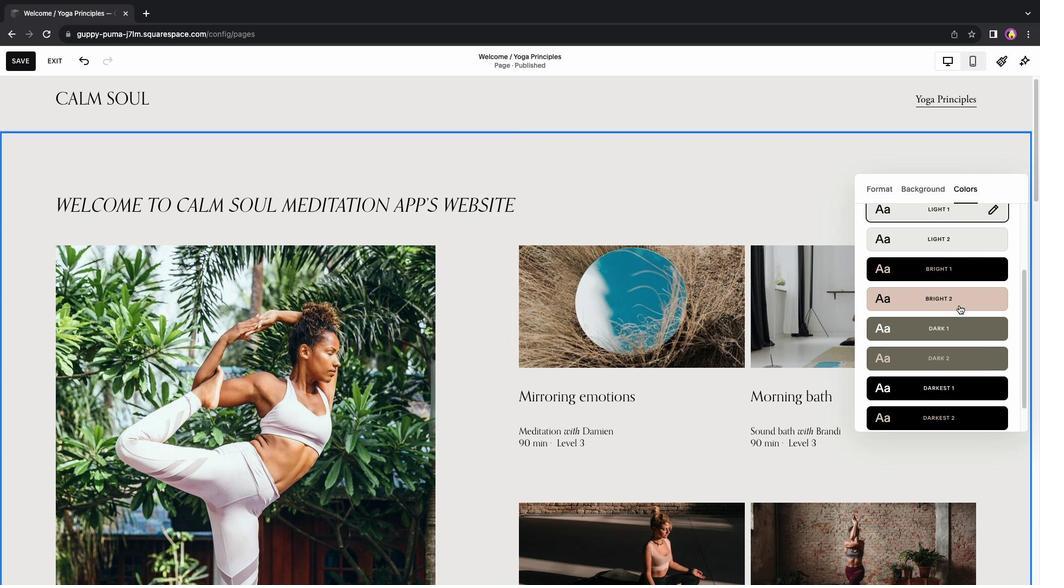 
Action: Mouse pressed left at (959, 305)
Screenshot: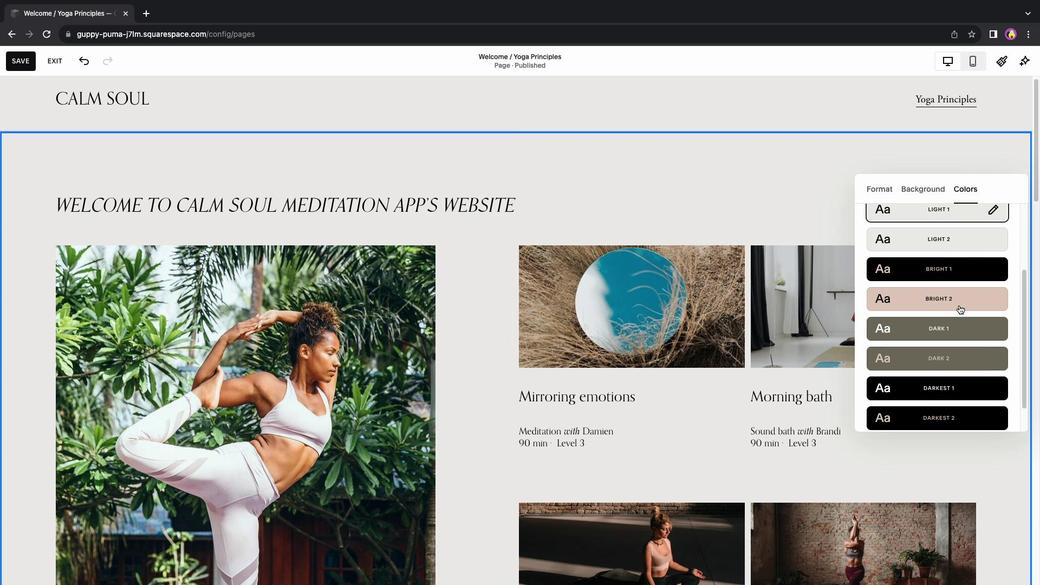 
Action: Mouse moved to (631, 144)
Screenshot: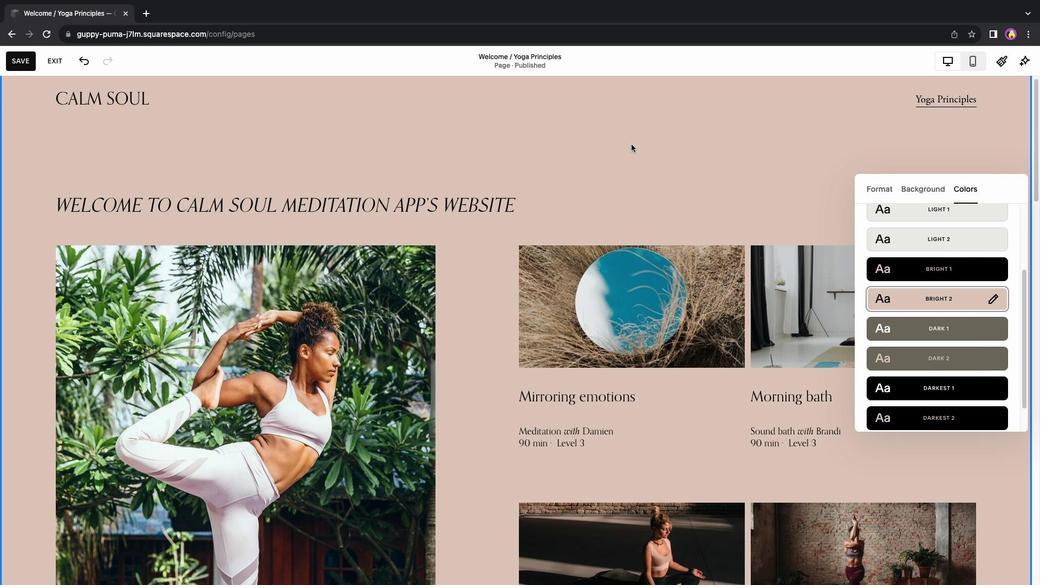
Action: Mouse pressed left at (631, 144)
Screenshot: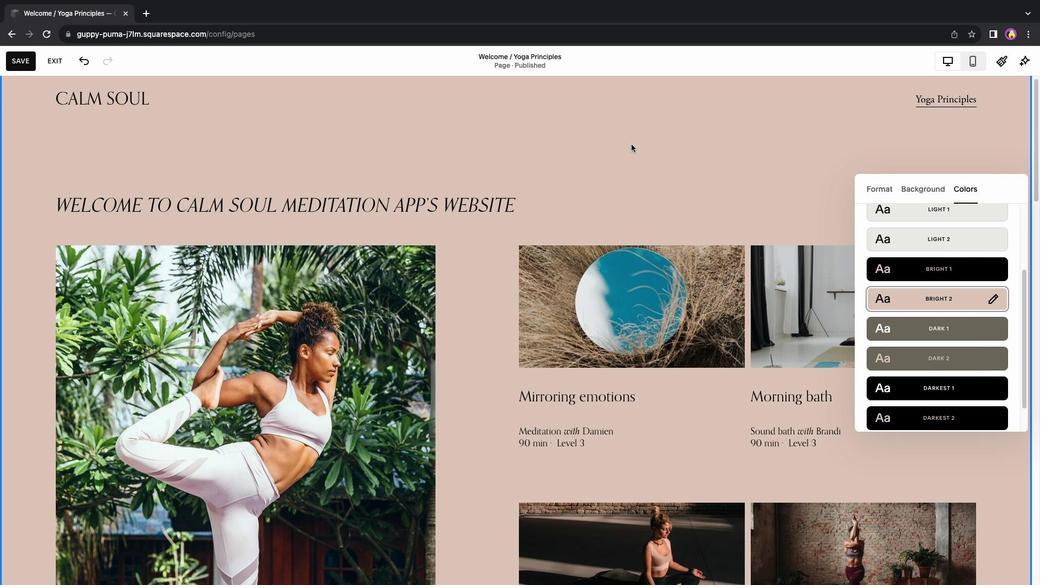 
Action: Mouse moved to (539, 110)
Screenshot: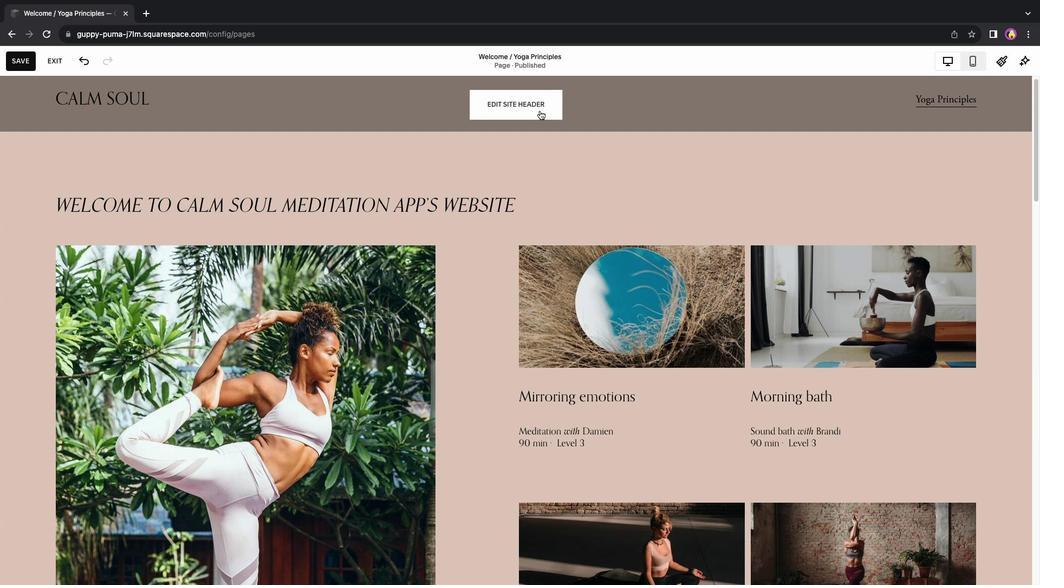 
Action: Mouse pressed left at (539, 110)
Screenshot: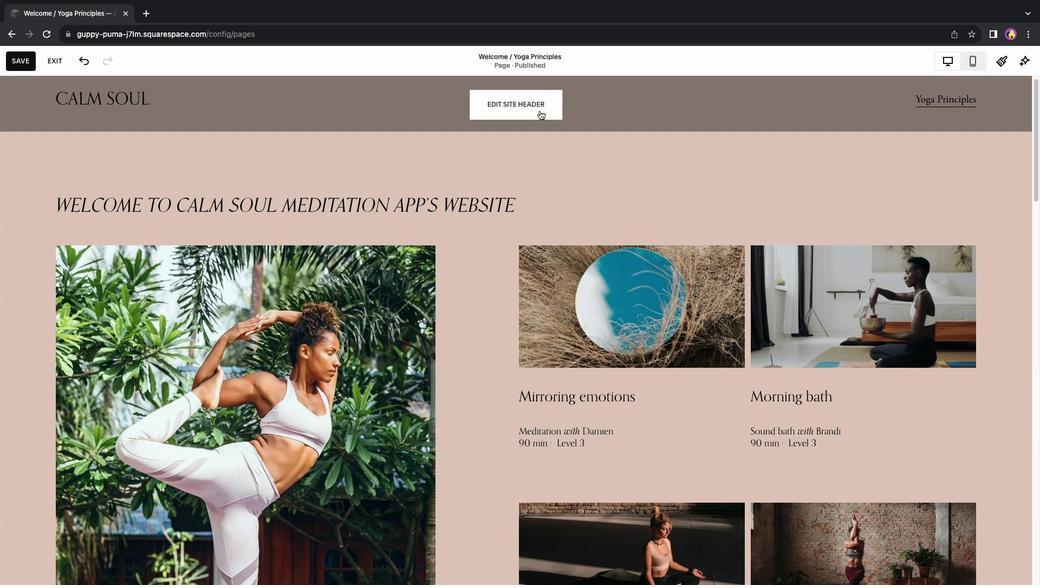 
Action: Mouse moved to (952, 345)
Screenshot: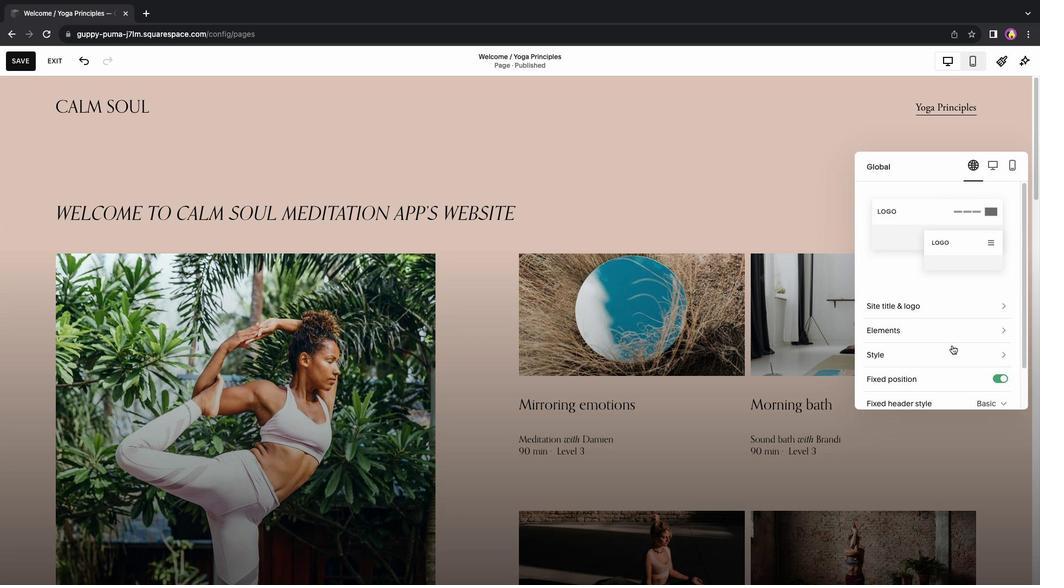 
Action: Mouse pressed left at (952, 345)
Screenshot: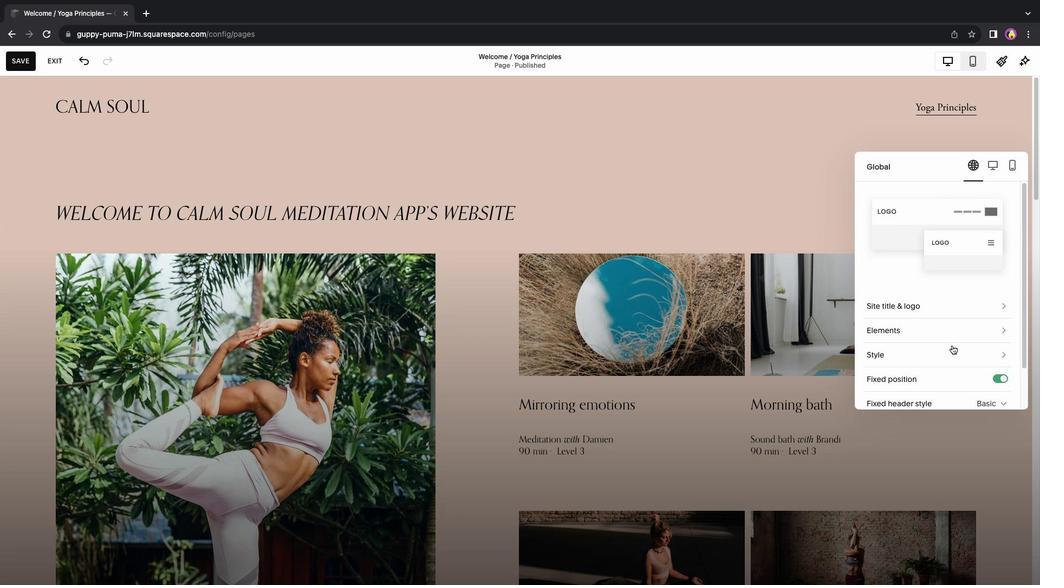
Action: Mouse moved to (952, 205)
Screenshot: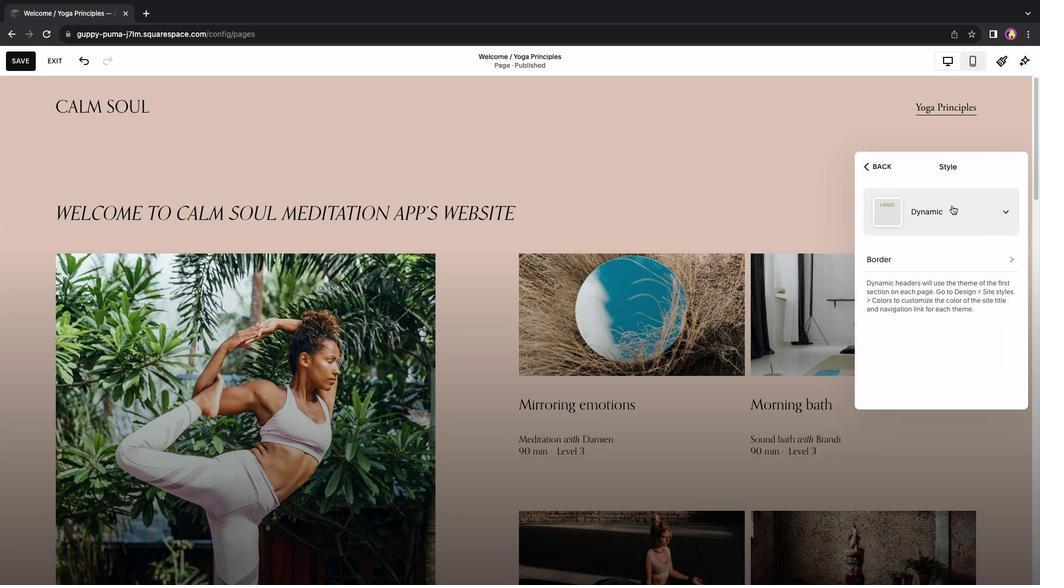
Action: Mouse pressed left at (952, 205)
Screenshot: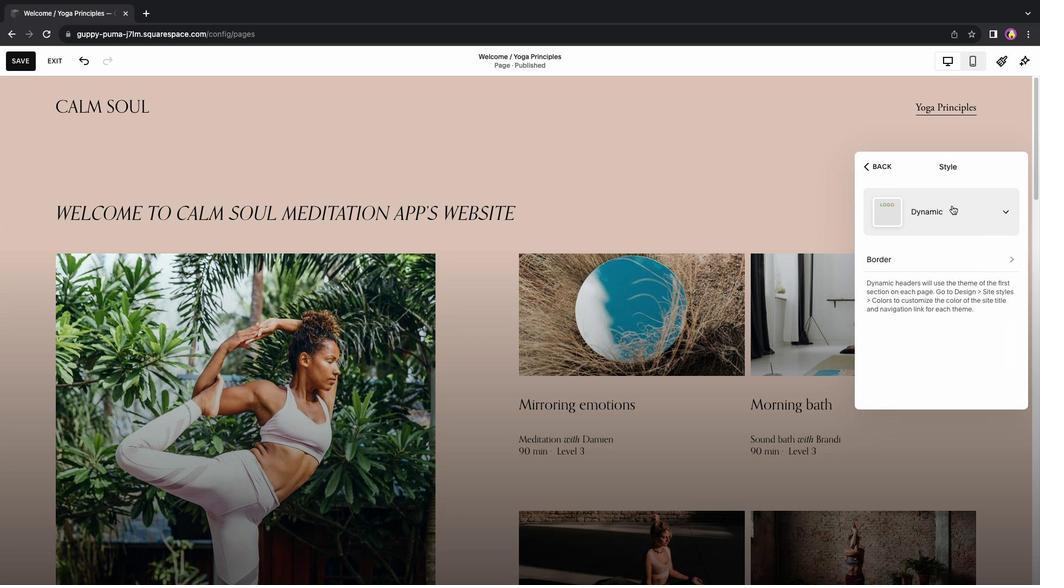 
Action: Mouse moved to (962, 175)
Screenshot: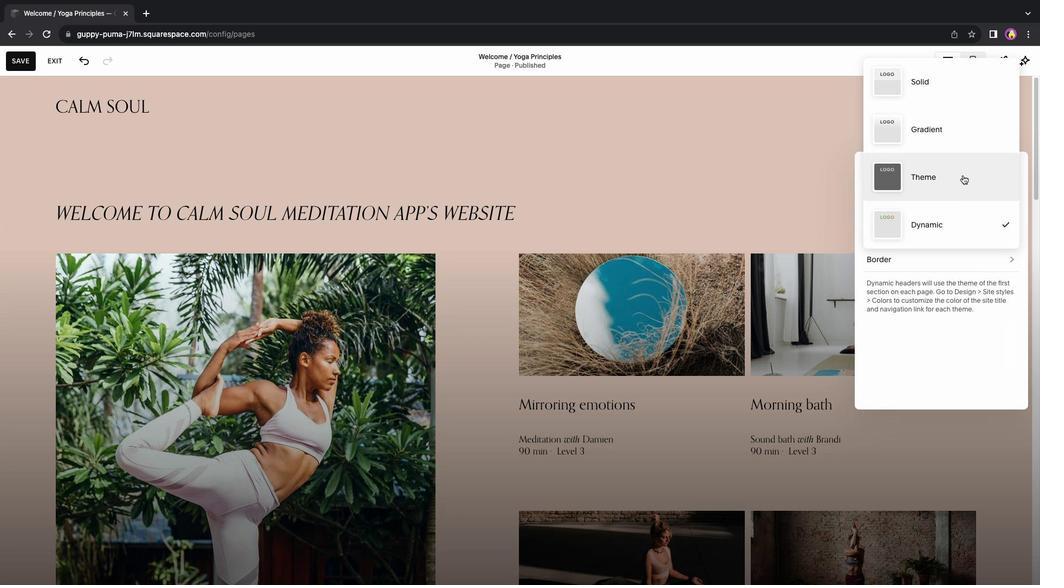 
Action: Mouse pressed left at (962, 175)
Screenshot: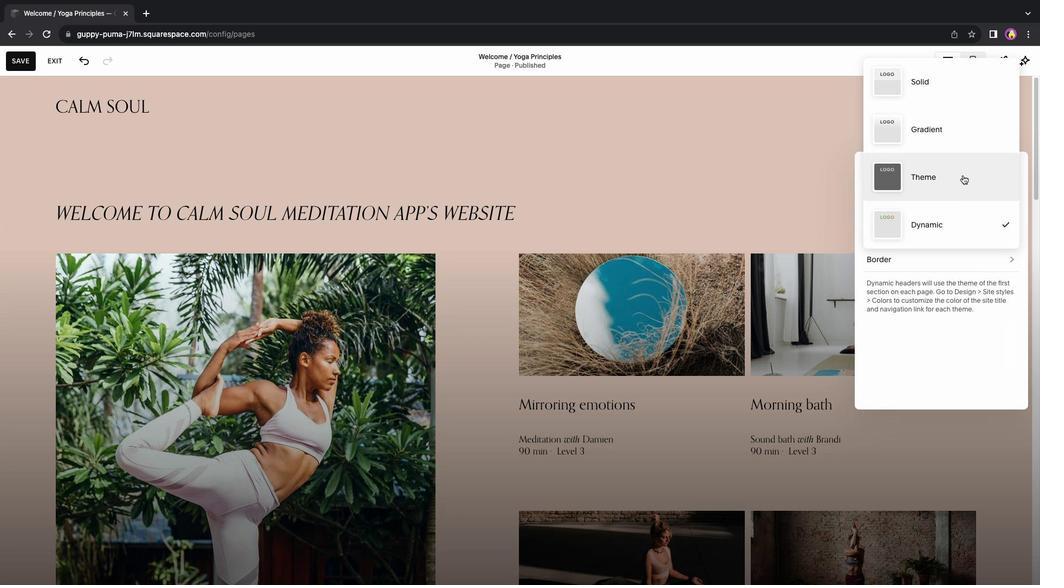 
Action: Mouse moved to (948, 369)
Screenshot: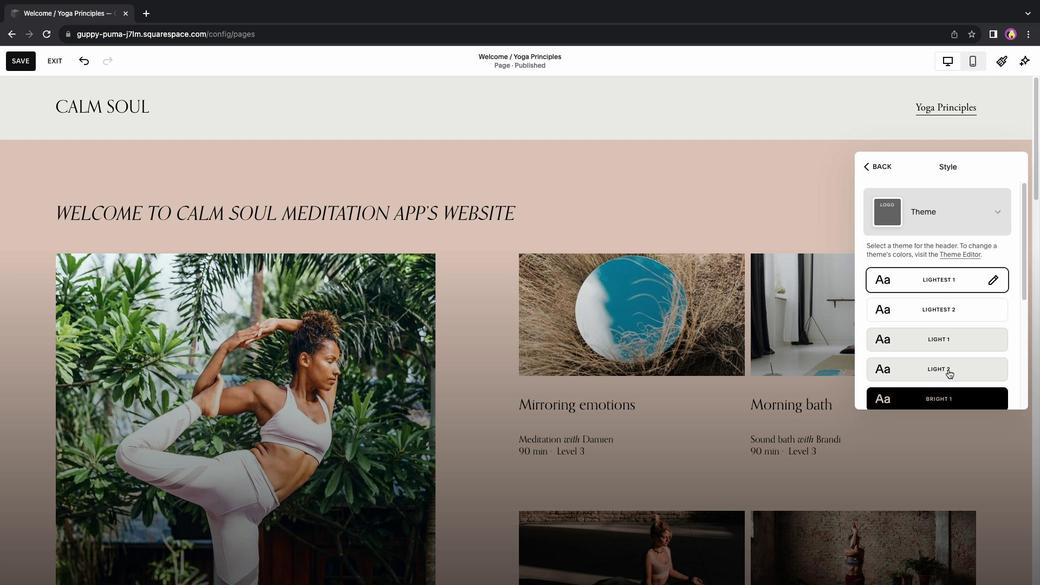 
Action: Mouse scrolled (948, 369) with delta (0, 0)
Screenshot: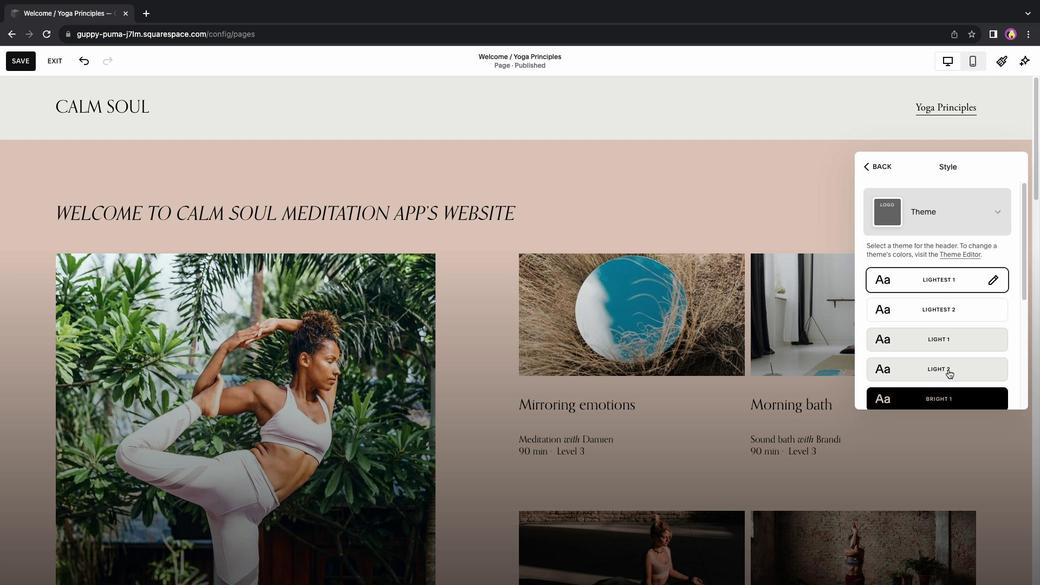 
Action: Mouse moved to (948, 369)
Screenshot: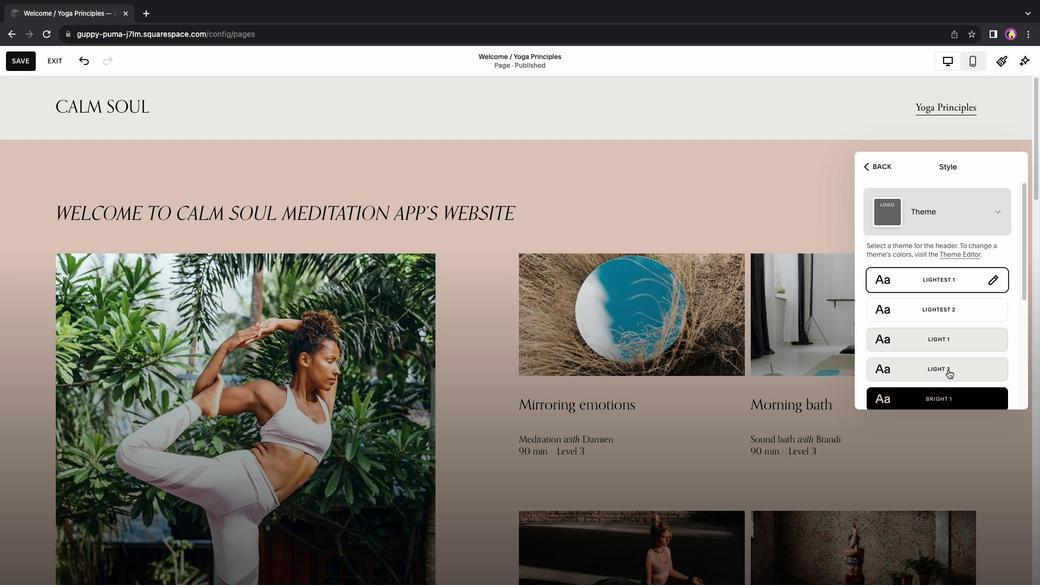 
Action: Mouse scrolled (948, 369) with delta (0, 0)
Screenshot: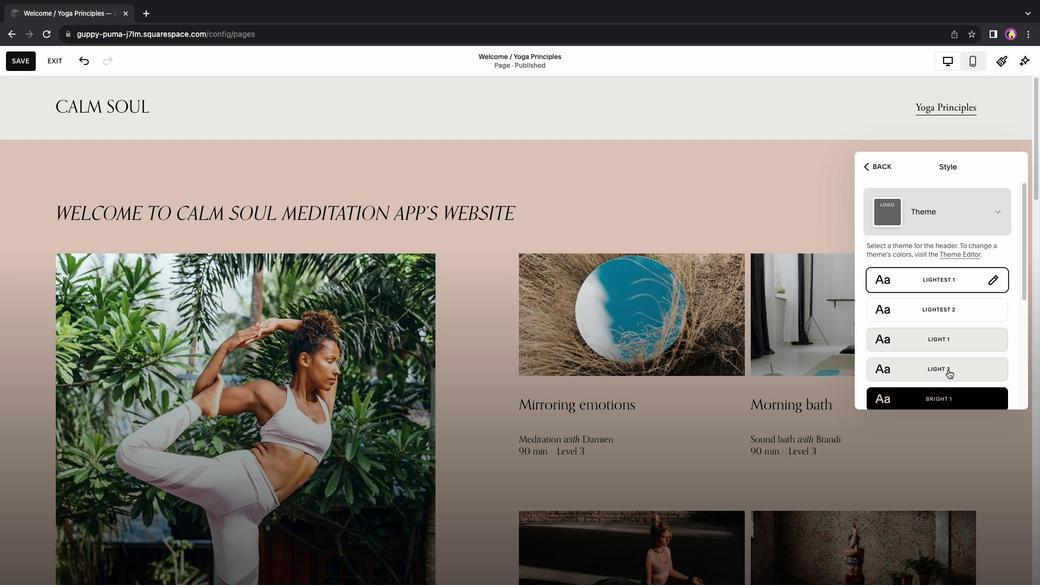 
Action: Mouse scrolled (948, 369) with delta (0, -1)
Screenshot: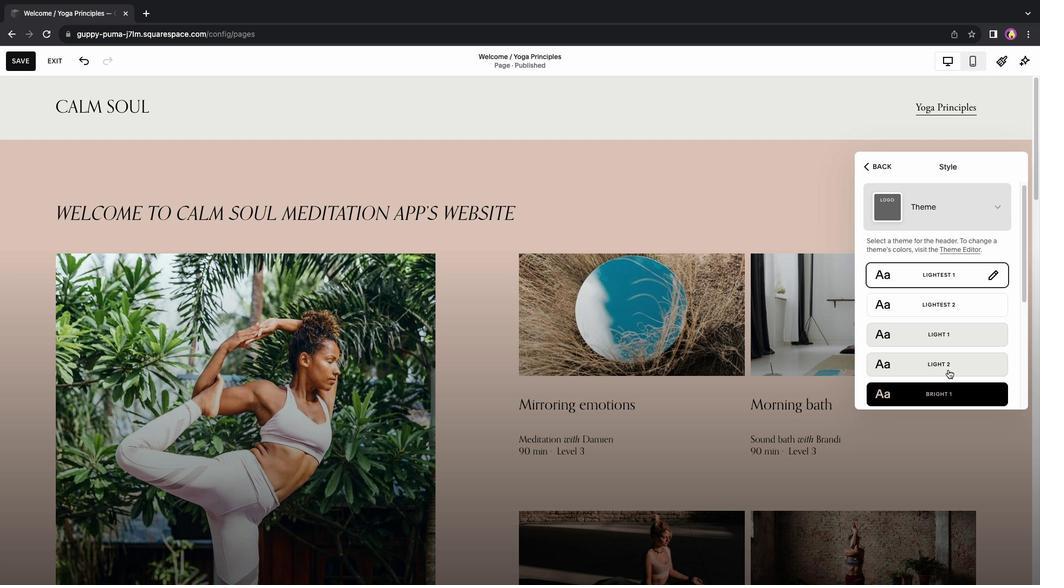 
Action: Mouse scrolled (948, 369) with delta (0, -2)
Screenshot: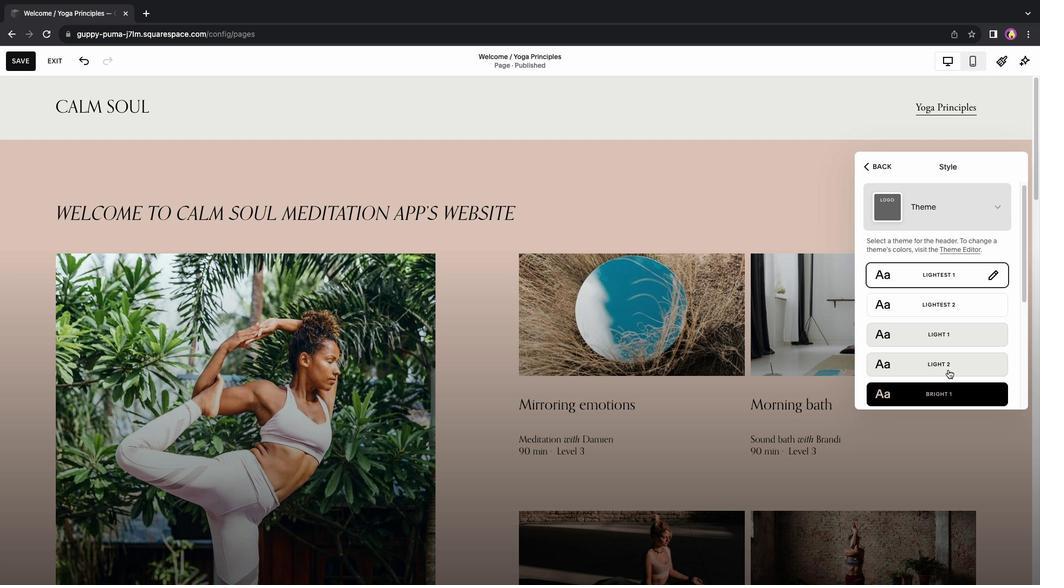 
Action: Mouse moved to (967, 282)
Screenshot: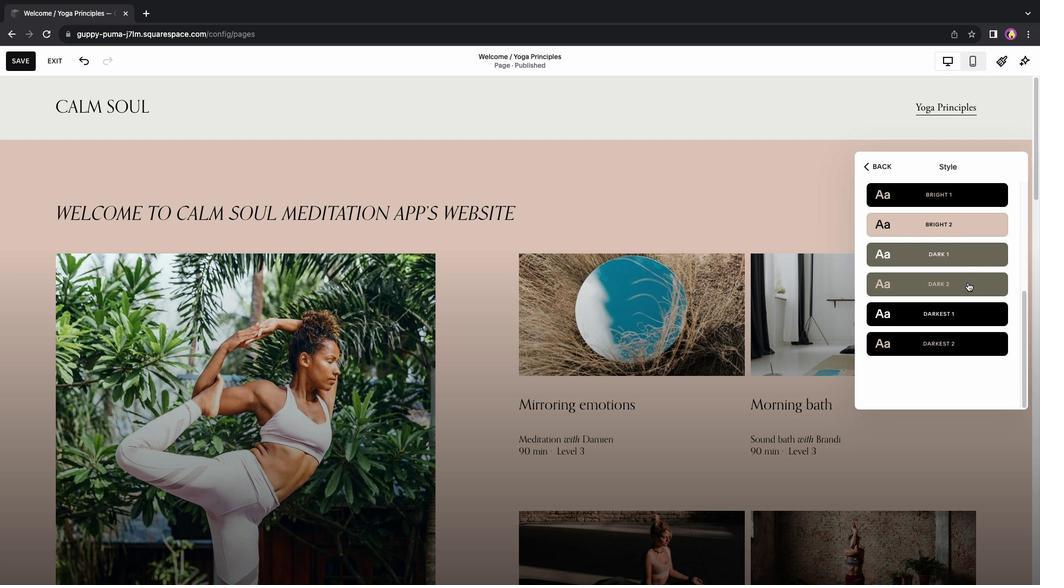 
Action: Mouse pressed left at (967, 282)
Screenshot: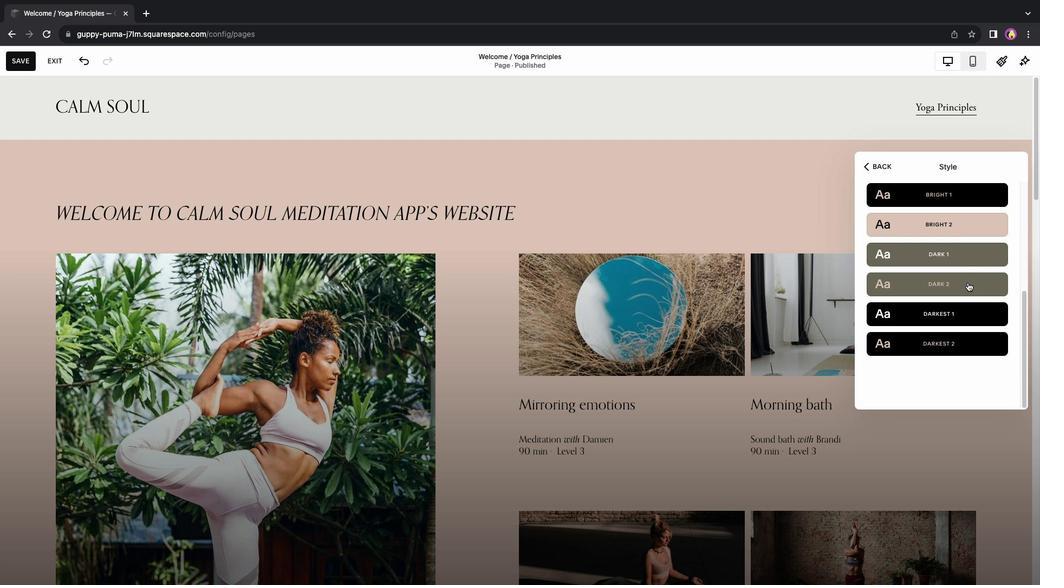 
Action: Mouse moved to (674, 154)
Screenshot: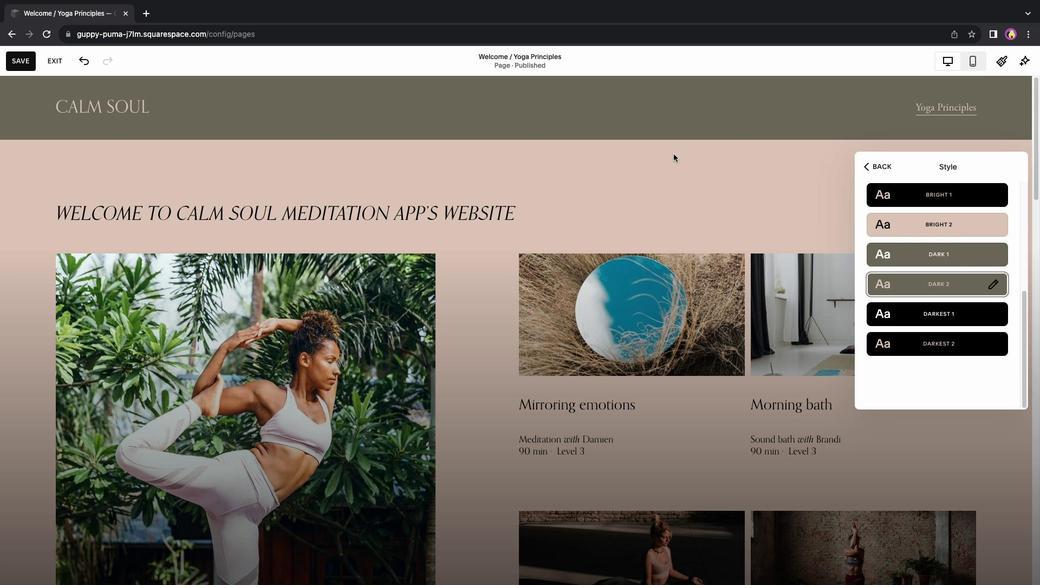 
Action: Mouse pressed left at (674, 154)
Screenshot: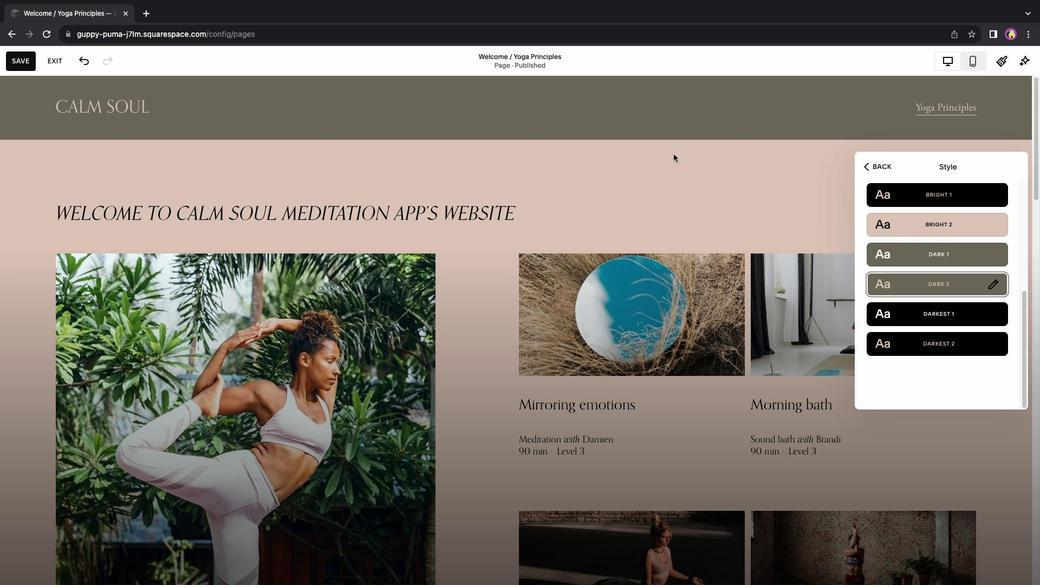 
Action: Mouse moved to (698, 205)
Screenshot: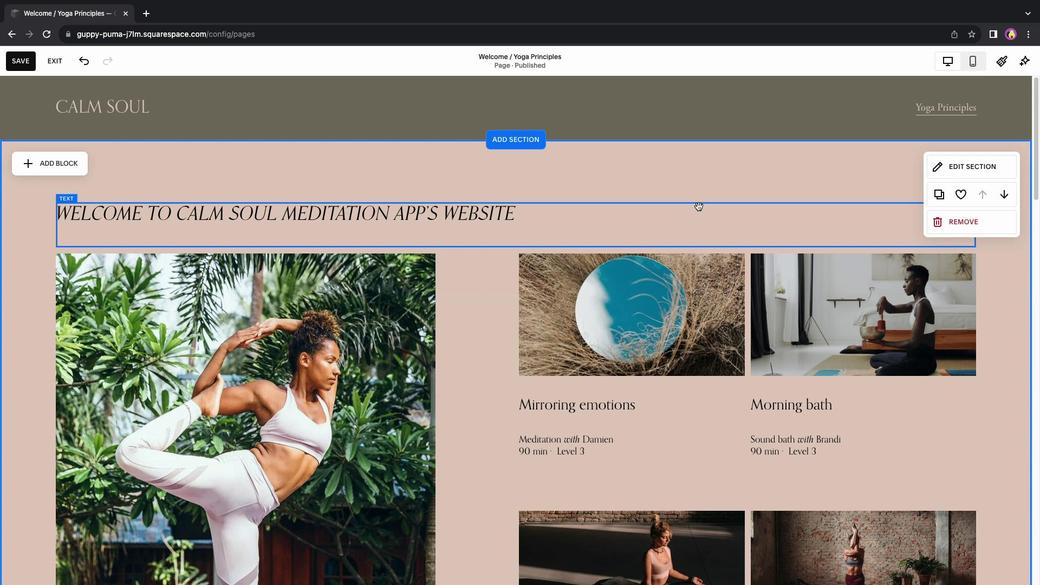 
Action: Mouse pressed left at (698, 205)
Screenshot: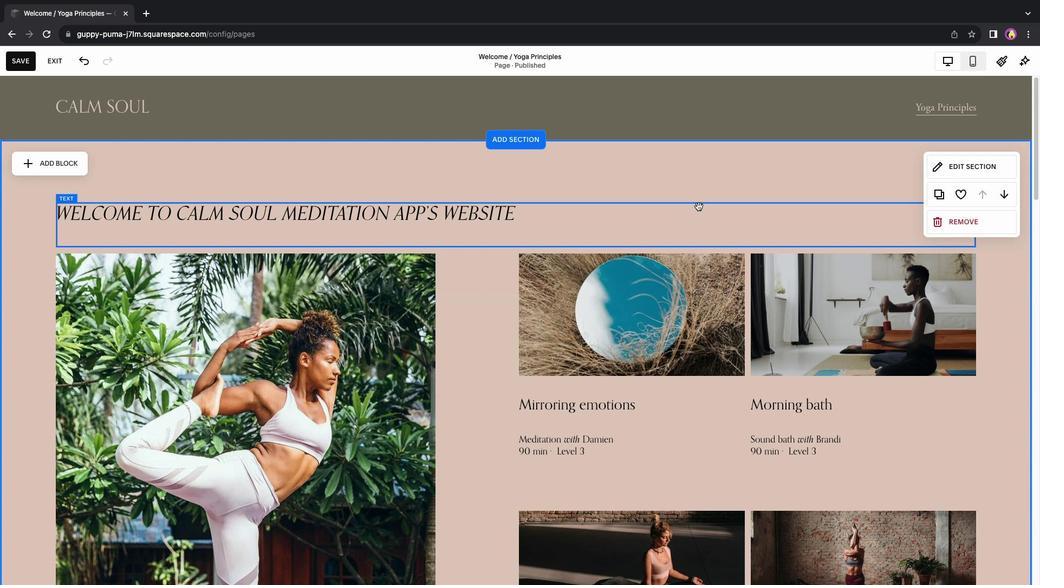 
Action: Mouse moved to (641, 158)
Screenshot: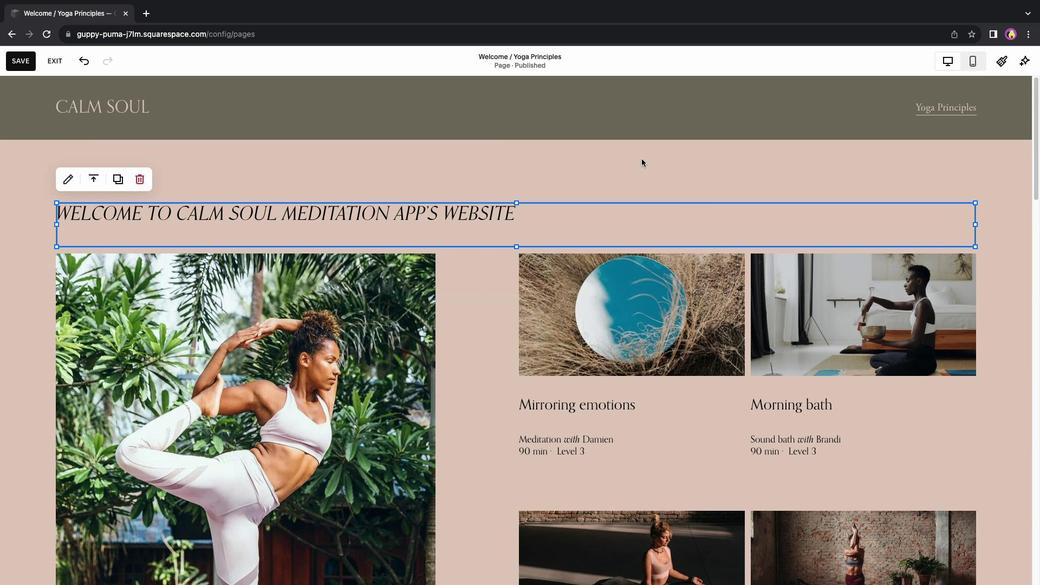 
Action: Mouse pressed left at (641, 158)
Screenshot: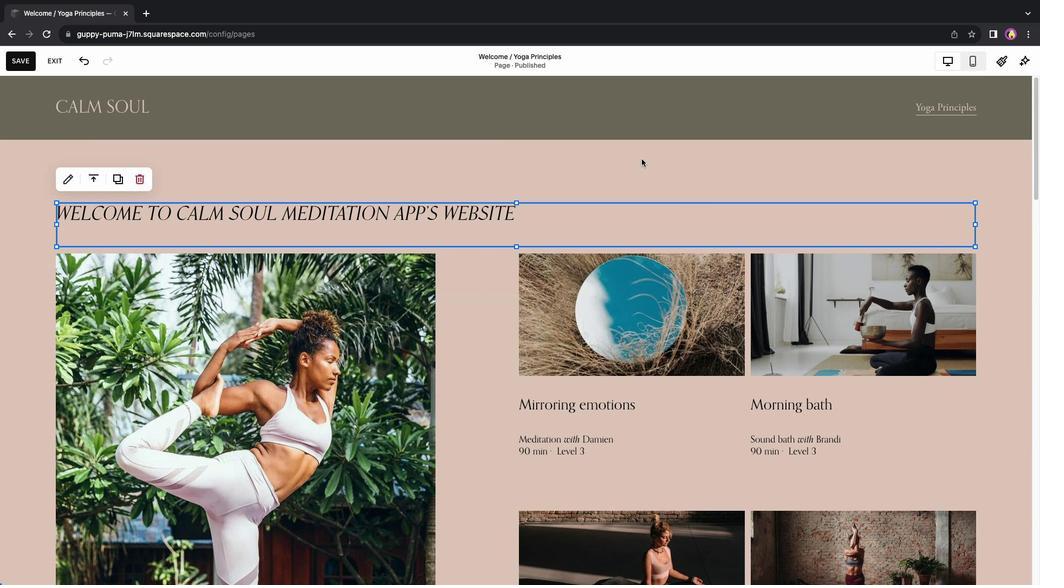 
Action: Mouse moved to (471, 288)
Screenshot: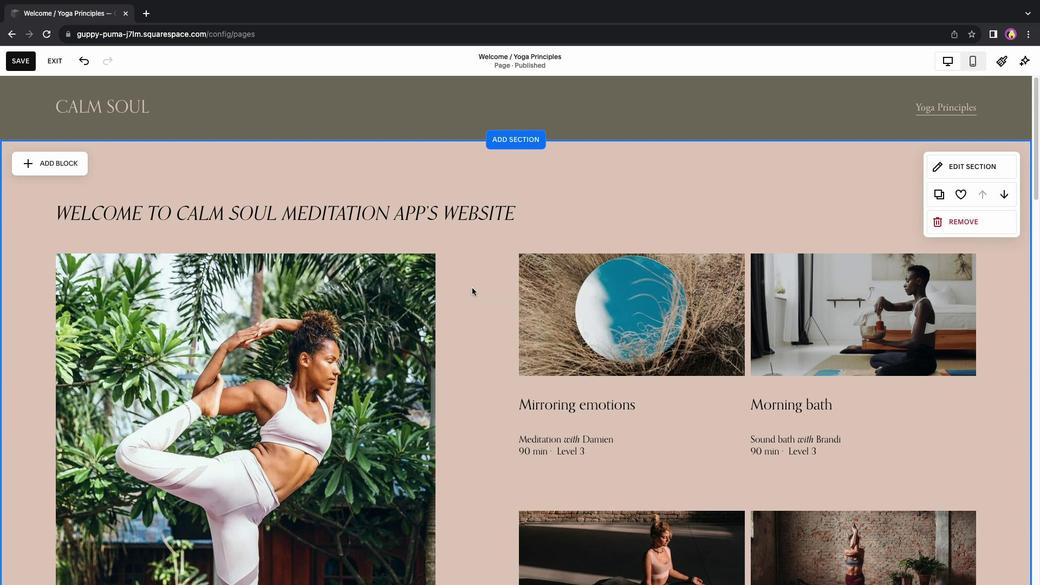 
Action: Mouse scrolled (471, 288) with delta (0, 0)
Screenshot: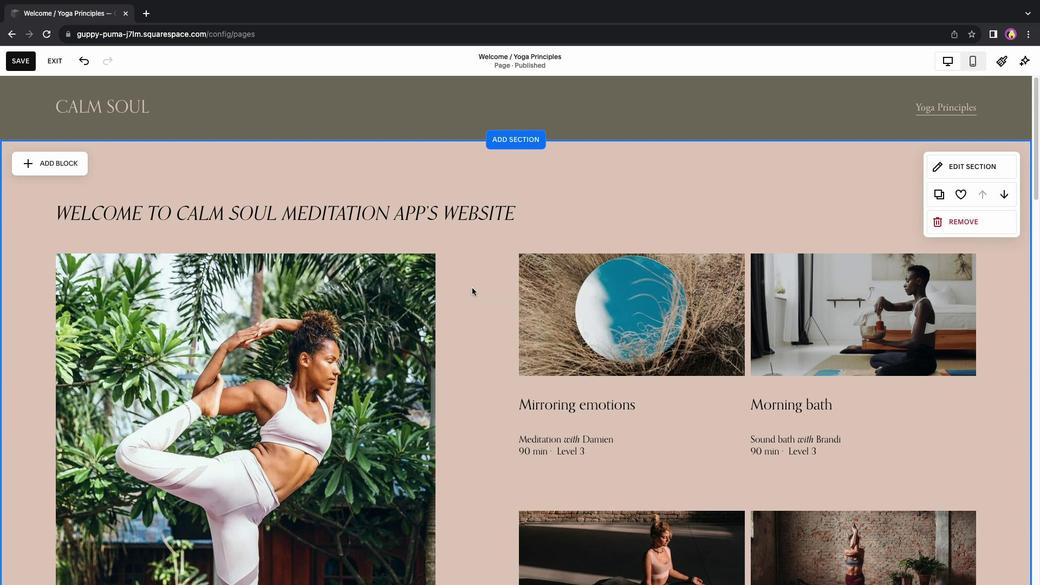 
Action: Mouse moved to (471, 287)
Screenshot: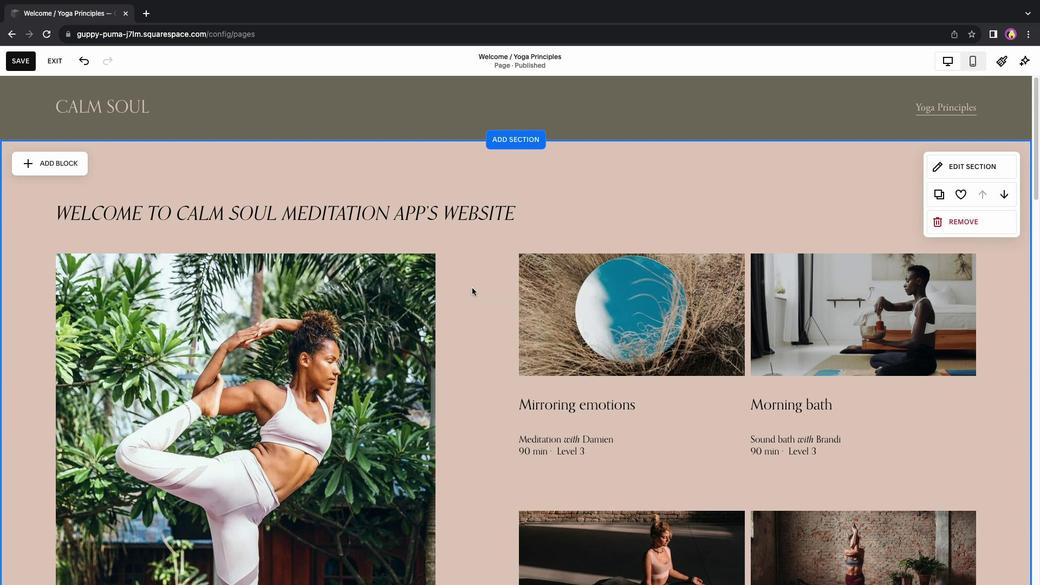 
Action: Mouse scrolled (471, 287) with delta (0, 0)
Screenshot: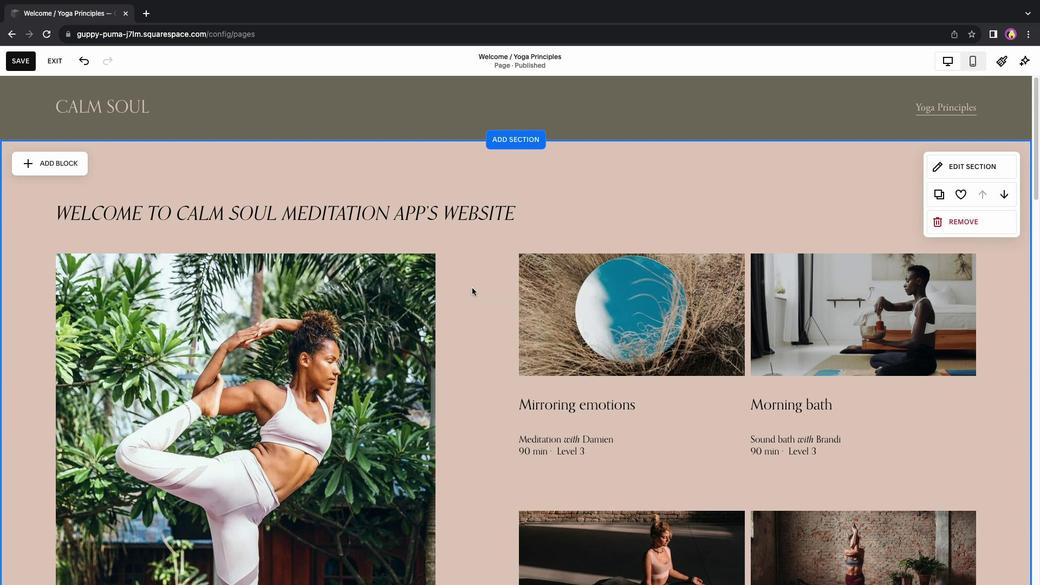 
Action: Mouse scrolled (471, 287) with delta (0, -1)
Screenshot: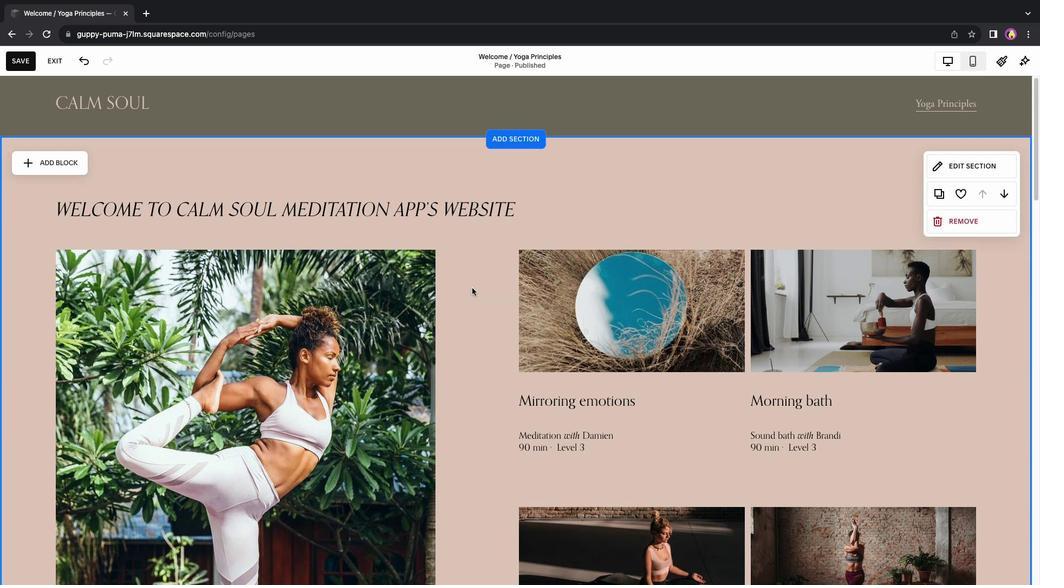 
Action: Mouse scrolled (471, 287) with delta (0, -2)
Screenshot: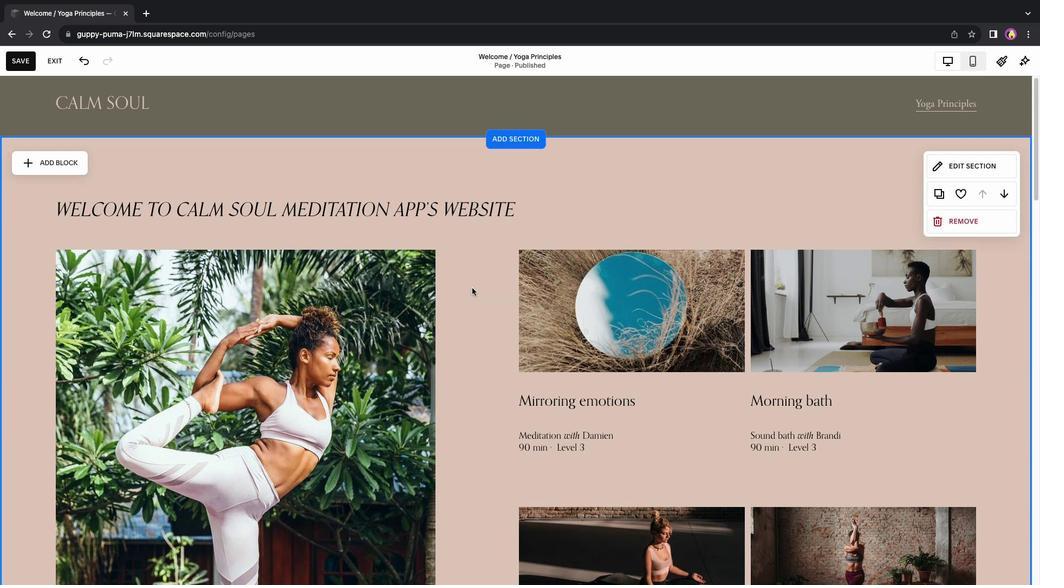 
Action: Mouse scrolled (471, 287) with delta (0, -3)
Screenshot: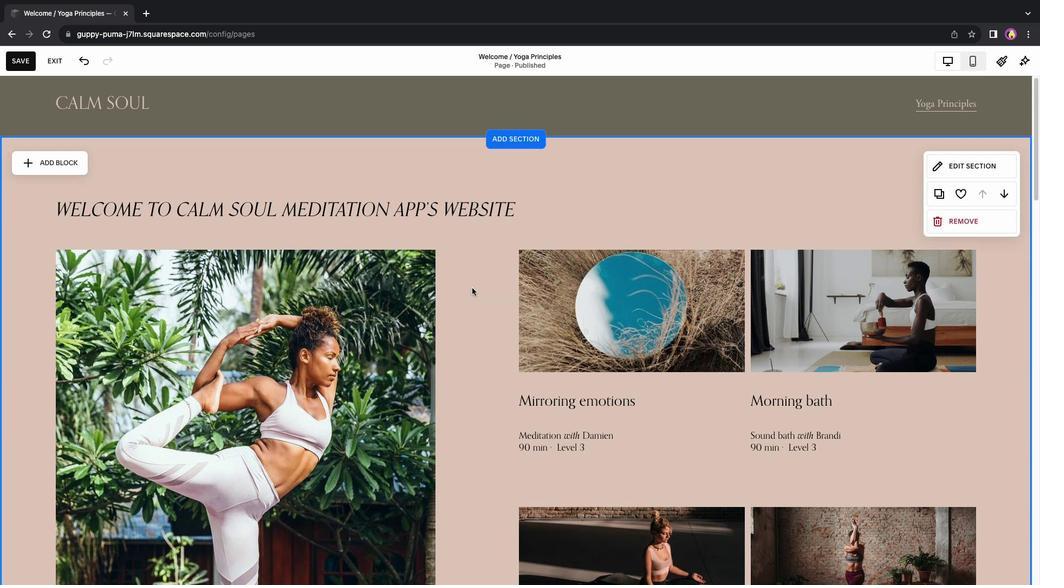 
Action: Mouse moved to (513, 264)
Screenshot: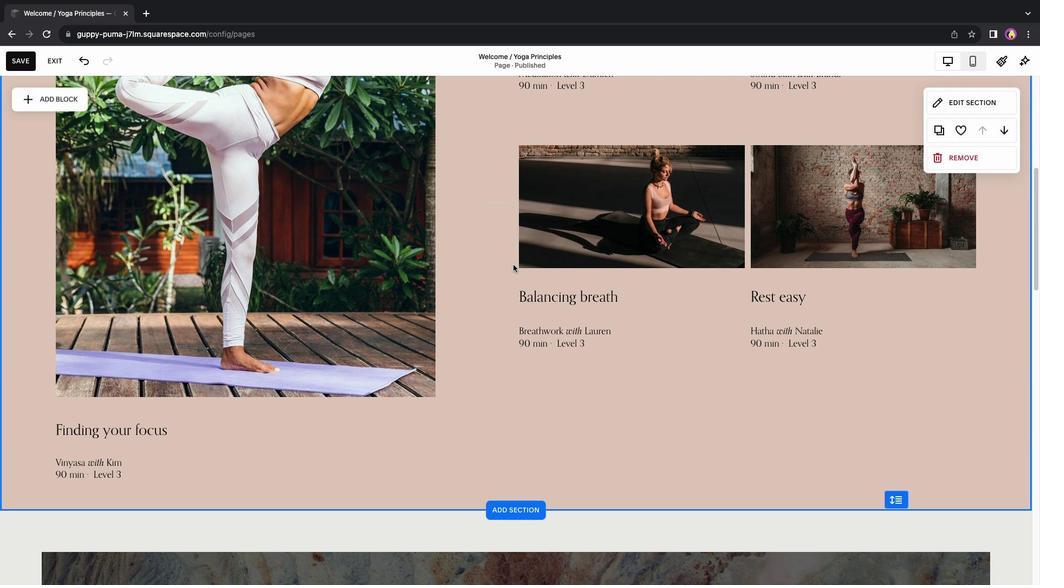 
Action: Mouse scrolled (513, 264) with delta (0, 0)
Screenshot: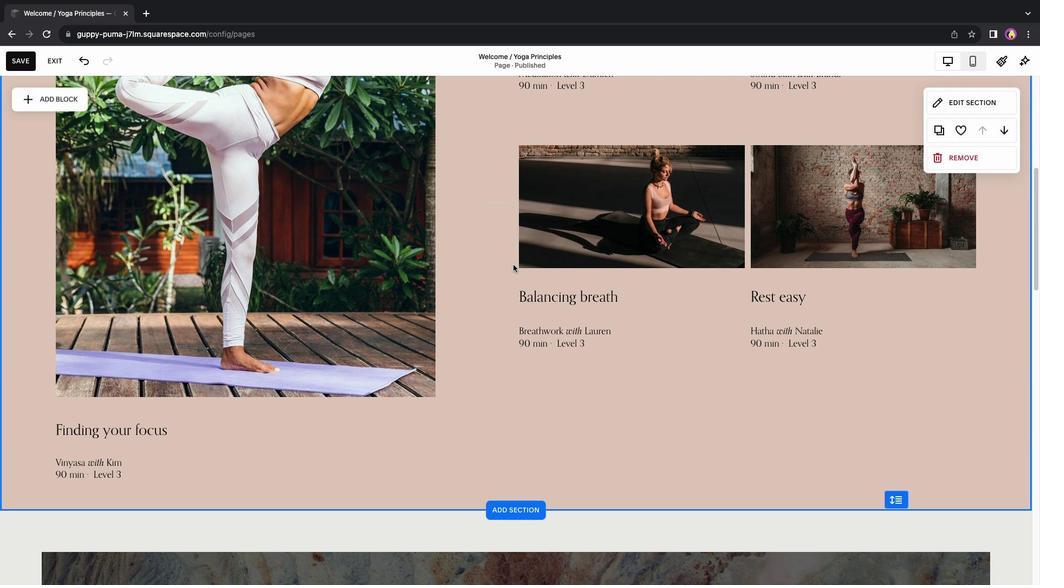 
Action: Mouse scrolled (513, 264) with delta (0, 0)
Screenshot: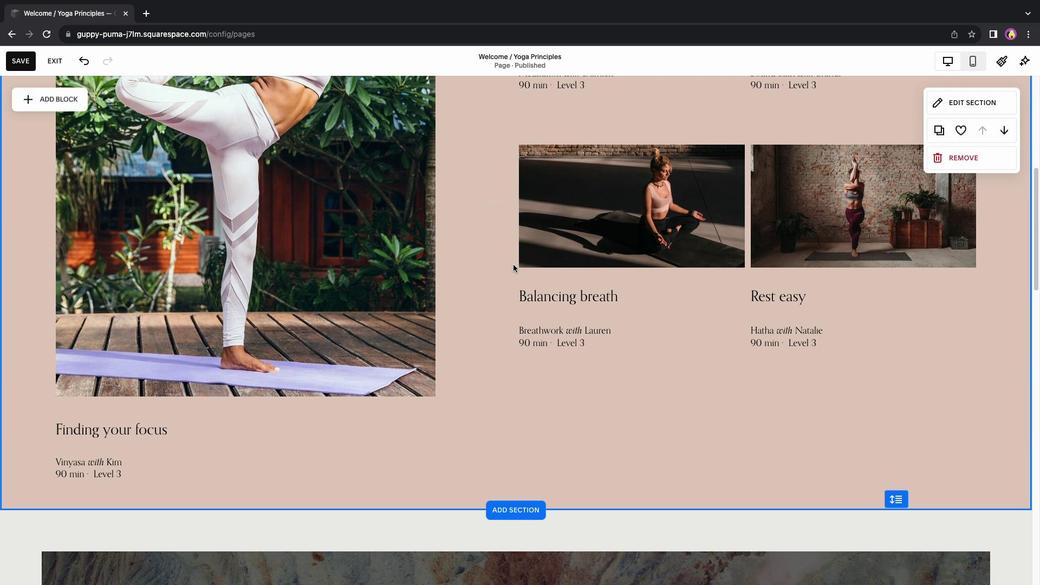 
Action: Mouse scrolled (513, 264) with delta (0, -1)
